 Task: For heading Use Nunito with brown colour.  font size for heading24,  'Change the font style of data to'Nunito and font size to 16,  Change the alignment of both headline & data to Align center.  In the sheet   Proactive Sales log   book
Action: Mouse moved to (242, 443)
Screenshot: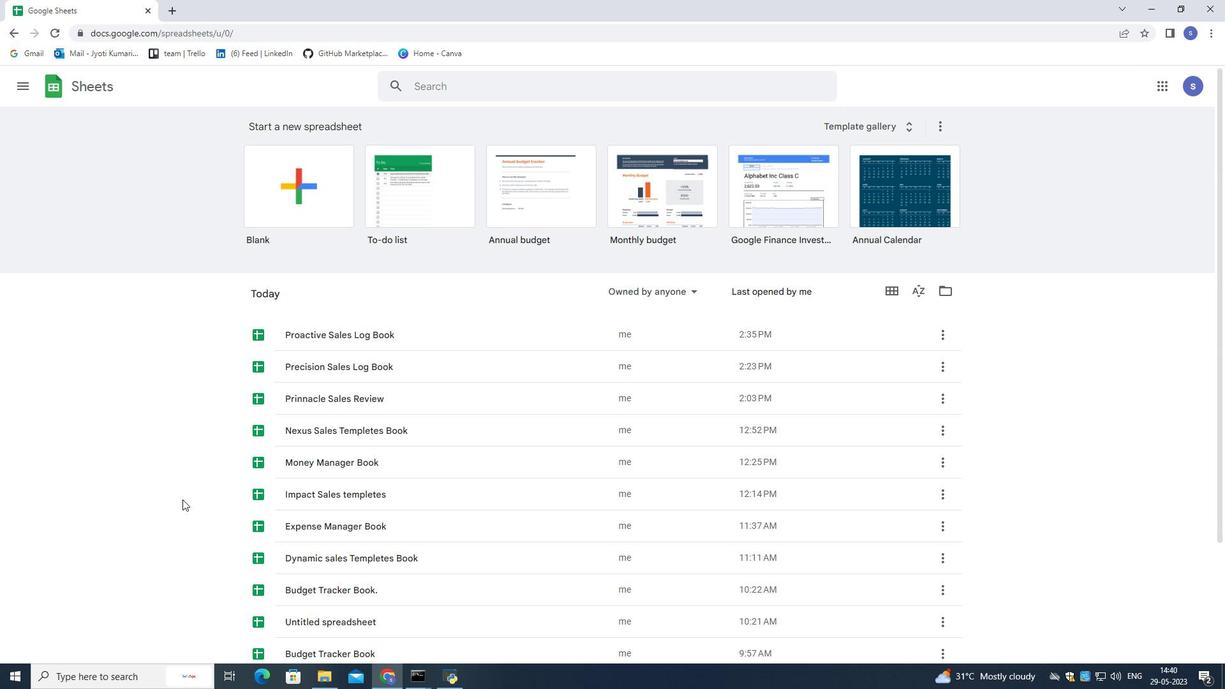
Action: Mouse scrolled (242, 442) with delta (0, 0)
Screenshot: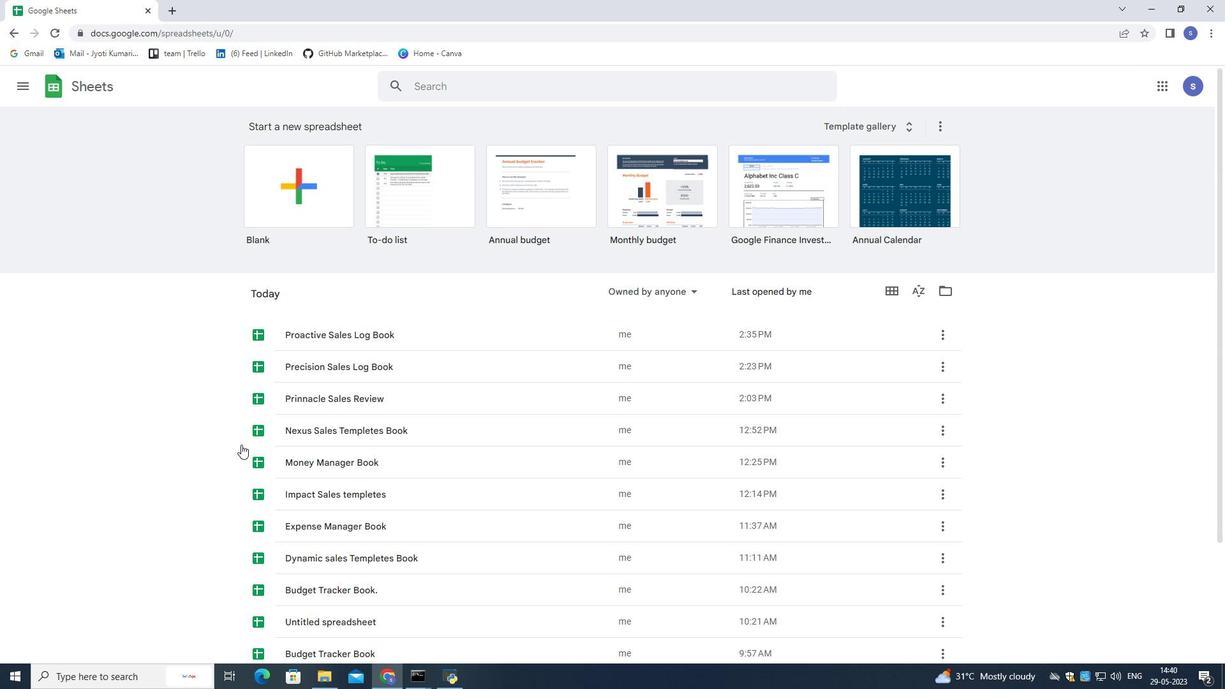 
Action: Mouse scrolled (242, 442) with delta (0, 0)
Screenshot: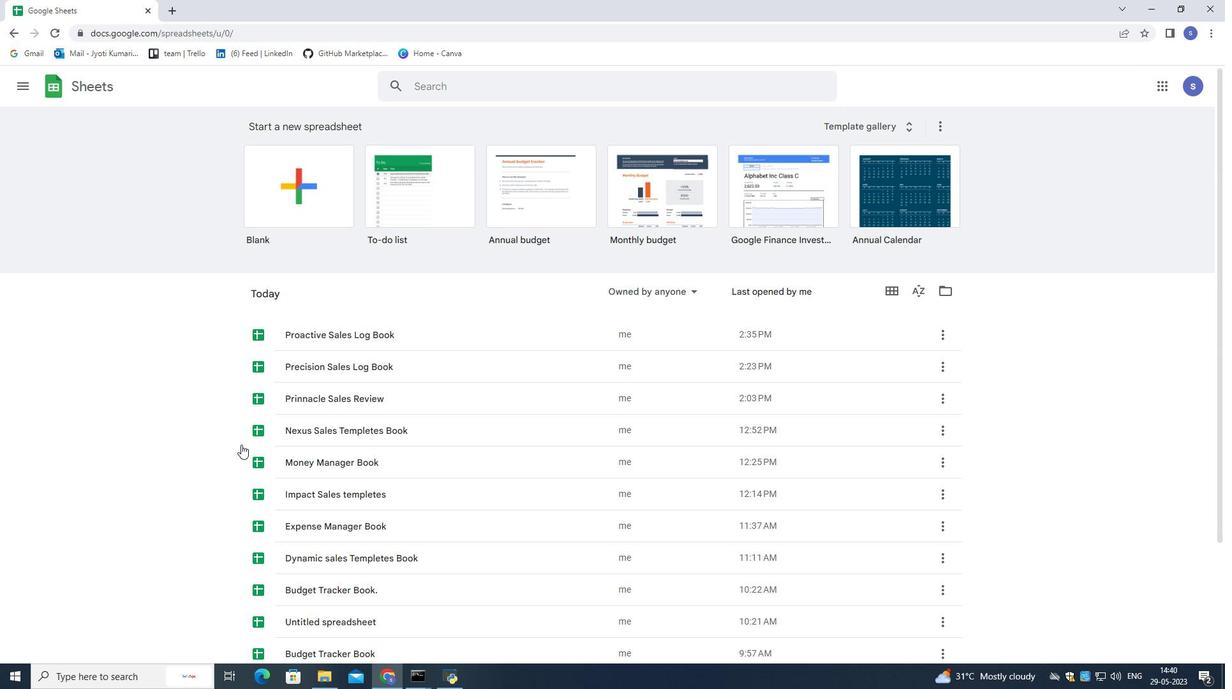 
Action: Mouse scrolled (242, 442) with delta (0, 0)
Screenshot: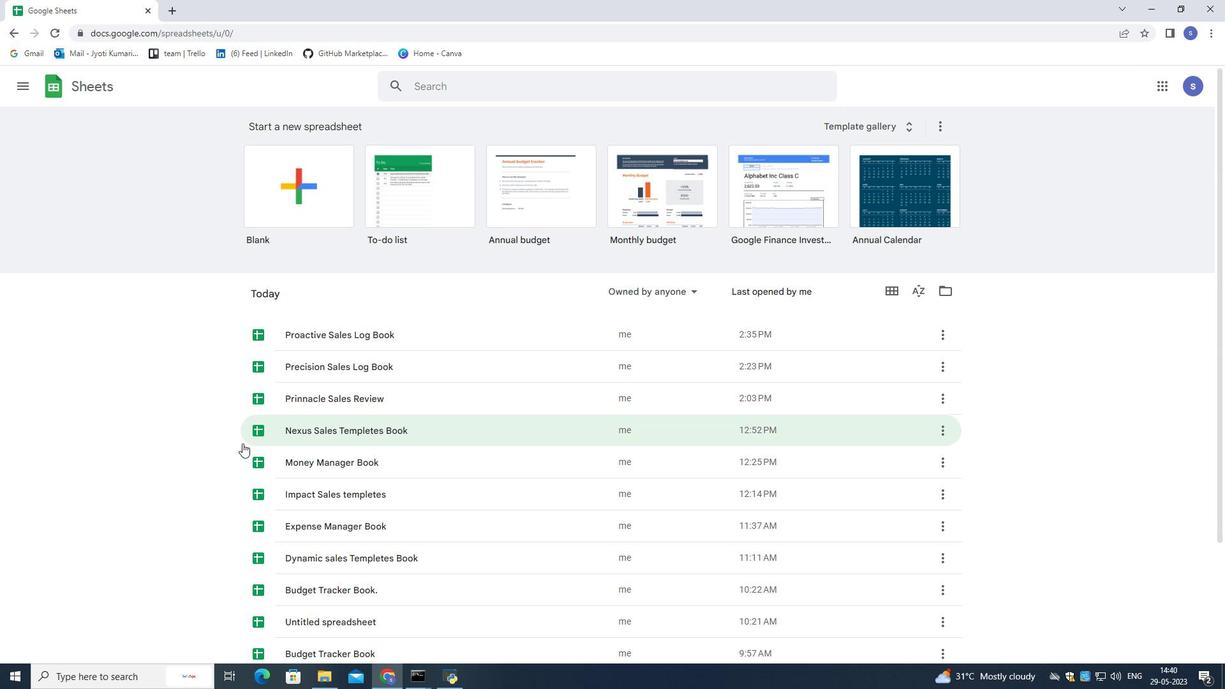 
Action: Mouse scrolled (242, 442) with delta (0, 0)
Screenshot: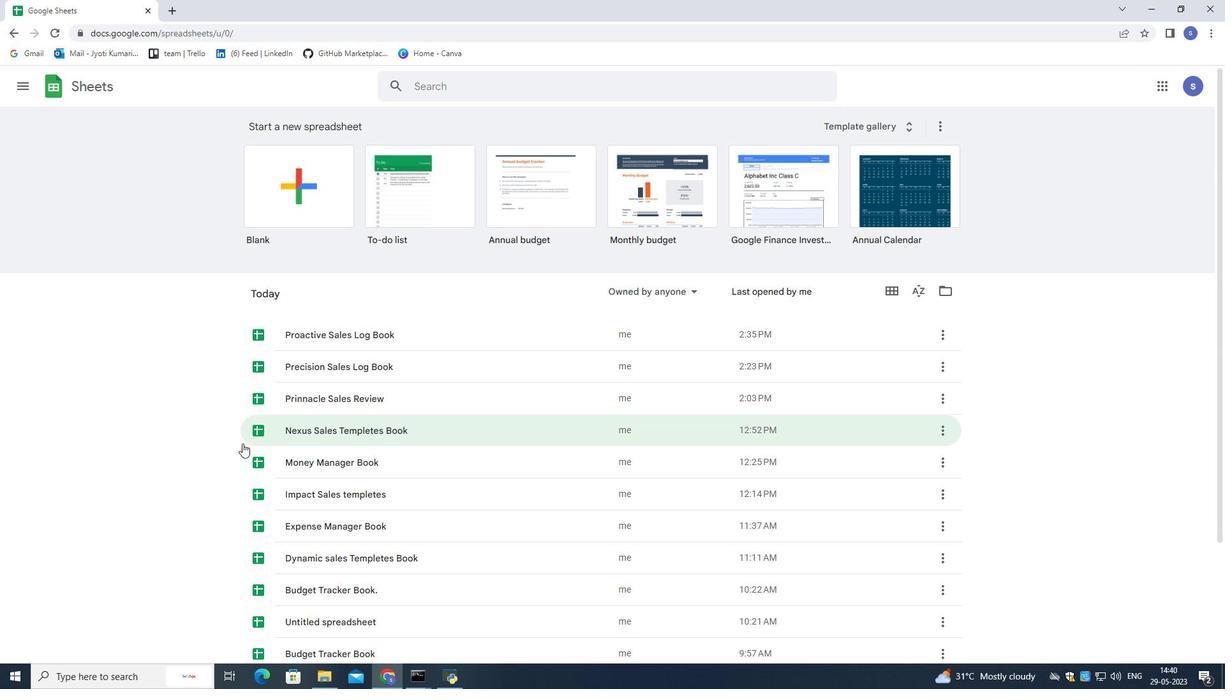 
Action: Mouse scrolled (242, 442) with delta (0, 0)
Screenshot: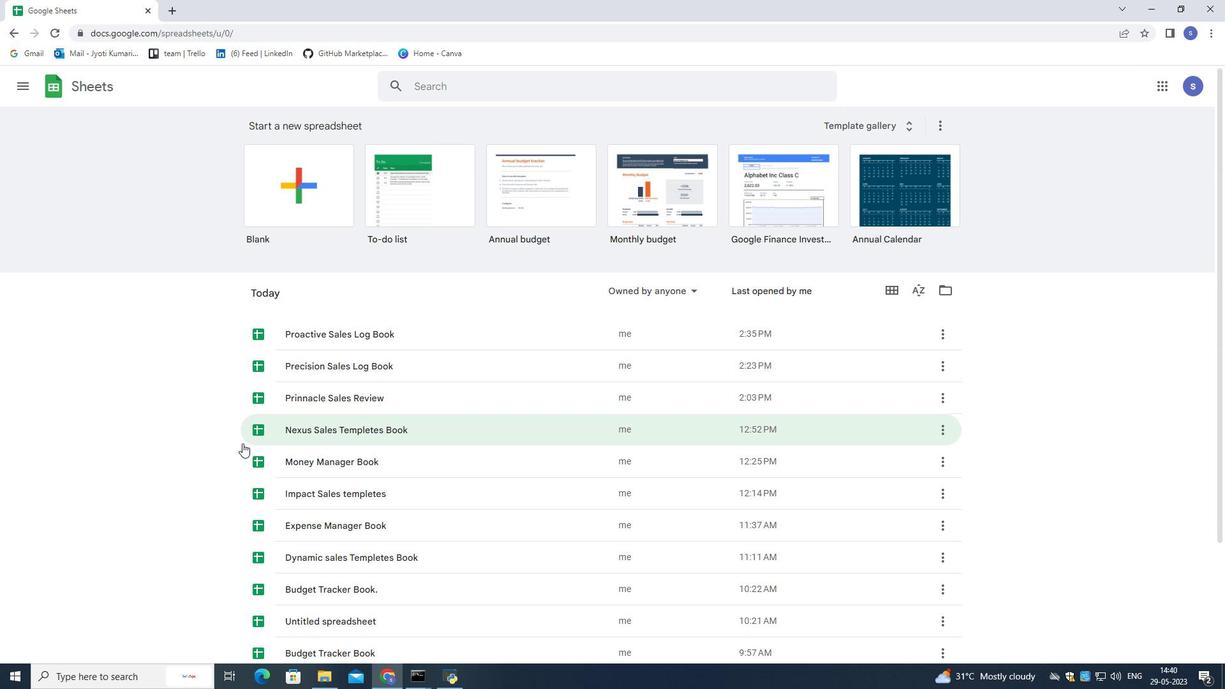 
Action: Mouse scrolled (242, 442) with delta (0, 0)
Screenshot: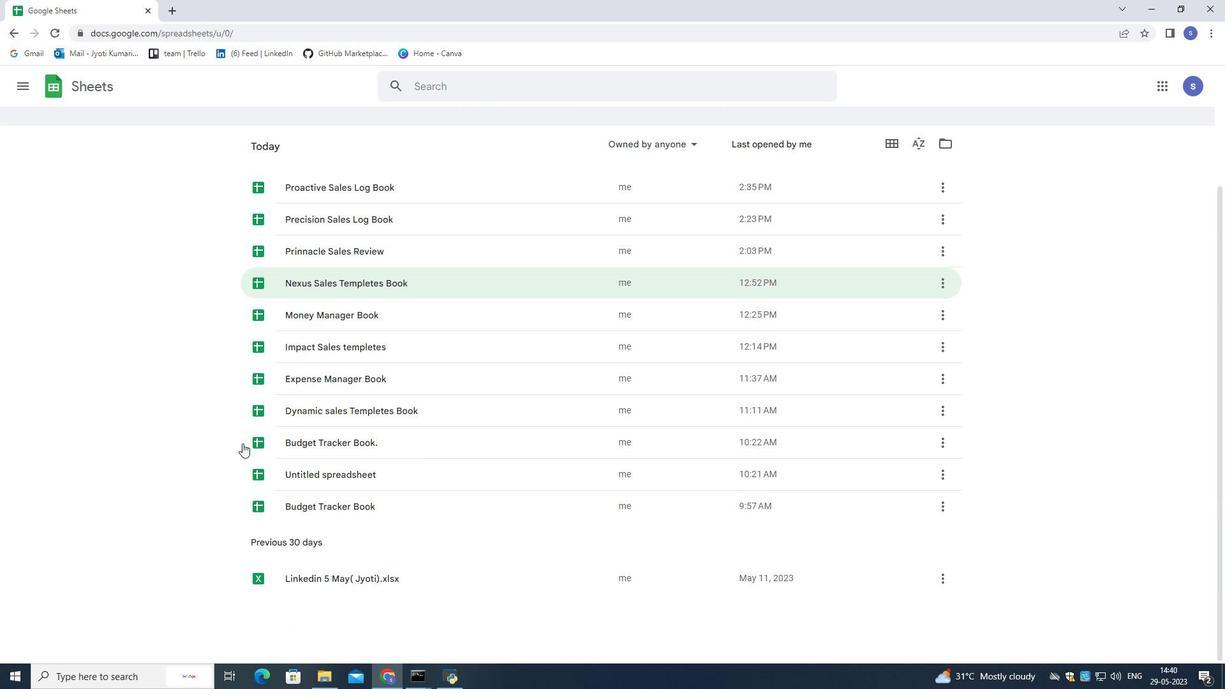 
Action: Mouse scrolled (242, 442) with delta (0, 0)
Screenshot: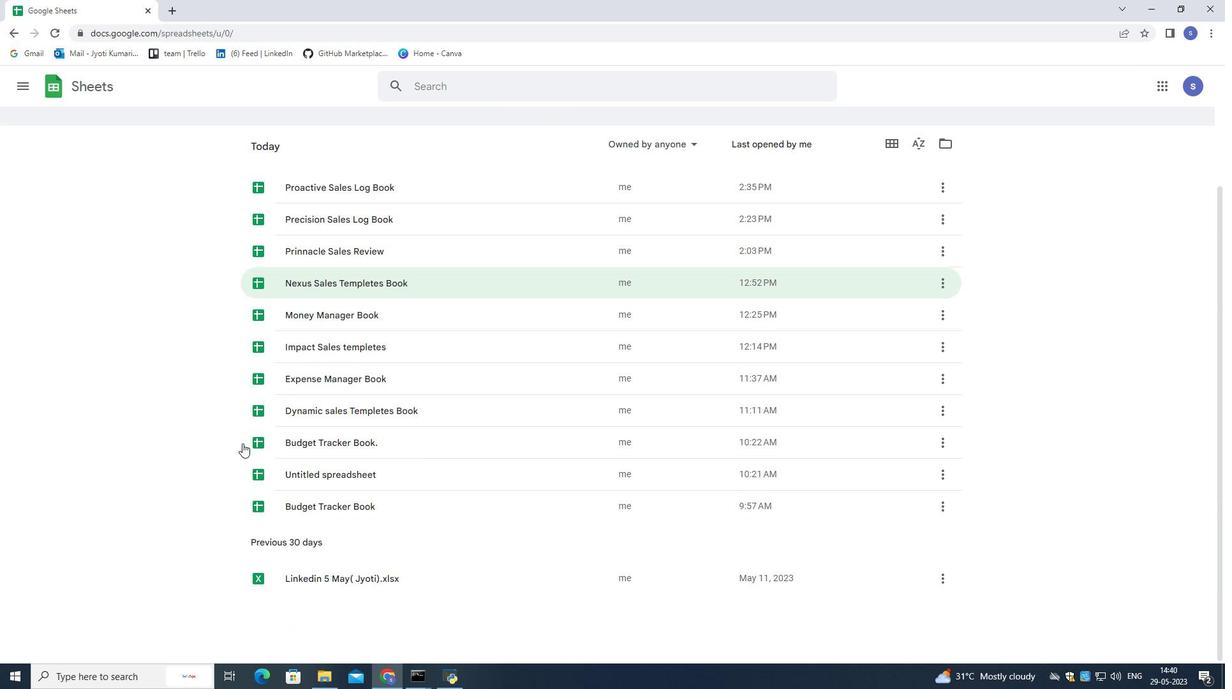 
Action: Mouse scrolled (242, 442) with delta (0, 0)
Screenshot: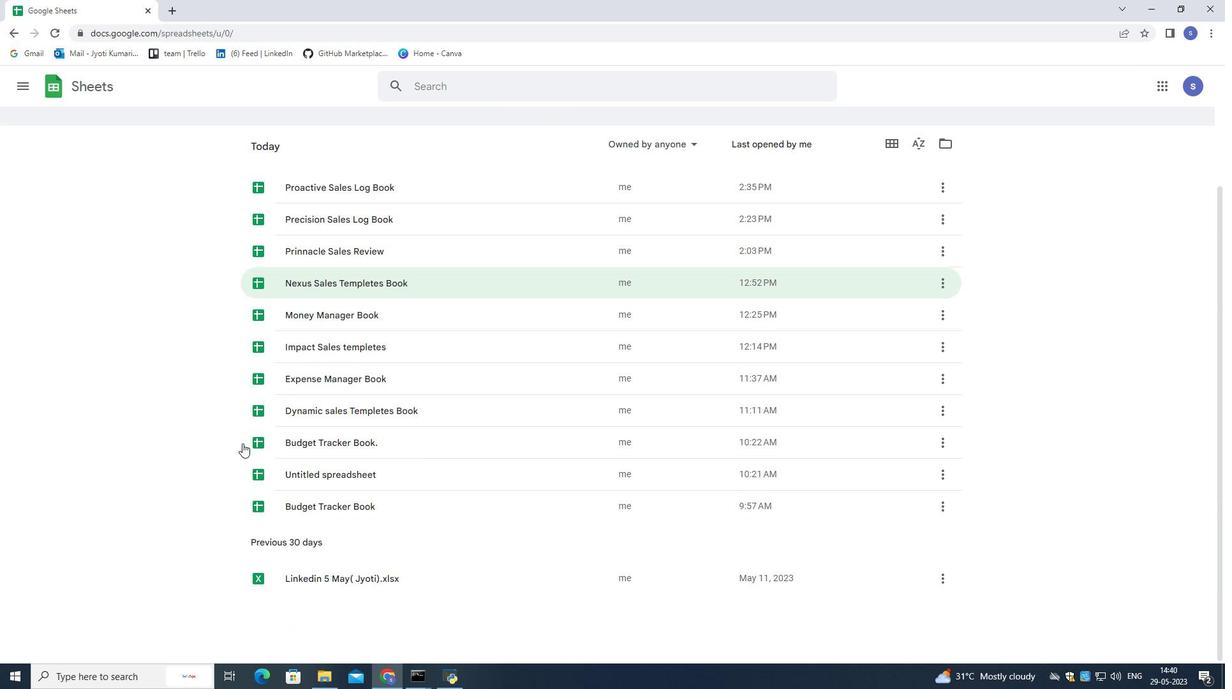 
Action: Mouse scrolled (242, 442) with delta (0, 0)
Screenshot: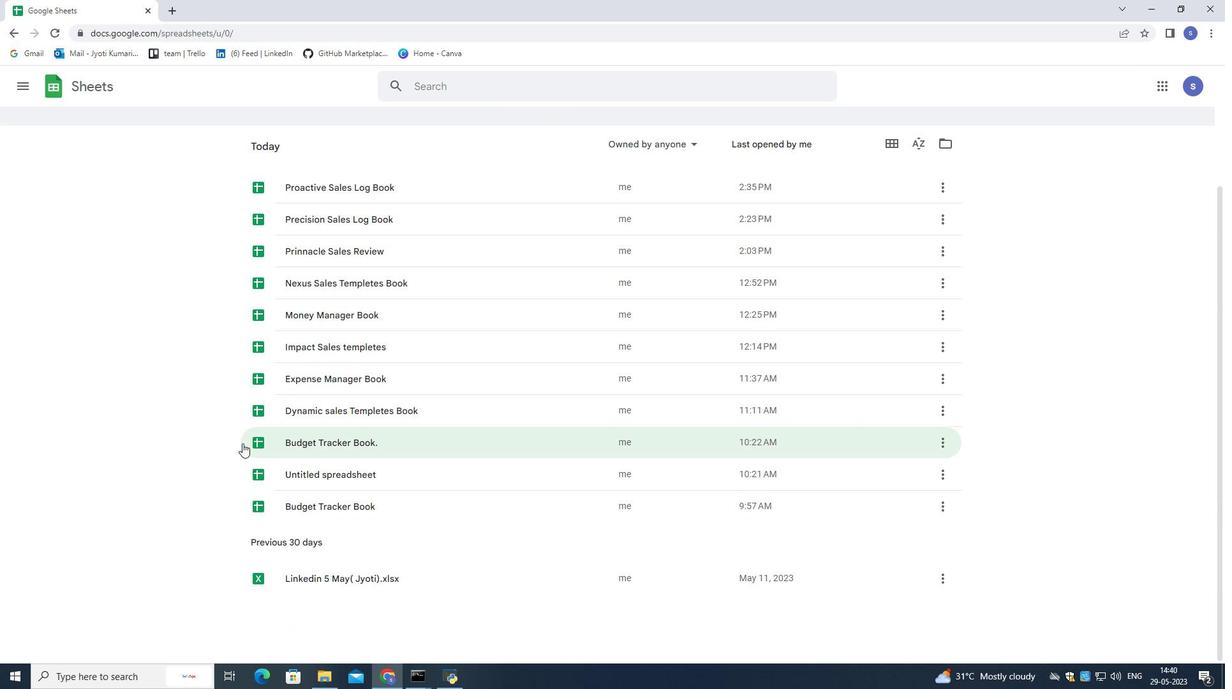 
Action: Mouse scrolled (242, 444) with delta (0, 0)
Screenshot: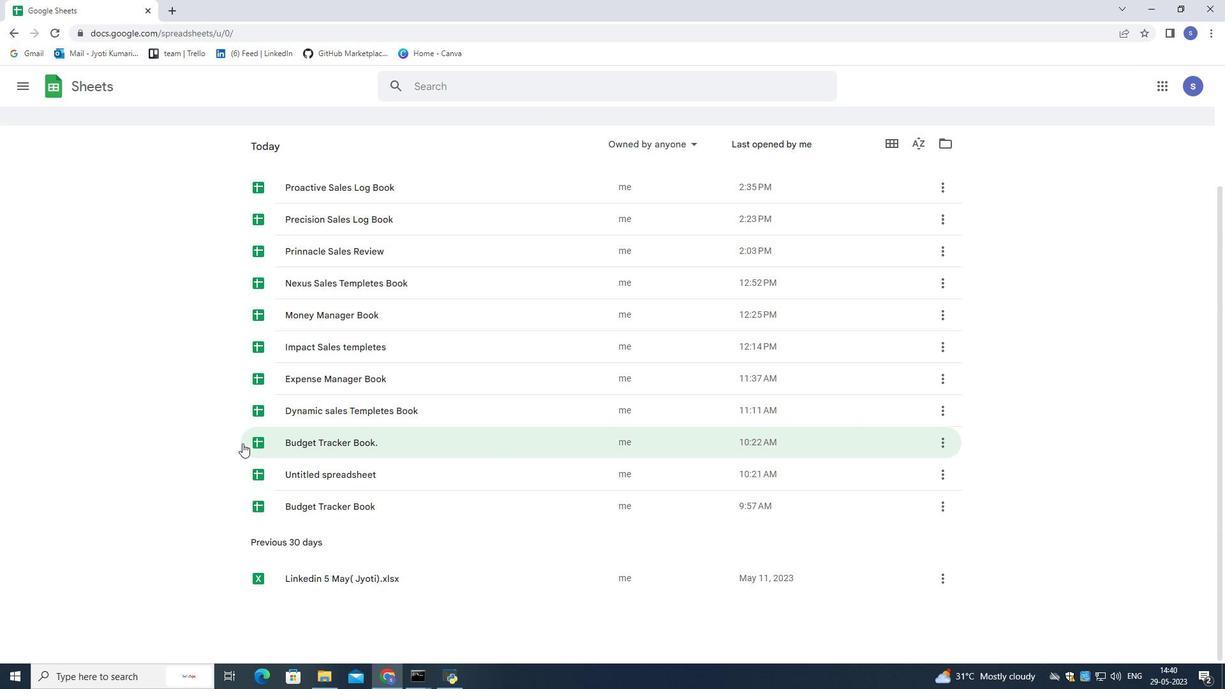 
Action: Mouse scrolled (242, 444) with delta (0, 0)
Screenshot: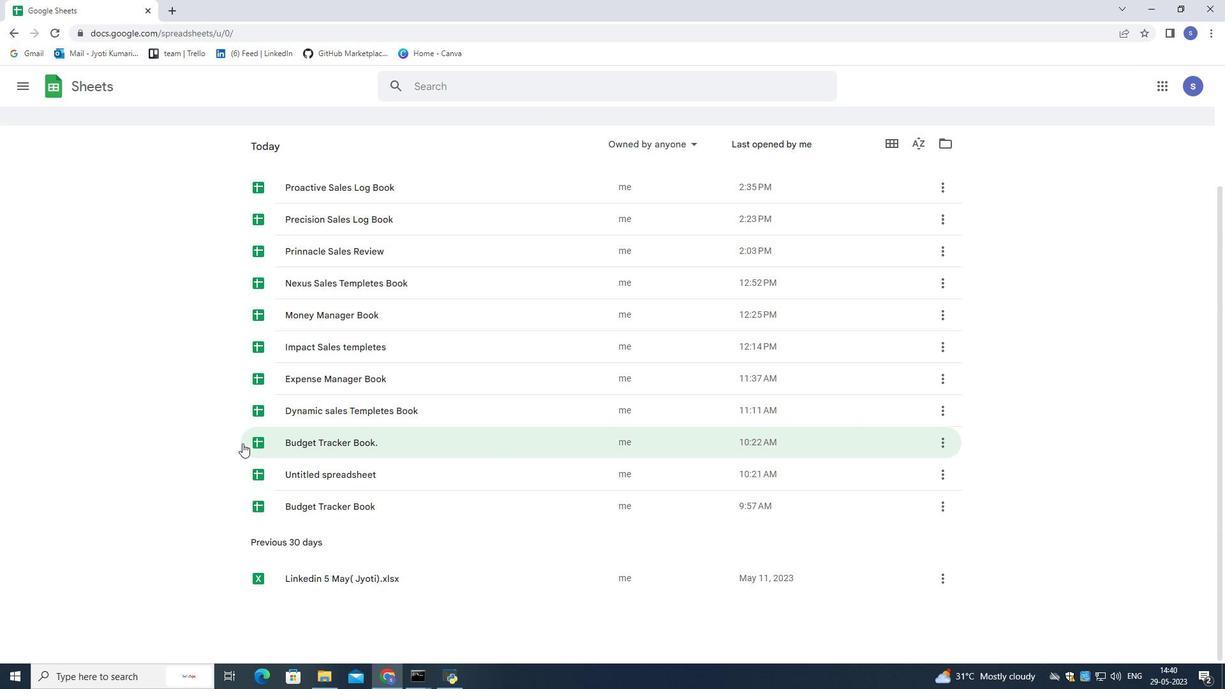 
Action: Mouse scrolled (242, 444) with delta (0, 0)
Screenshot: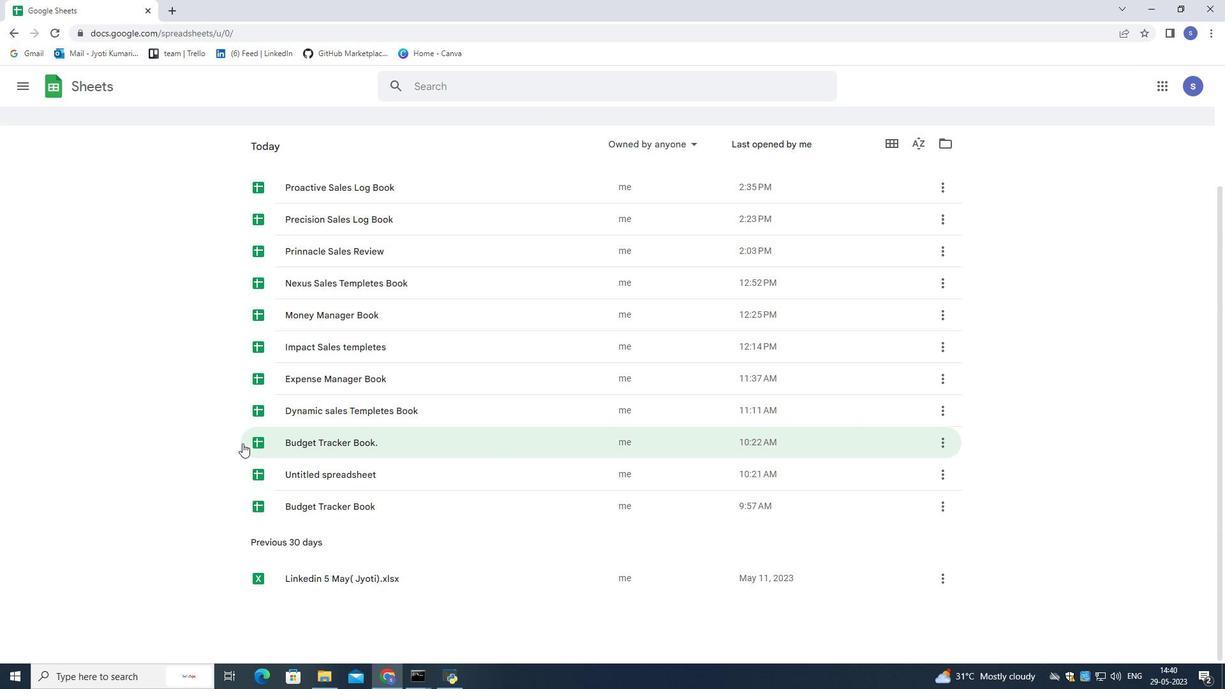 
Action: Mouse scrolled (242, 444) with delta (0, 0)
Screenshot: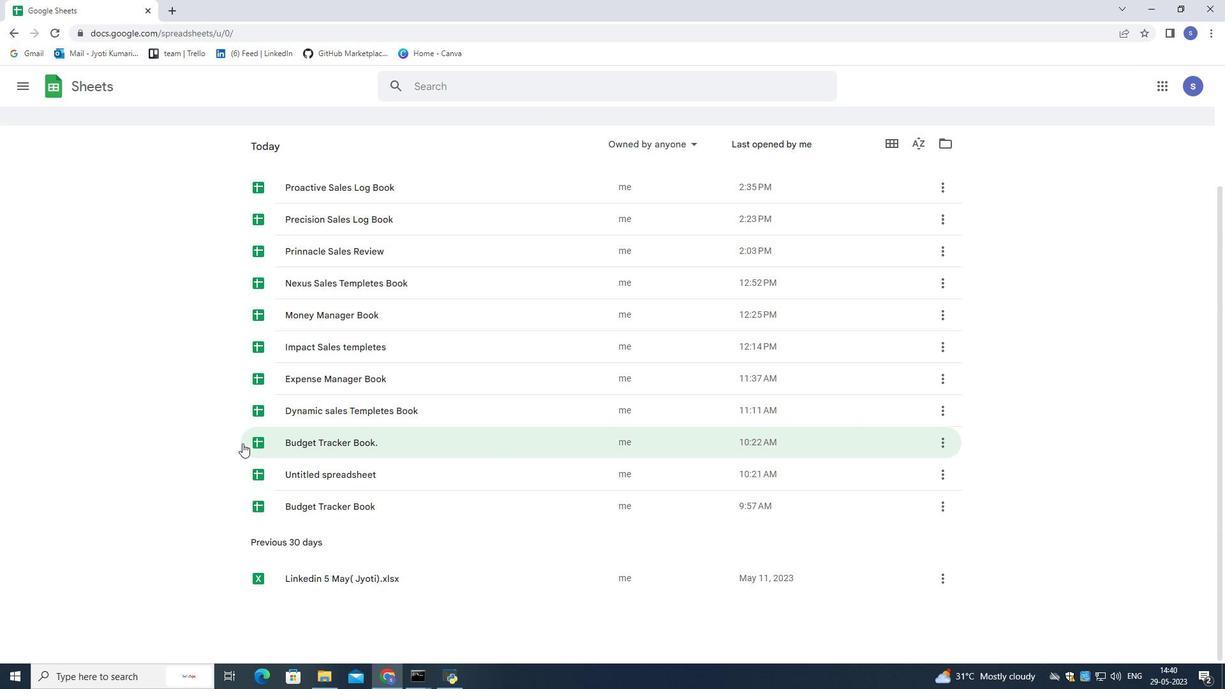 
Action: Mouse scrolled (242, 444) with delta (0, 0)
Screenshot: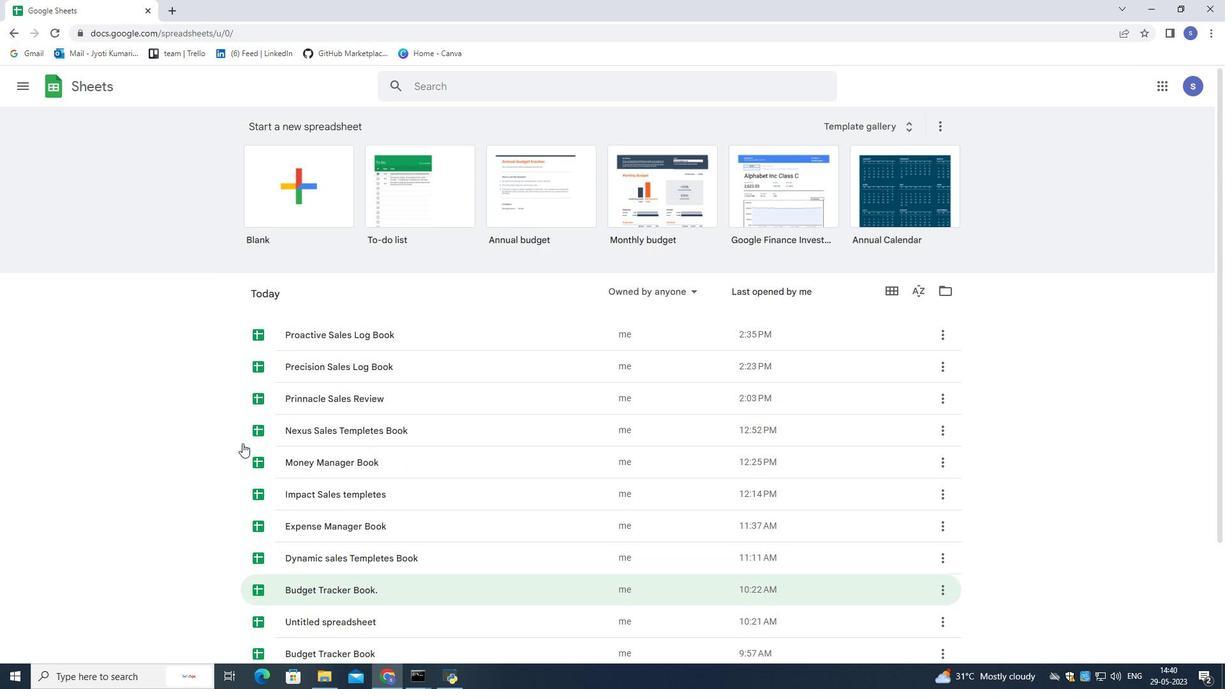 
Action: Mouse scrolled (242, 444) with delta (0, 0)
Screenshot: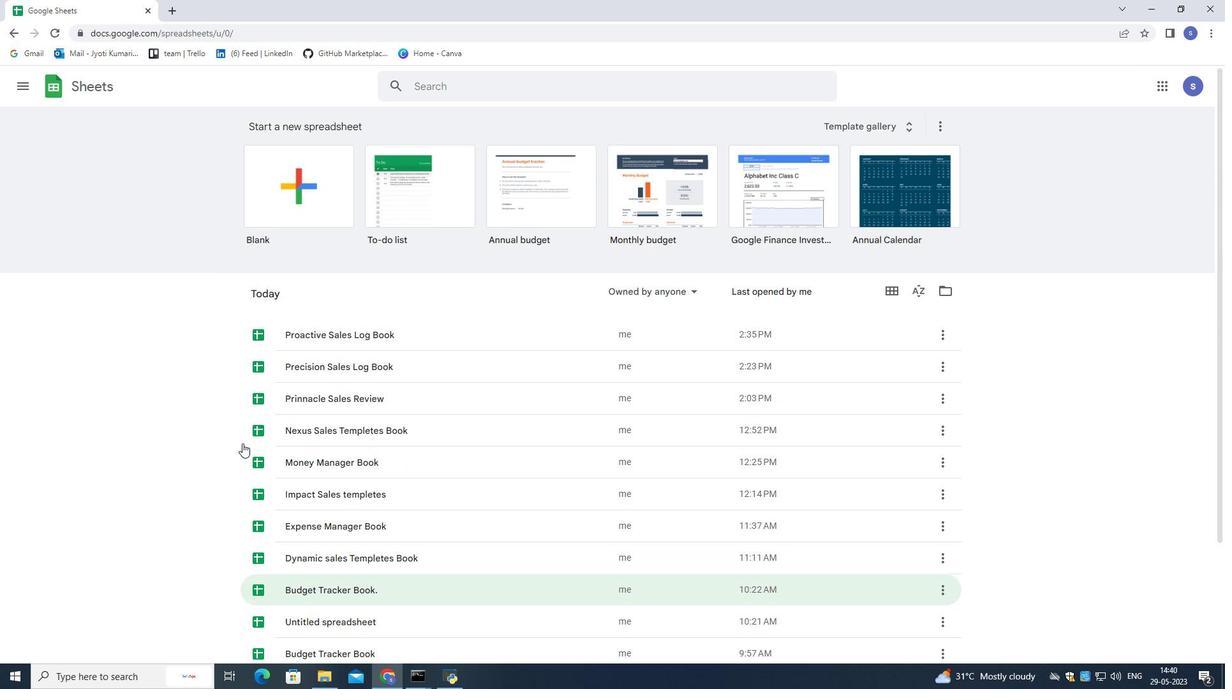 
Action: Mouse scrolled (242, 444) with delta (0, 0)
Screenshot: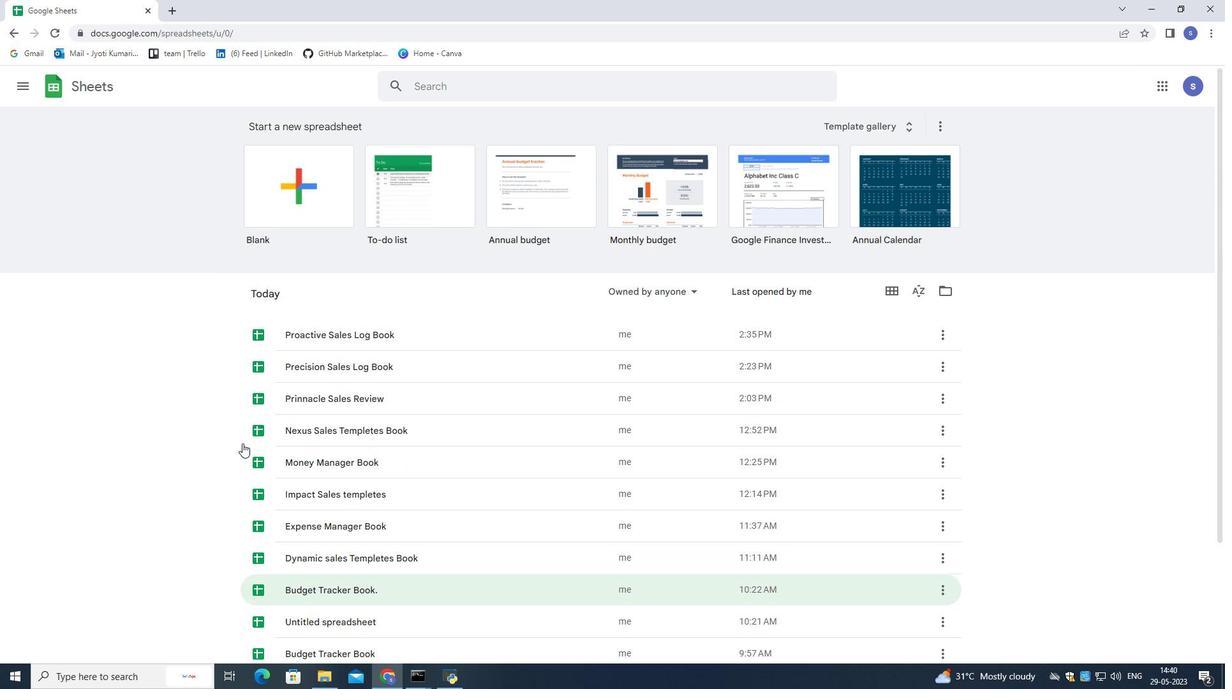 
Action: Mouse moved to (243, 442)
Screenshot: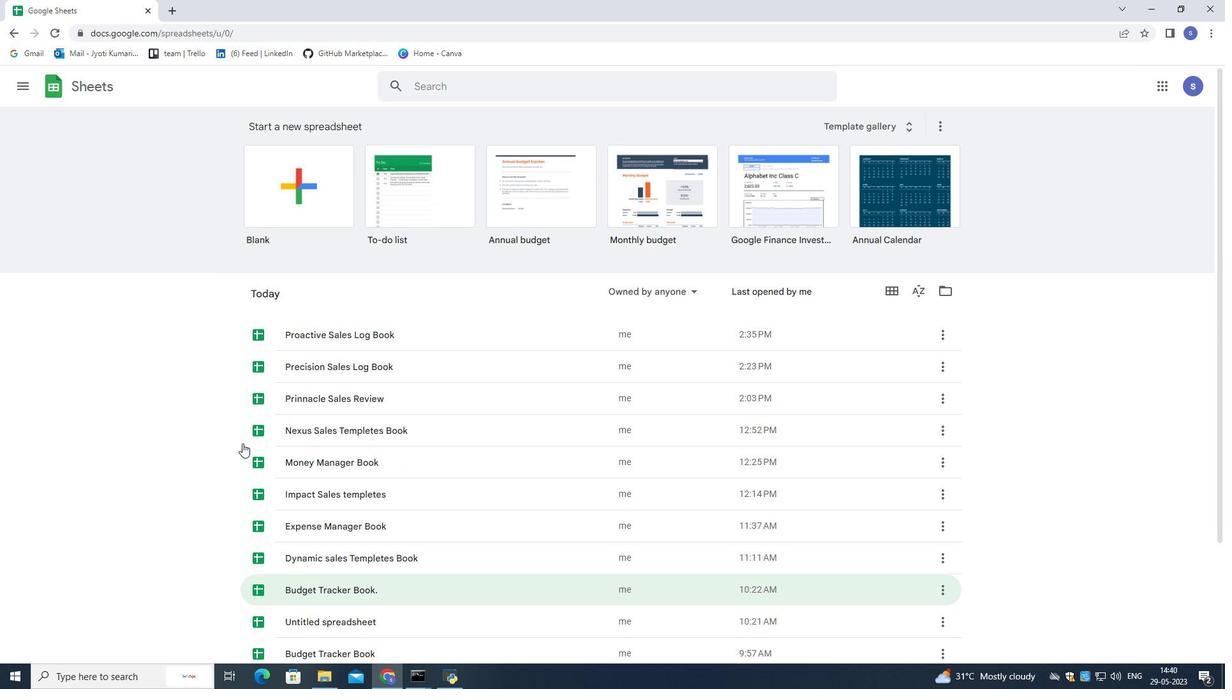 
Action: Mouse scrolled (243, 442) with delta (0, 0)
Screenshot: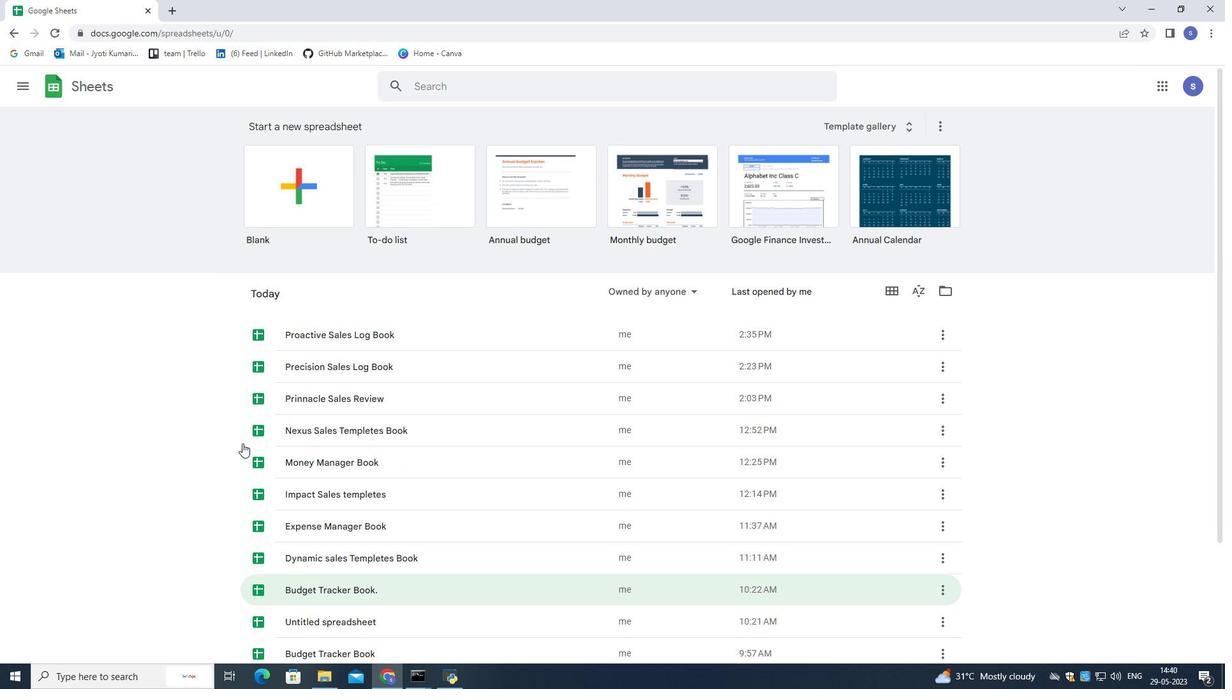 
Action: Mouse moved to (288, 339)
Screenshot: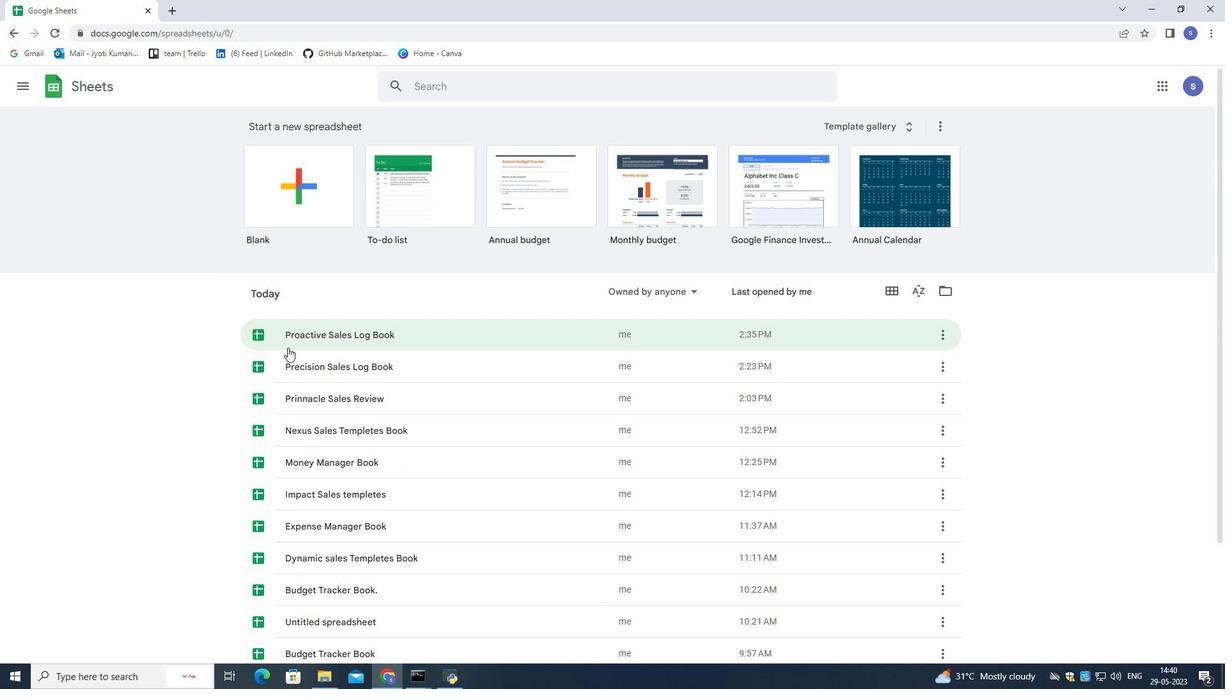 
Action: Mouse pressed left at (288, 339)
Screenshot: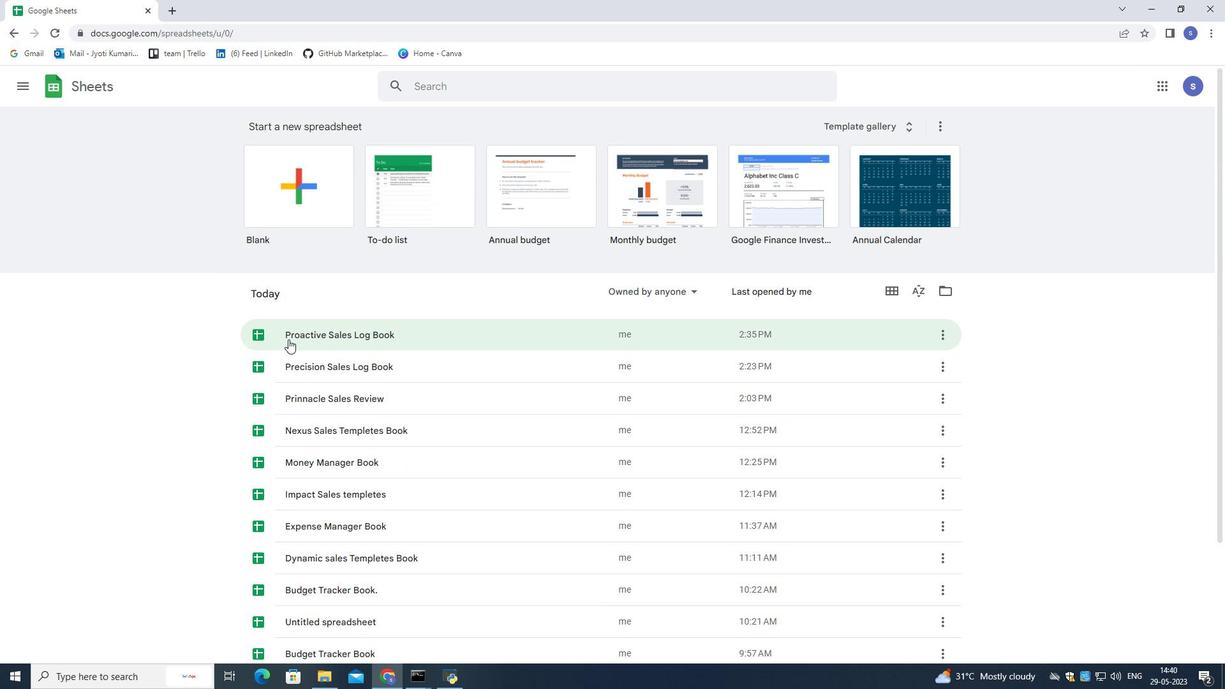 
Action: Mouse moved to (188, 176)
Screenshot: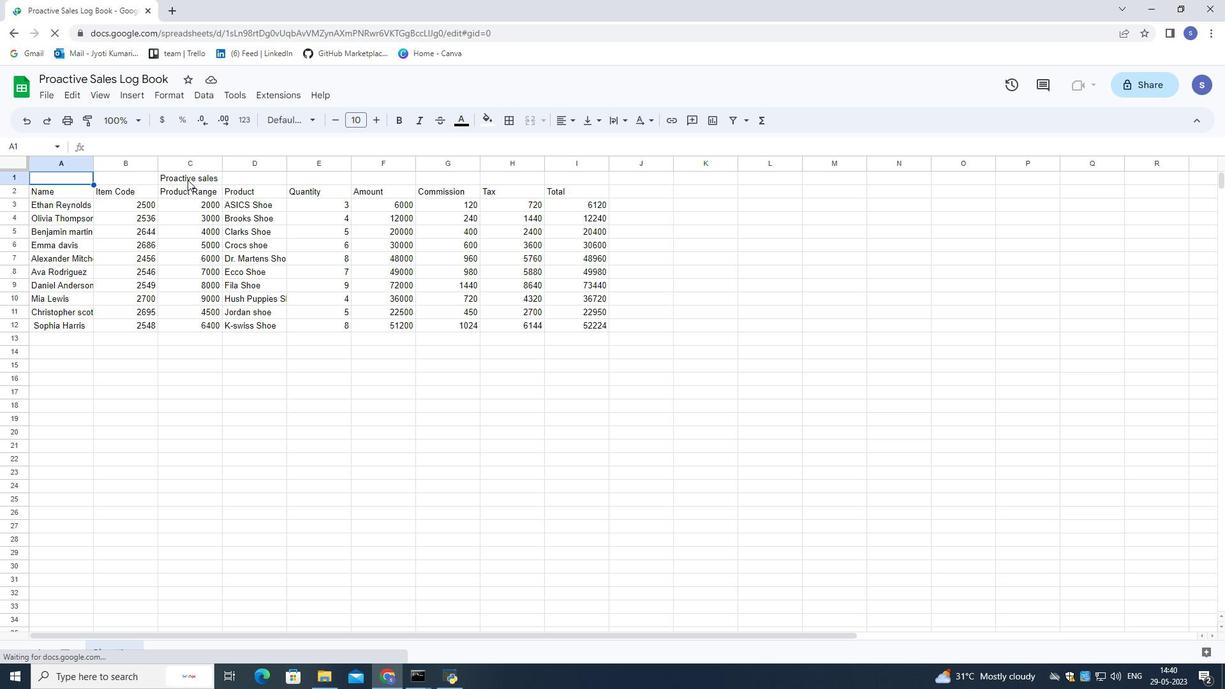 
Action: Mouse pressed left at (188, 176)
Screenshot: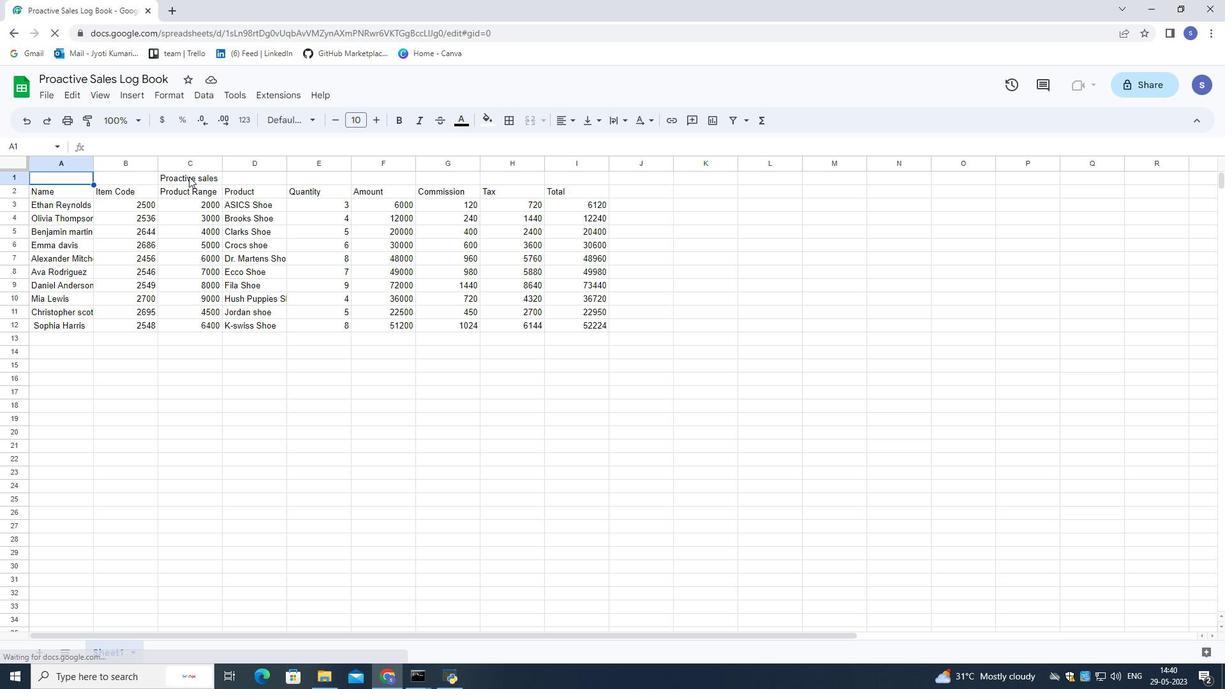 
Action: Mouse moved to (199, 177)
Screenshot: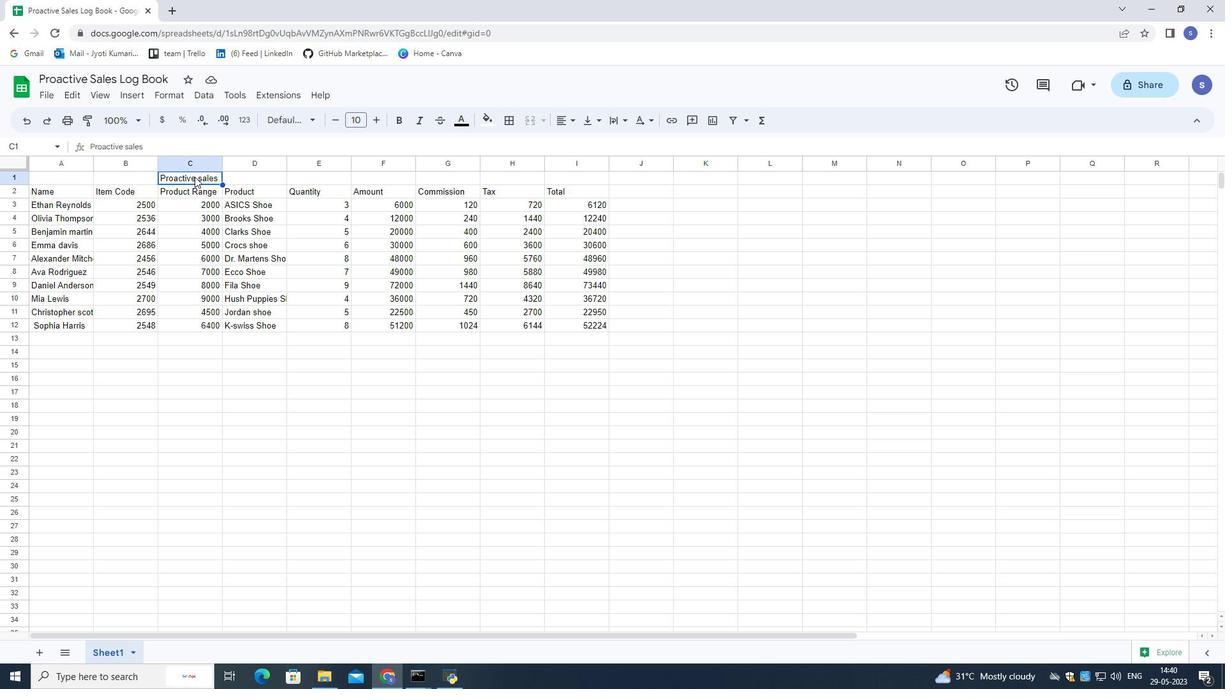 
Action: Mouse pressed left at (199, 177)
Screenshot: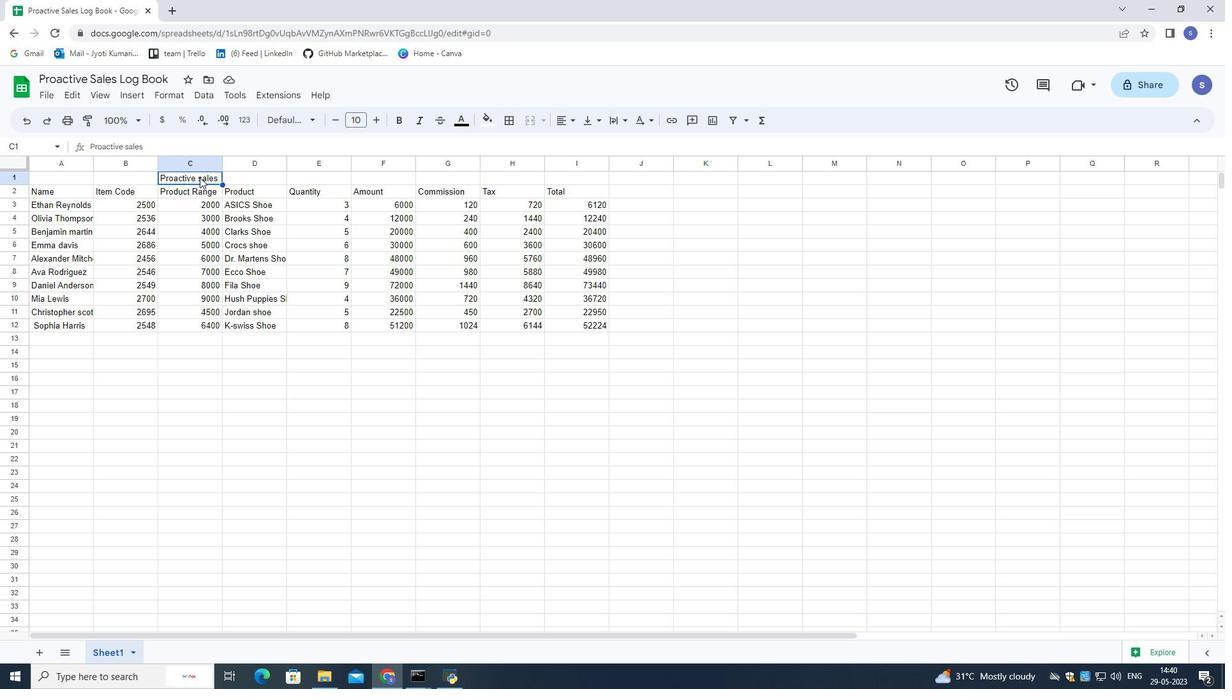 
Action: Mouse moved to (199, 177)
Screenshot: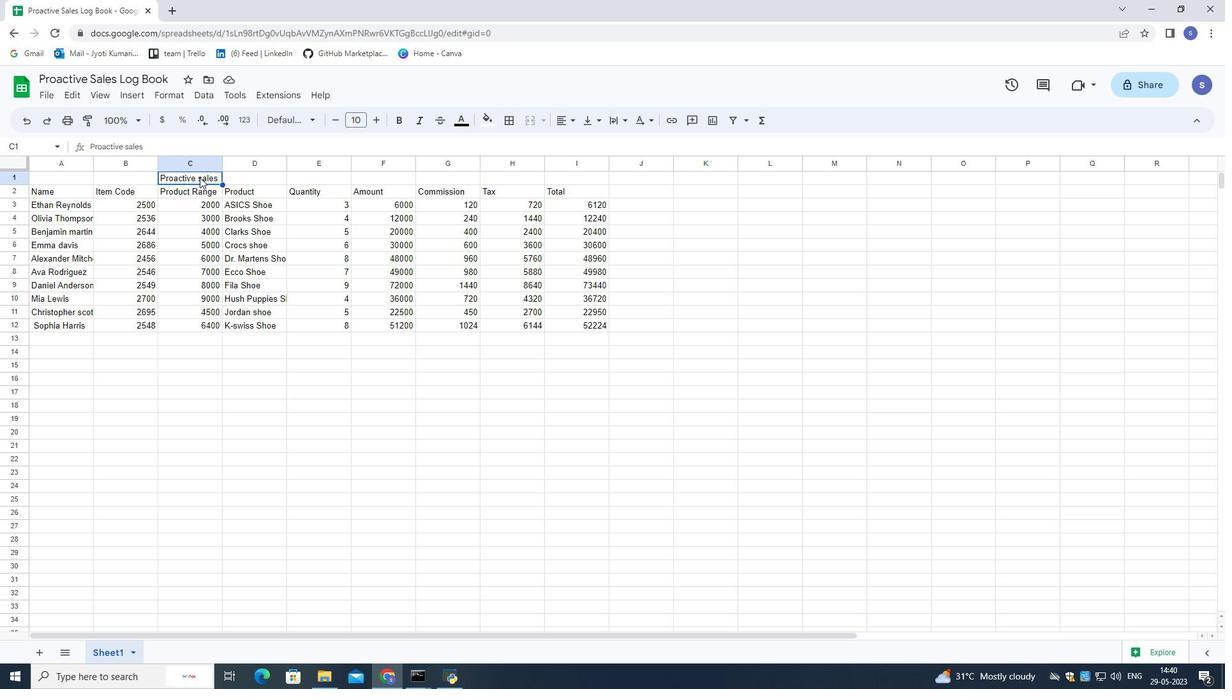 
Action: Mouse pressed left at (199, 177)
Screenshot: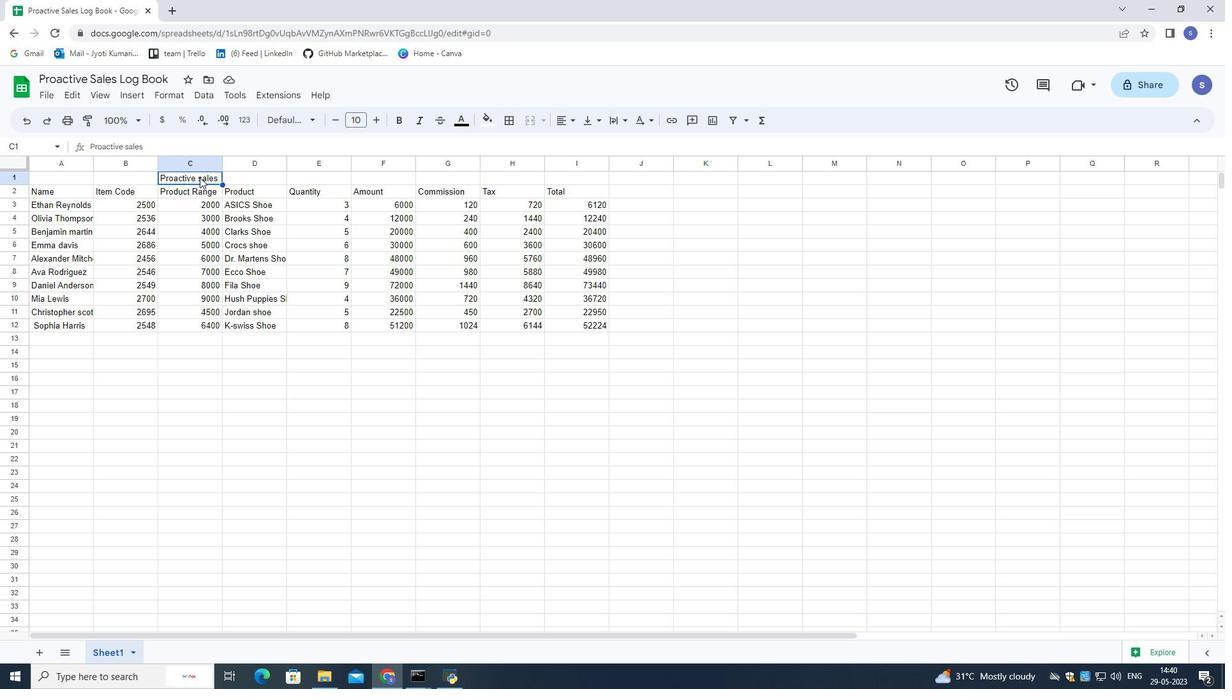 
Action: Mouse pressed left at (199, 177)
Screenshot: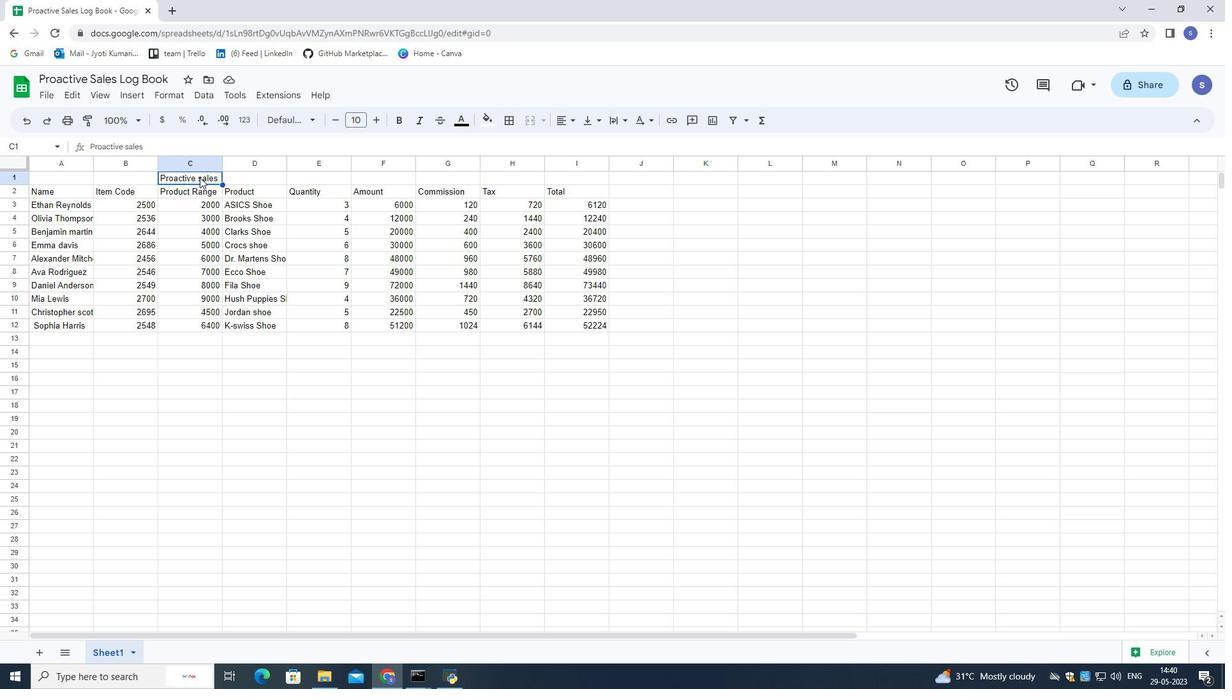 
Action: Mouse pressed left at (199, 177)
Screenshot: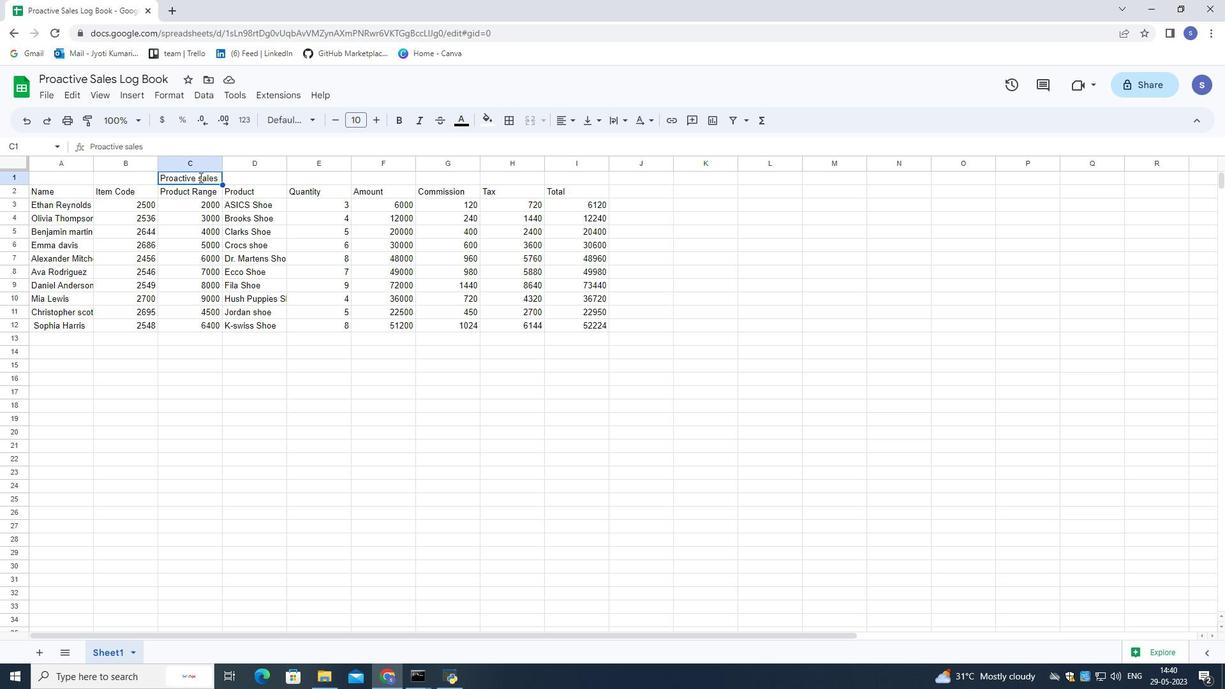 
Action: Mouse moved to (312, 118)
Screenshot: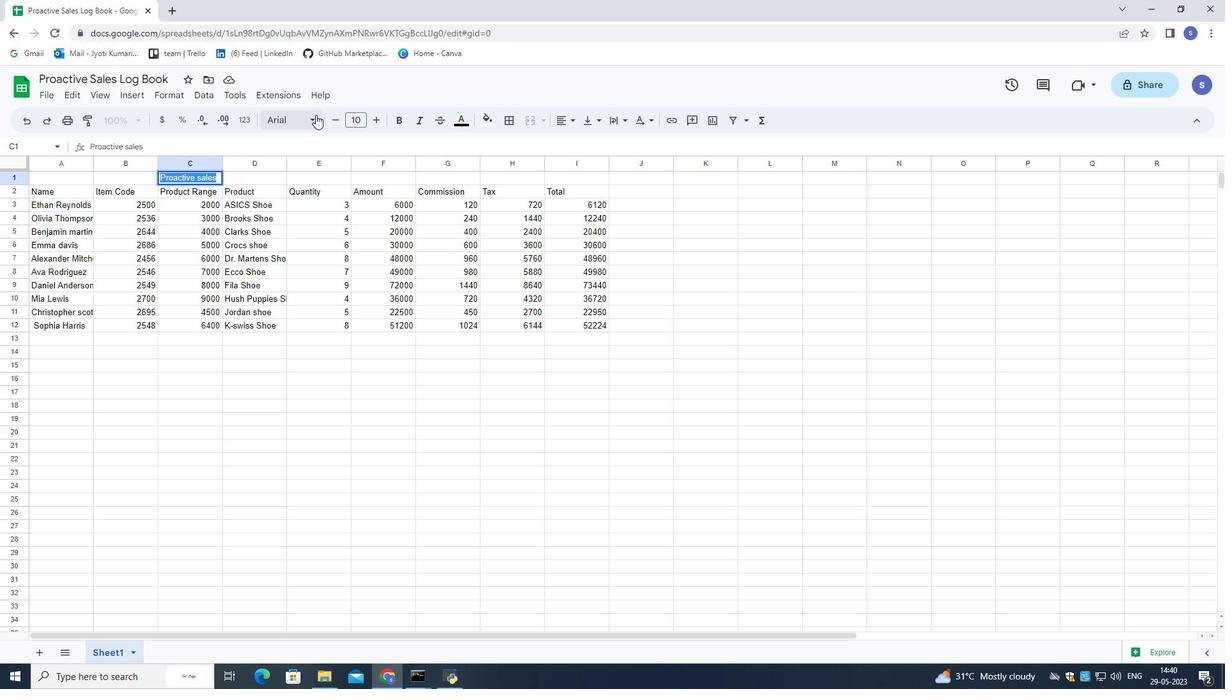 
Action: Mouse pressed left at (312, 118)
Screenshot: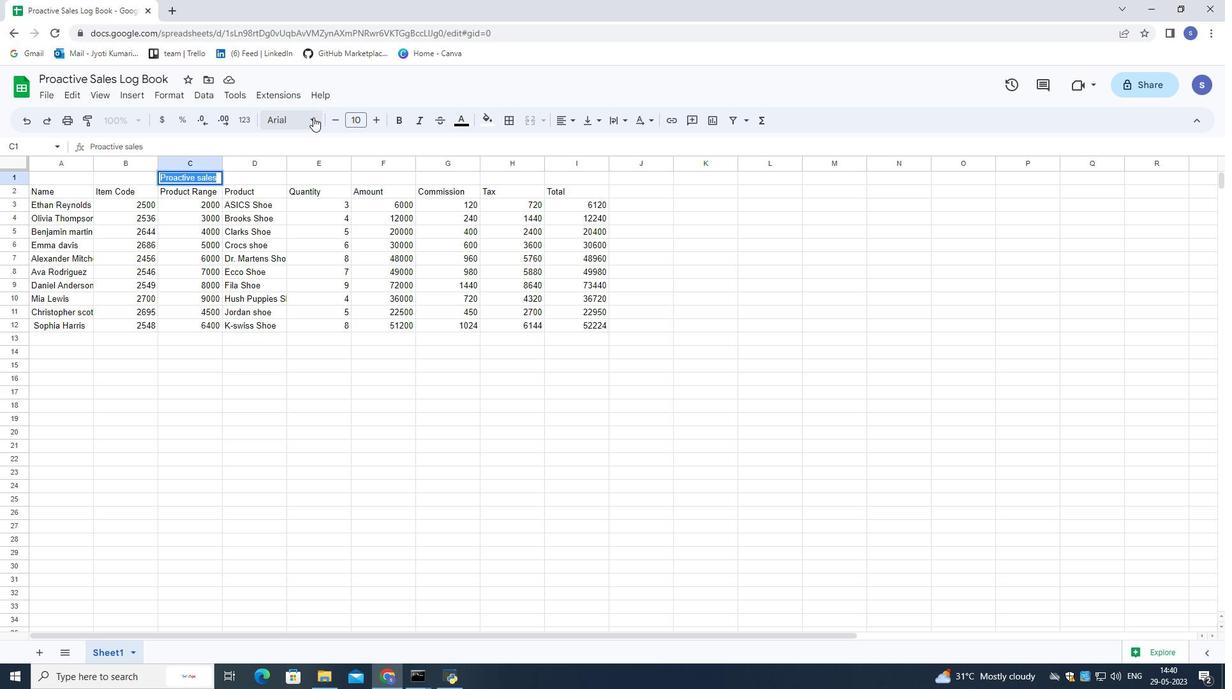 
Action: Mouse moved to (307, 141)
Screenshot: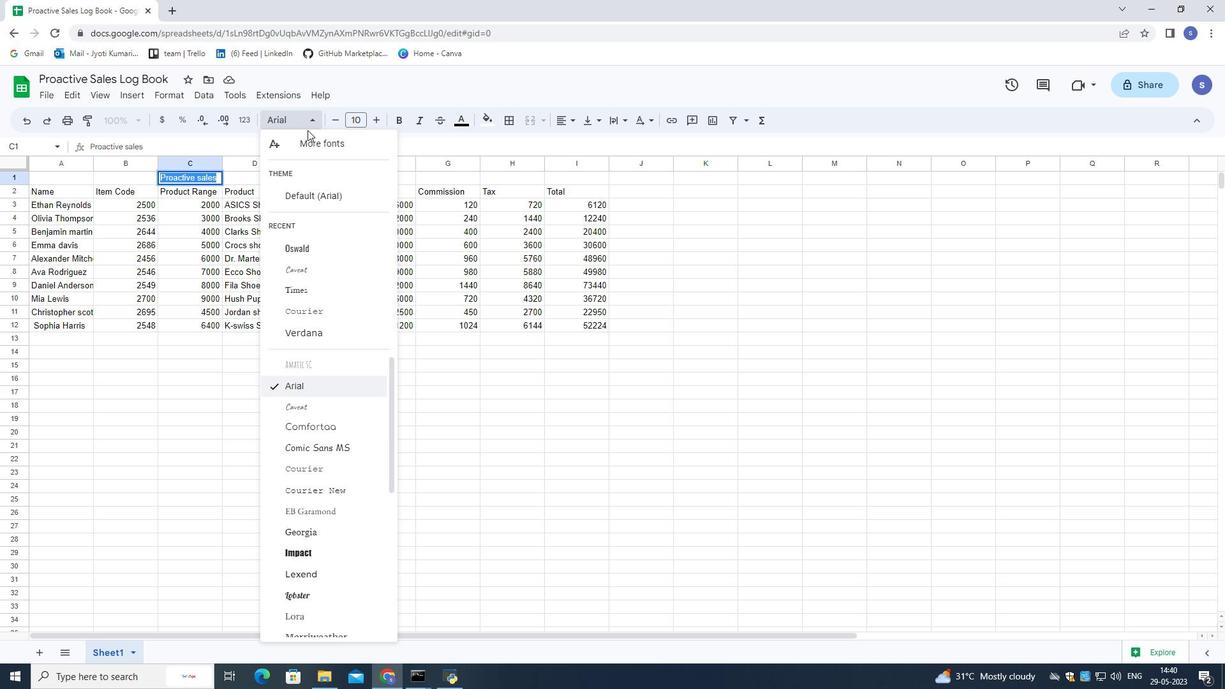 
Action: Mouse pressed left at (307, 141)
Screenshot: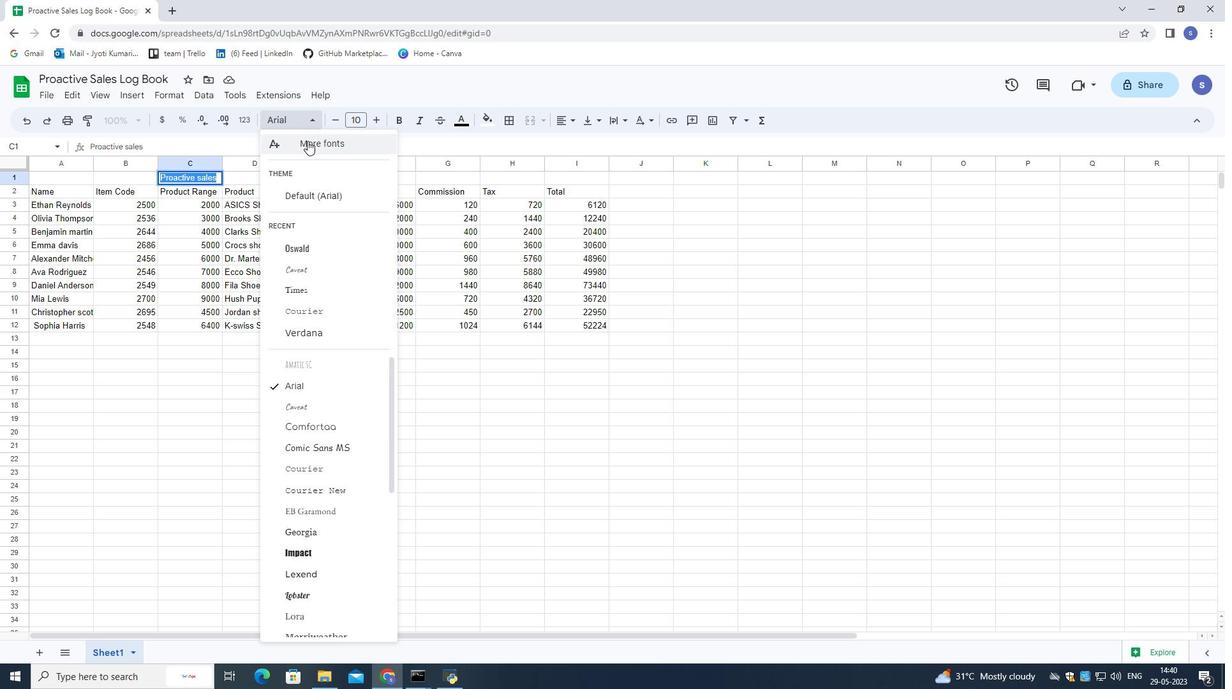 
Action: Mouse moved to (391, 213)
Screenshot: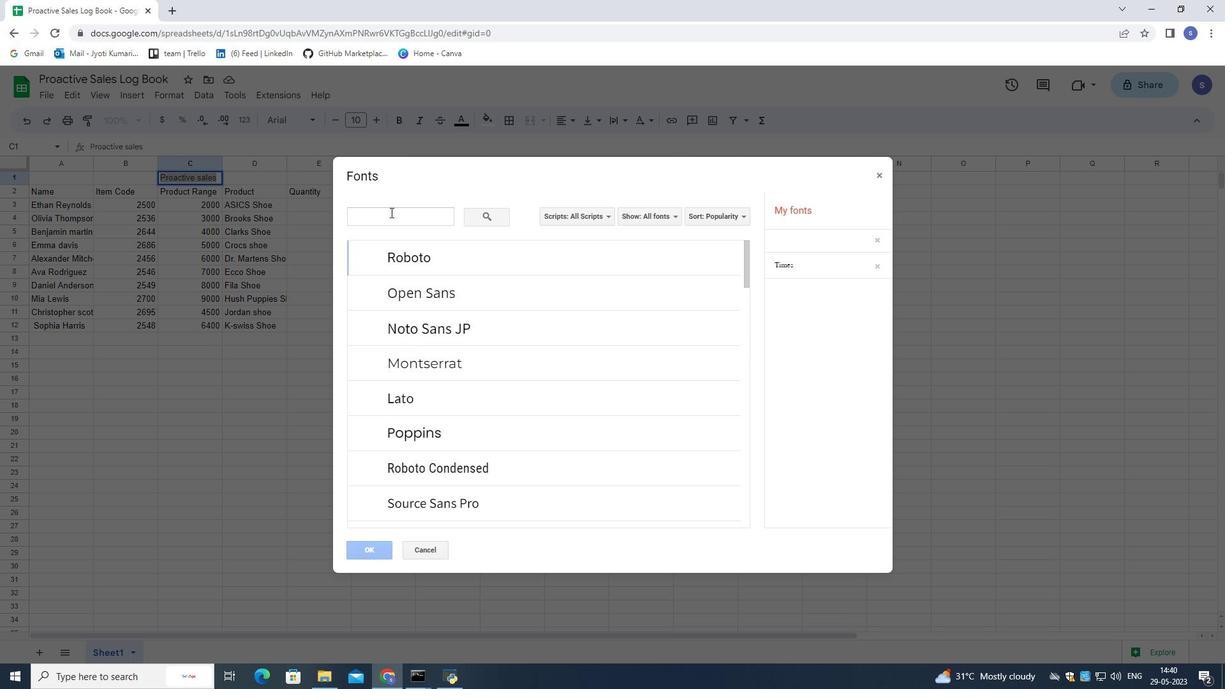 
Action: Mouse pressed left at (391, 213)
Screenshot: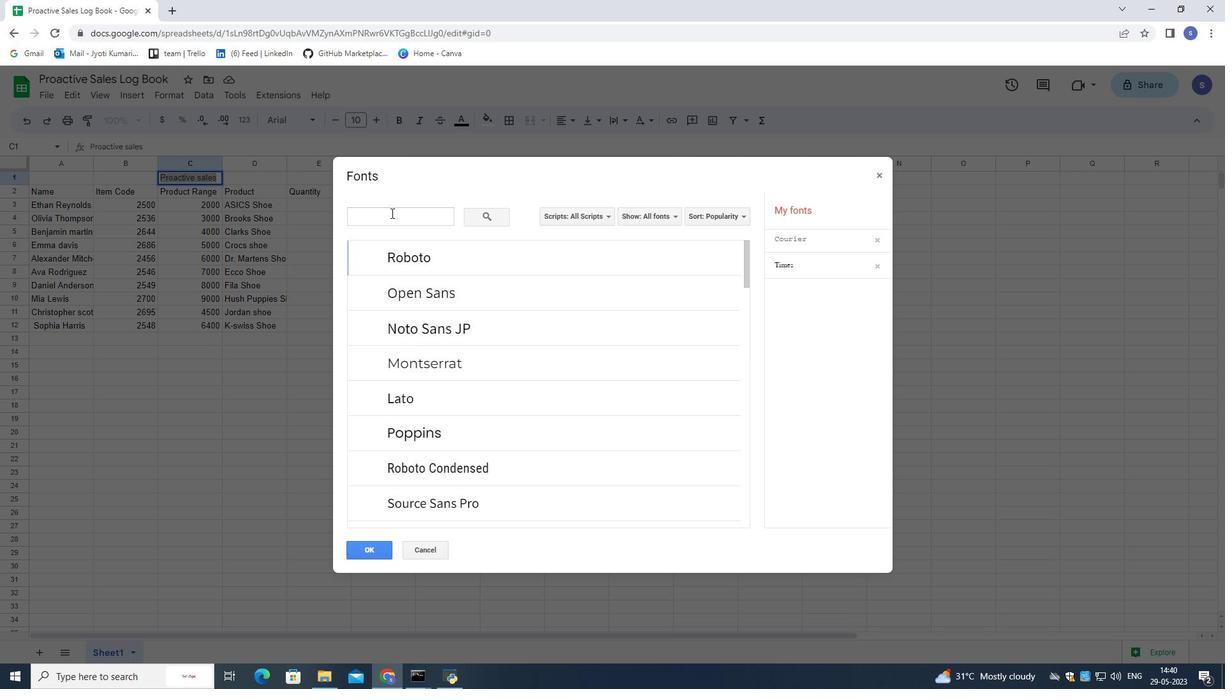 
Action: Key pressed <Key.shift>Nunito
Screenshot: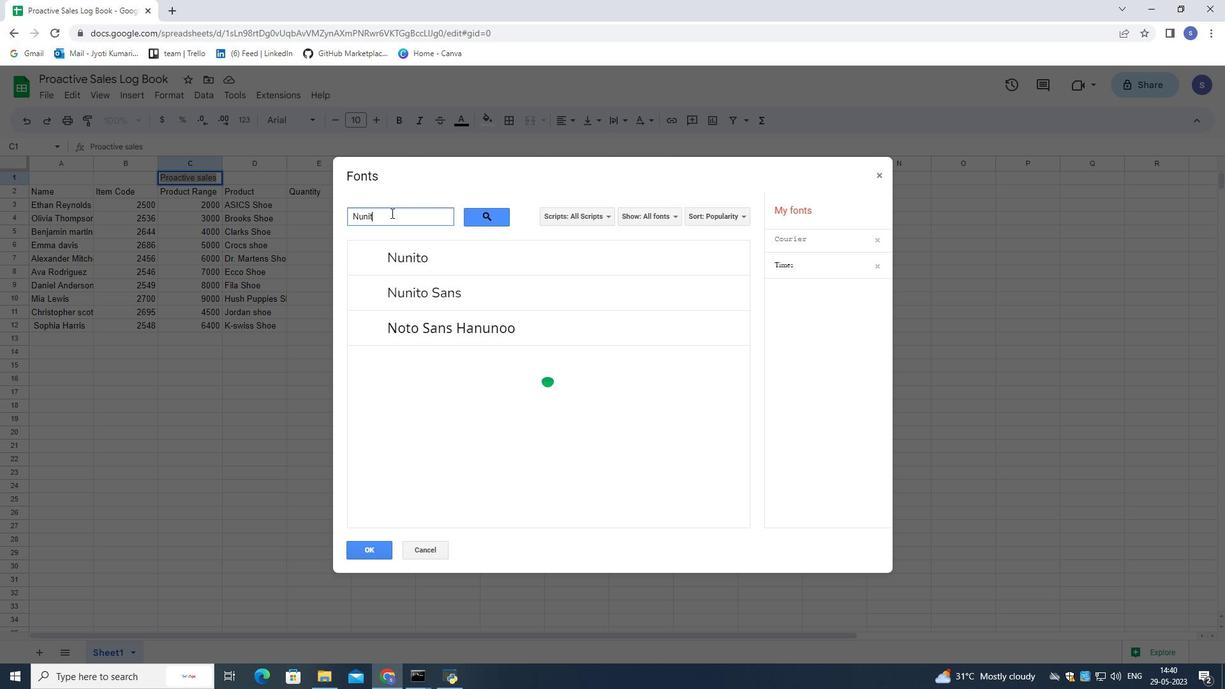 
Action: Mouse moved to (405, 260)
Screenshot: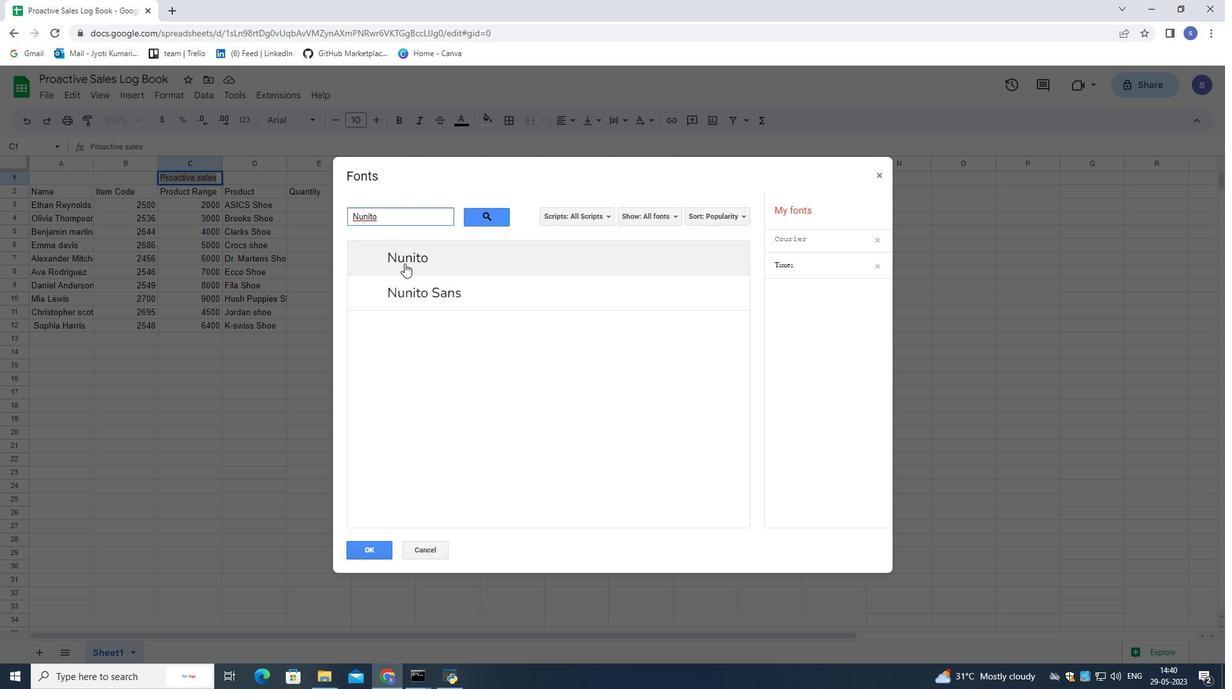 
Action: Mouse pressed left at (405, 260)
Screenshot: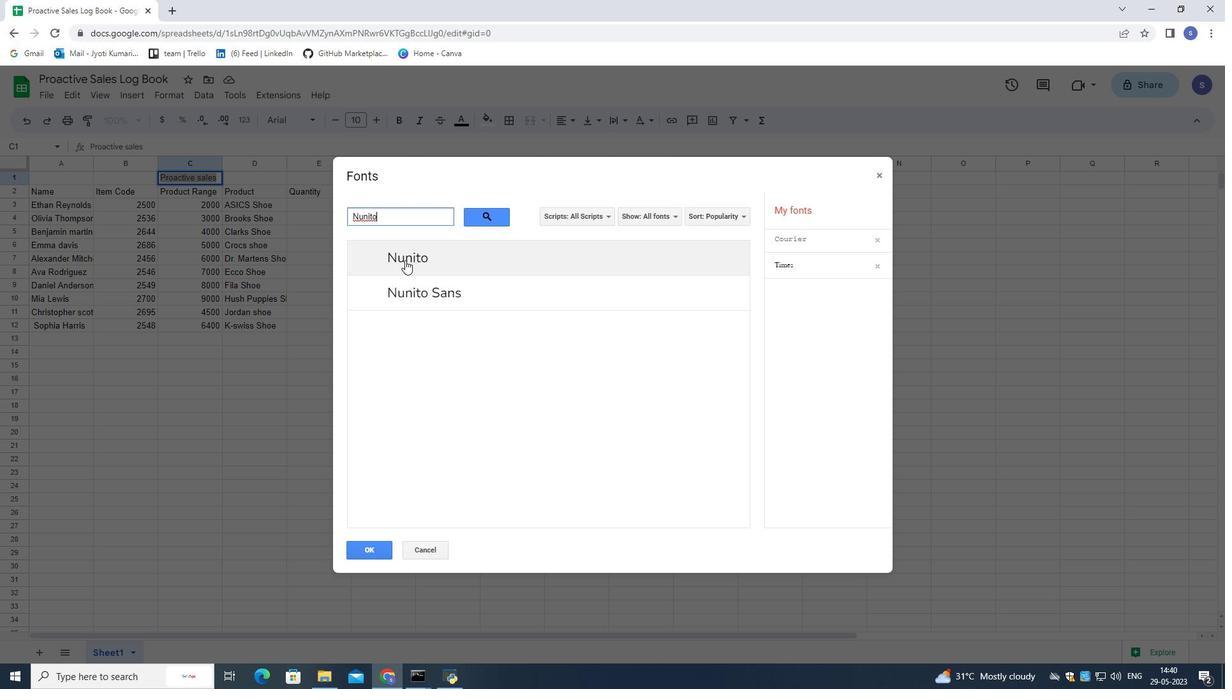 
Action: Mouse moved to (369, 548)
Screenshot: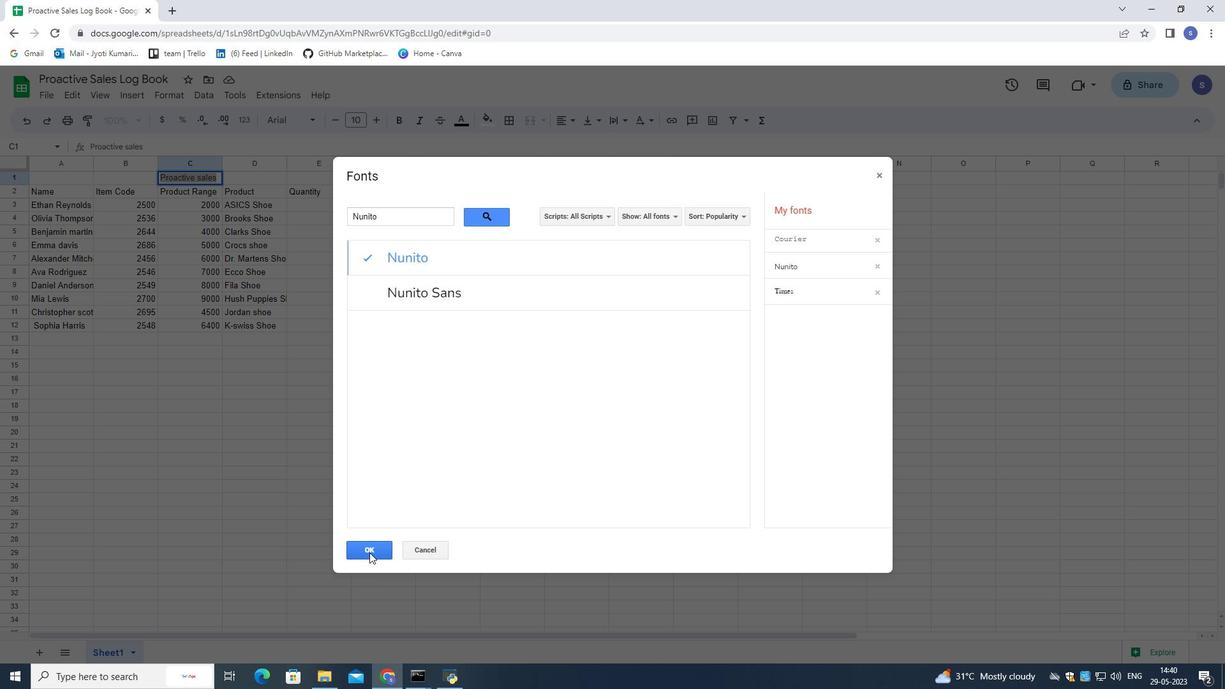 
Action: Mouse pressed left at (369, 548)
Screenshot: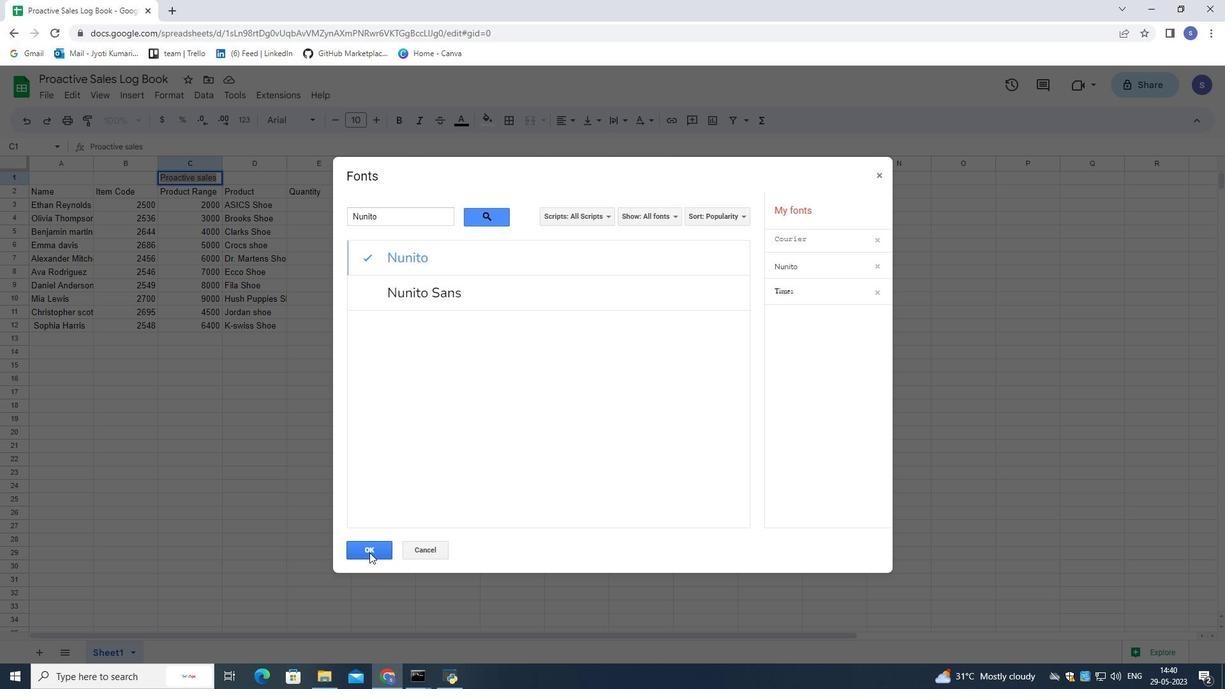 
Action: Mouse moved to (457, 121)
Screenshot: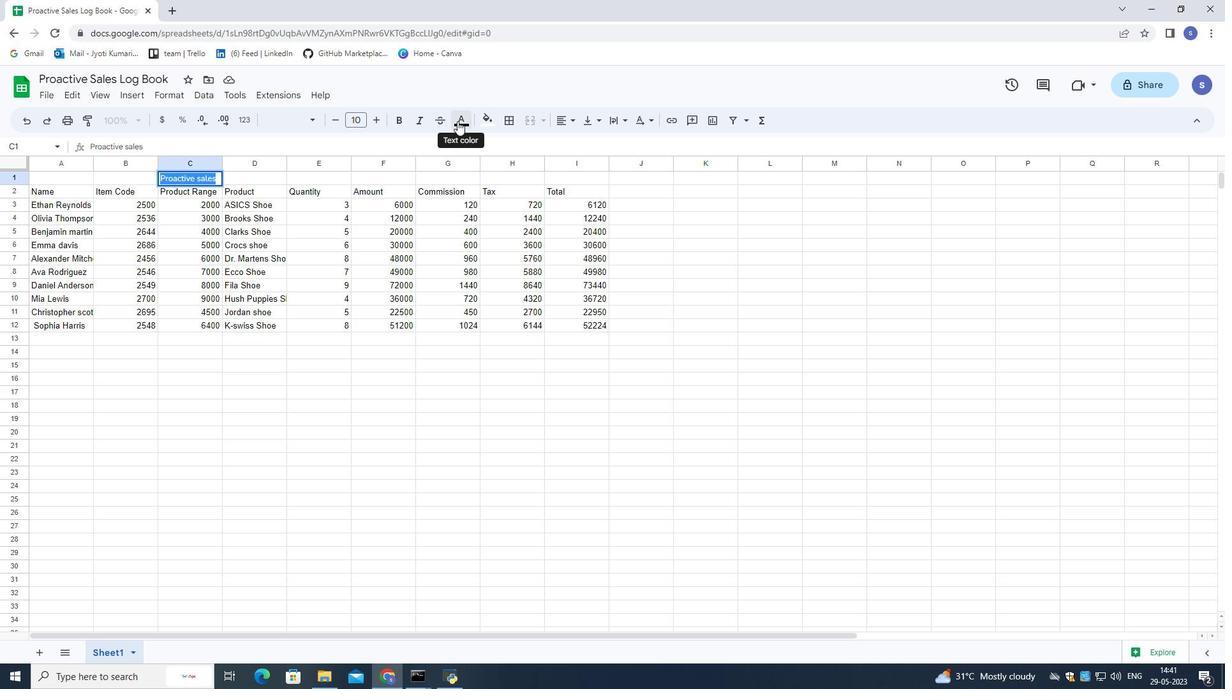
Action: Mouse pressed left at (457, 121)
Screenshot: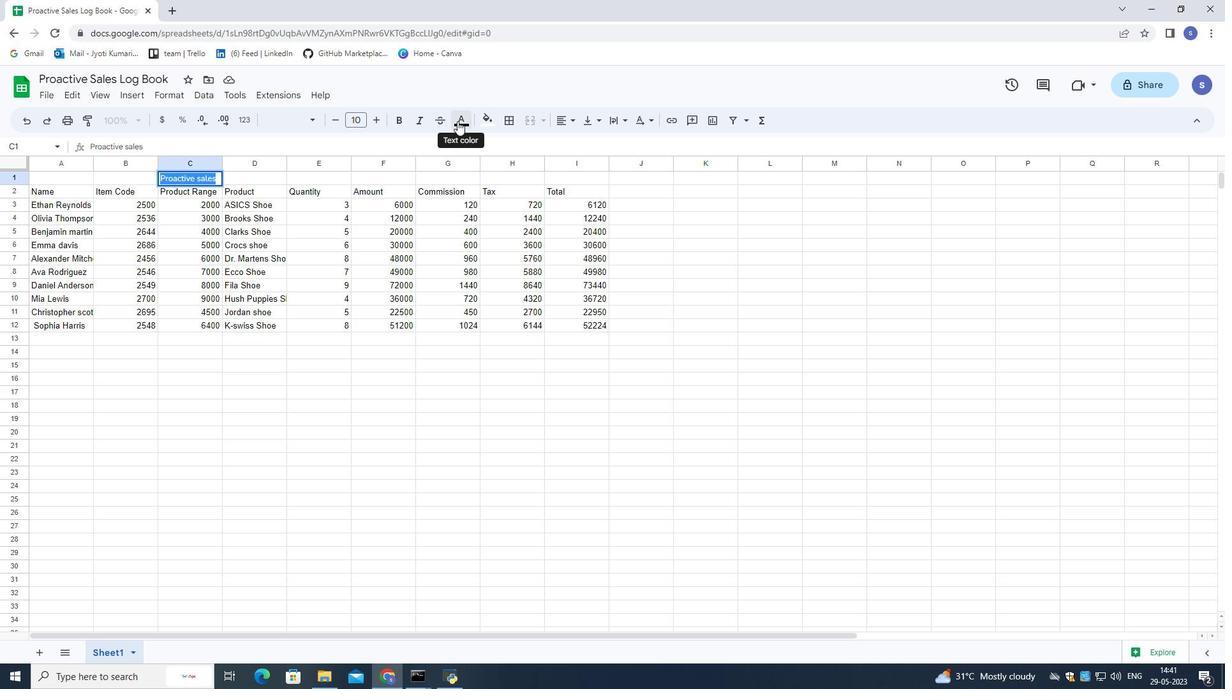 
Action: Mouse moved to (508, 264)
Screenshot: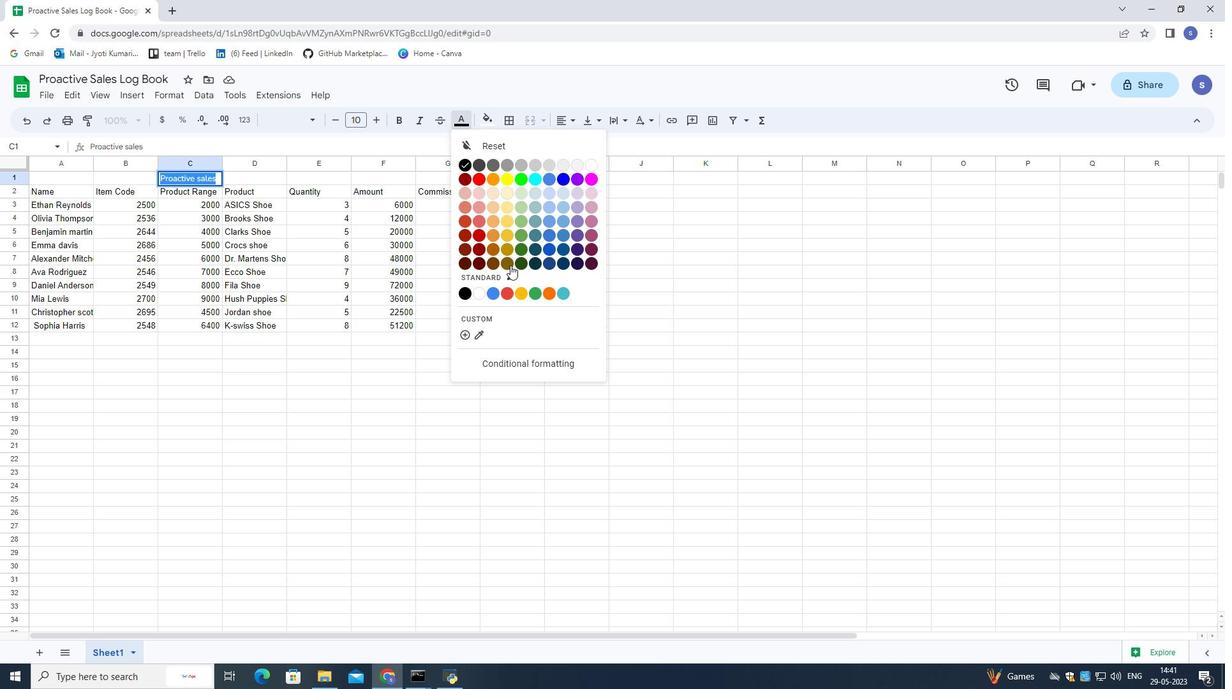 
Action: Mouse pressed left at (508, 264)
Screenshot: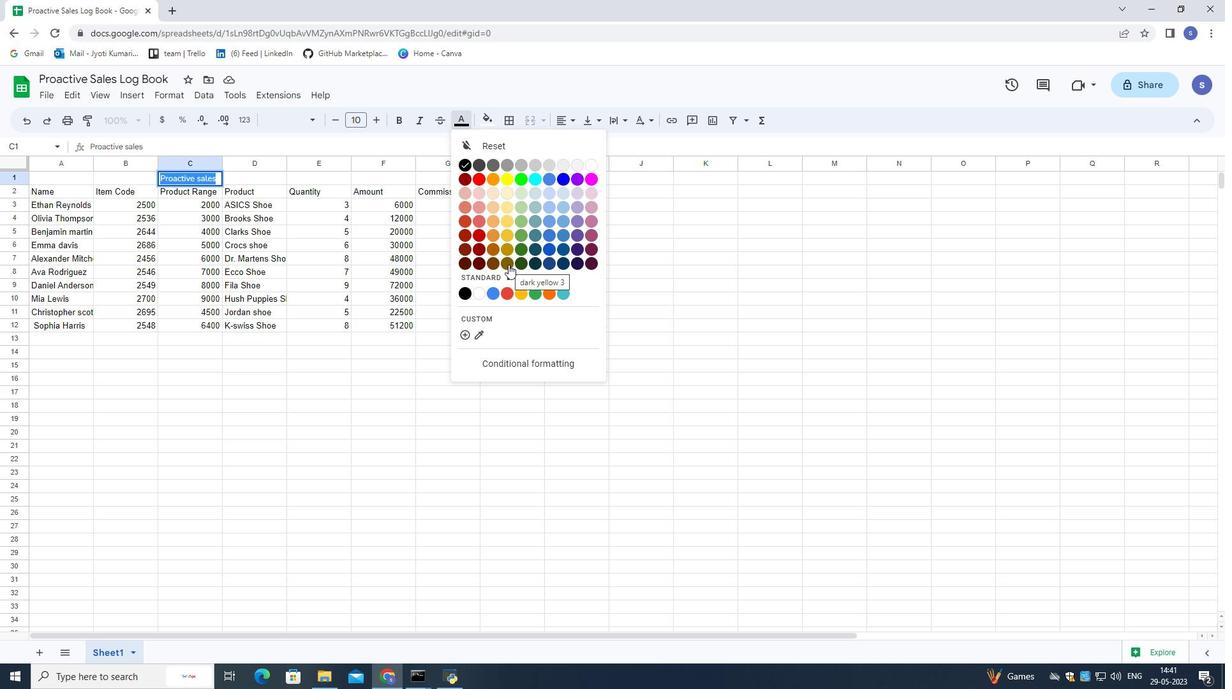 
Action: Mouse moved to (396, 241)
Screenshot: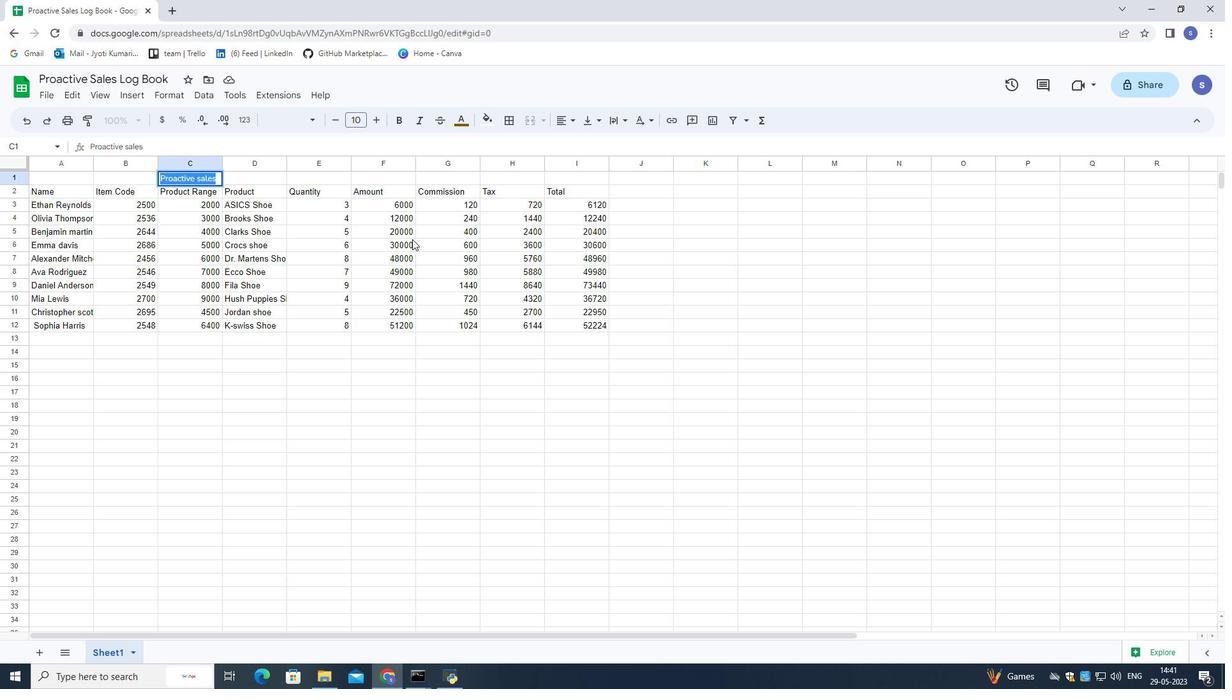 
Action: Mouse pressed left at (396, 241)
Screenshot: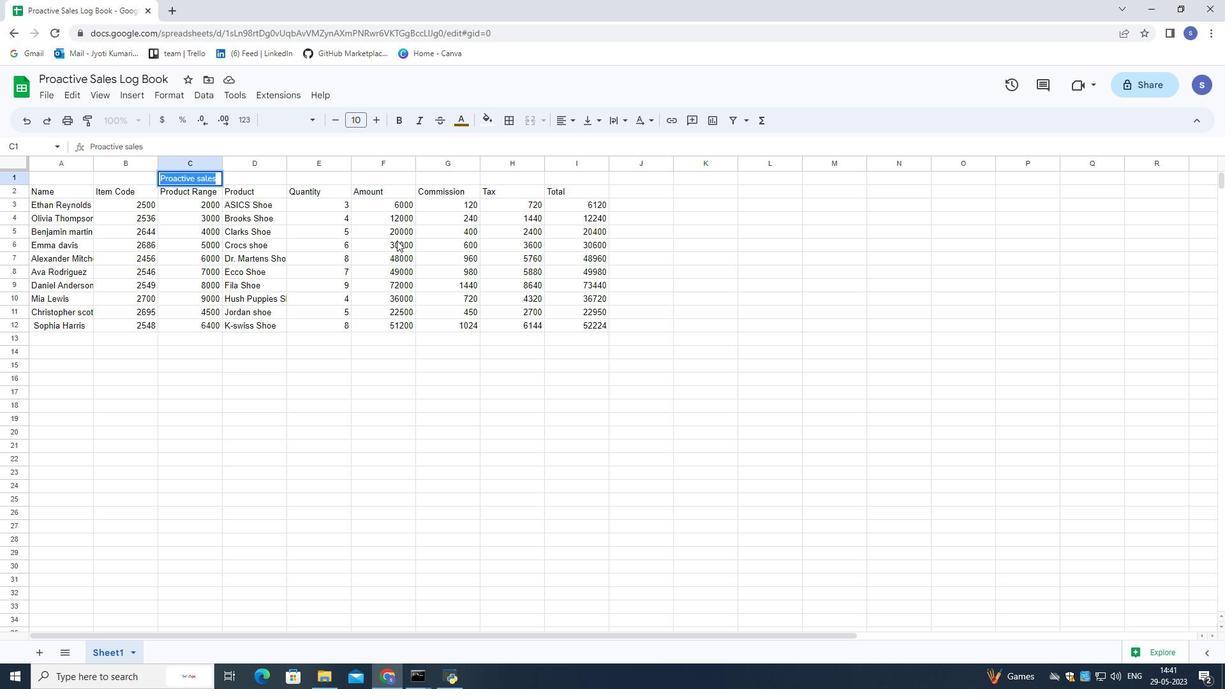
Action: Mouse moved to (185, 176)
Screenshot: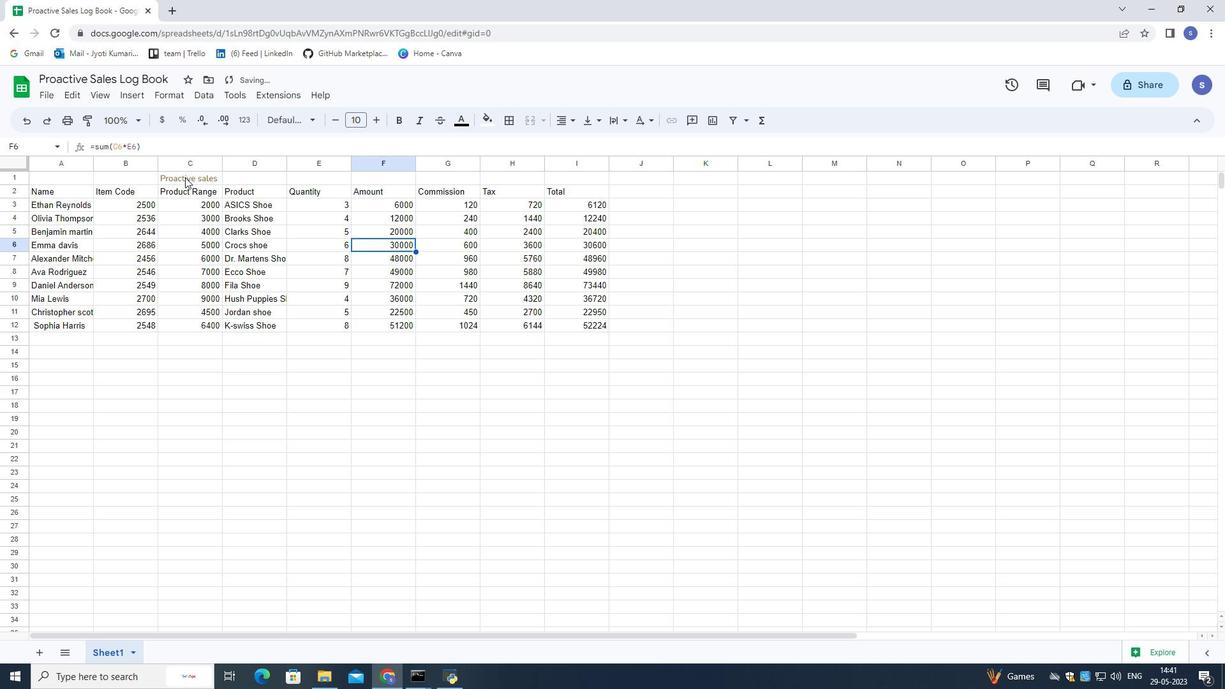 
Action: Mouse pressed left at (185, 176)
Screenshot: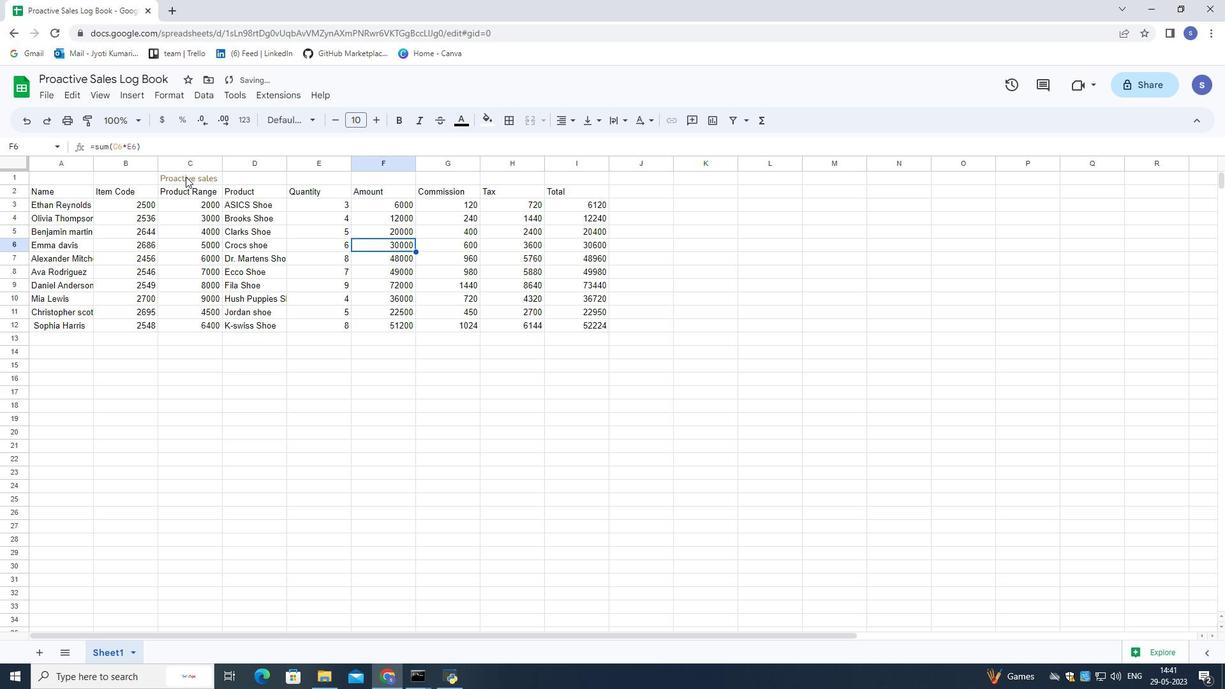 
Action: Mouse pressed left at (185, 176)
Screenshot: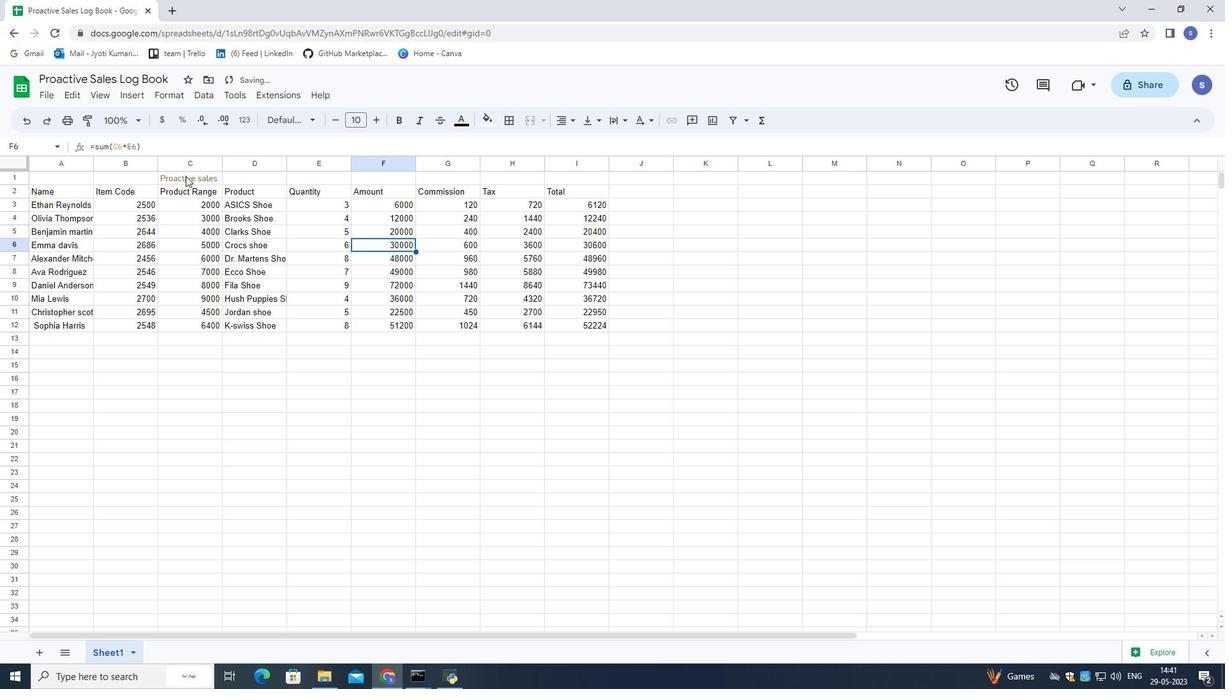 
Action: Mouse pressed left at (185, 176)
Screenshot: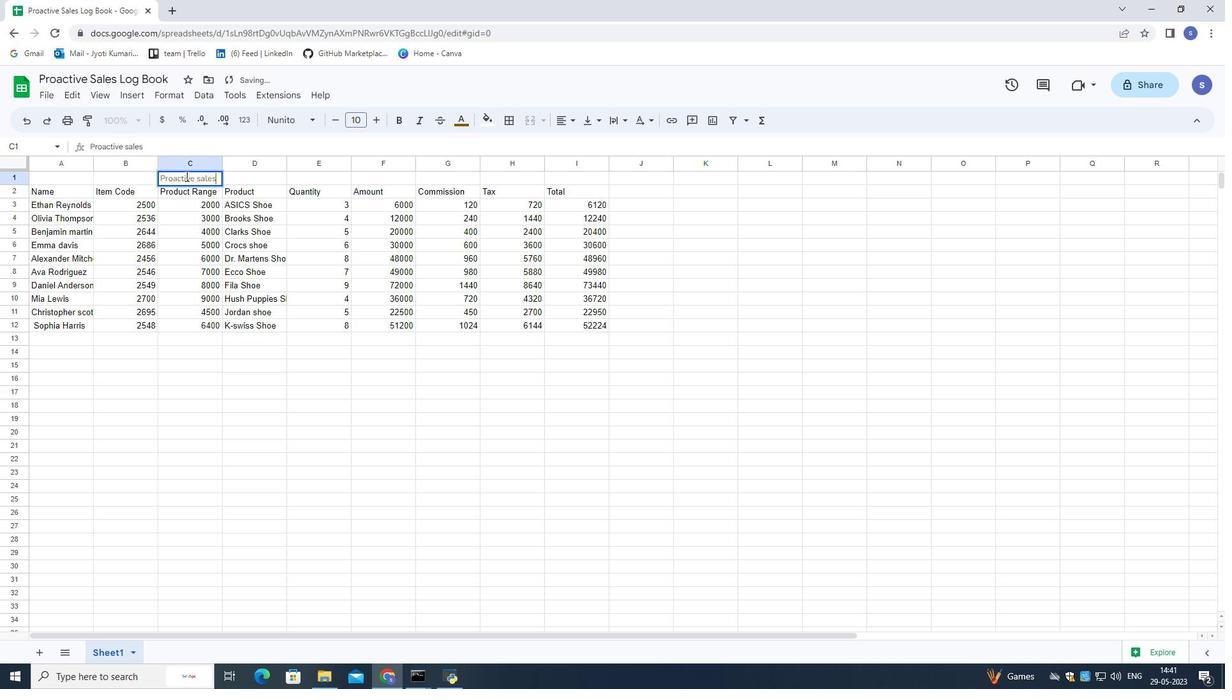 
Action: Mouse moved to (493, 119)
Screenshot: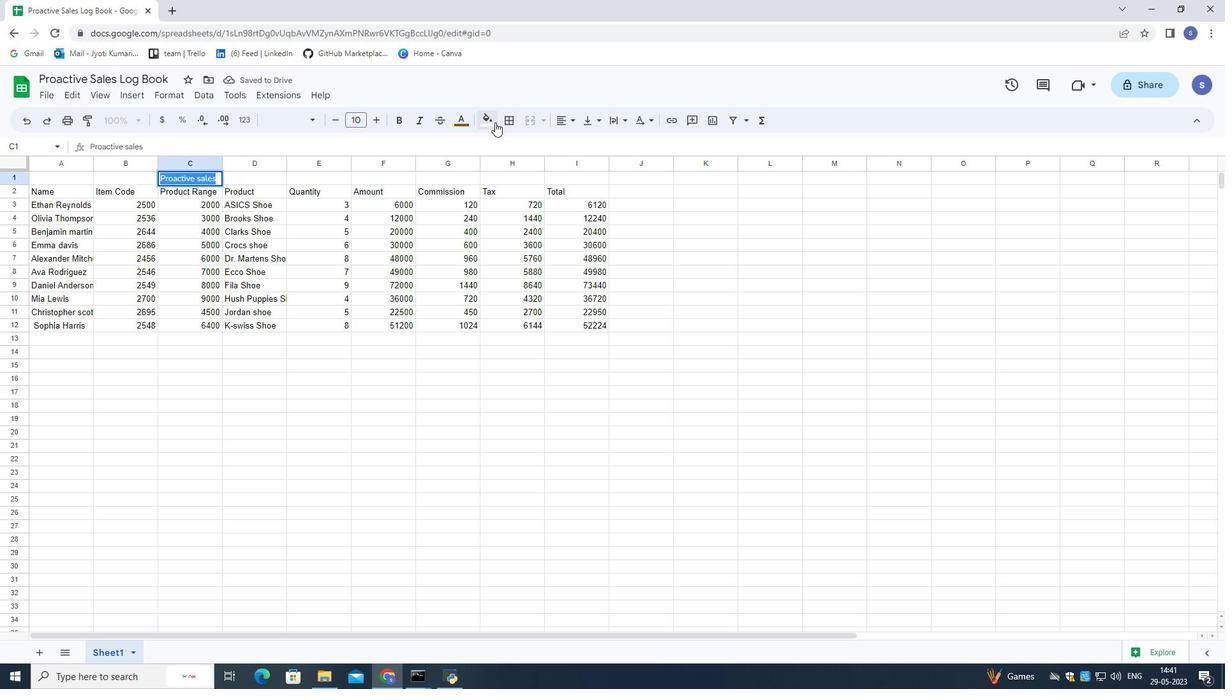 
Action: Mouse pressed left at (493, 119)
Screenshot: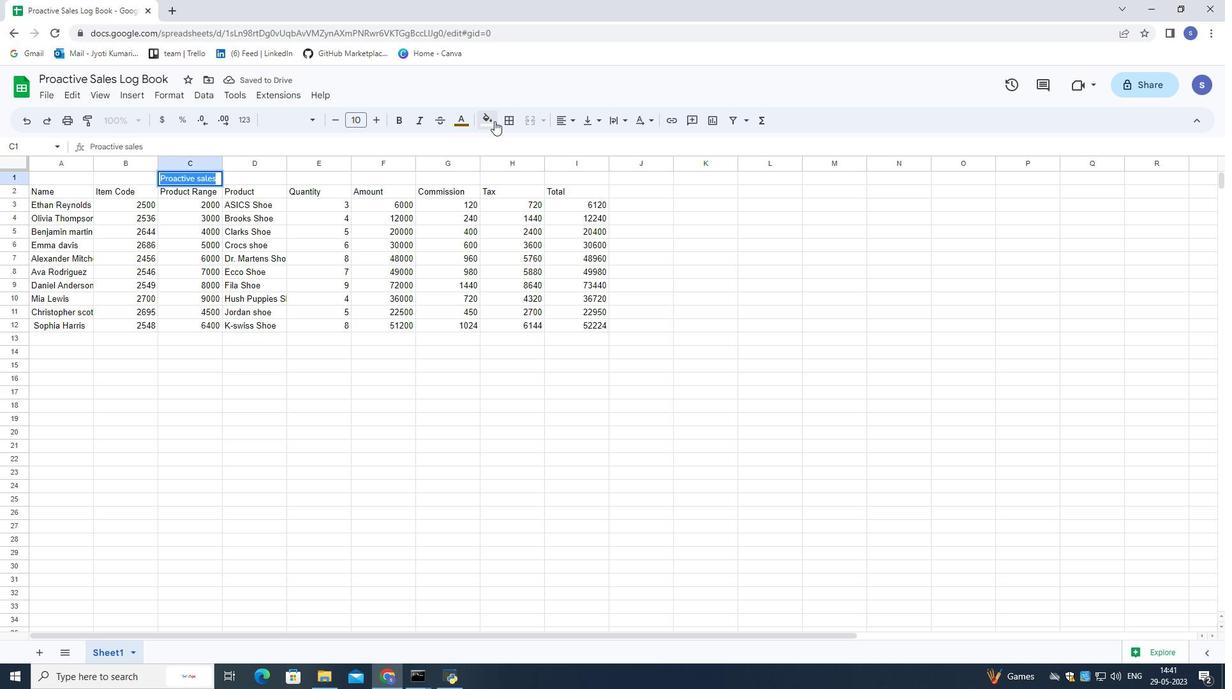 
Action: Mouse moved to (534, 260)
Screenshot: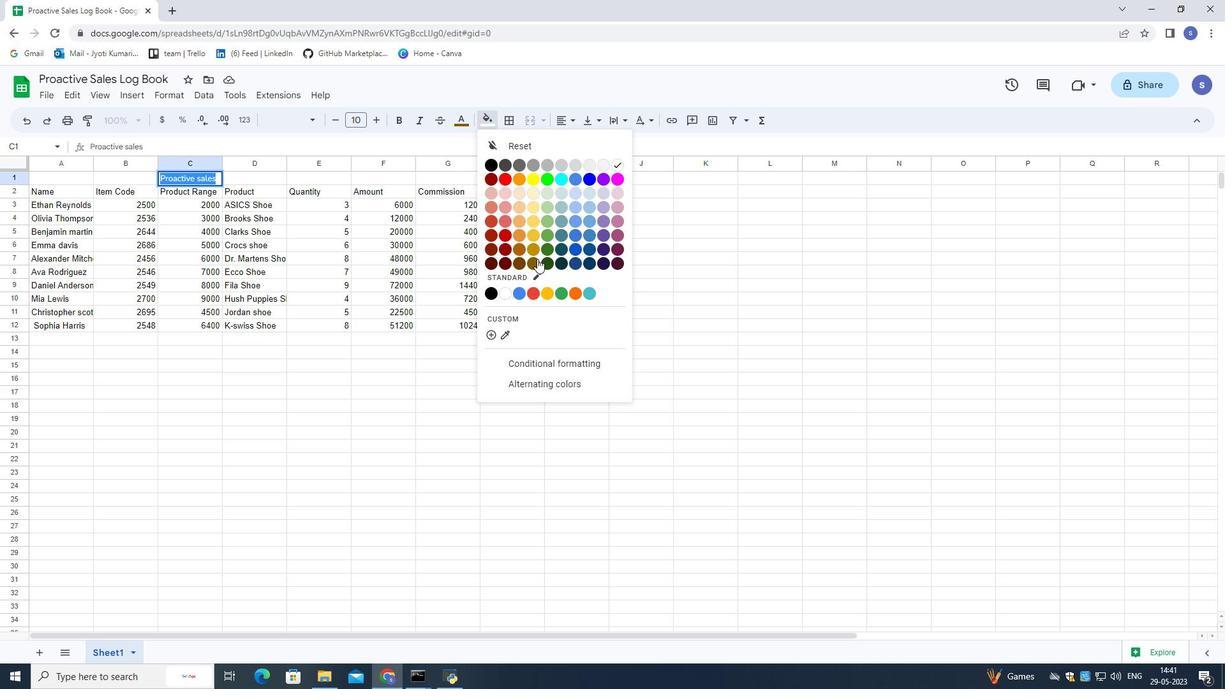 
Action: Mouse pressed left at (534, 260)
Screenshot: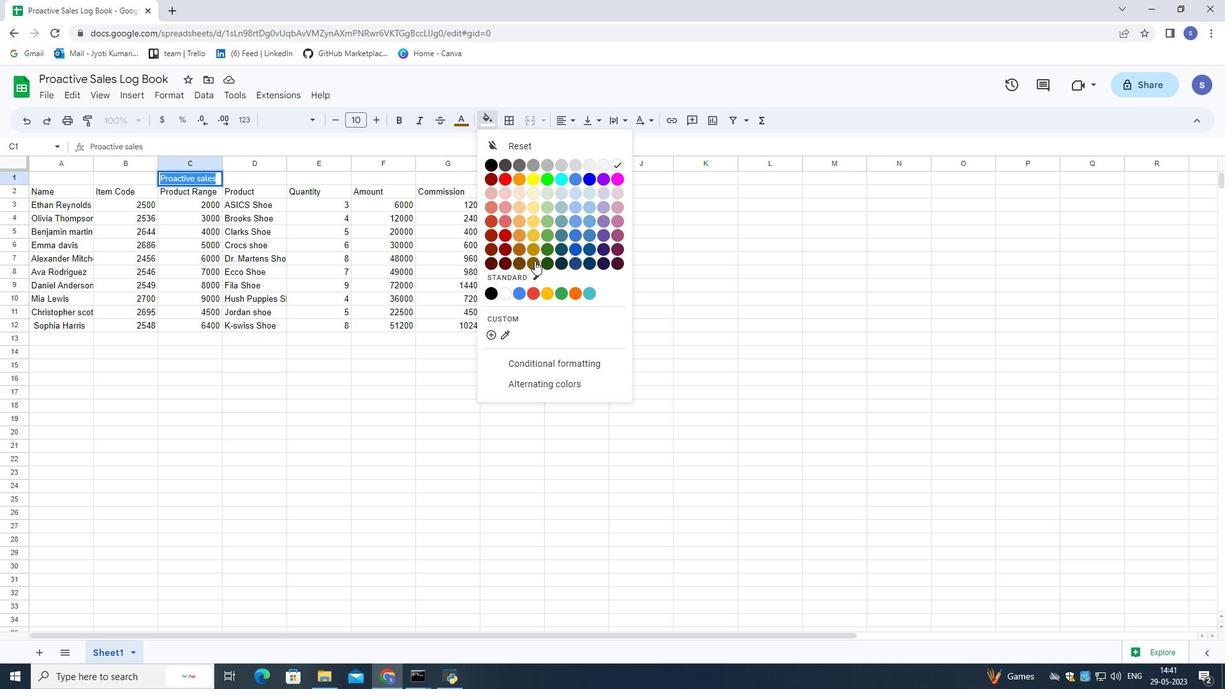 
Action: Mouse moved to (213, 177)
Screenshot: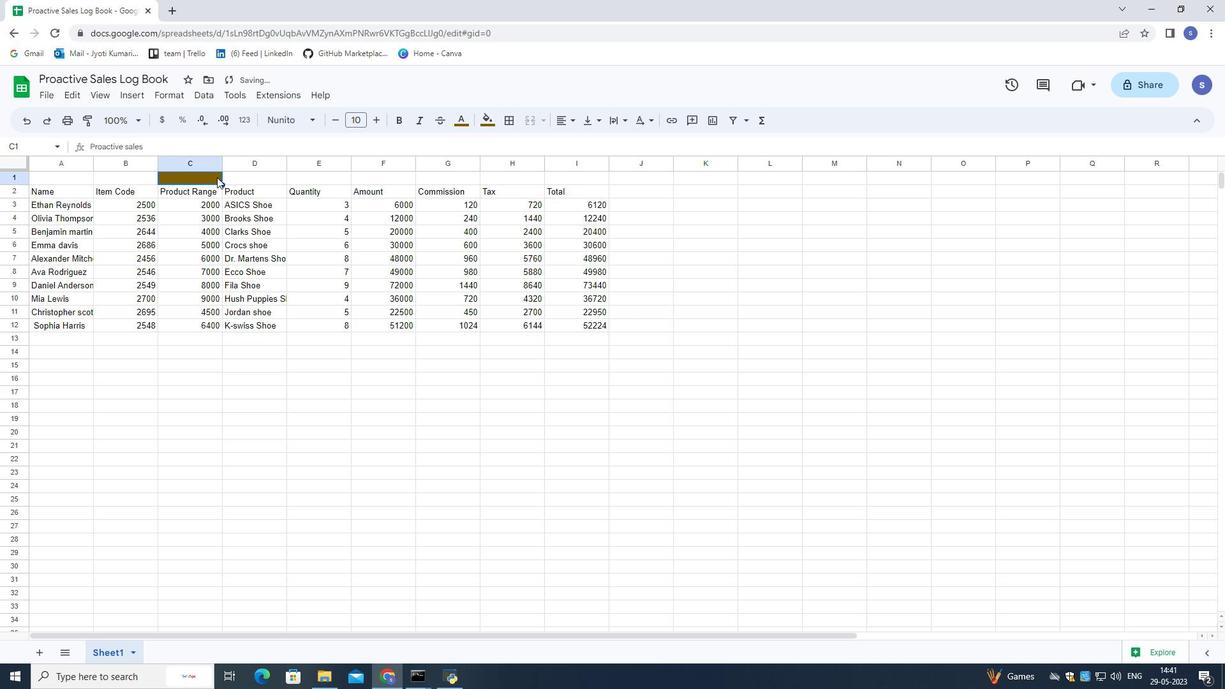 
Action: Mouse pressed left at (213, 177)
Screenshot: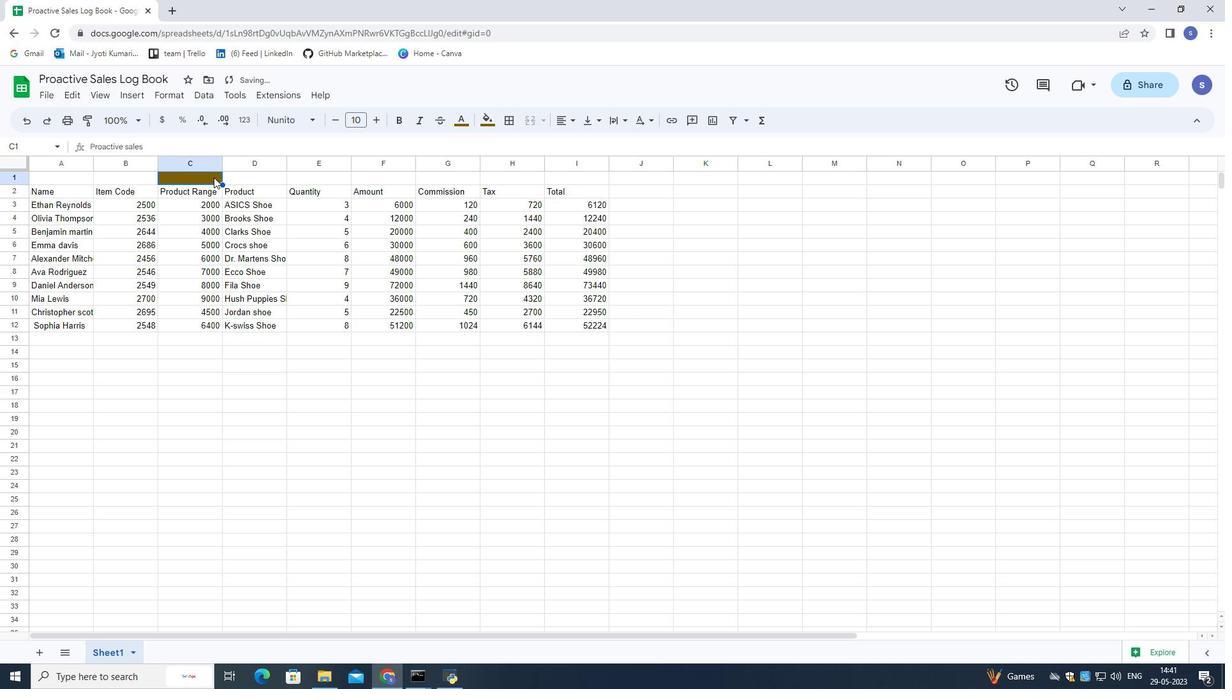 
Action: Mouse pressed left at (213, 177)
Screenshot: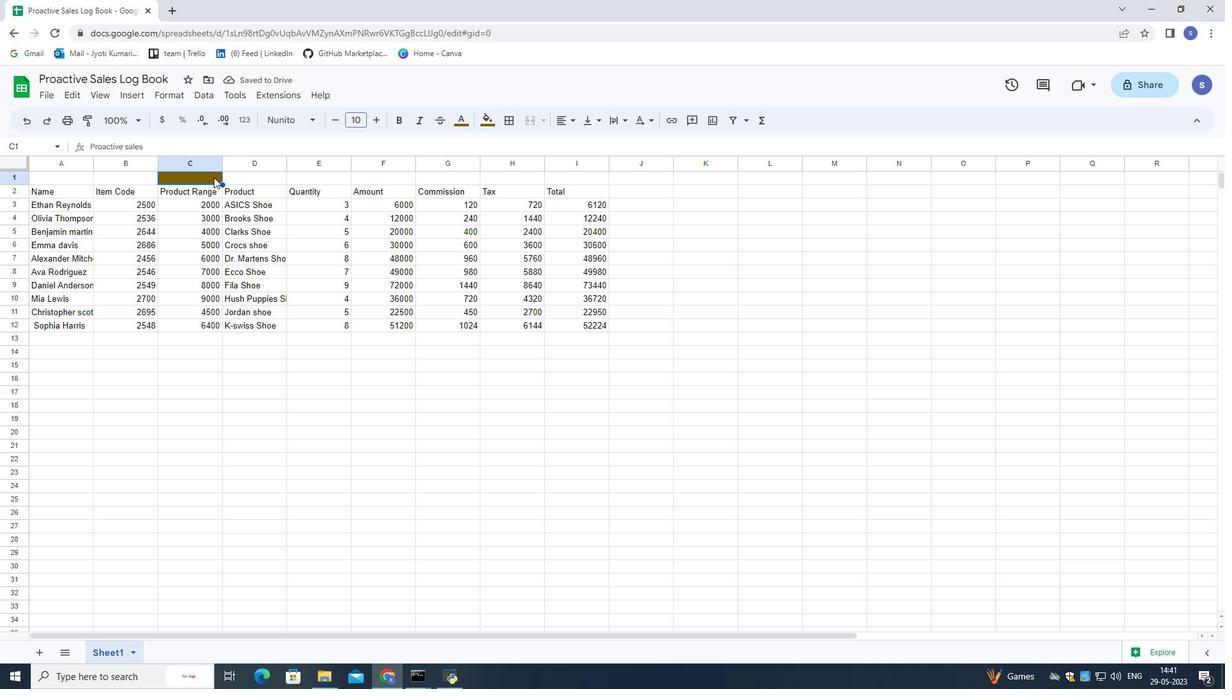 
Action: Mouse pressed left at (213, 177)
Screenshot: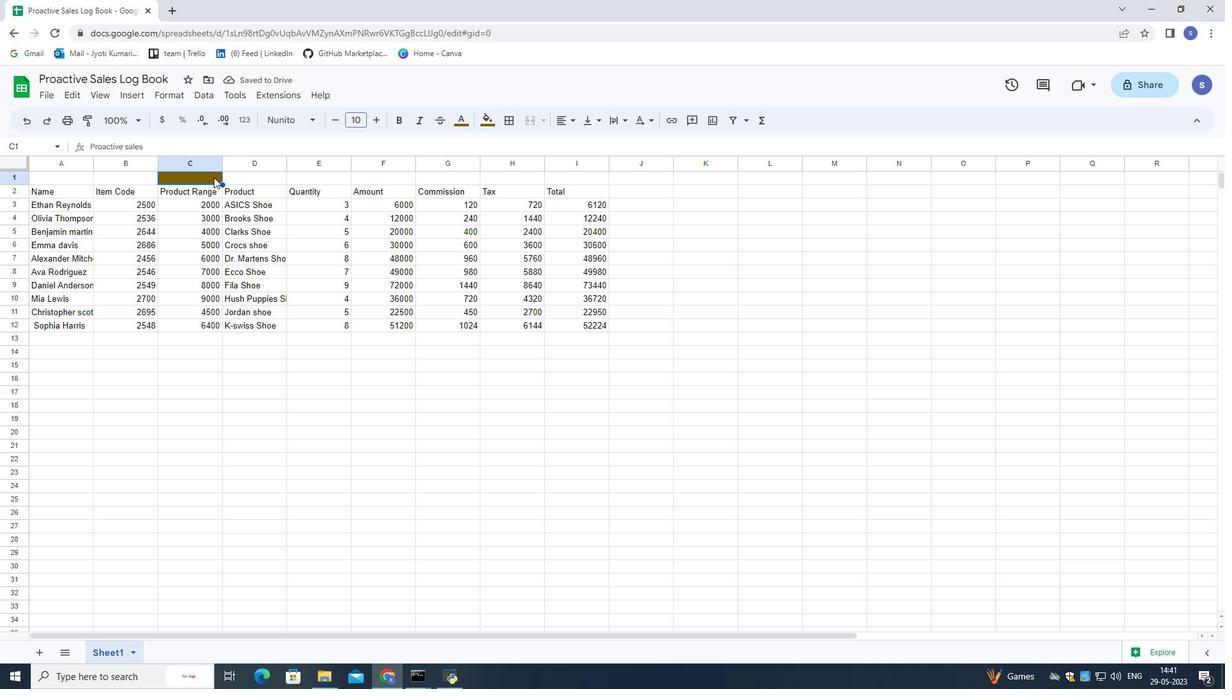 
Action: Mouse moved to (206, 205)
Screenshot: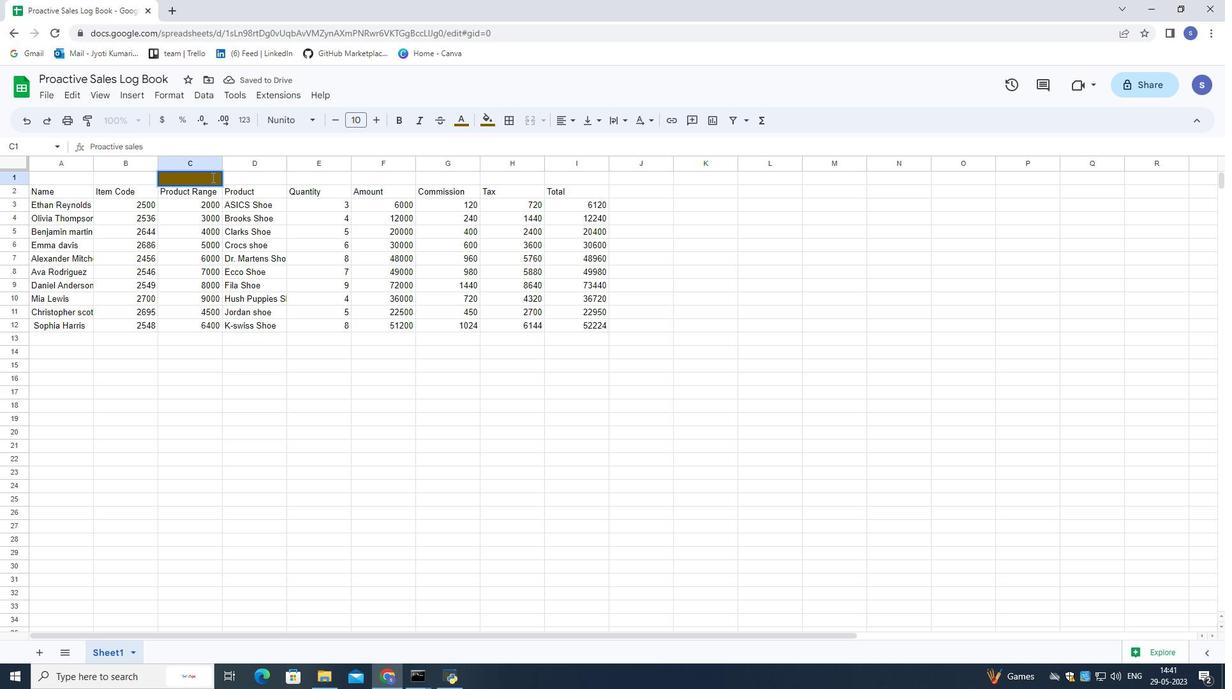 
Action: Mouse pressed left at (206, 205)
Screenshot: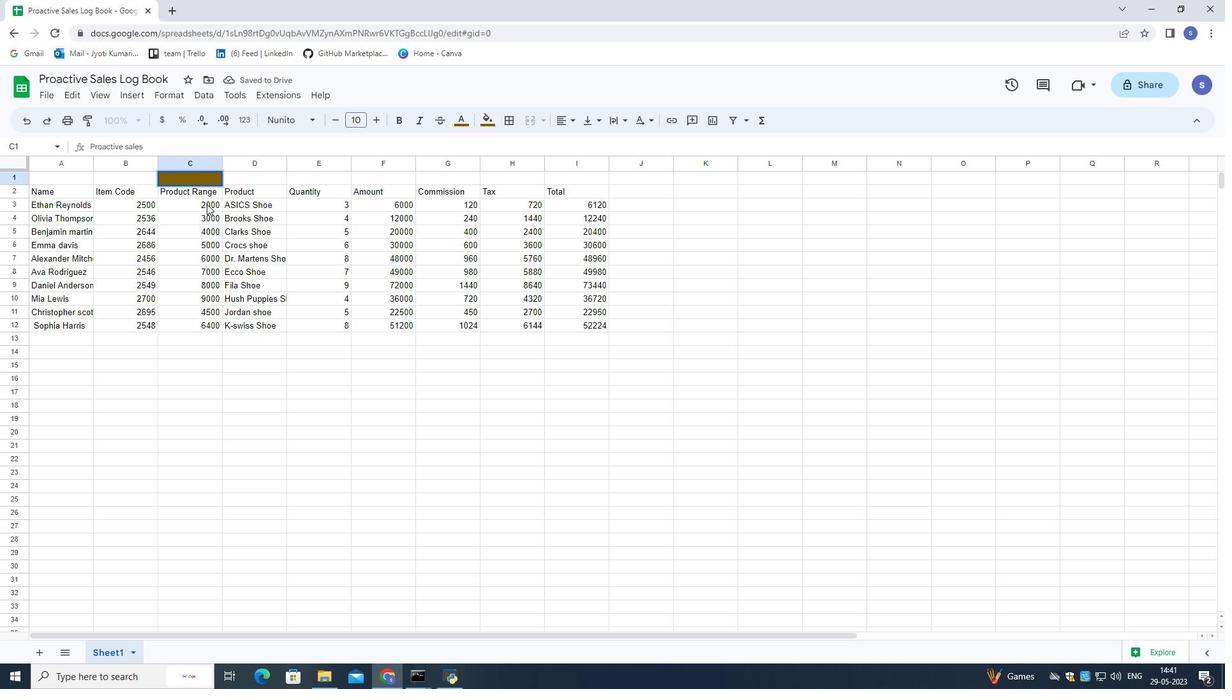 
Action: Mouse moved to (209, 176)
Screenshot: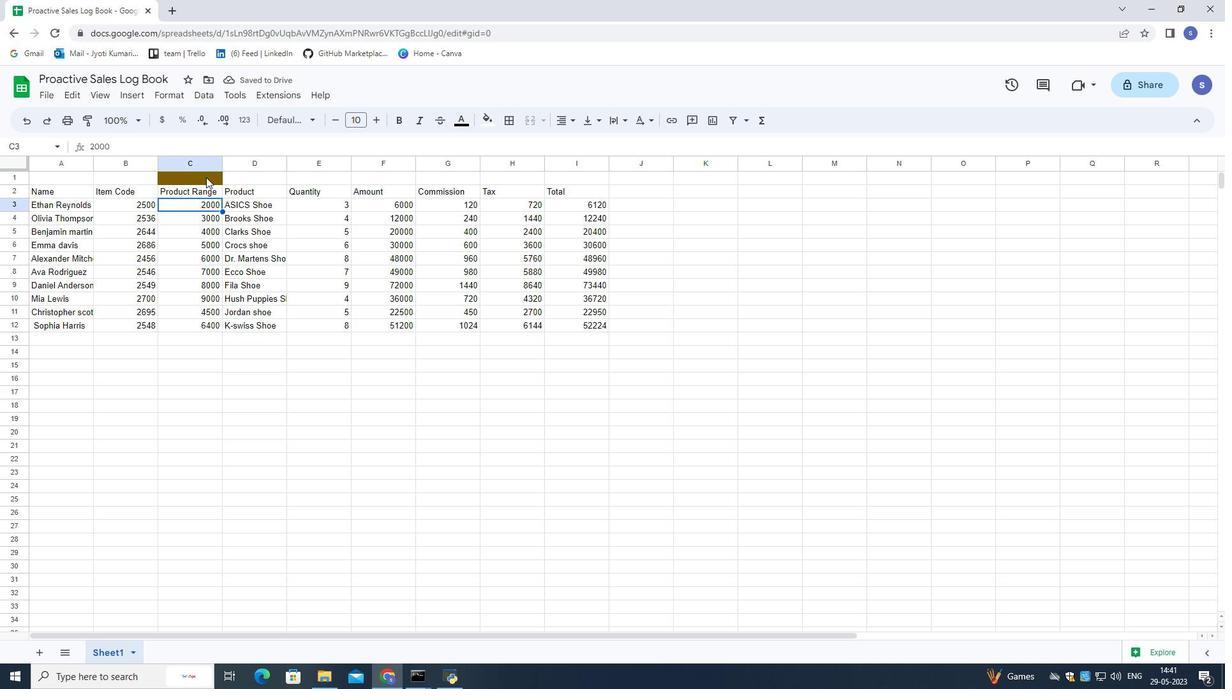 
Action: Mouse pressed left at (209, 176)
Screenshot: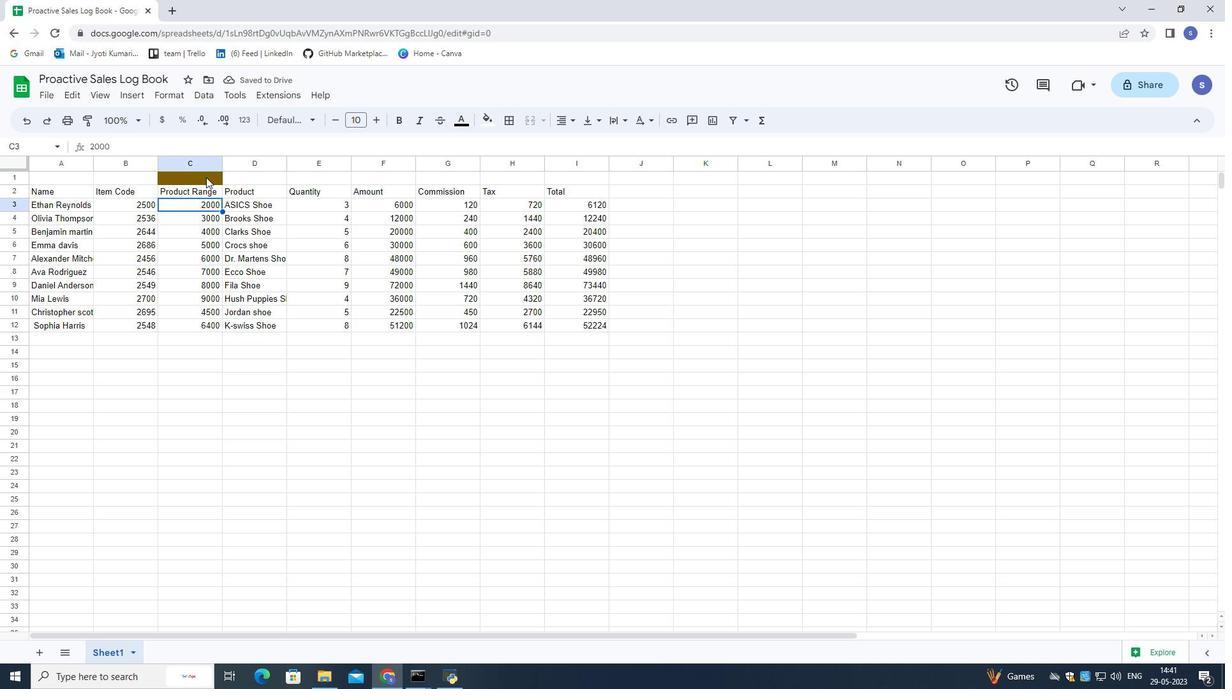 
Action: Mouse pressed left at (209, 176)
Screenshot: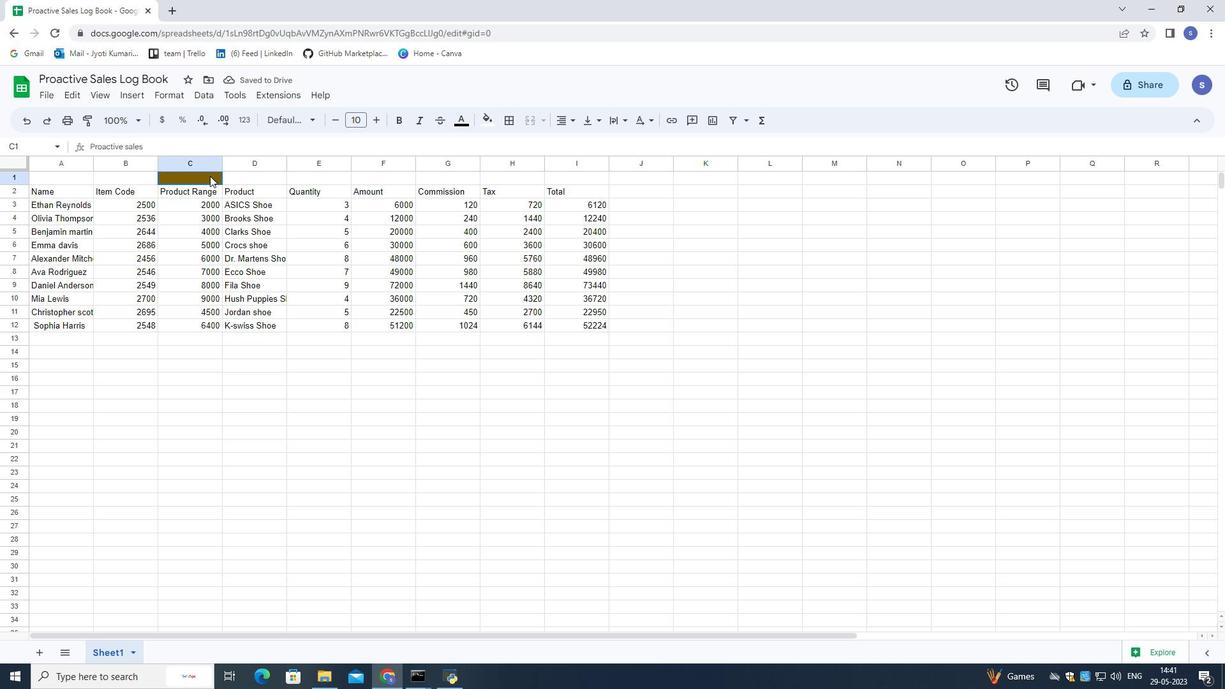 
Action: Mouse pressed left at (209, 176)
Screenshot: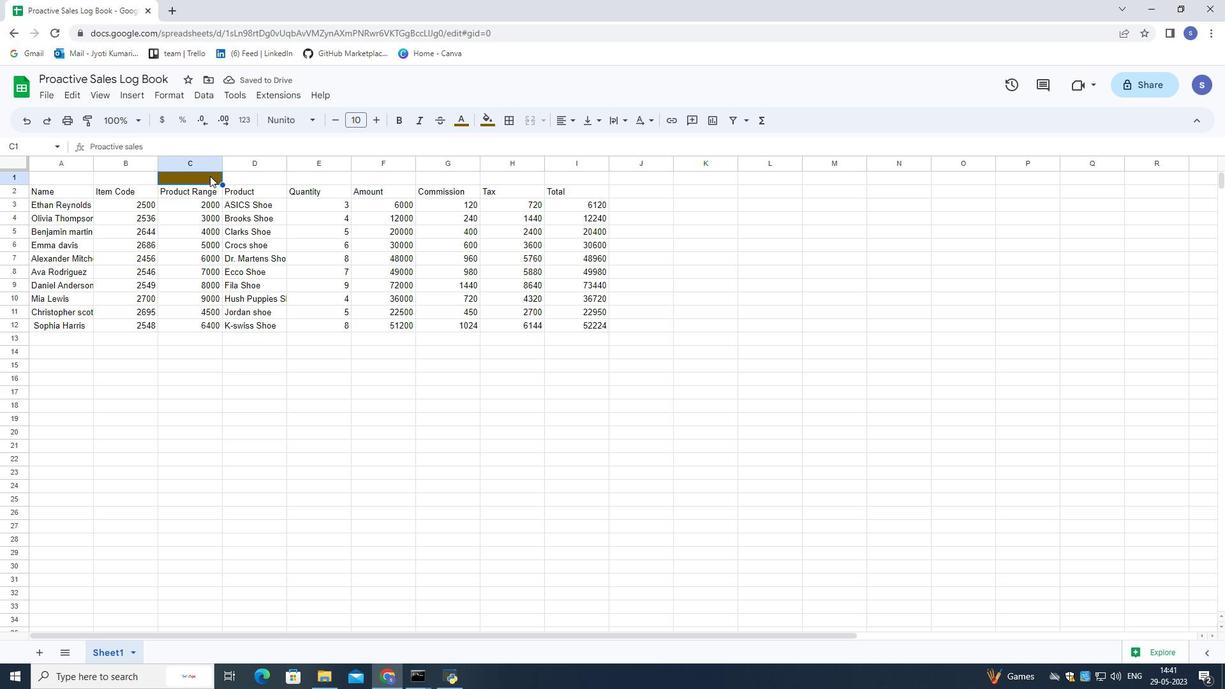 
Action: Mouse moved to (494, 118)
Screenshot: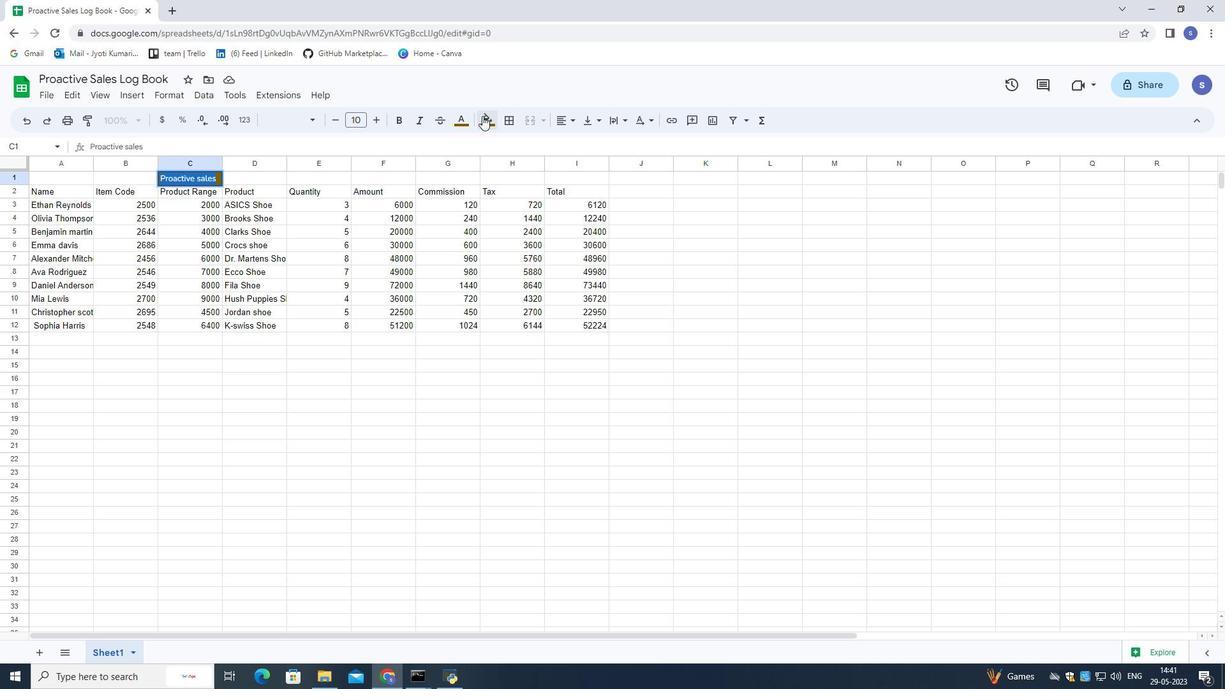 
Action: Mouse pressed left at (494, 118)
Screenshot: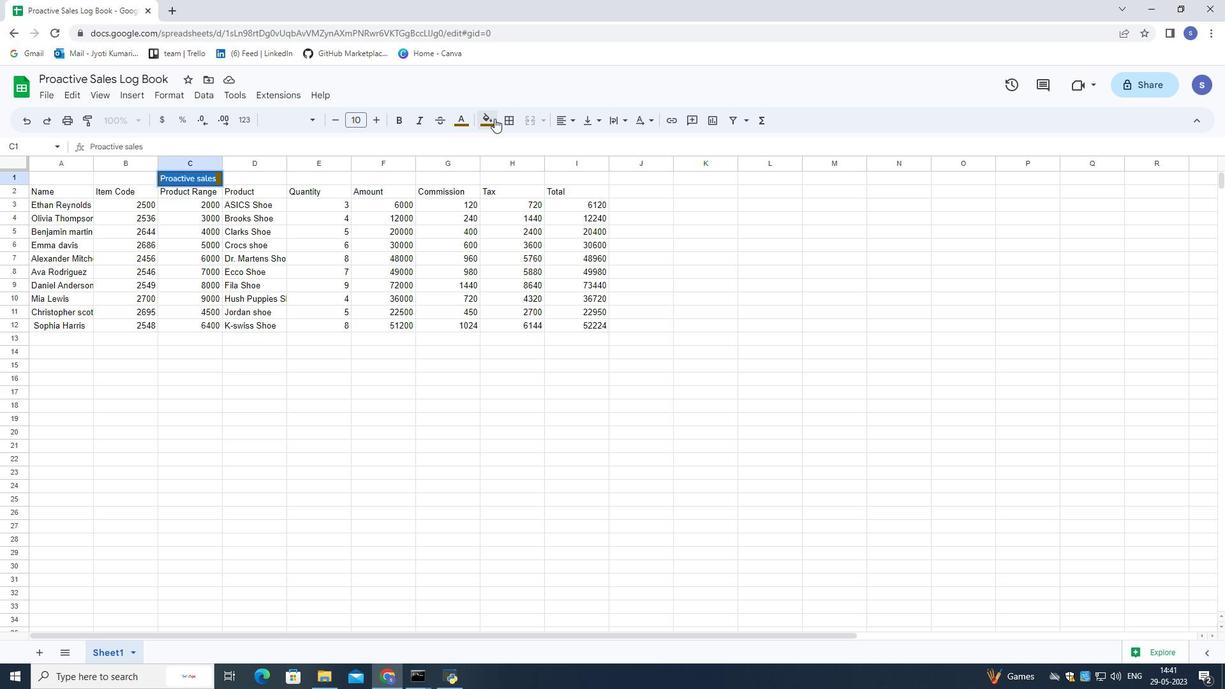 
Action: Mouse moved to (494, 163)
Screenshot: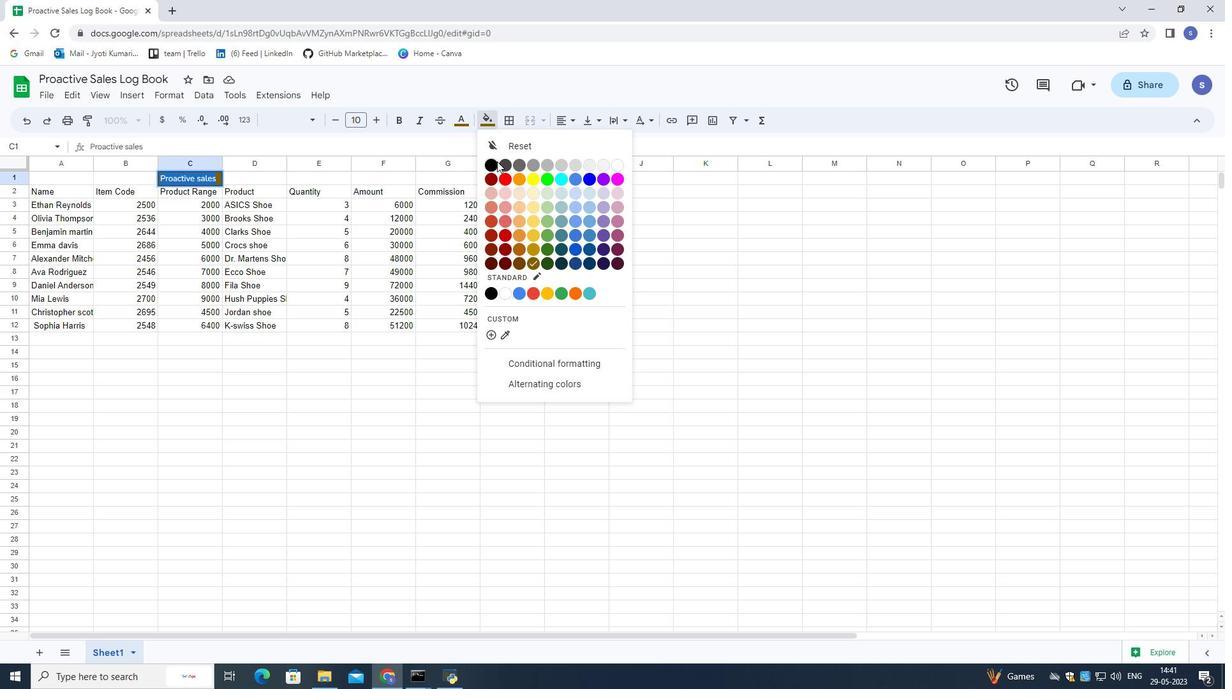 
Action: Mouse pressed left at (494, 163)
Screenshot: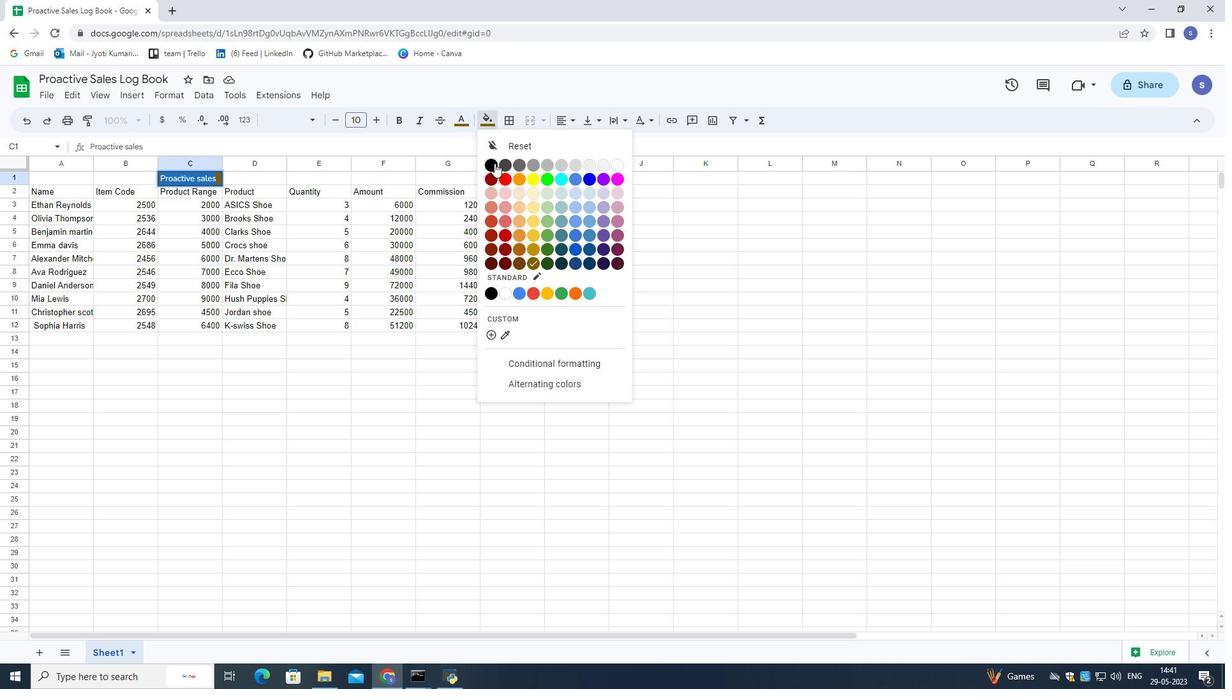 
Action: Mouse moved to (377, 243)
Screenshot: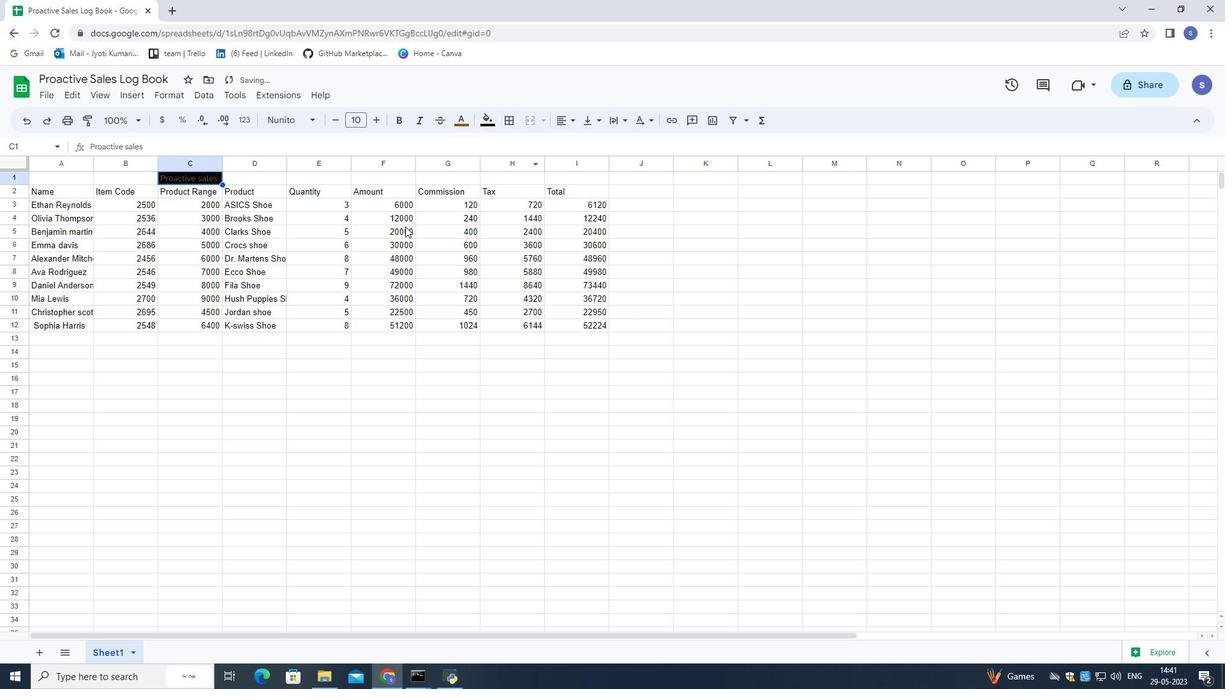 
Action: Mouse pressed left at (377, 243)
Screenshot: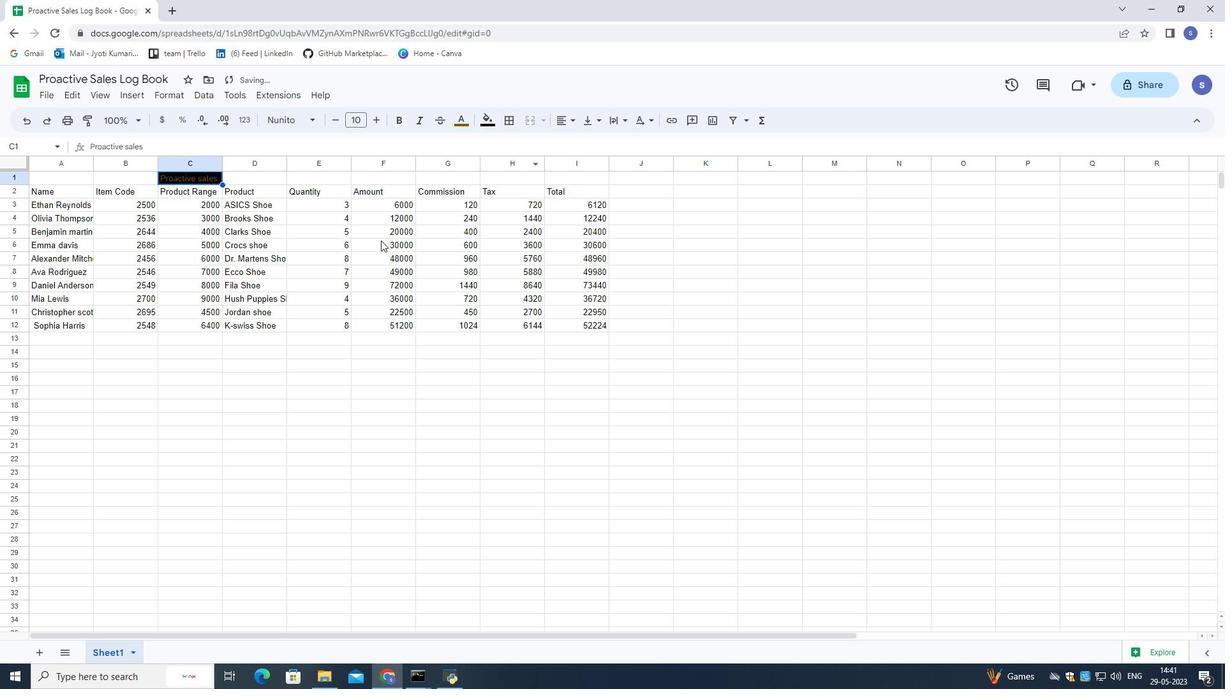 
Action: Mouse moved to (184, 177)
Screenshot: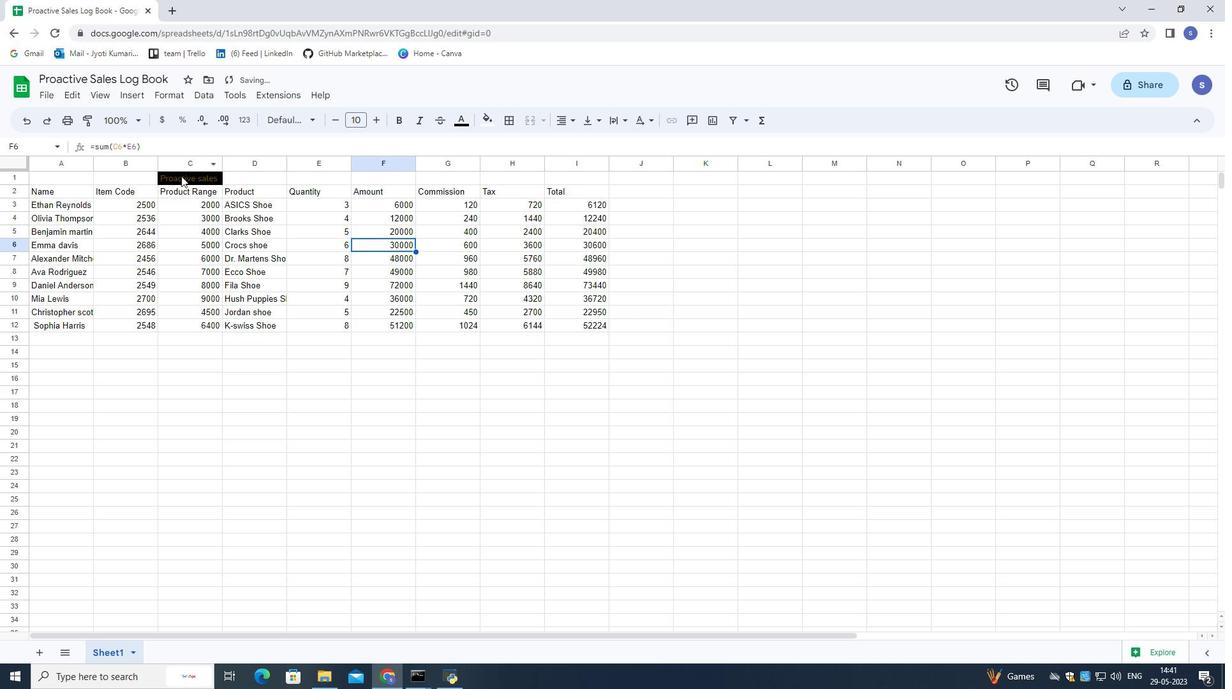
Action: Mouse pressed left at (184, 177)
Screenshot: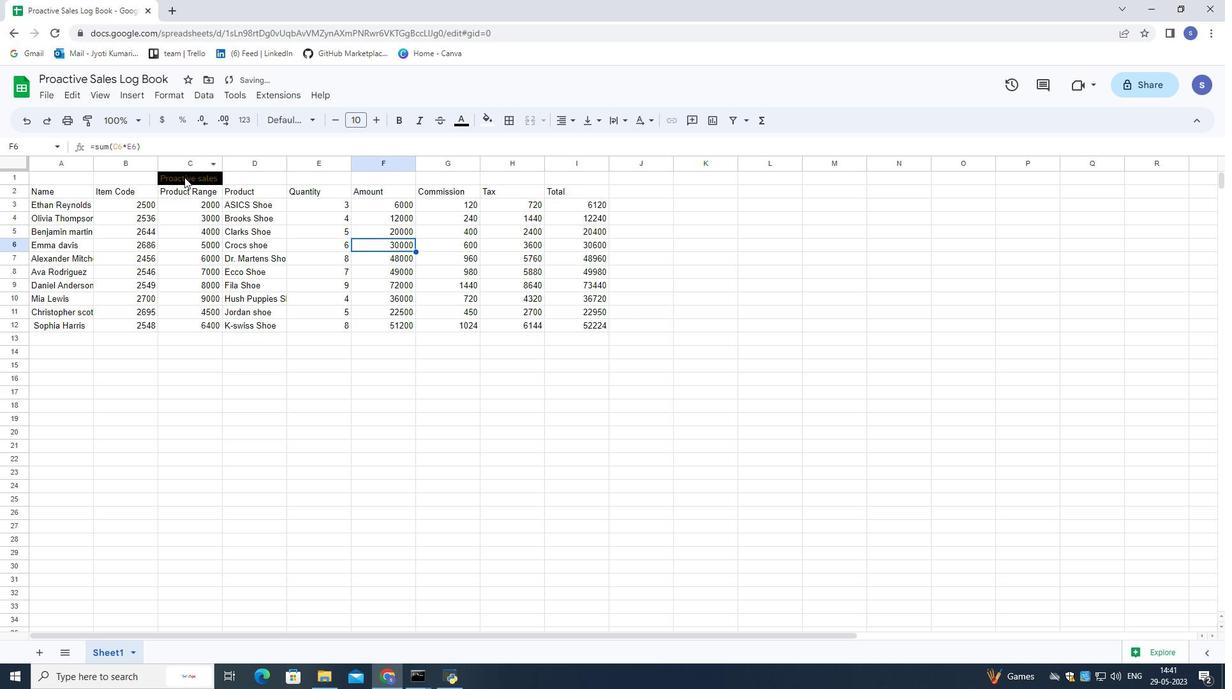 
Action: Mouse pressed left at (184, 177)
Screenshot: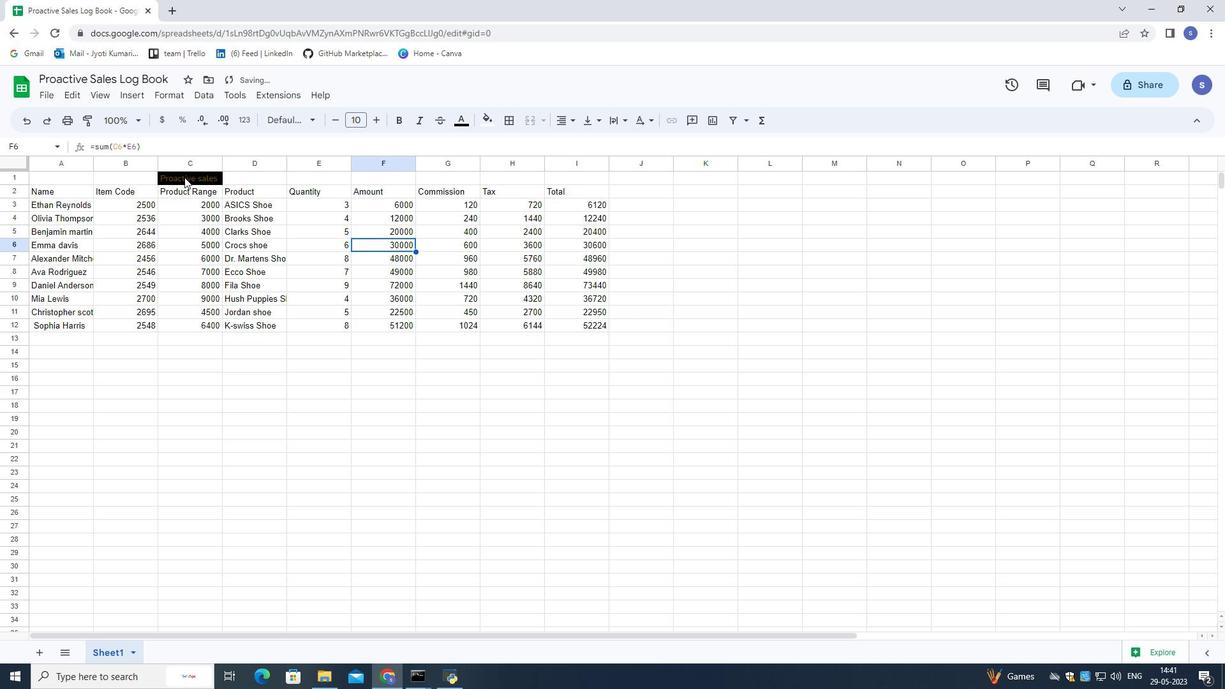 
Action: Mouse pressed left at (184, 177)
Screenshot: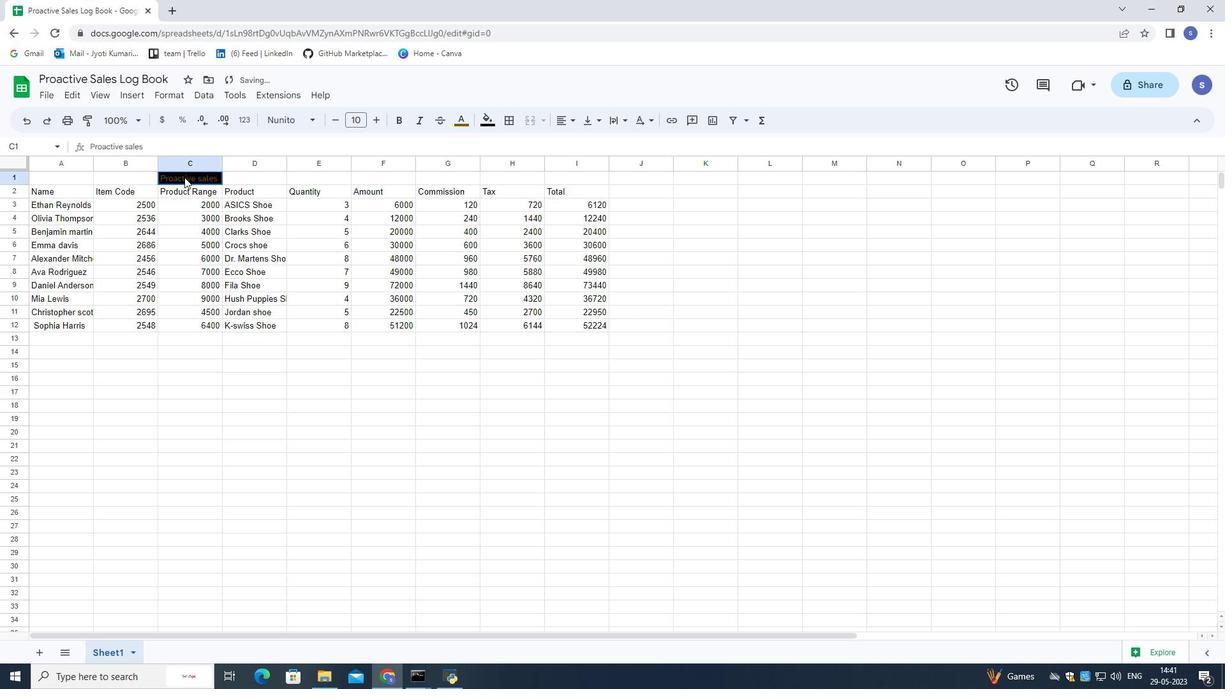 
Action: Mouse moved to (493, 119)
Screenshot: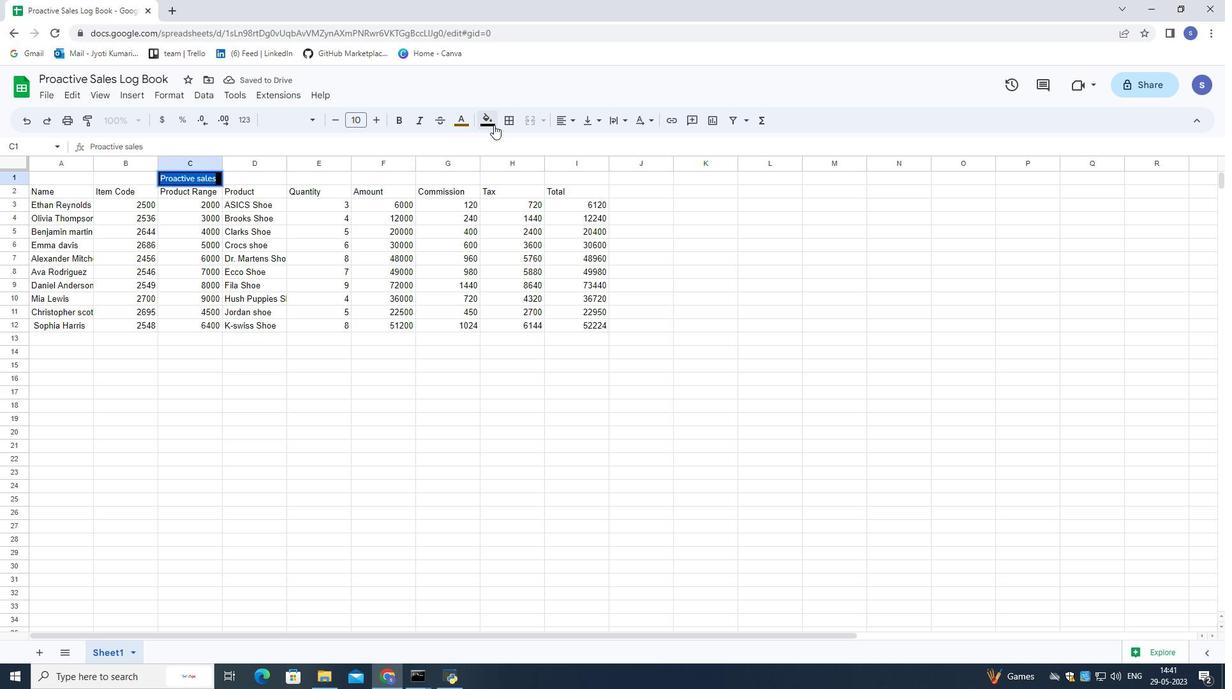 
Action: Mouse pressed left at (493, 119)
Screenshot: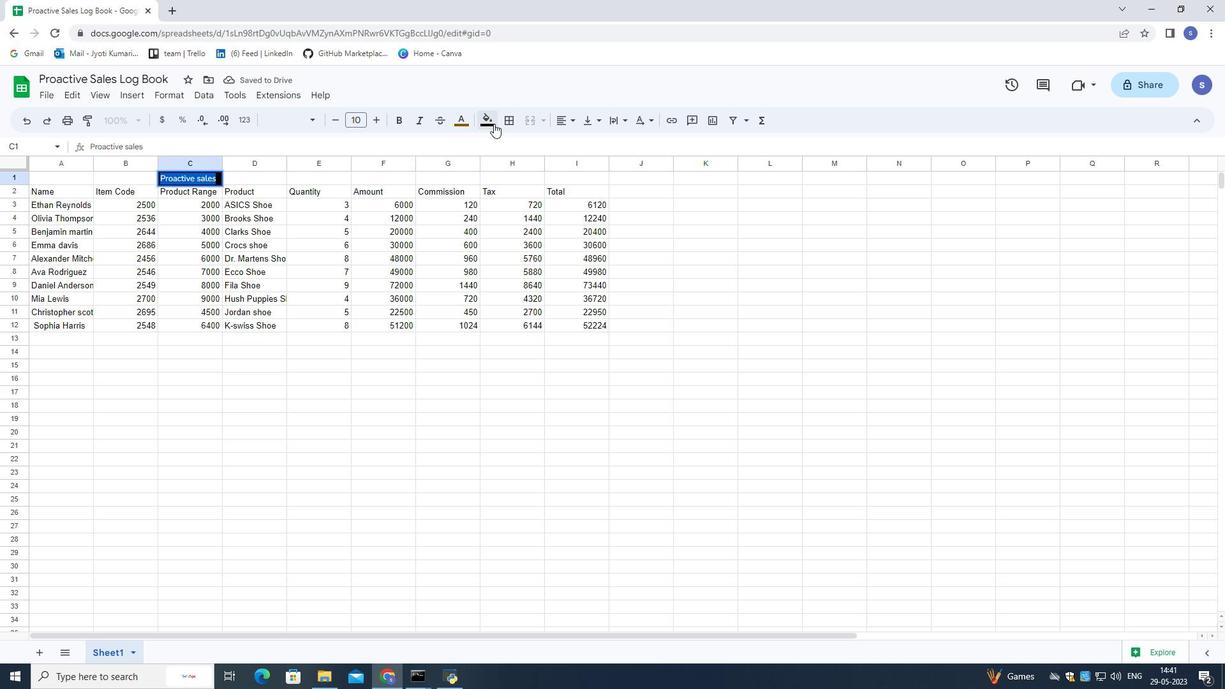 
Action: Mouse moved to (614, 167)
Screenshot: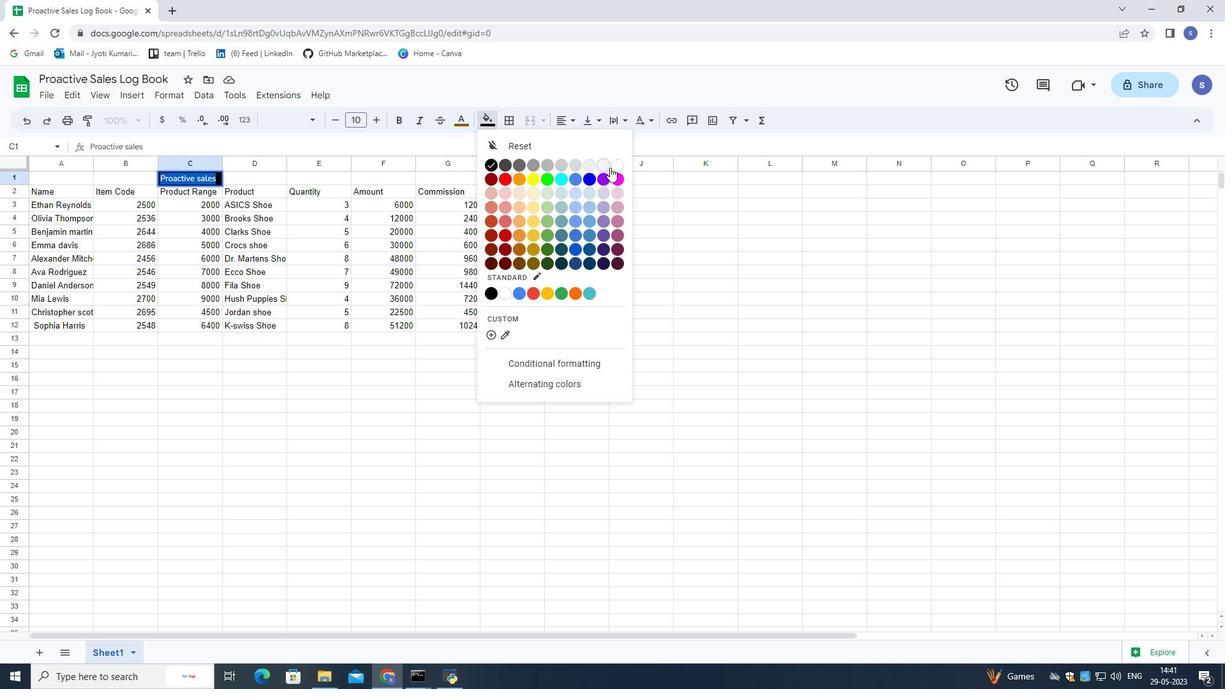 
Action: Mouse pressed left at (614, 167)
Screenshot: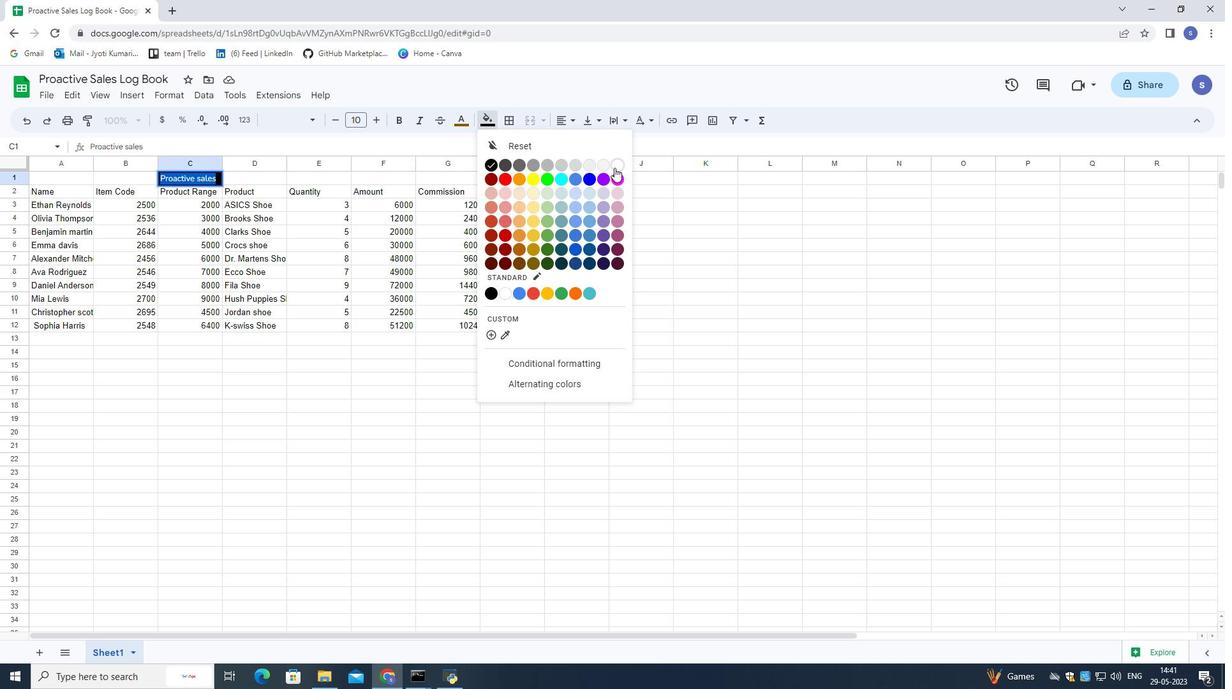 
Action: Mouse moved to (442, 206)
Screenshot: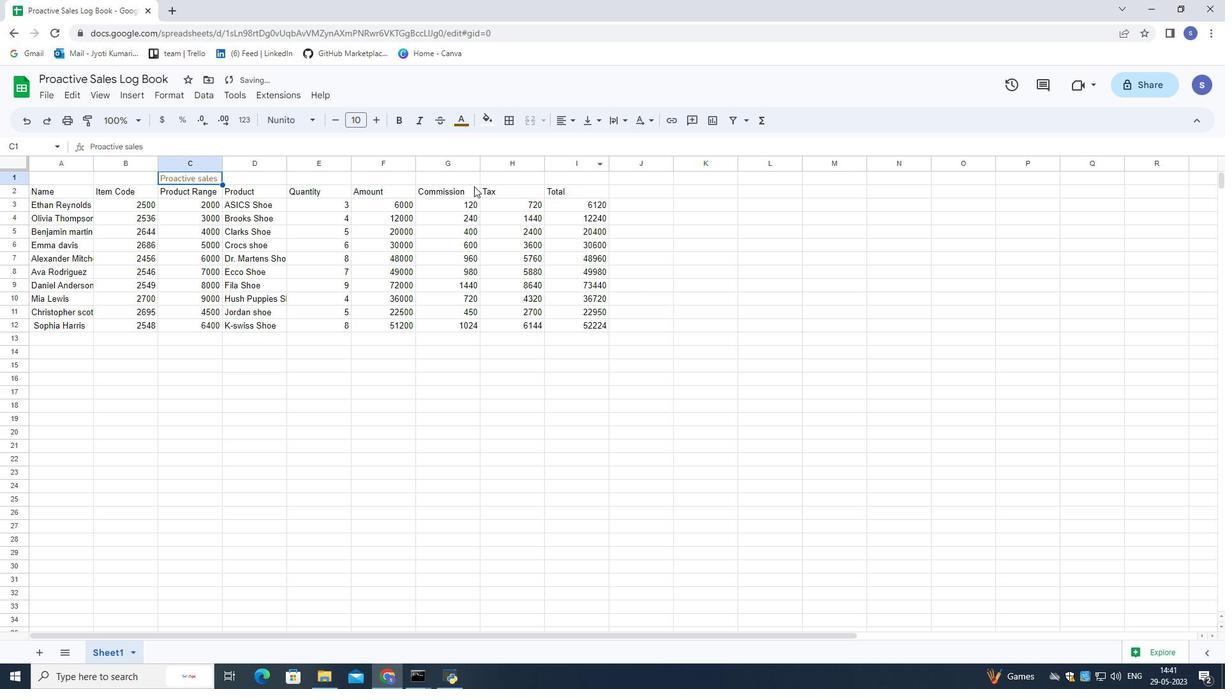 
Action: Mouse pressed left at (442, 206)
Screenshot: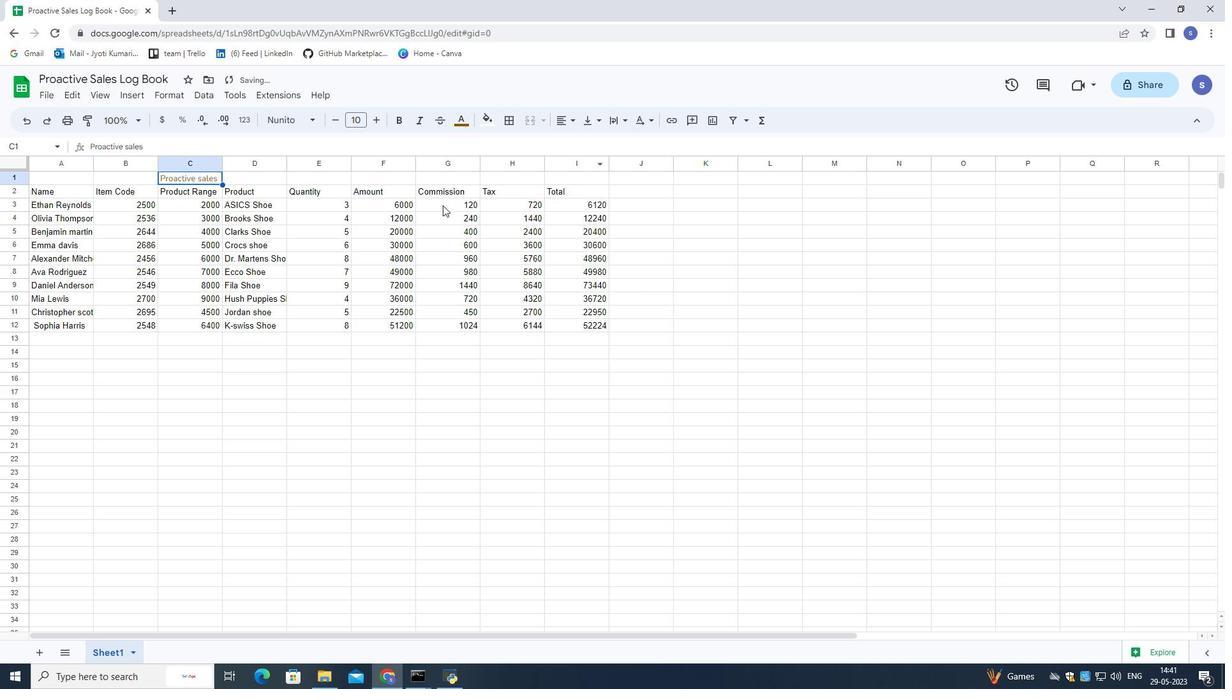 
Action: Mouse moved to (216, 179)
Screenshot: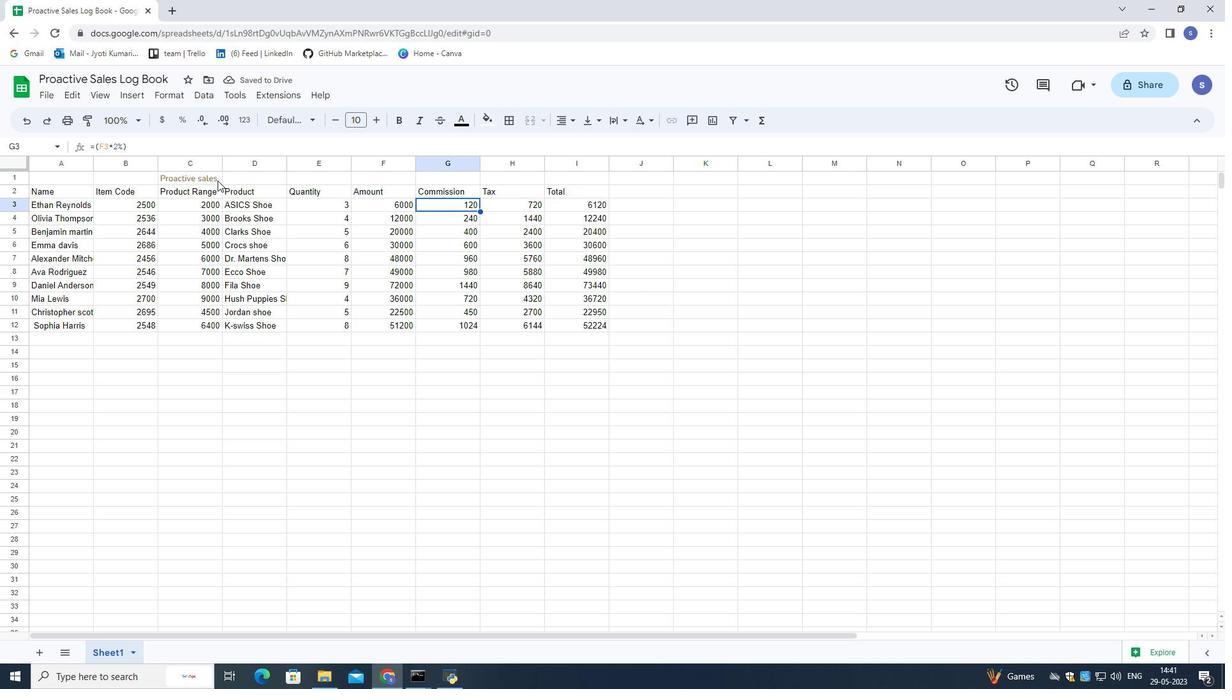 
Action: Mouse pressed left at (216, 179)
Screenshot: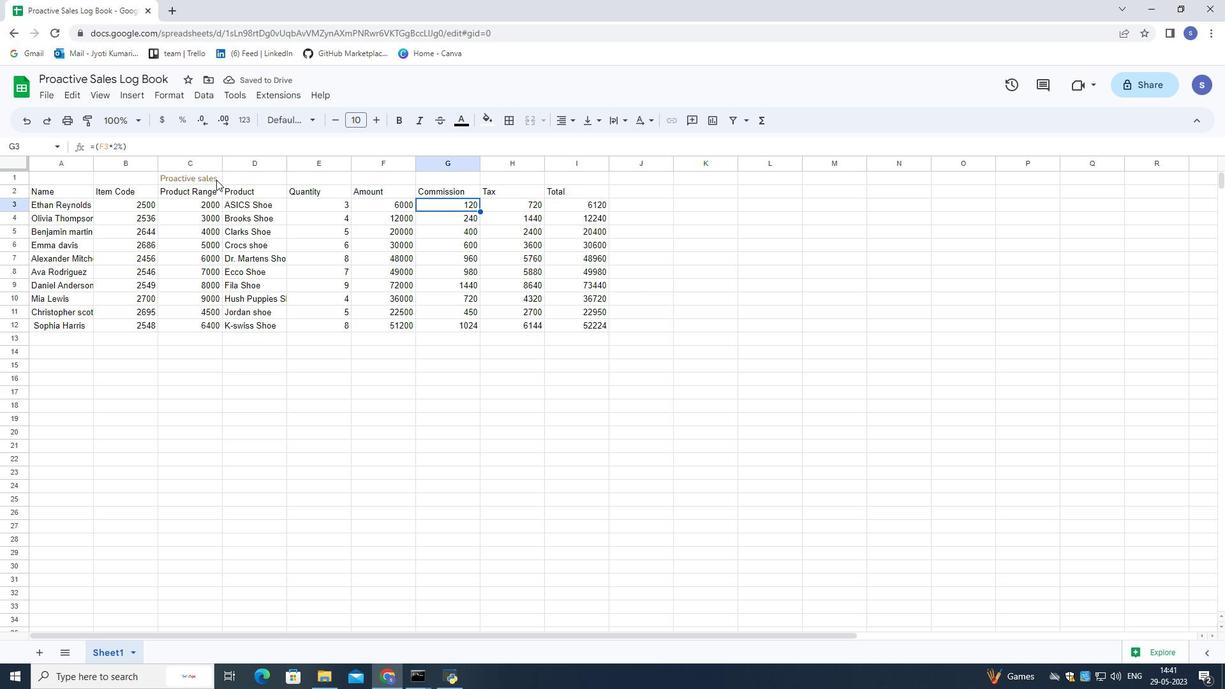 
Action: Mouse pressed left at (216, 179)
Screenshot: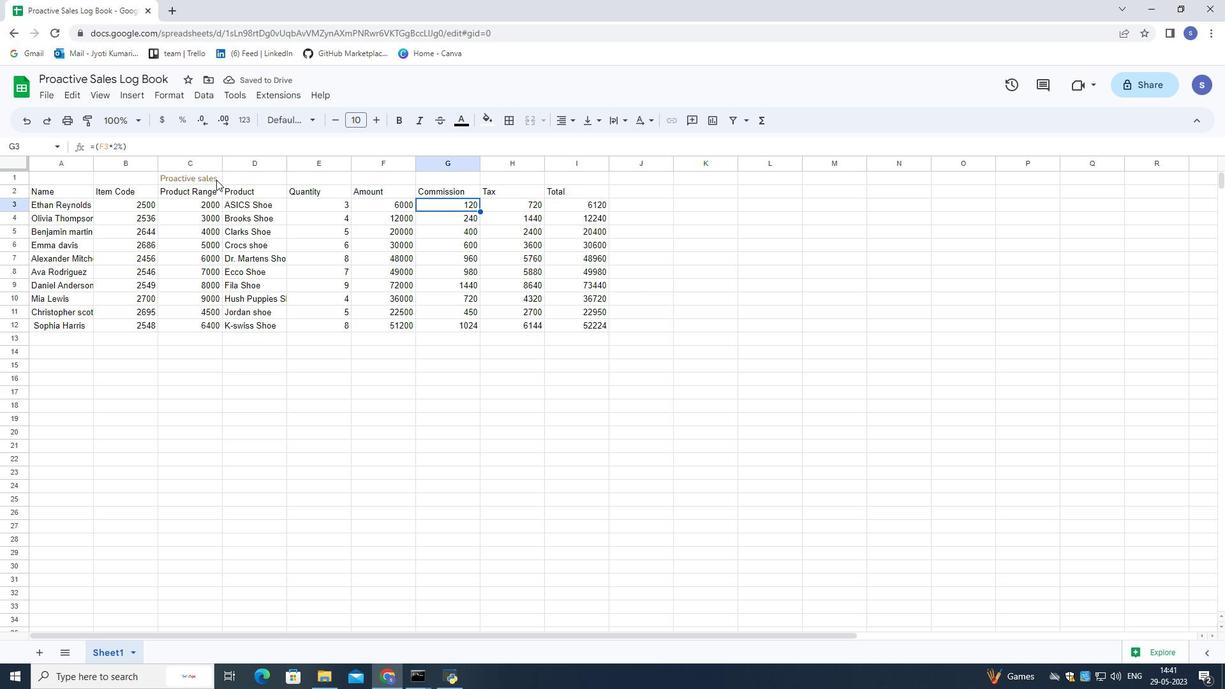 
Action: Mouse pressed left at (216, 179)
Screenshot: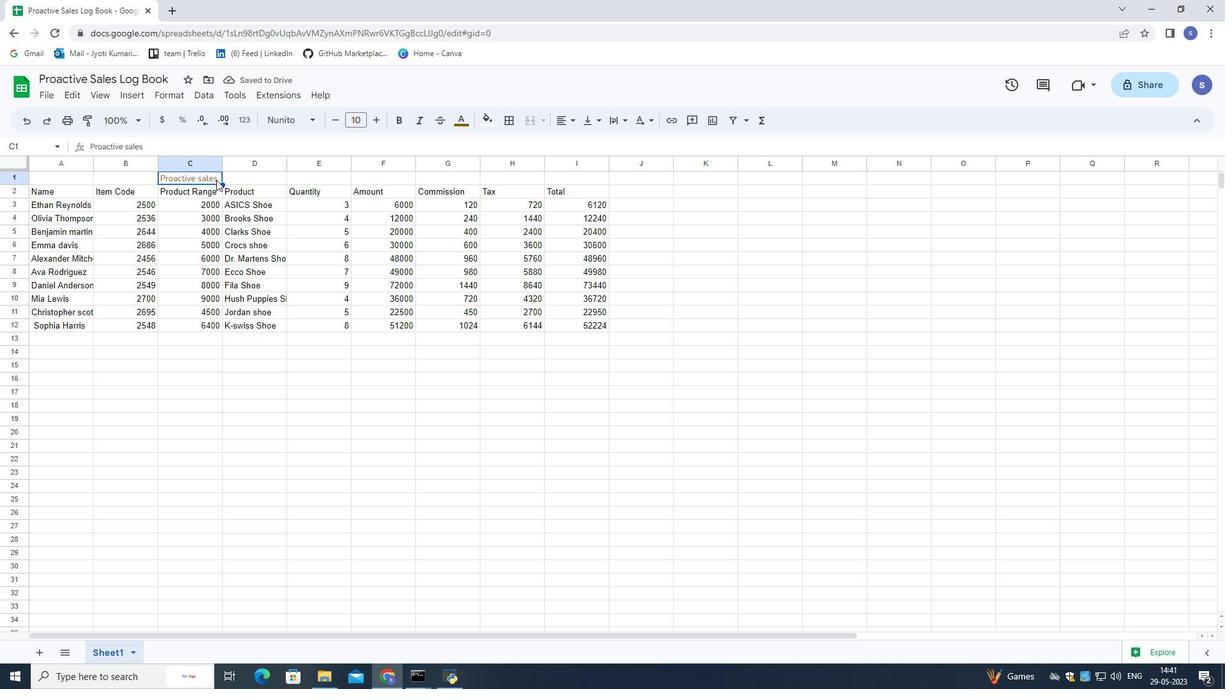 
Action: Mouse moved to (491, 119)
Screenshot: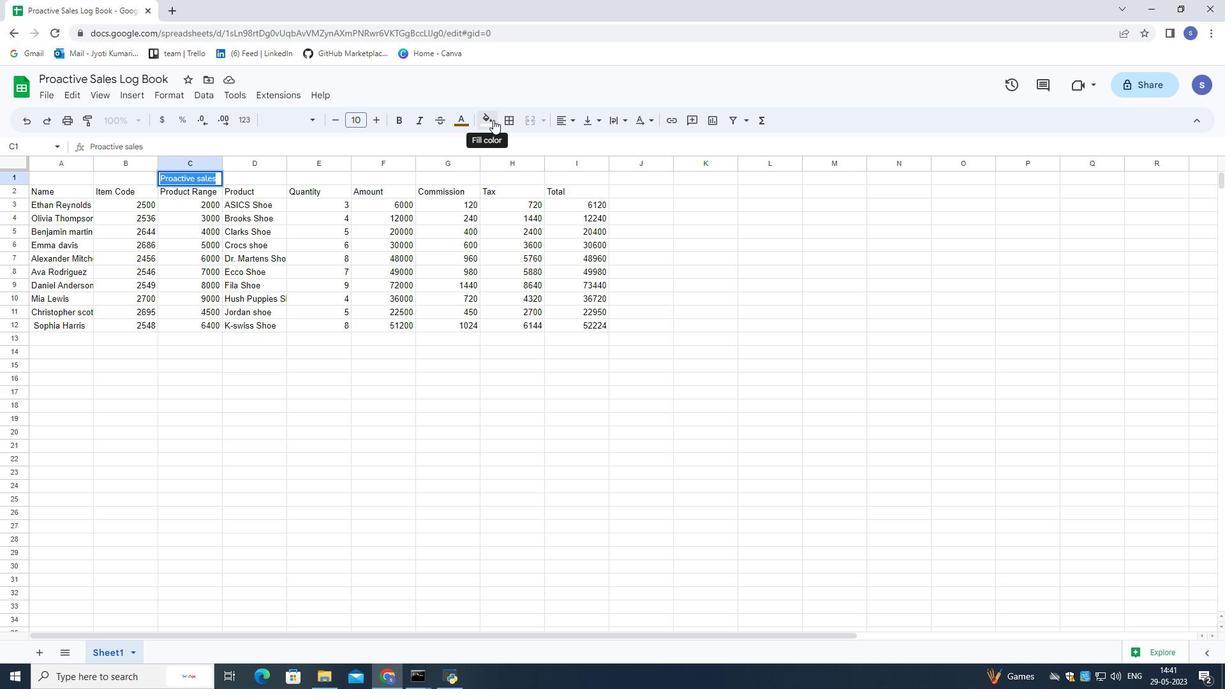 
Action: Mouse pressed left at (491, 119)
Screenshot: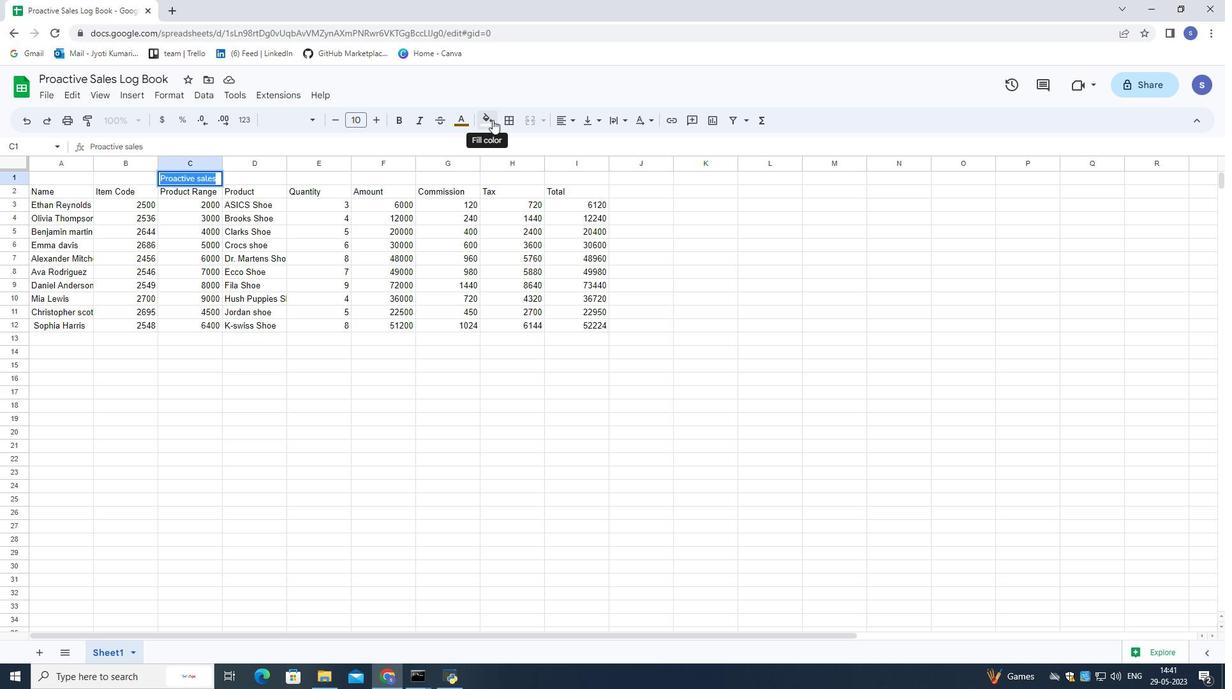 
Action: Mouse moved to (618, 162)
Screenshot: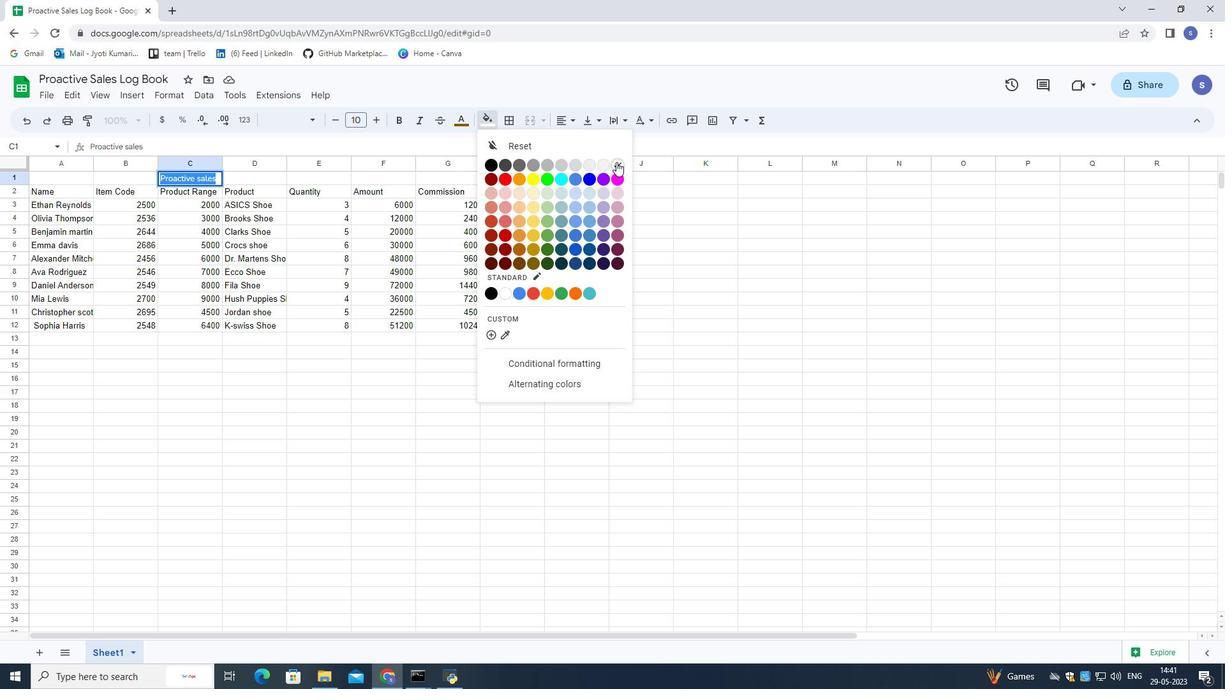 
Action: Mouse pressed left at (618, 162)
Screenshot: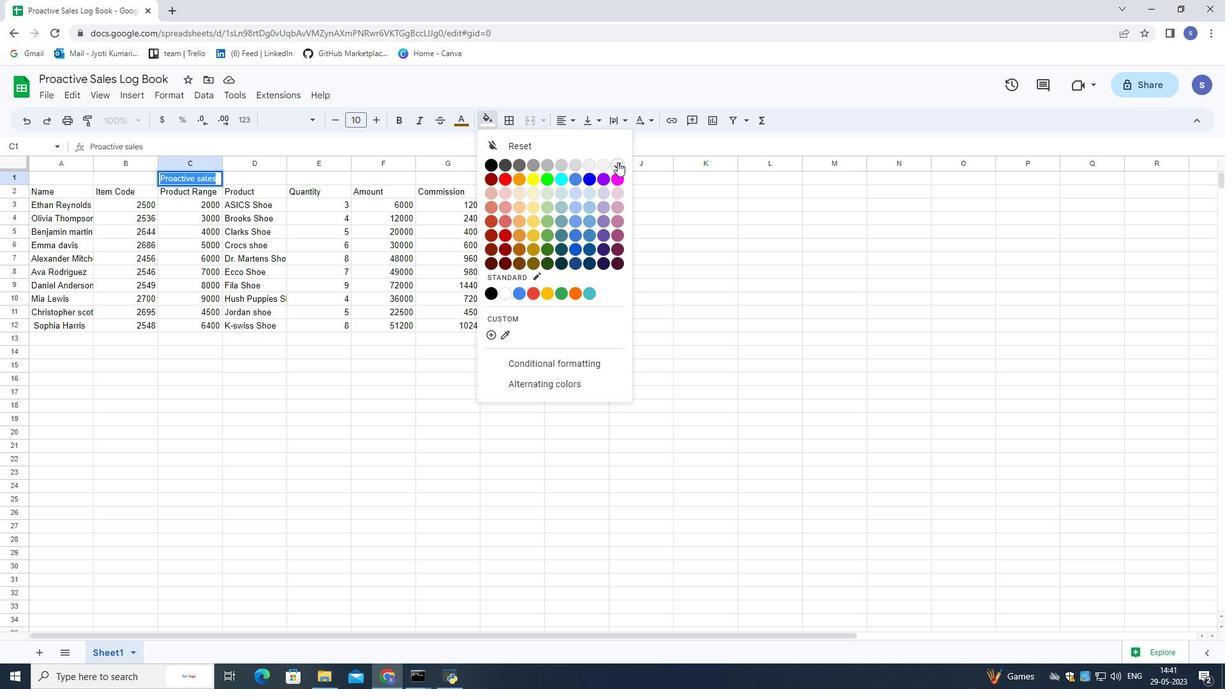 
Action: Mouse moved to (203, 180)
Screenshot: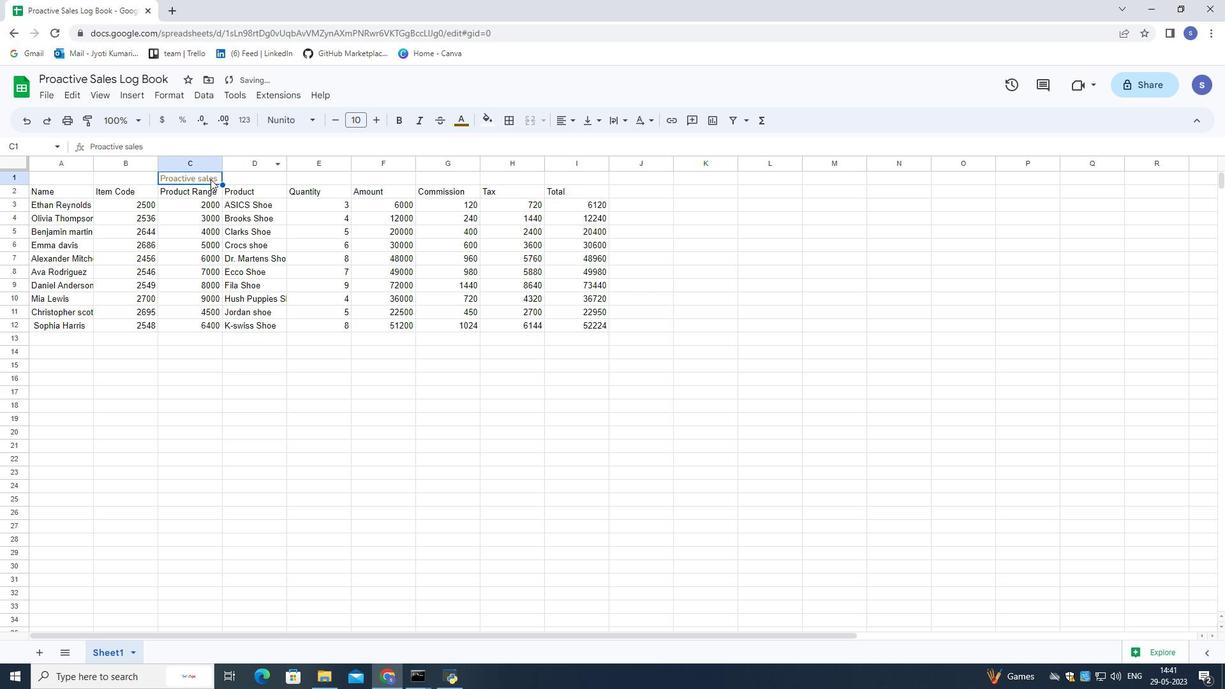 
Action: Mouse pressed left at (203, 180)
Screenshot: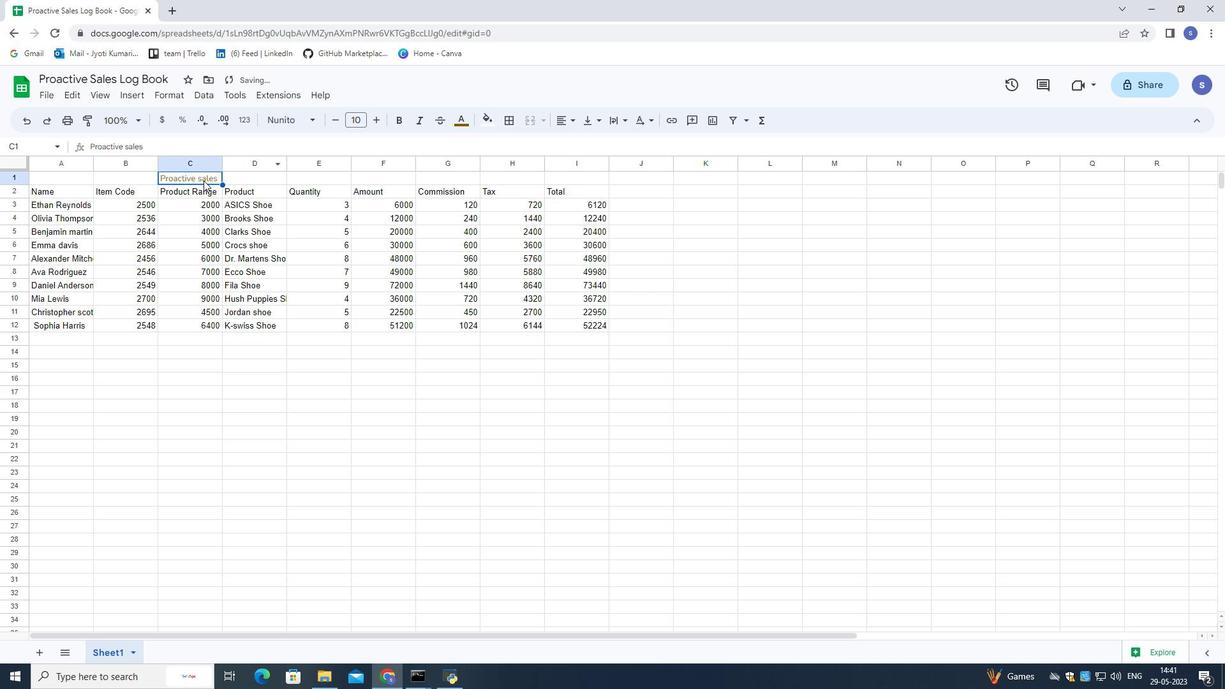 
Action: Mouse moved to (199, 175)
Screenshot: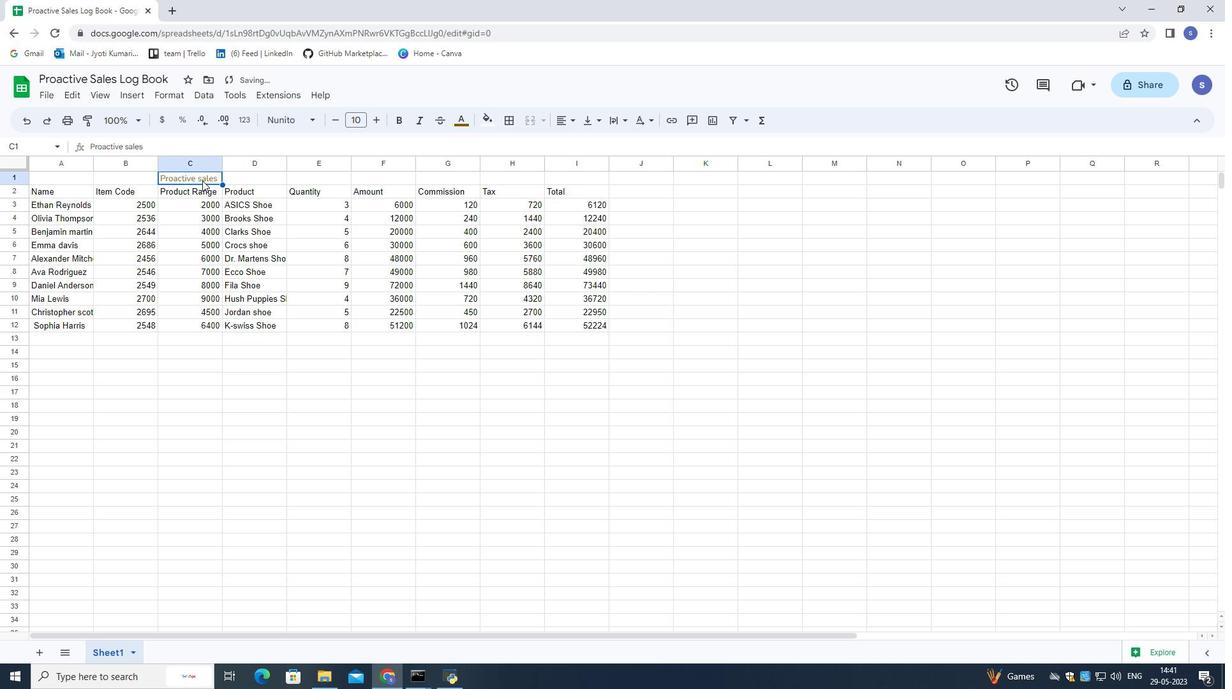 
Action: Mouse pressed left at (199, 175)
Screenshot: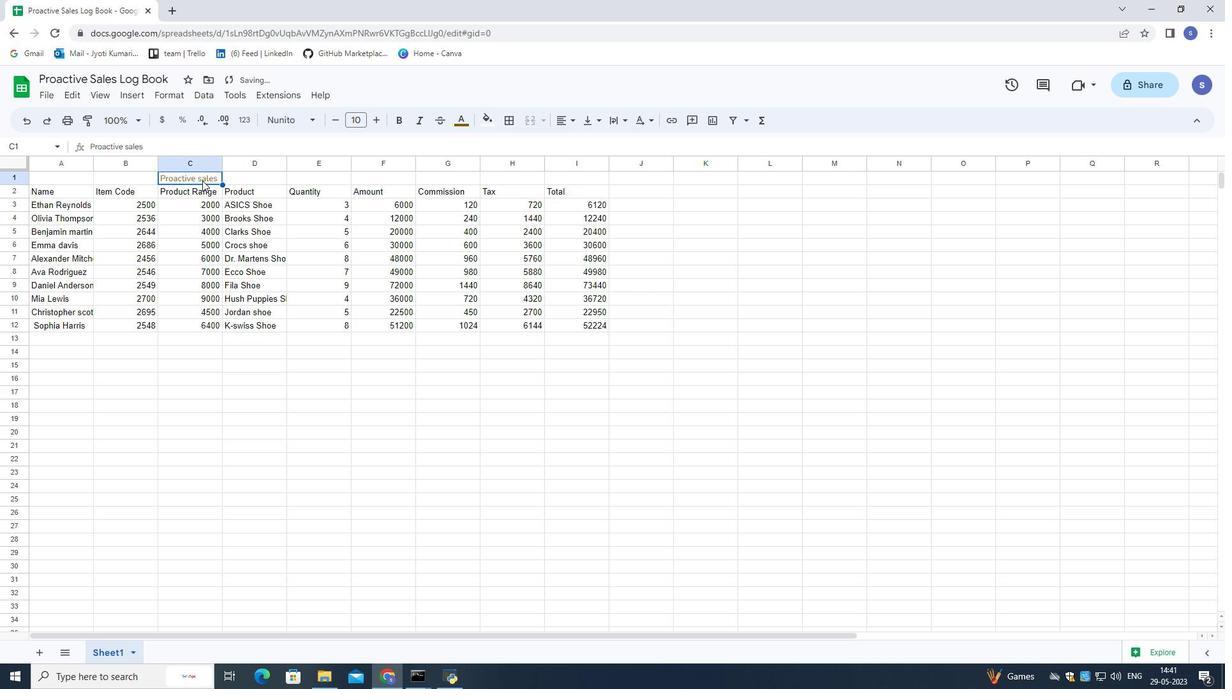 
Action: Mouse pressed left at (199, 175)
Screenshot: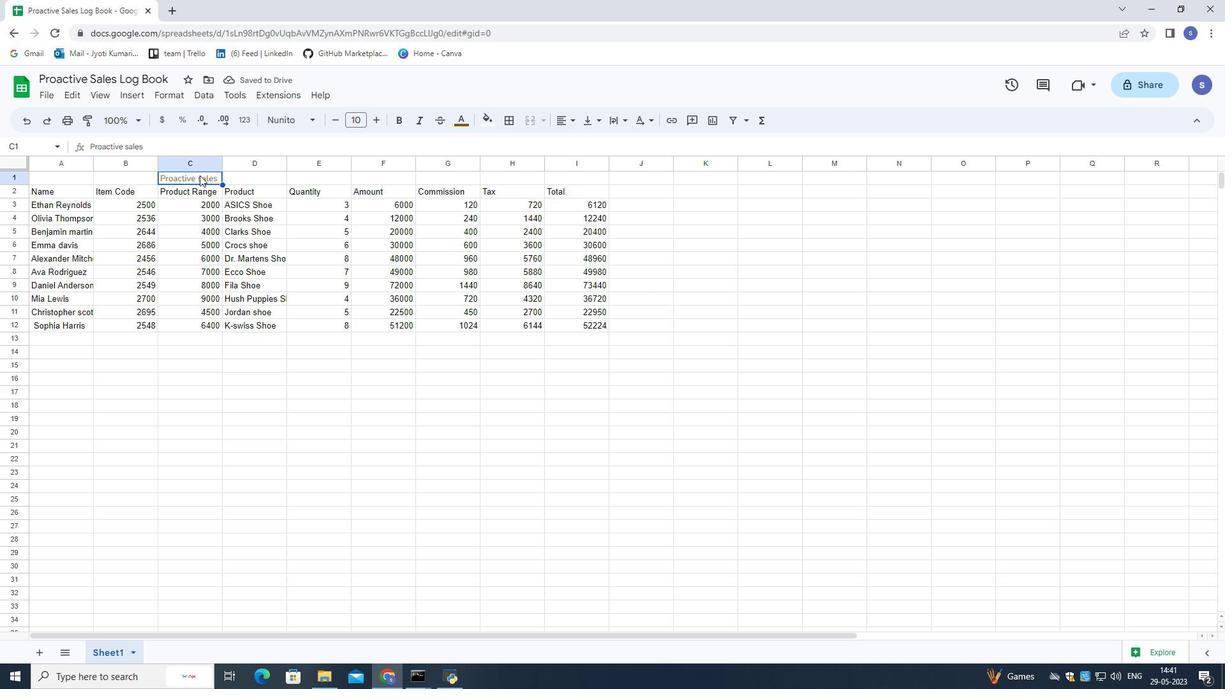 
Action: Mouse moved to (305, 190)
Screenshot: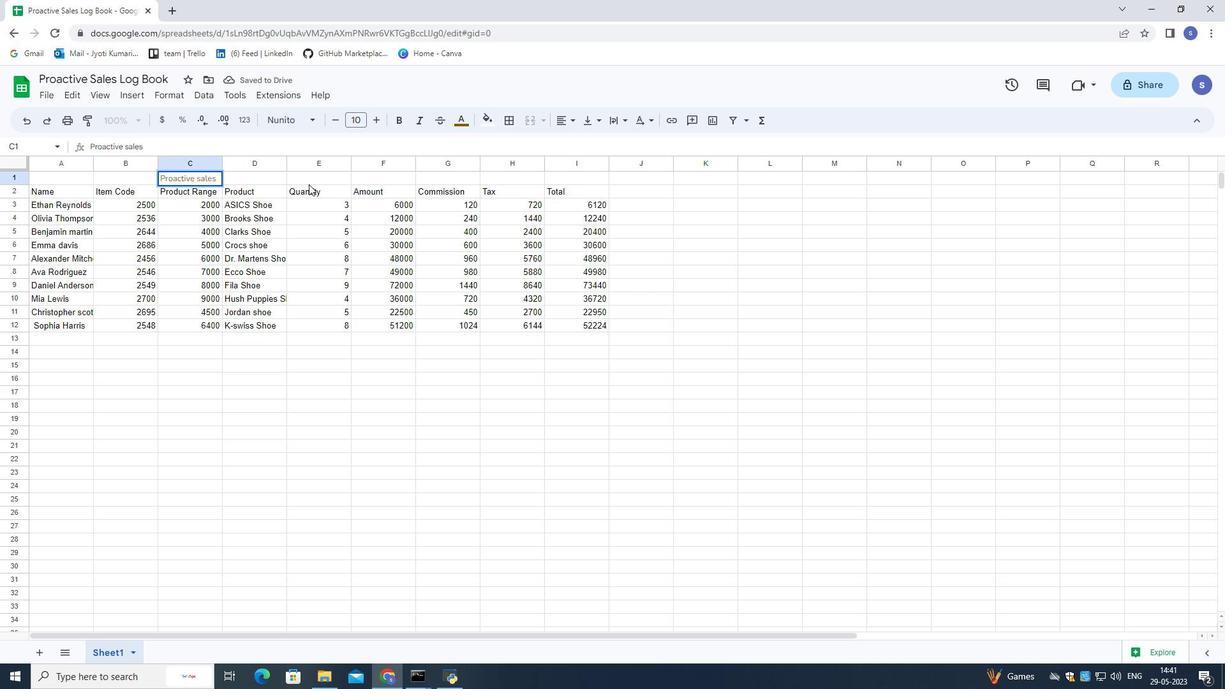 
Action: Mouse pressed left at (305, 190)
Screenshot: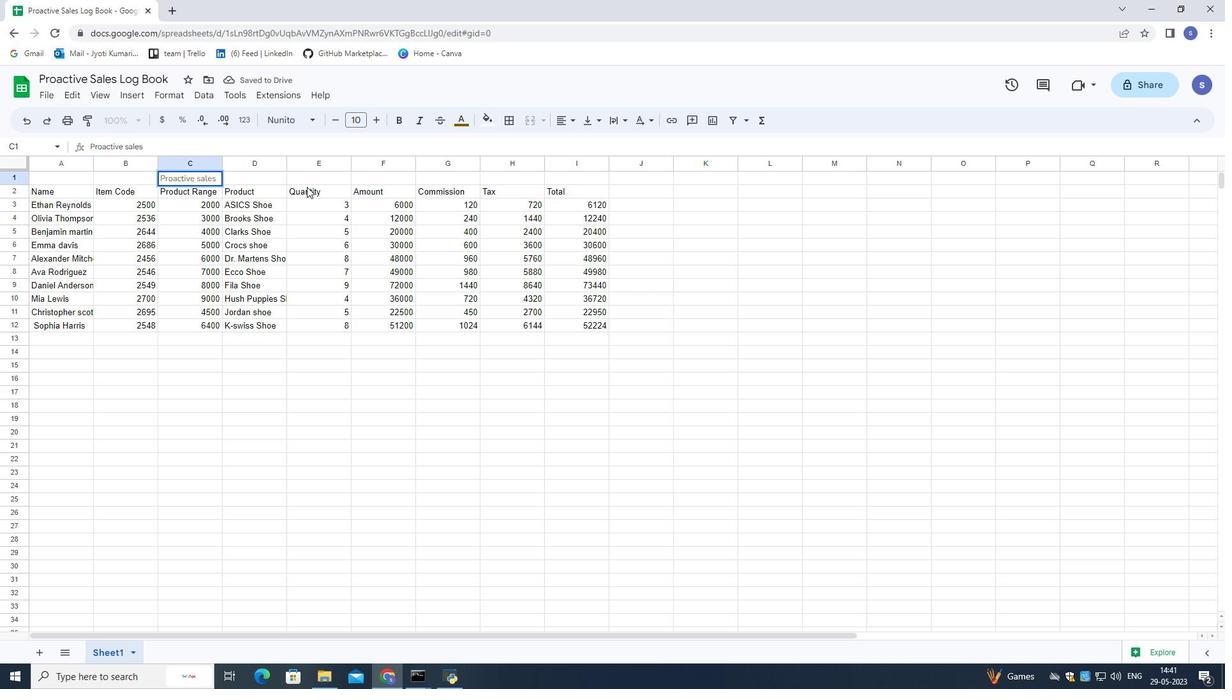 
Action: Mouse moved to (181, 178)
Screenshot: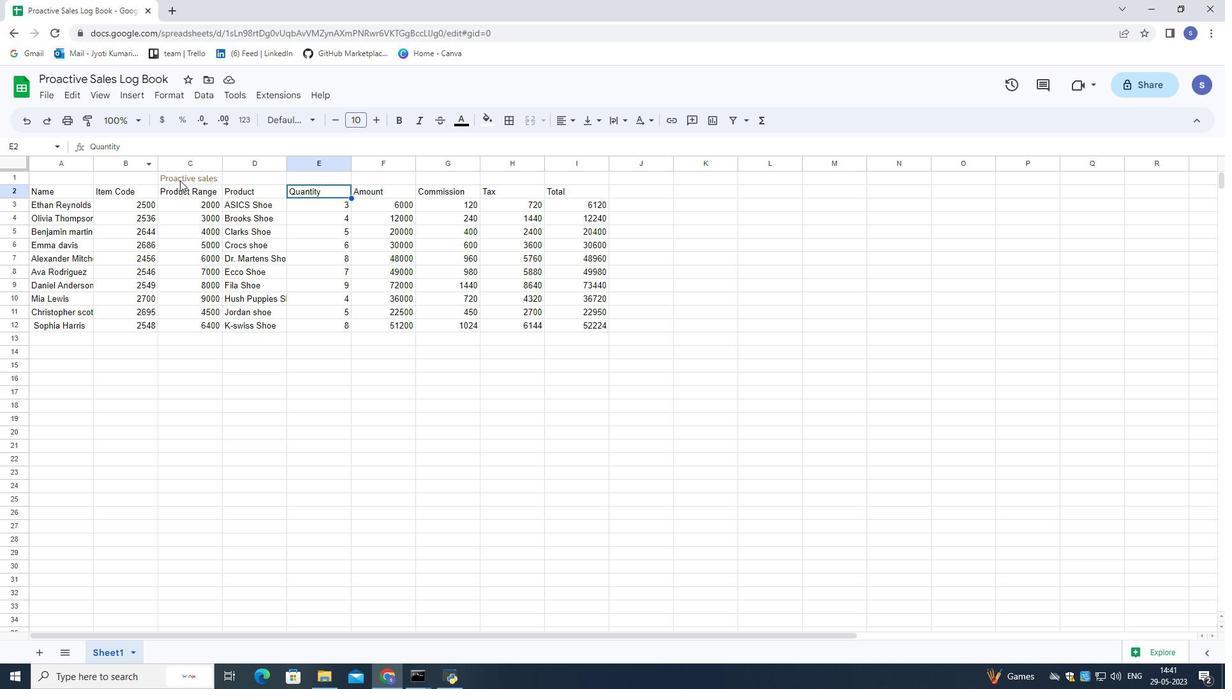 
Action: Mouse pressed left at (181, 178)
Screenshot: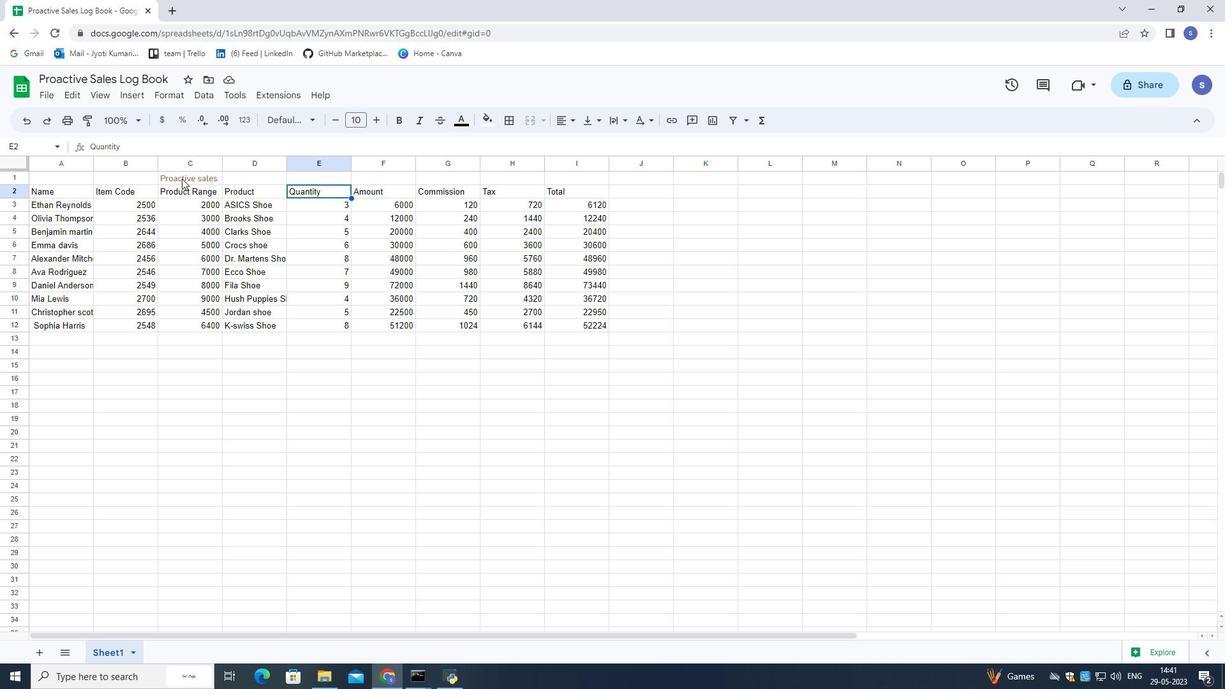 
Action: Mouse moved to (488, 115)
Screenshot: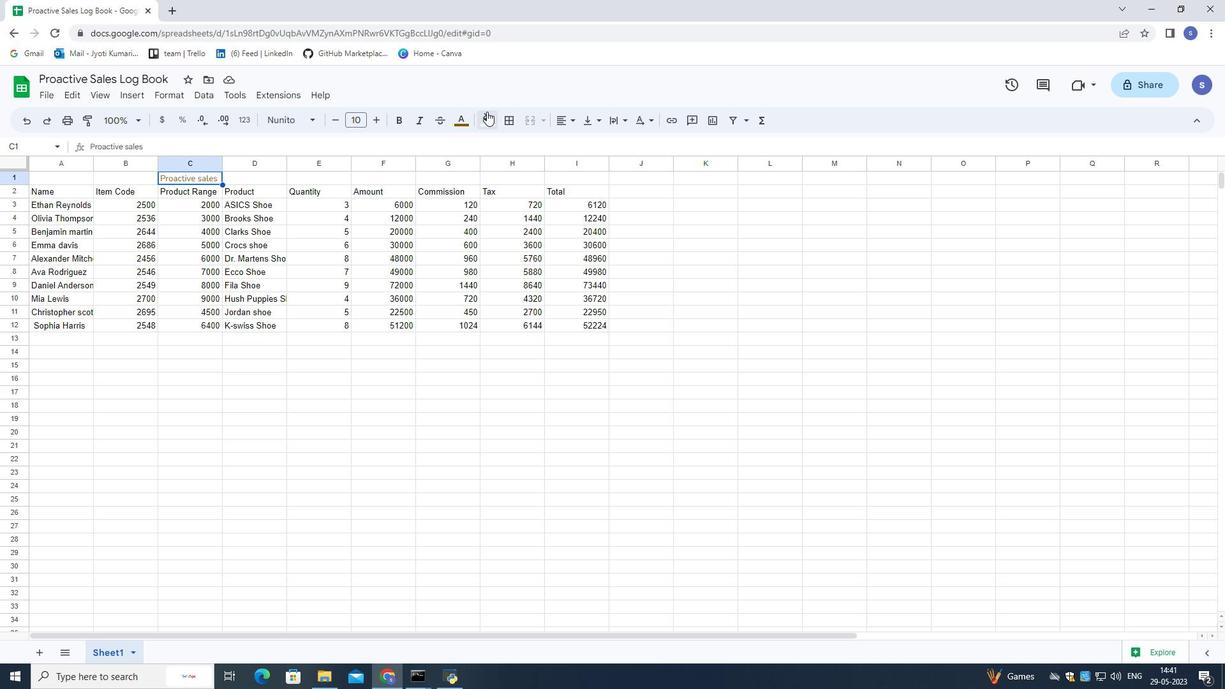
Action: Mouse pressed left at (488, 115)
Screenshot: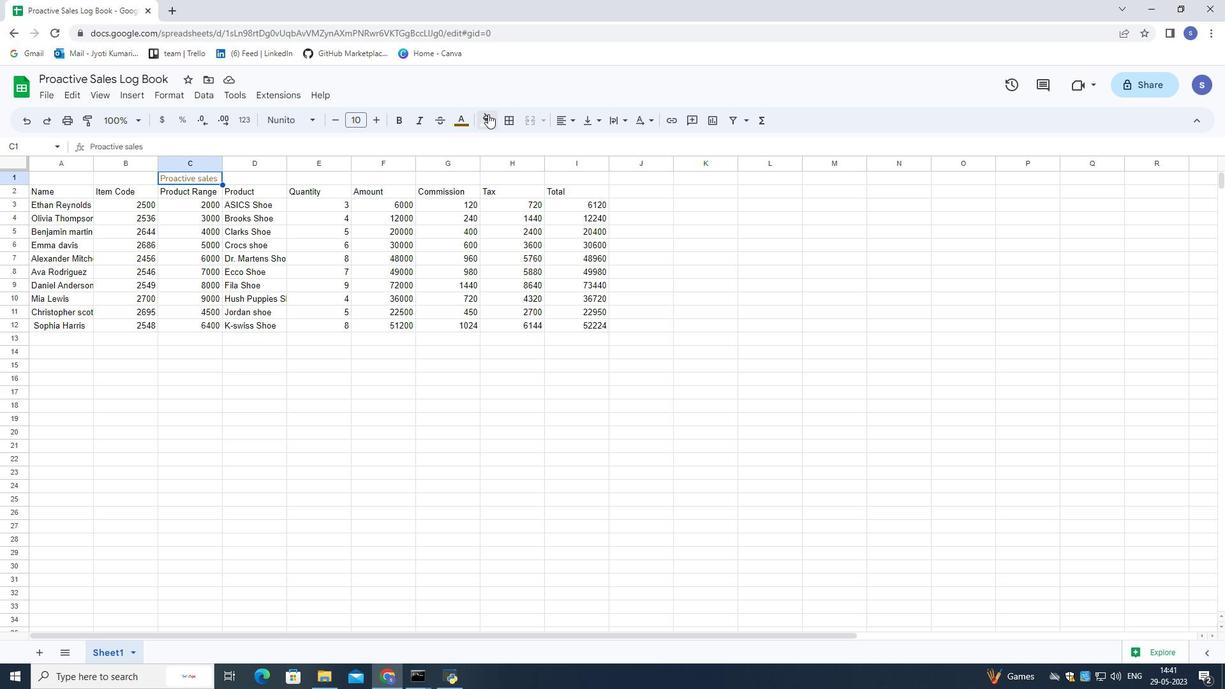 
Action: Mouse moved to (532, 262)
Screenshot: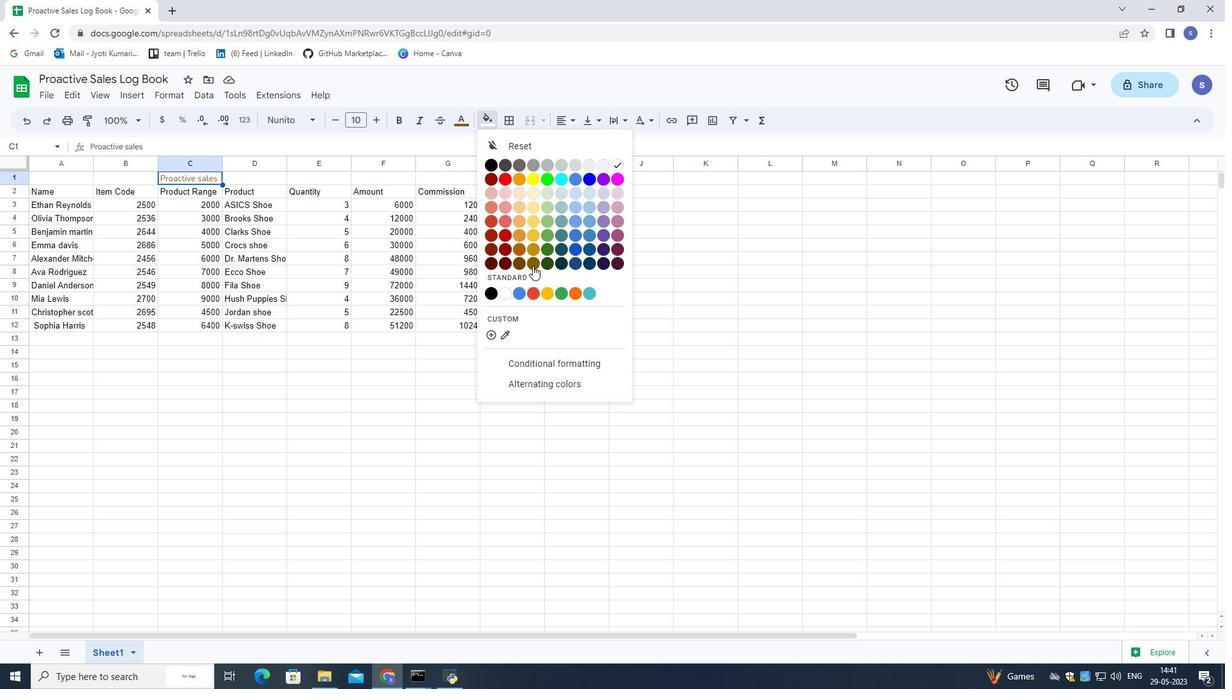 
Action: Mouse pressed left at (532, 262)
Screenshot: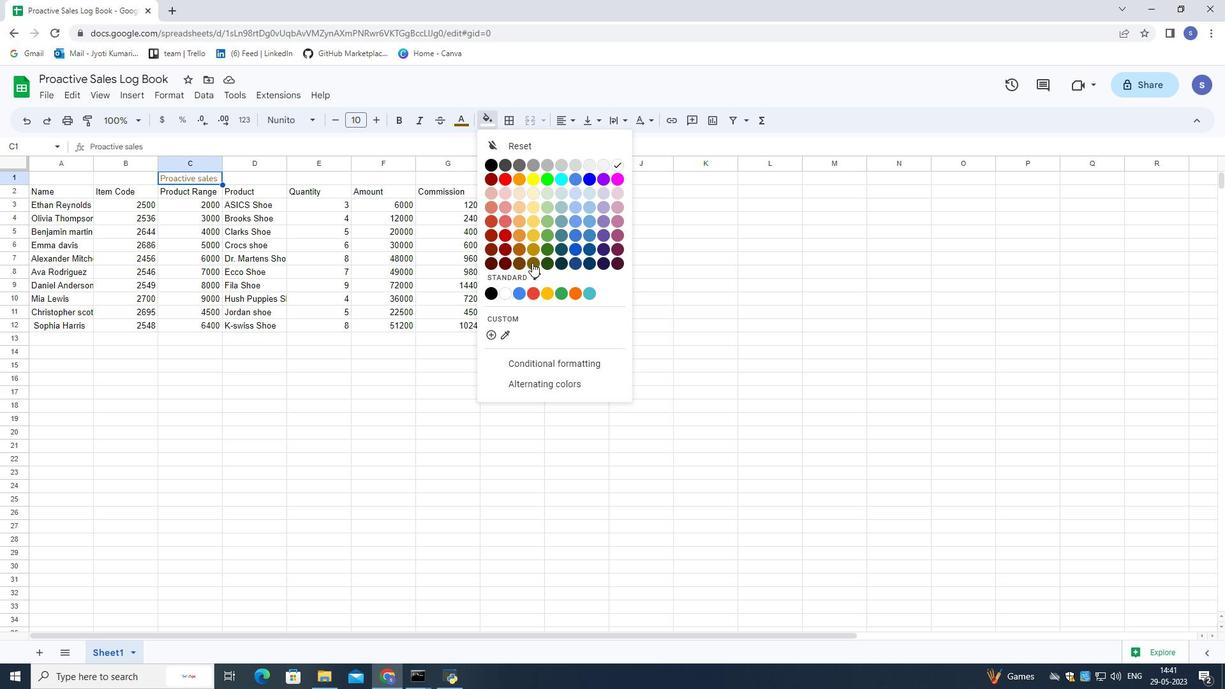 
Action: Mouse moved to (486, 263)
Screenshot: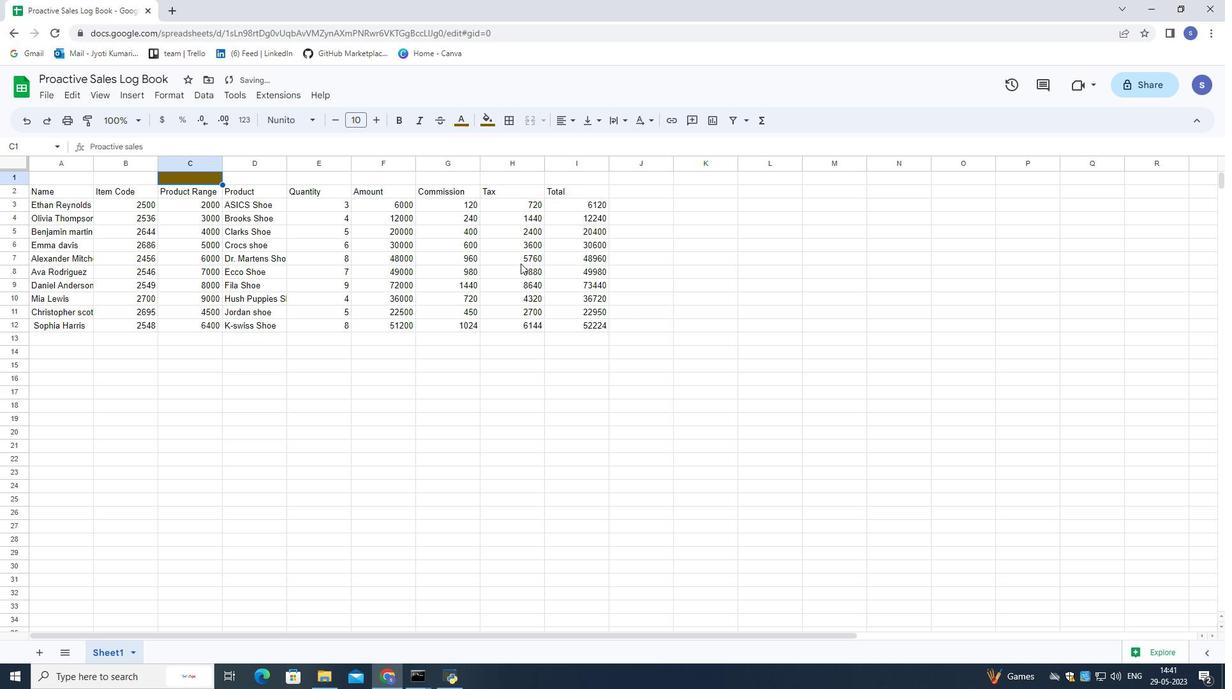 
Action: Mouse pressed left at (486, 263)
Screenshot: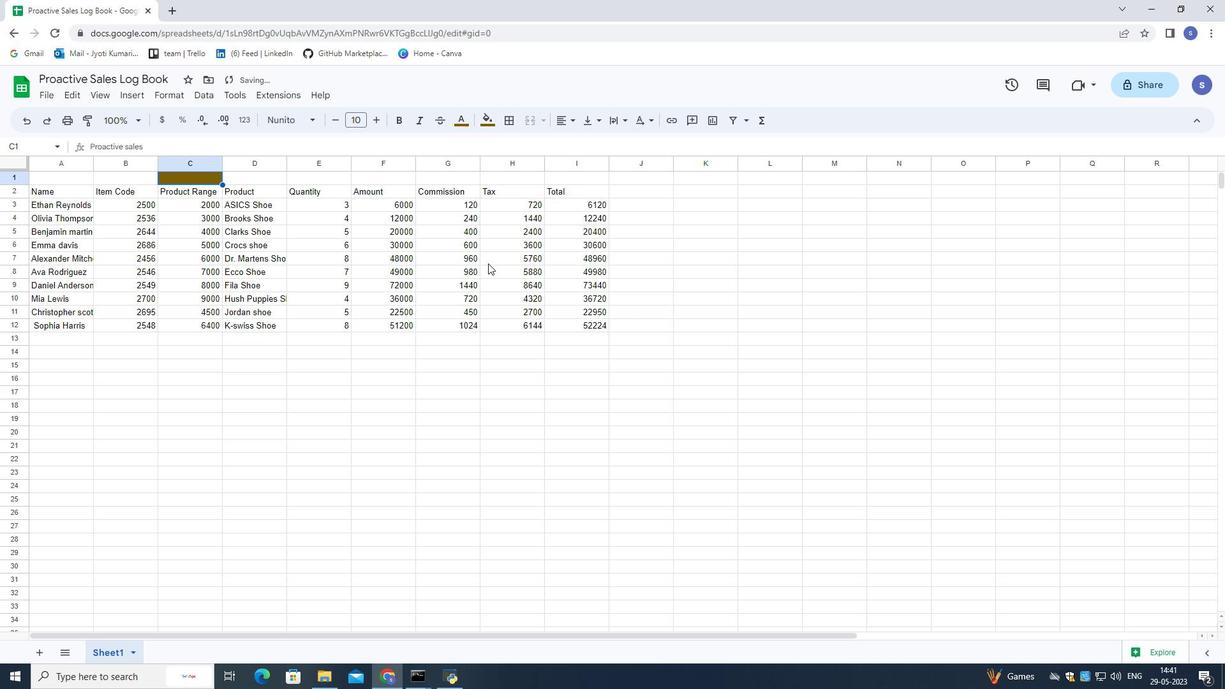 
Action: Mouse moved to (215, 174)
Screenshot: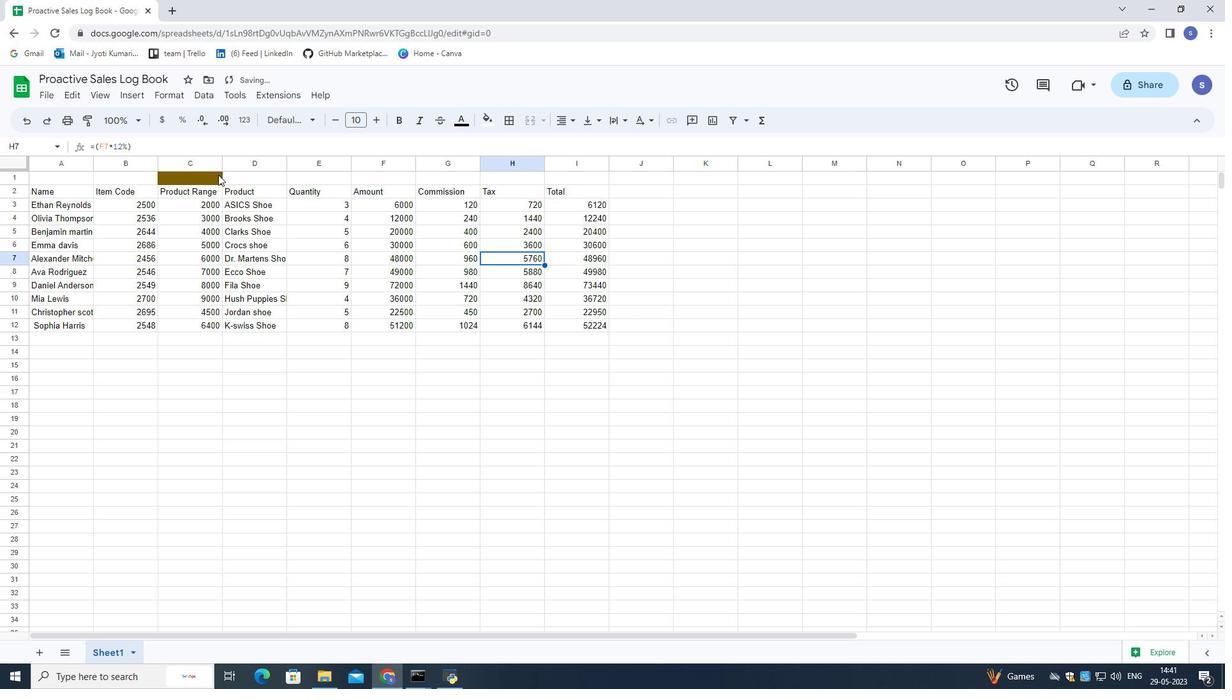 
Action: Mouse pressed left at (215, 174)
Screenshot: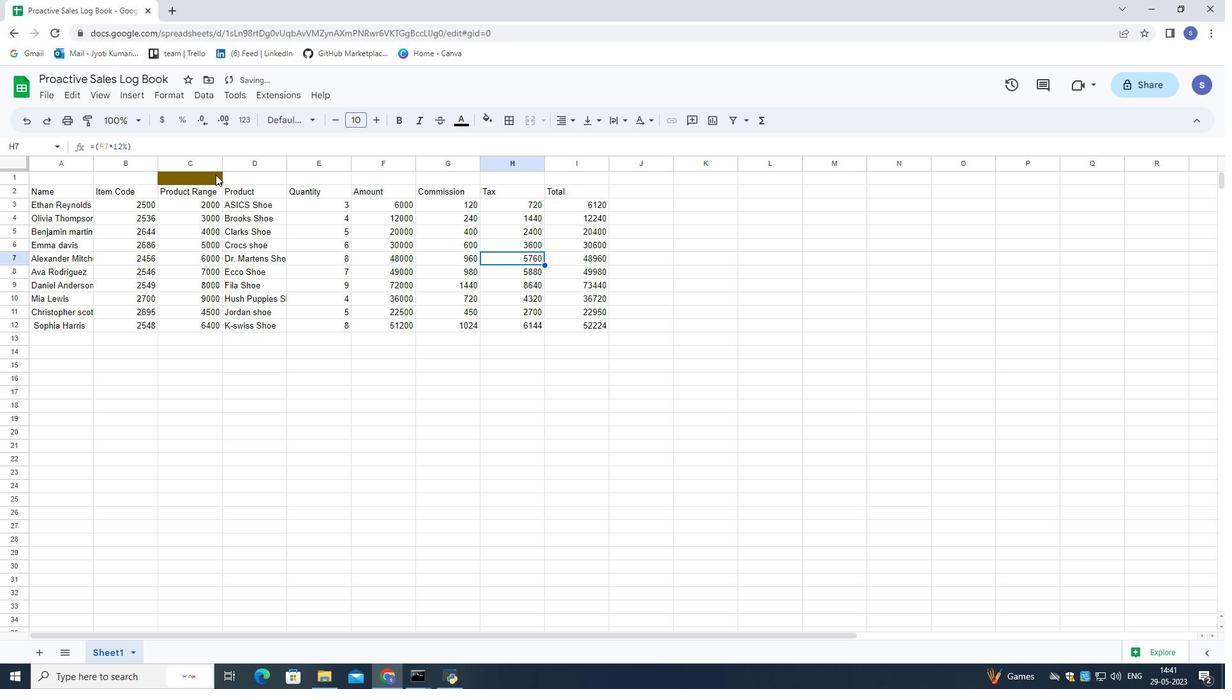 
Action: Mouse moved to (215, 174)
Screenshot: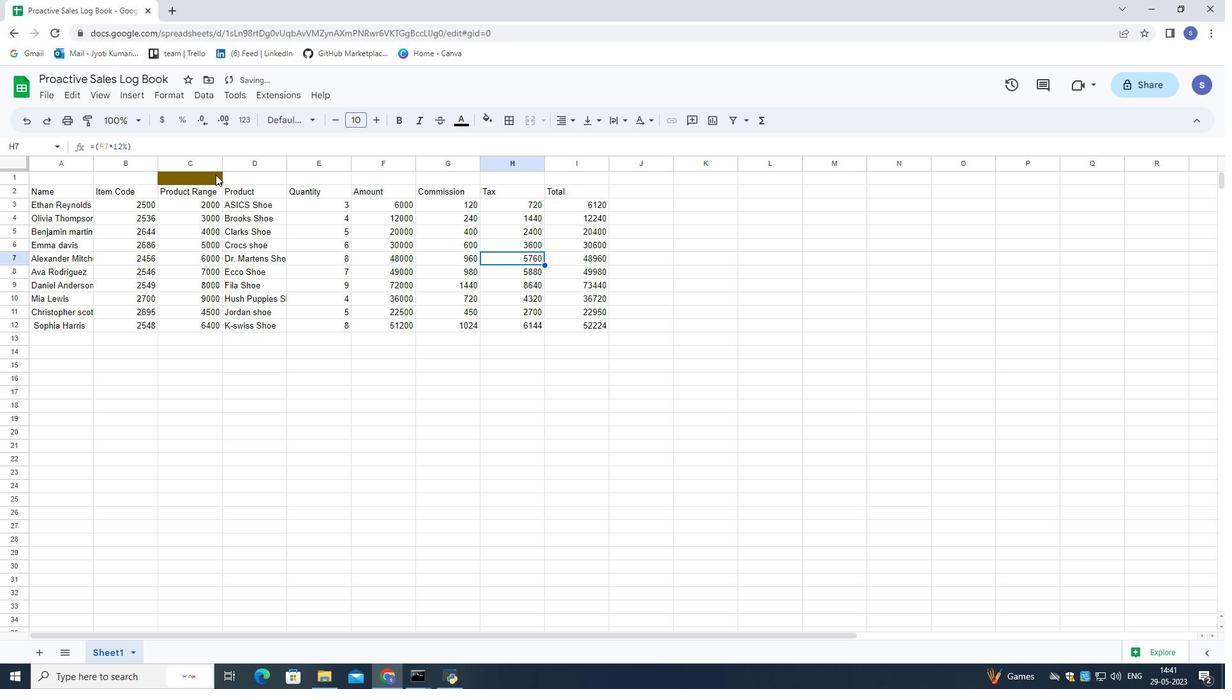 
Action: Mouse pressed left at (215, 174)
Screenshot: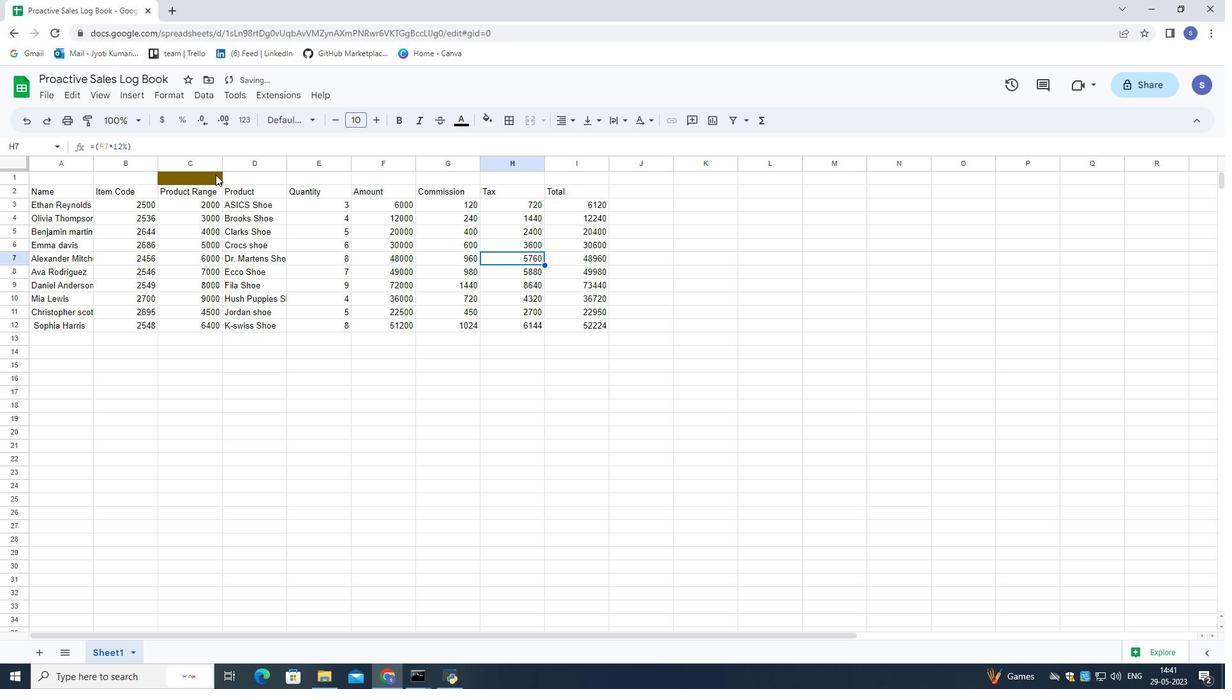 
Action: Mouse pressed left at (215, 174)
Screenshot: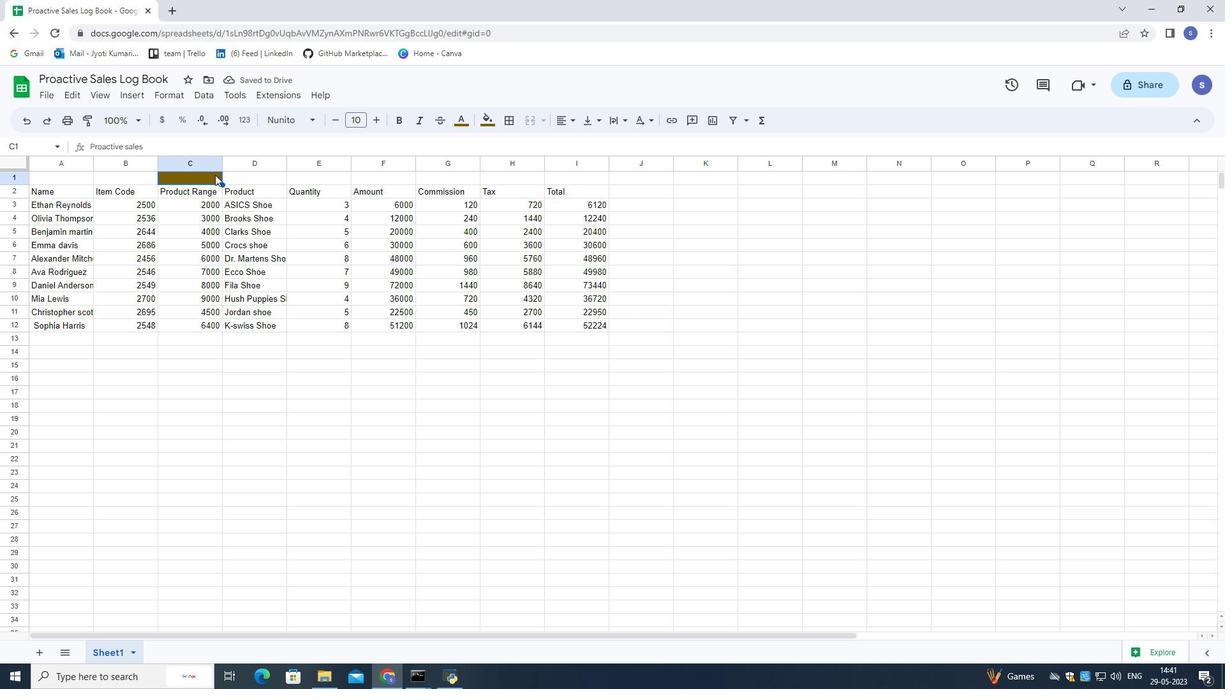 
Action: Mouse pressed left at (215, 174)
Screenshot: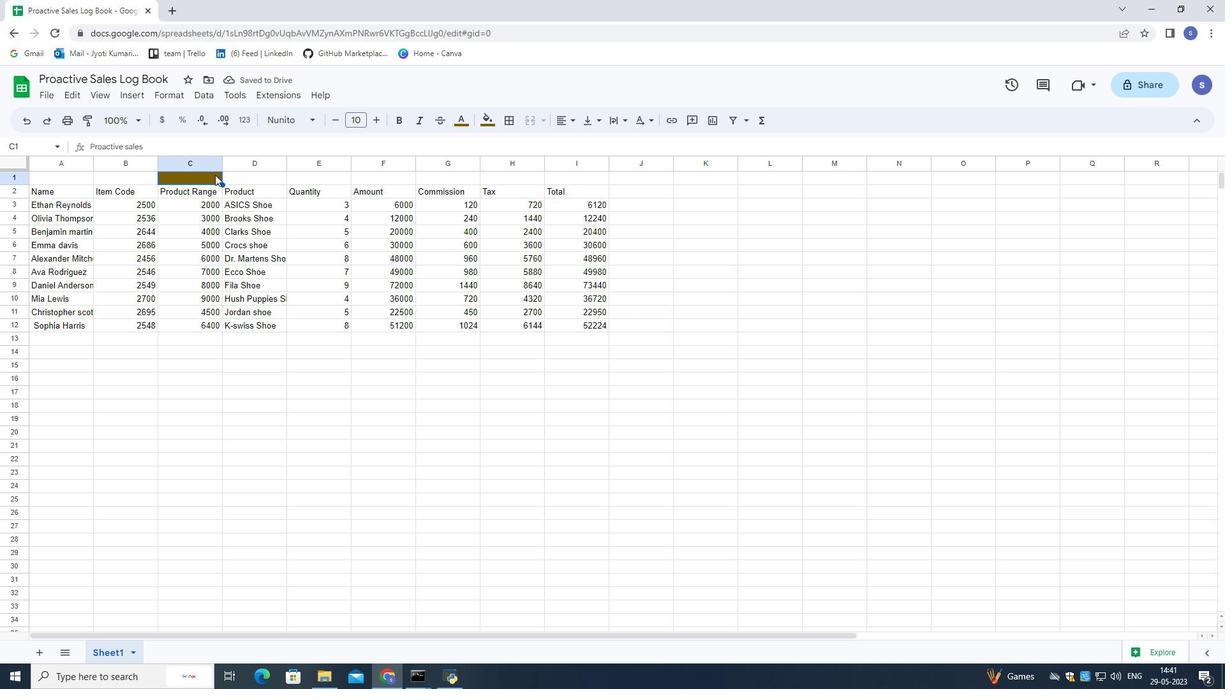 
Action: Mouse moved to (458, 121)
Screenshot: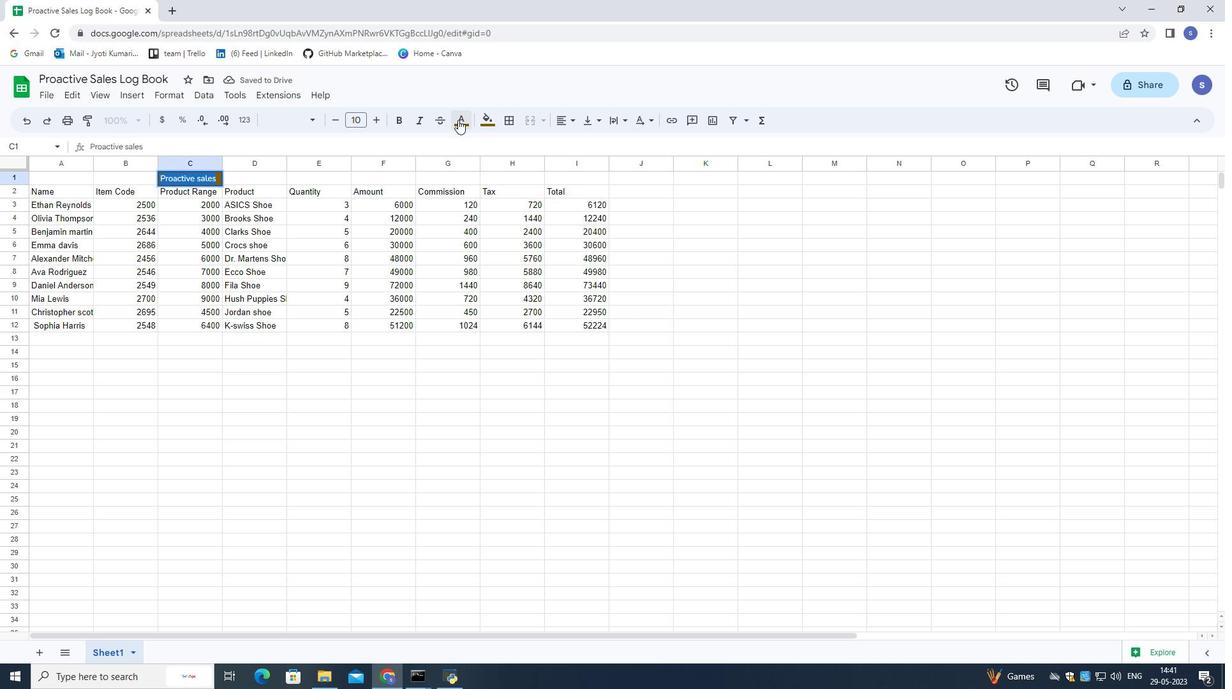 
Action: Mouse pressed left at (458, 121)
Screenshot: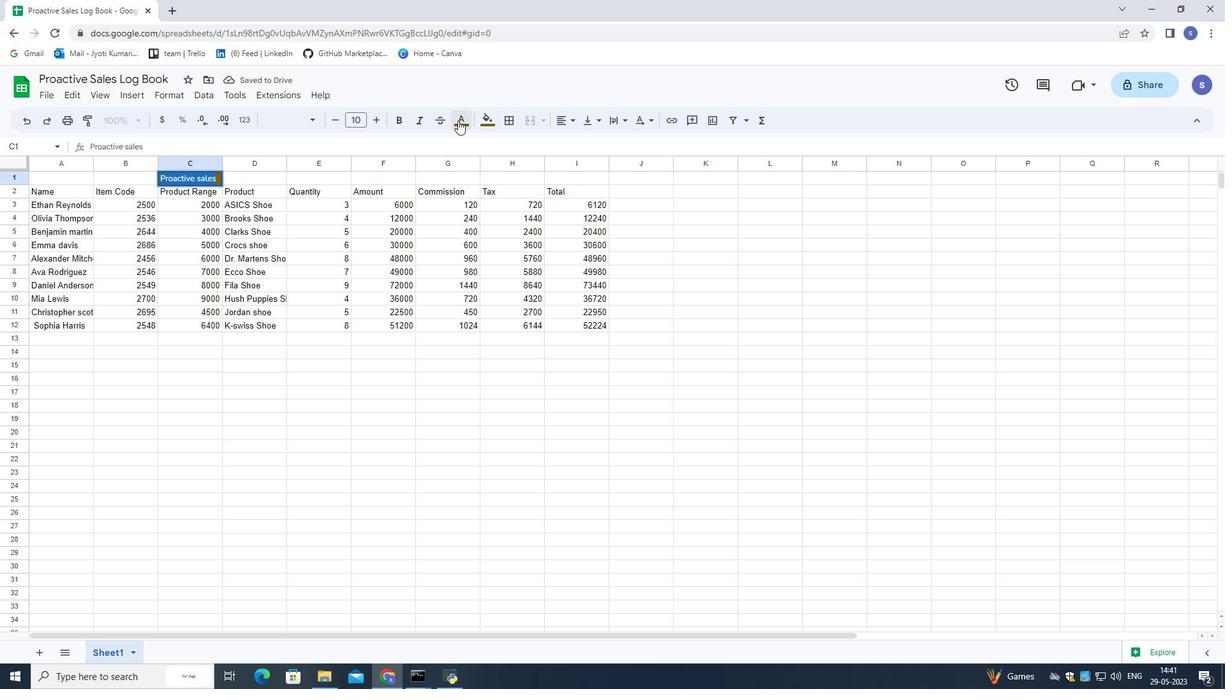 
Action: Mouse moved to (589, 166)
Screenshot: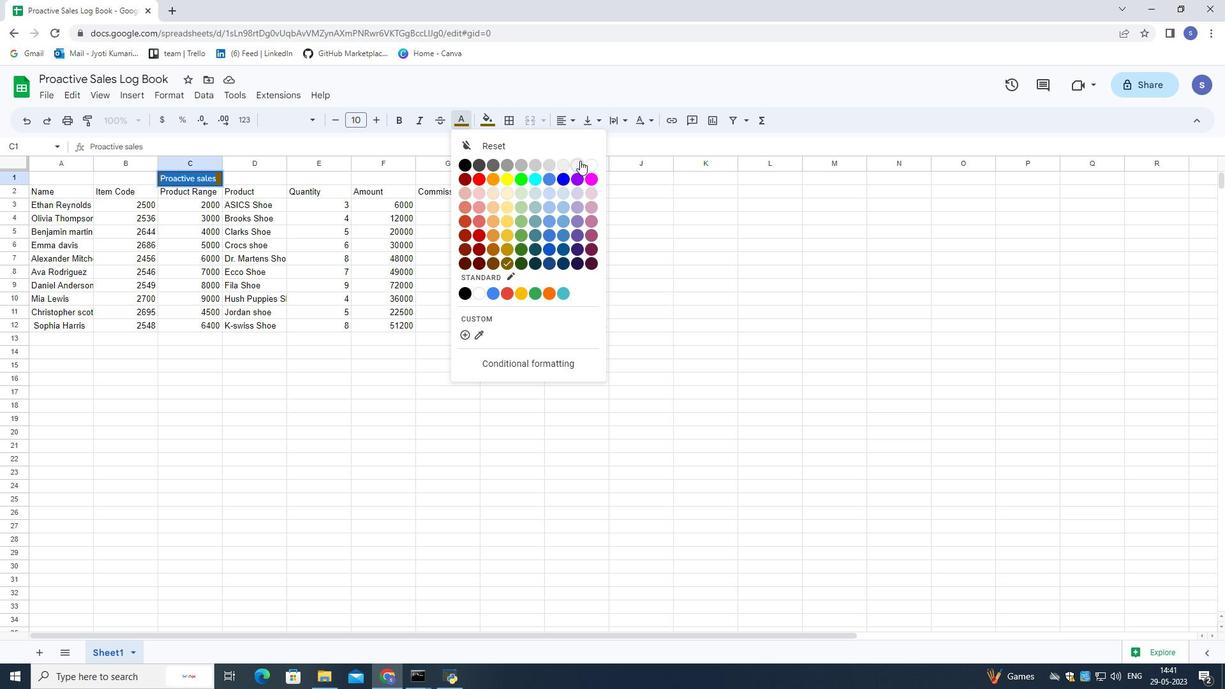 
Action: Mouse pressed left at (589, 166)
Screenshot: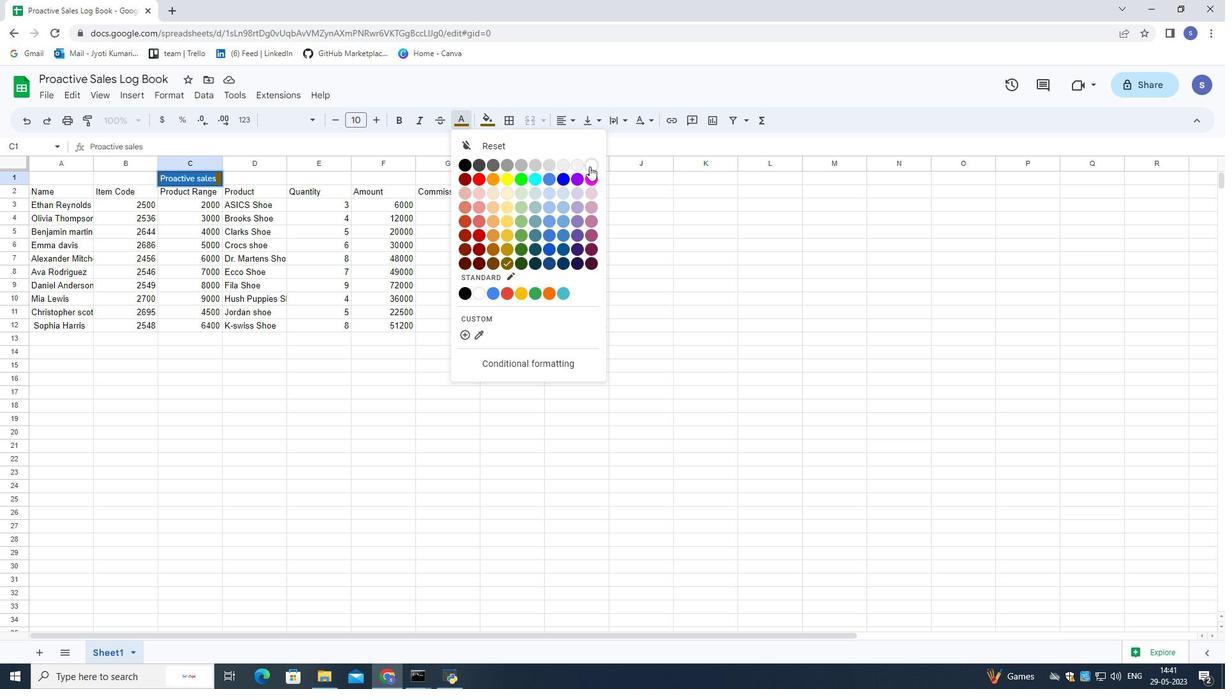 
Action: Mouse moved to (431, 205)
Screenshot: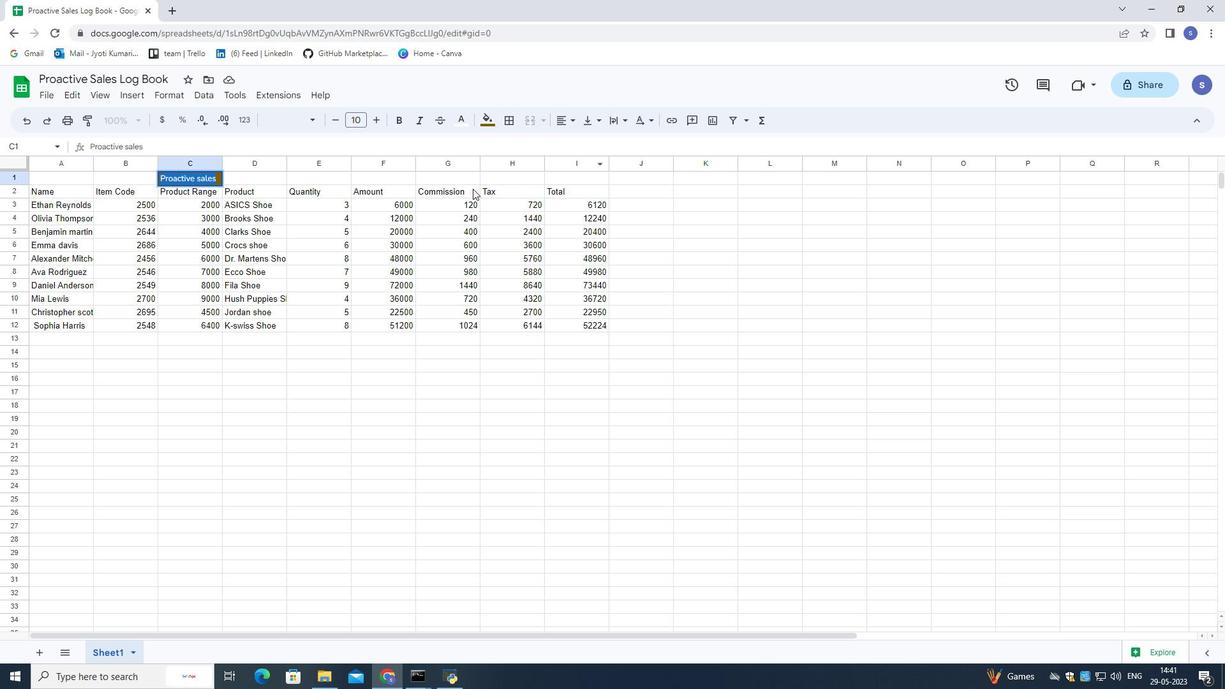 
Action: Mouse pressed left at (431, 205)
Screenshot: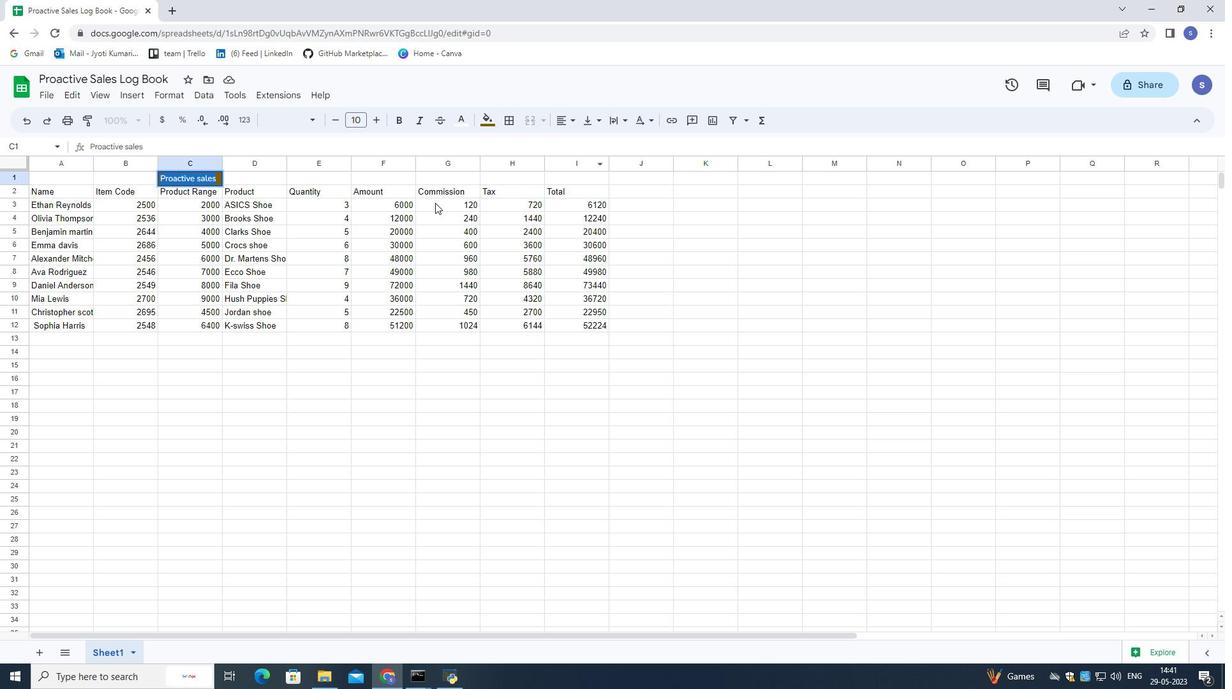 
Action: Mouse moved to (213, 176)
Screenshot: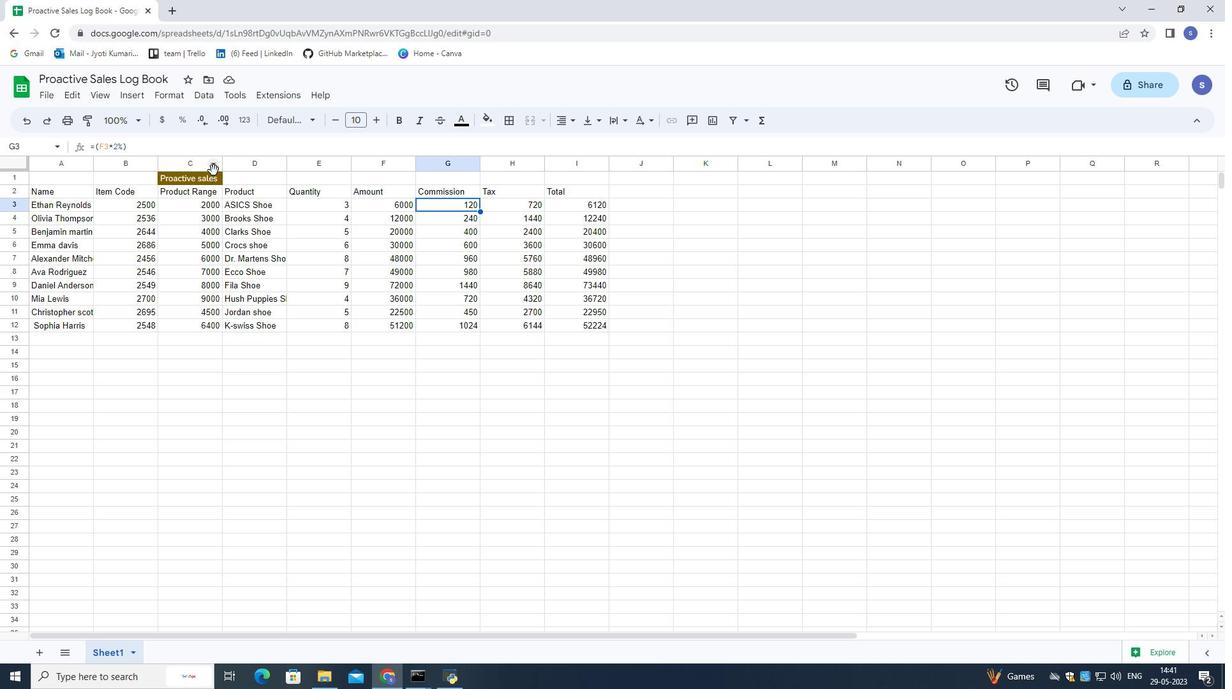 
Action: Mouse pressed left at (213, 176)
Screenshot: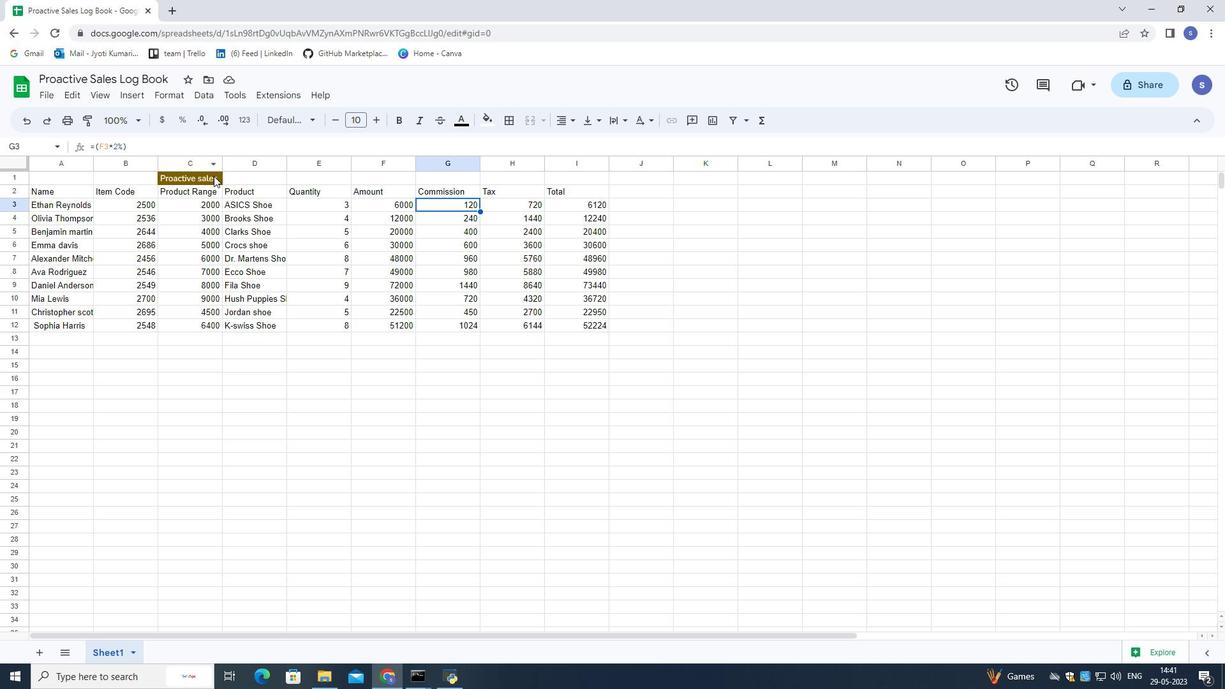 
Action: Mouse pressed left at (213, 176)
Screenshot: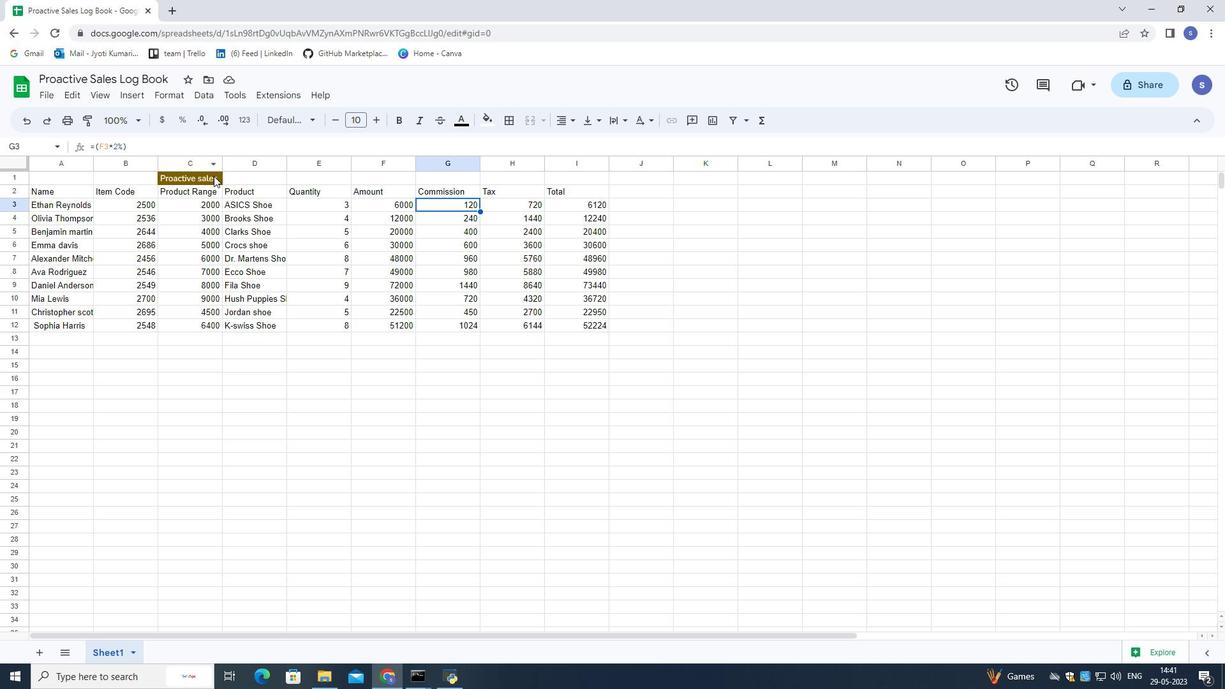 
Action: Mouse pressed left at (213, 176)
Screenshot: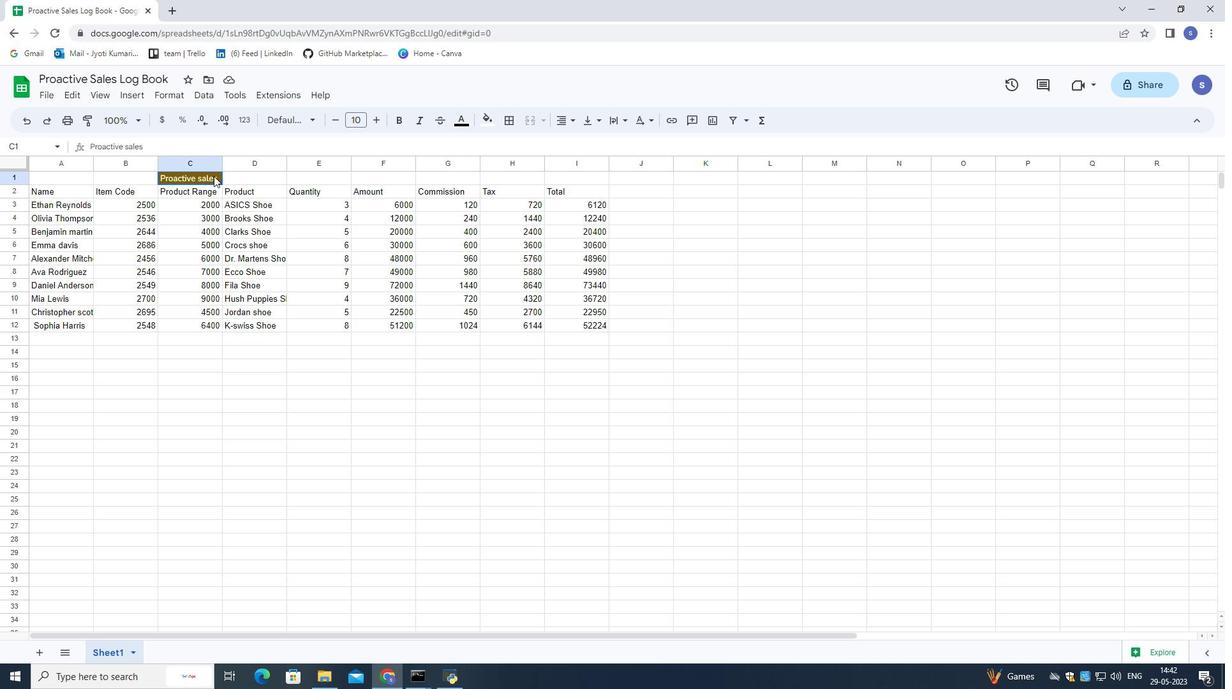 
Action: Mouse moved to (375, 119)
Screenshot: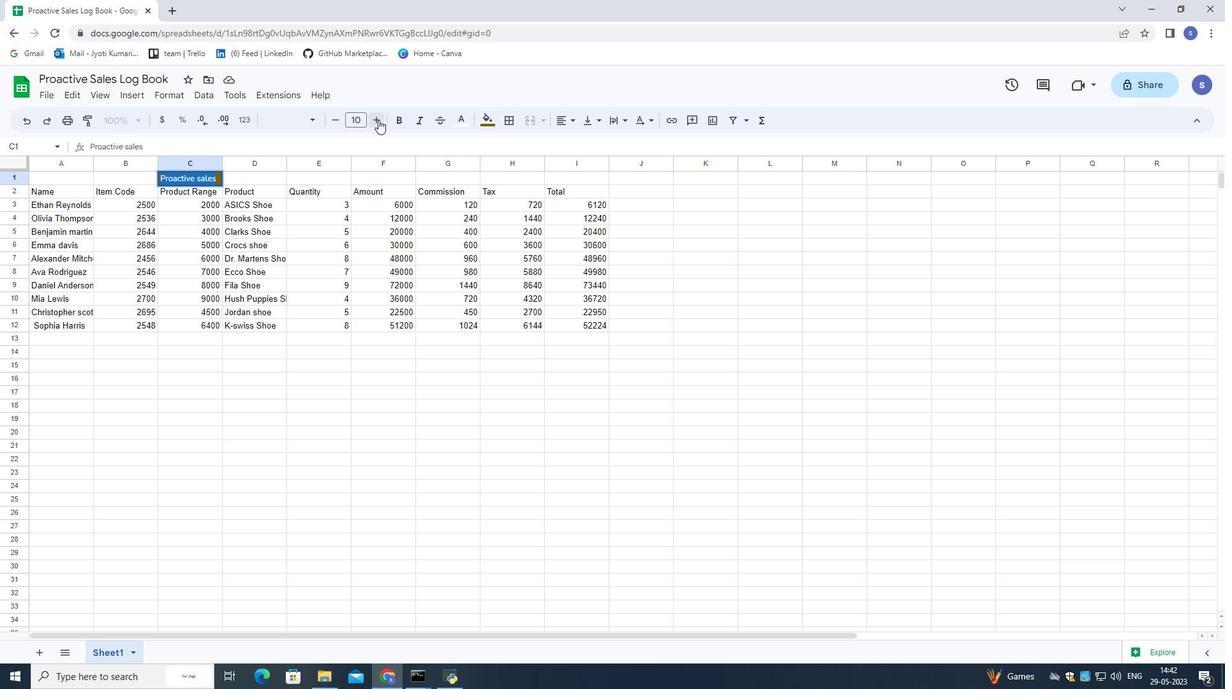 
Action: Mouse pressed left at (375, 119)
Screenshot: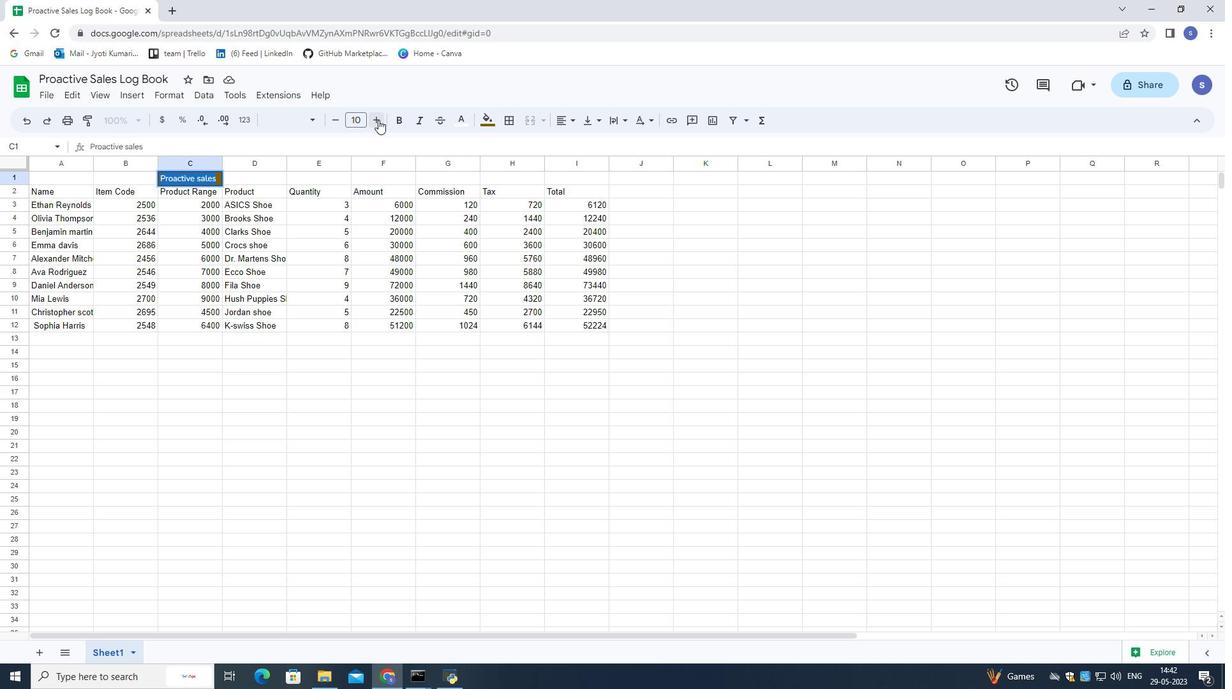 
Action: Mouse pressed left at (375, 119)
Screenshot: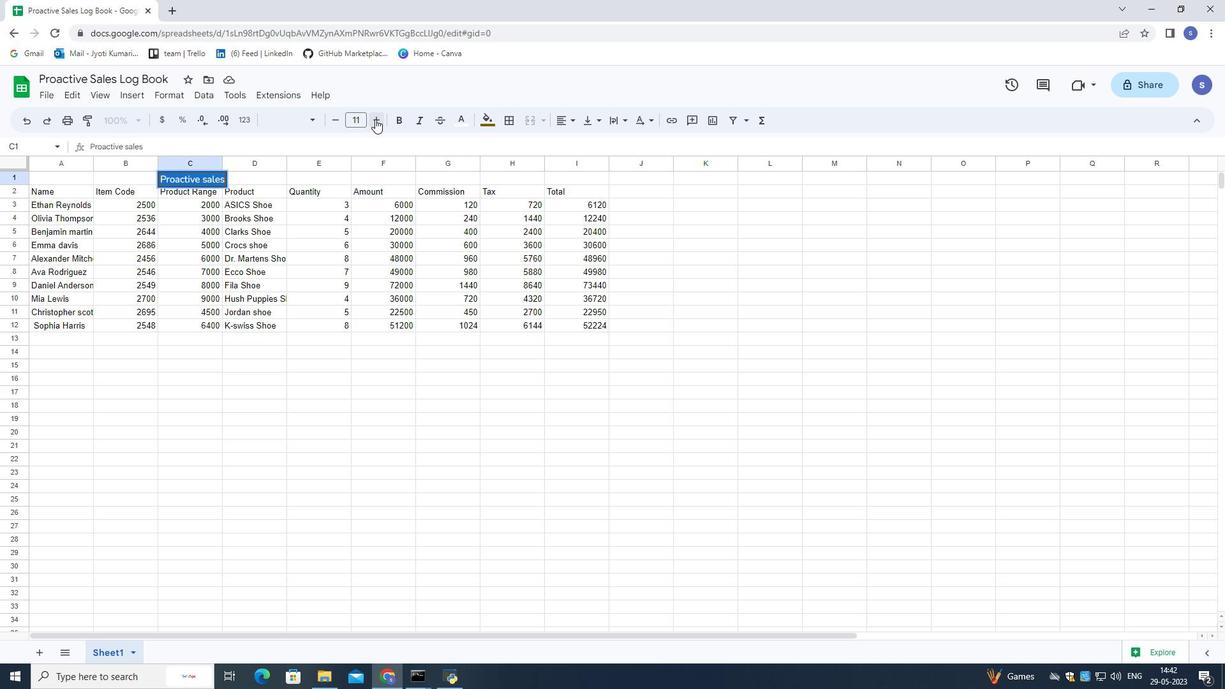 
Action: Mouse pressed left at (375, 119)
Screenshot: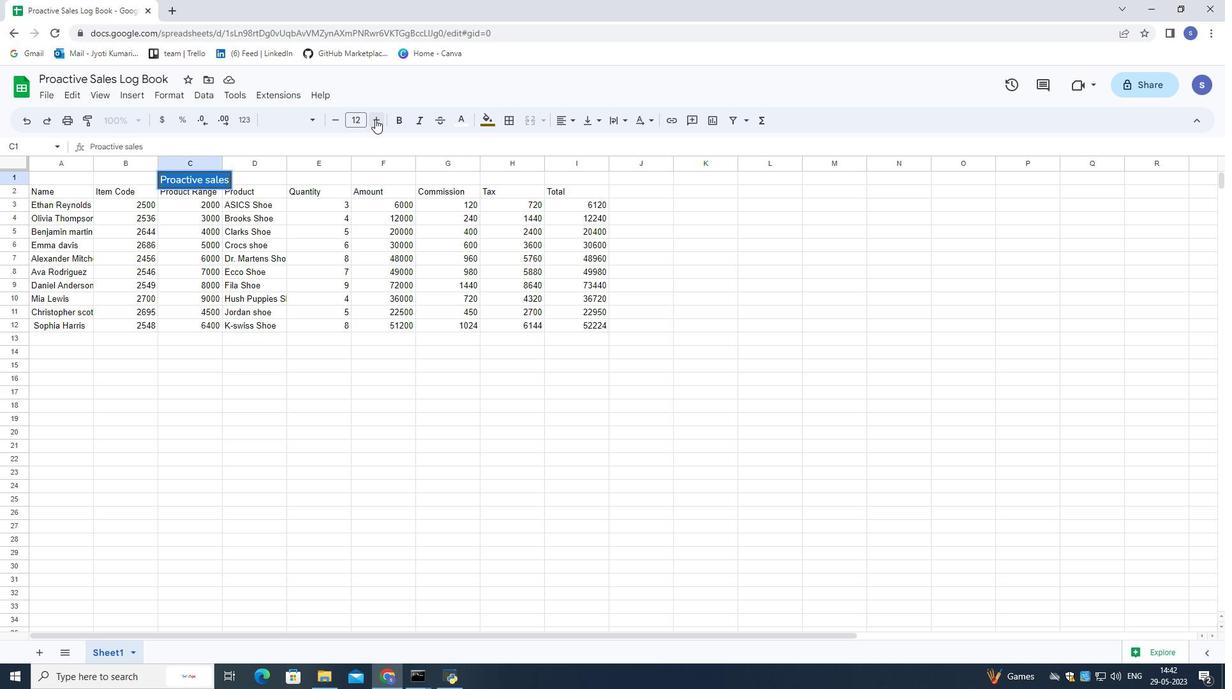 
Action: Mouse pressed left at (375, 119)
Screenshot: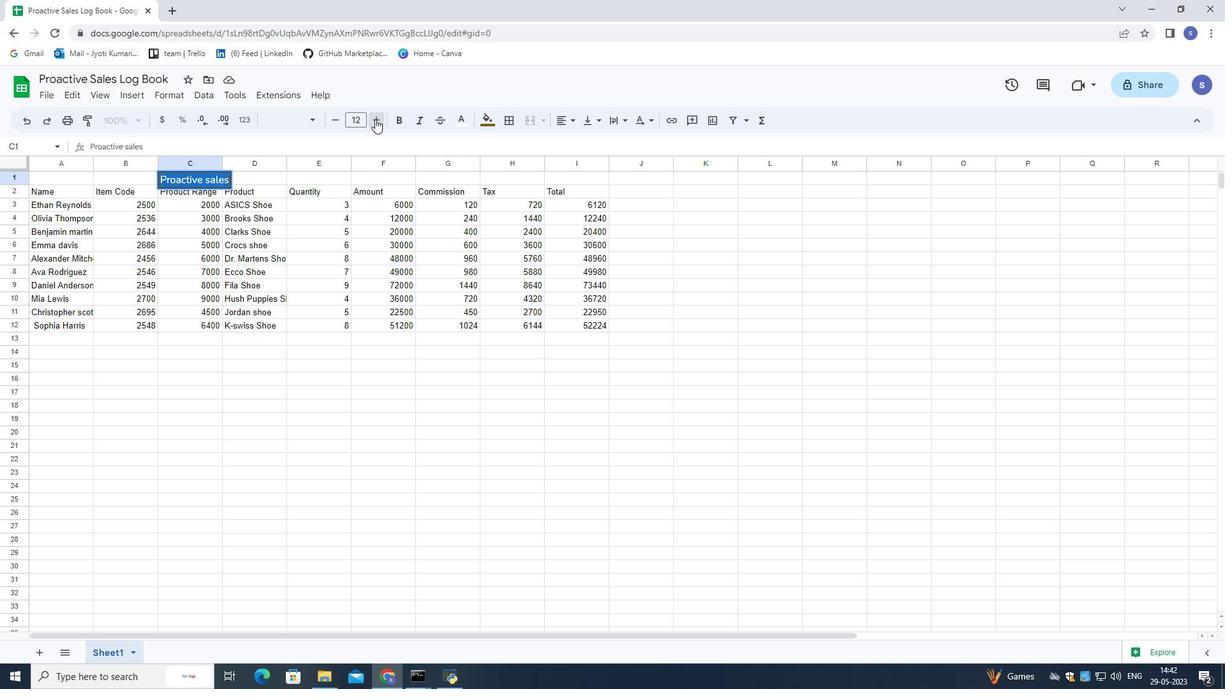 
Action: Mouse pressed left at (375, 119)
Screenshot: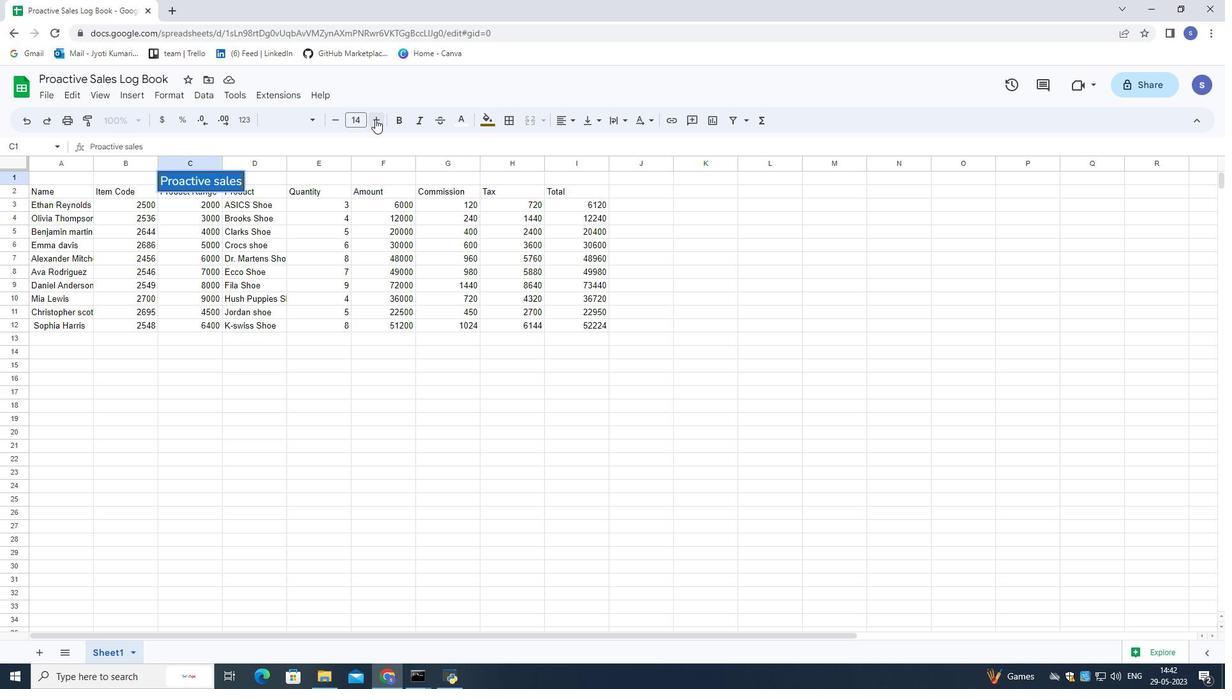 
Action: Mouse pressed left at (375, 119)
Screenshot: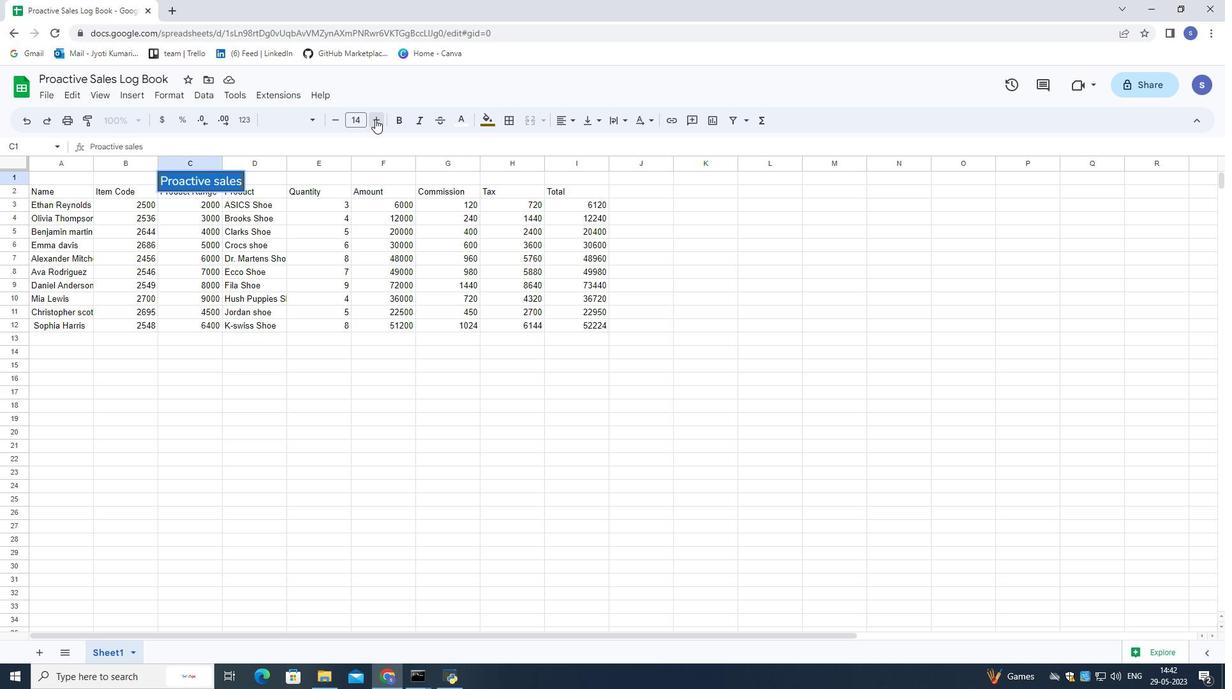 
Action: Mouse pressed left at (375, 119)
Screenshot: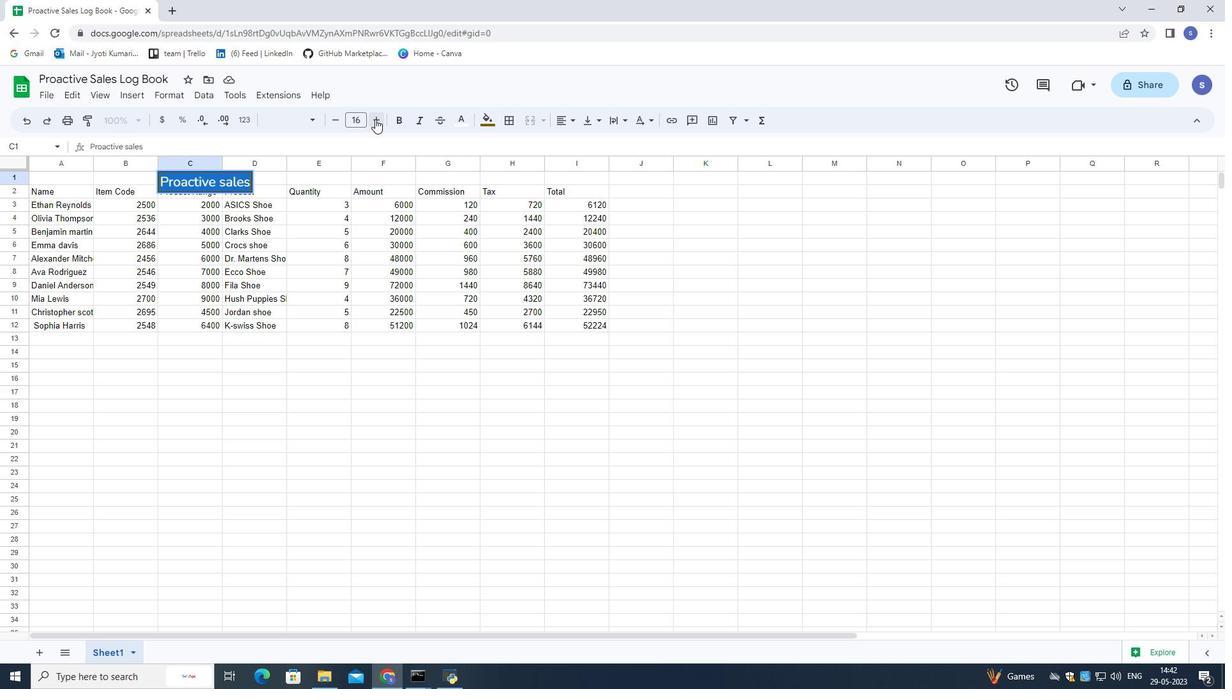 
Action: Mouse pressed left at (375, 119)
Screenshot: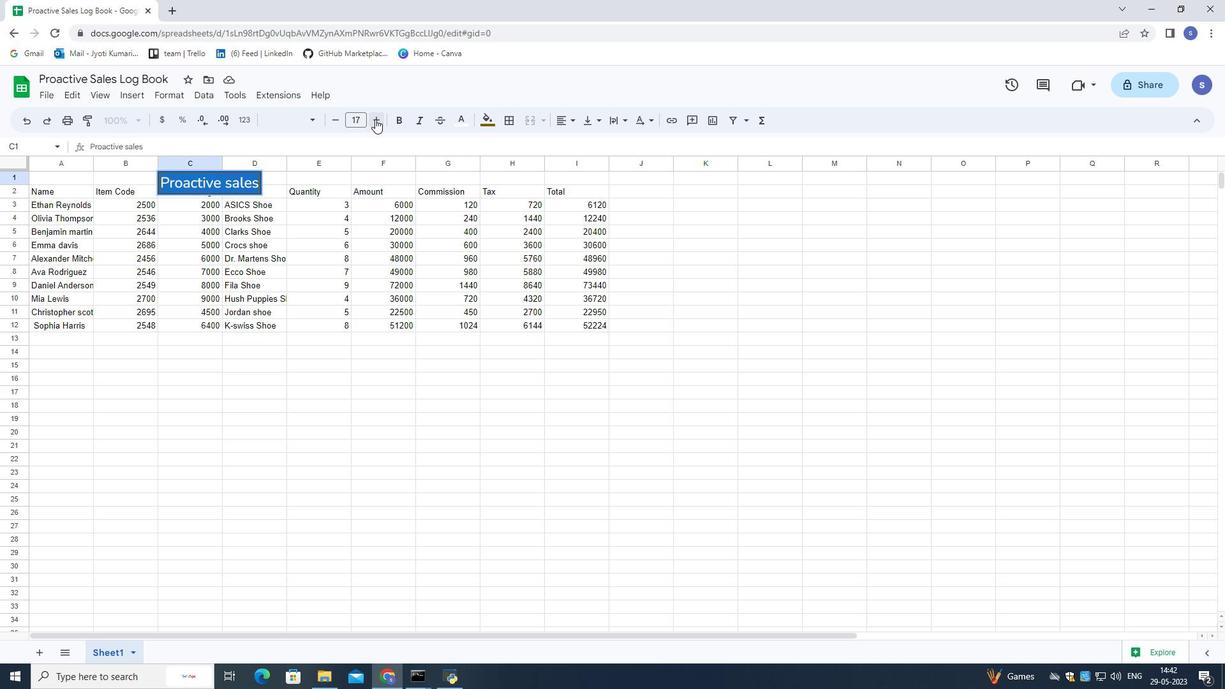 
Action: Mouse pressed left at (375, 119)
Screenshot: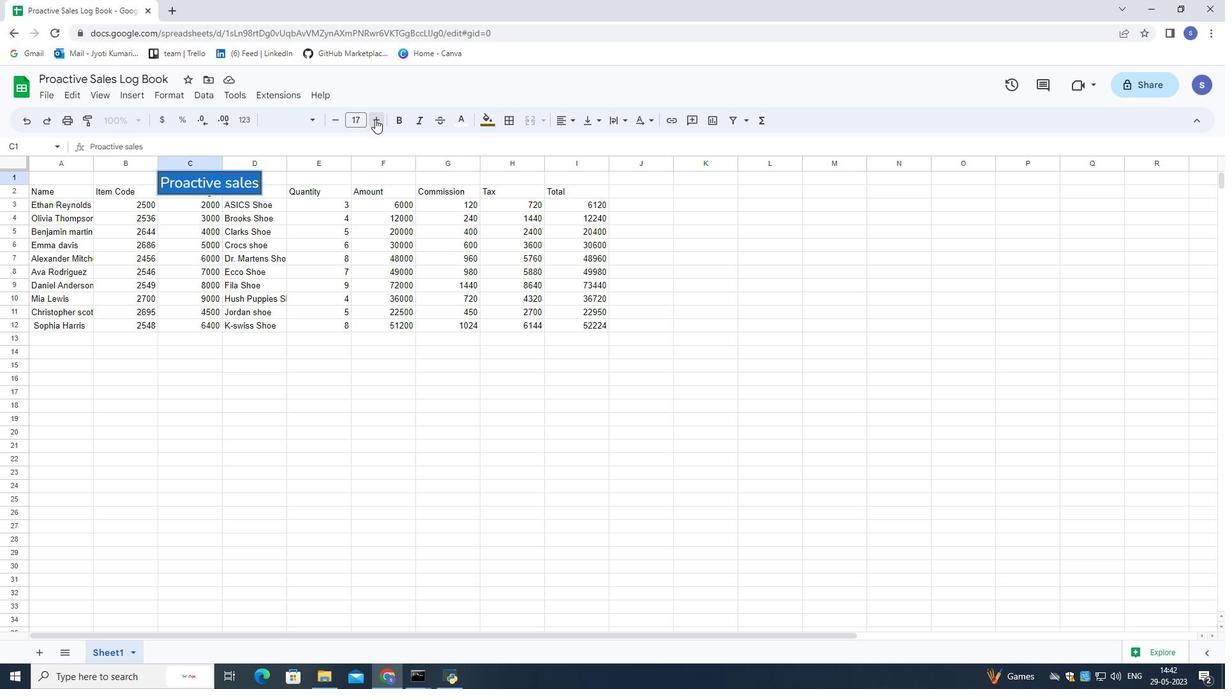 
Action: Mouse pressed left at (375, 119)
Screenshot: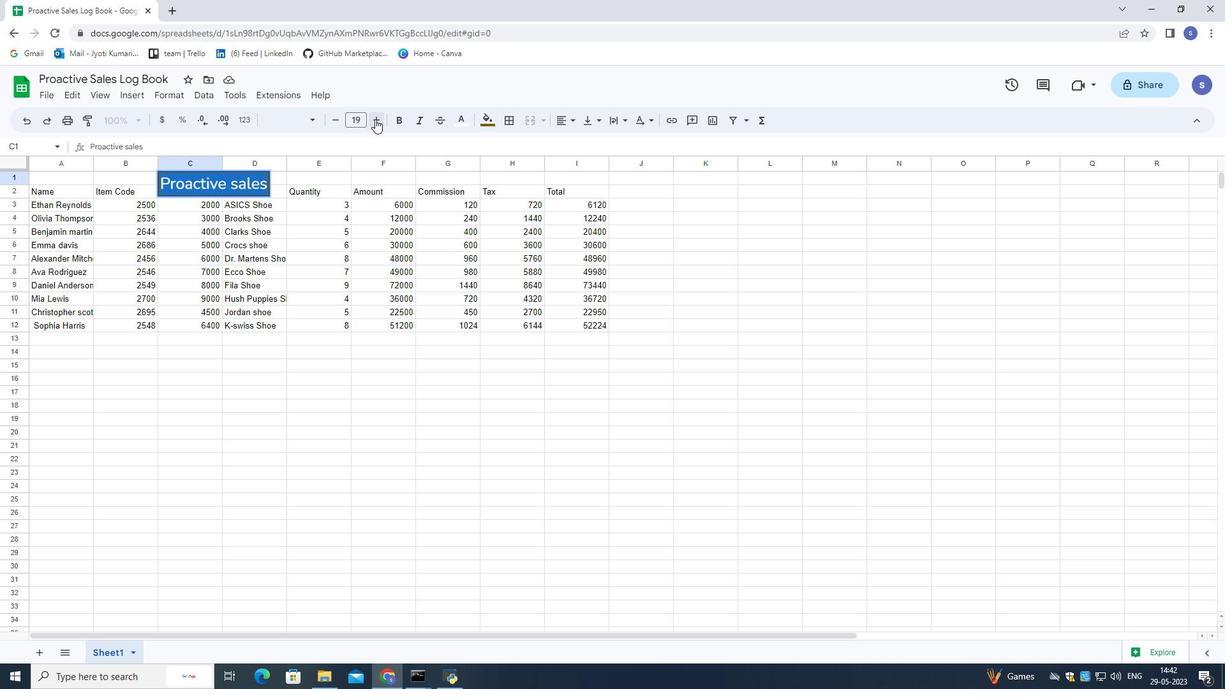 
Action: Mouse pressed left at (375, 119)
Screenshot: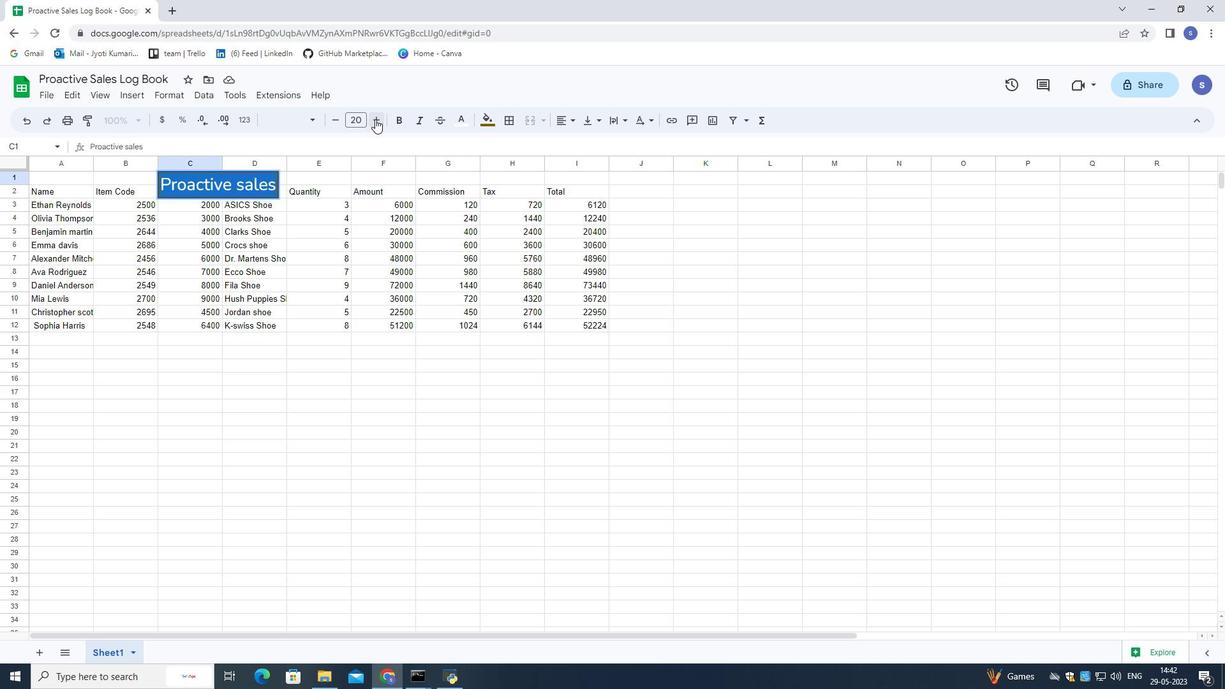 
Action: Mouse pressed left at (375, 119)
Screenshot: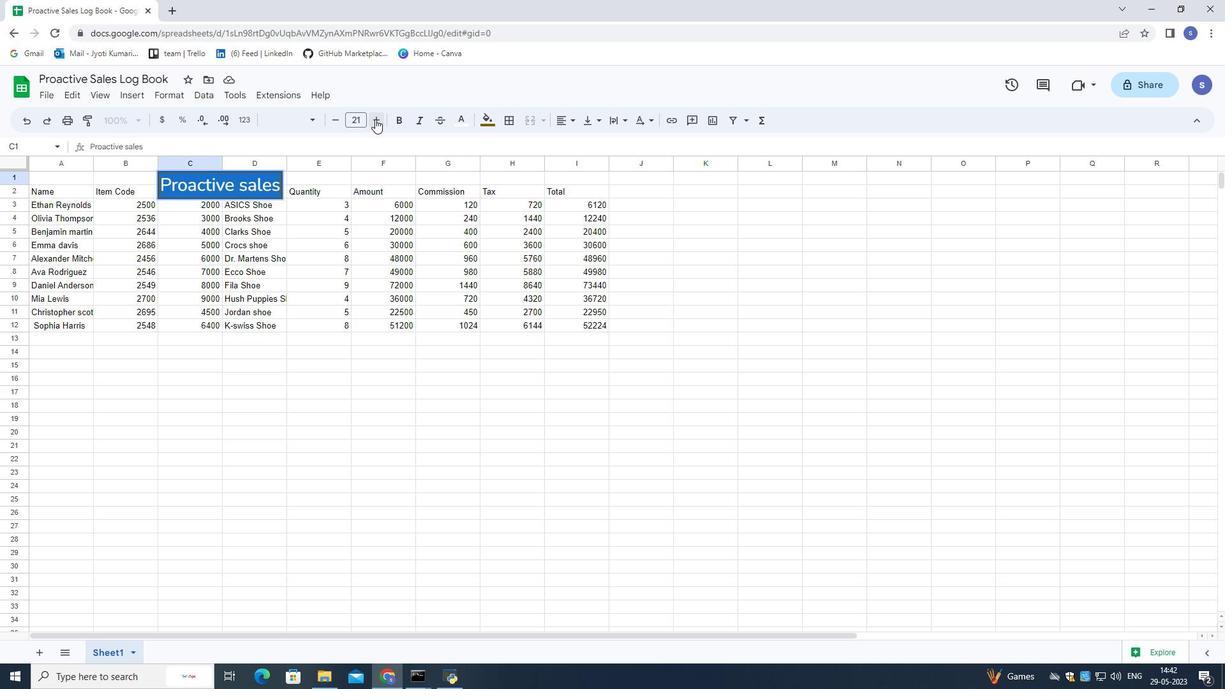 
Action: Mouse pressed left at (375, 119)
Screenshot: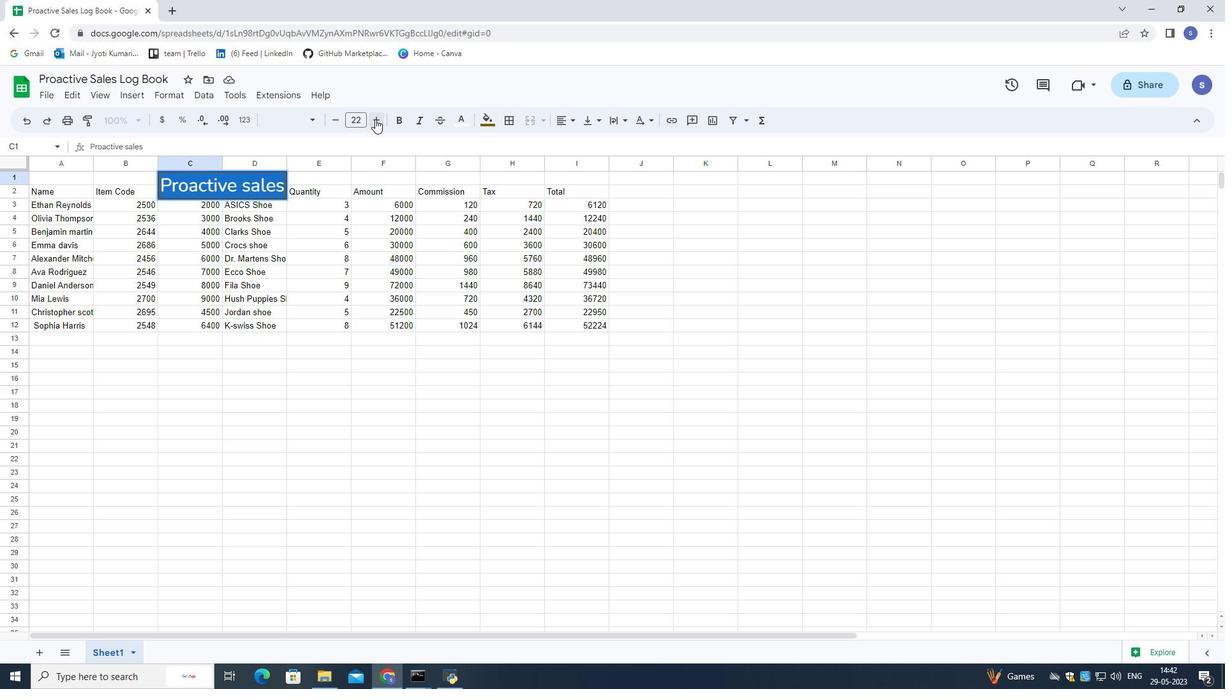 
Action: Mouse pressed left at (375, 119)
Screenshot: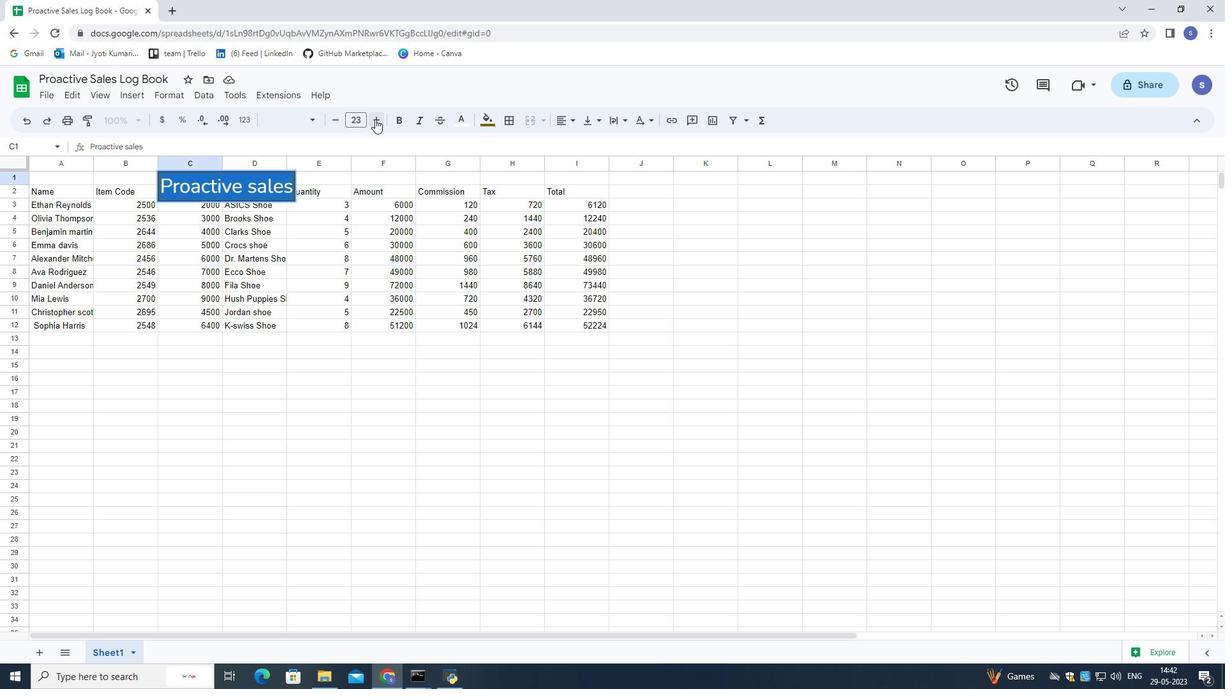 
Action: Mouse moved to (381, 248)
Screenshot: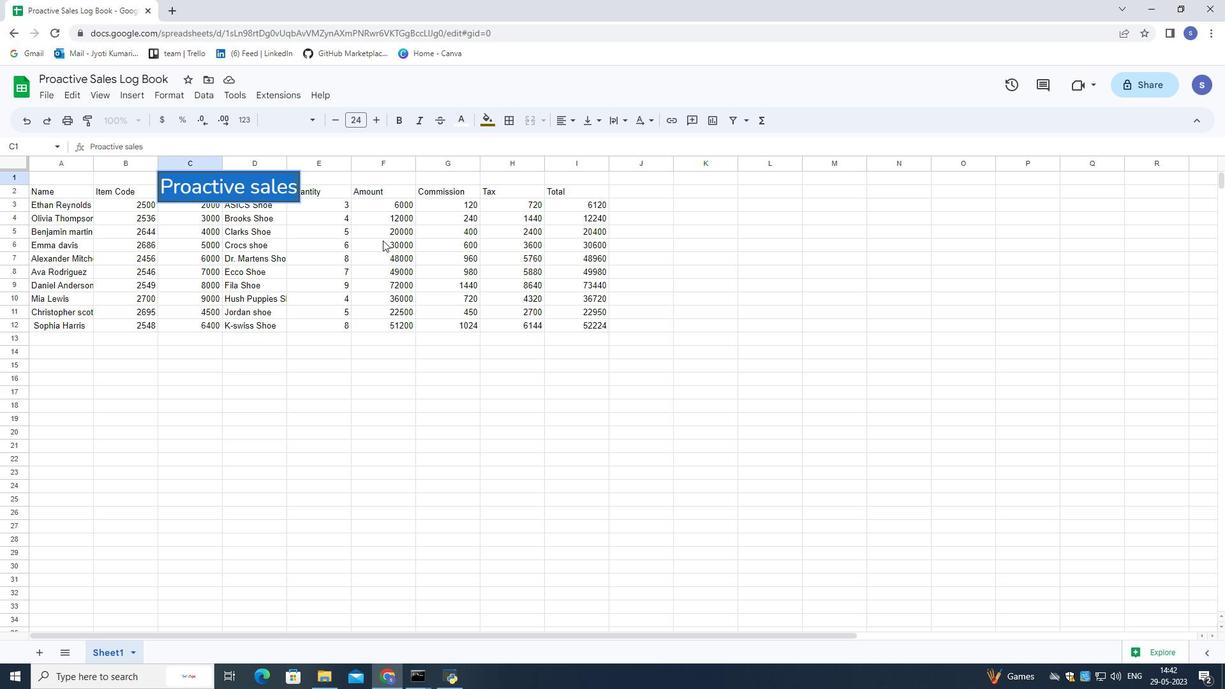 
Action: Mouse pressed left at (381, 248)
Screenshot: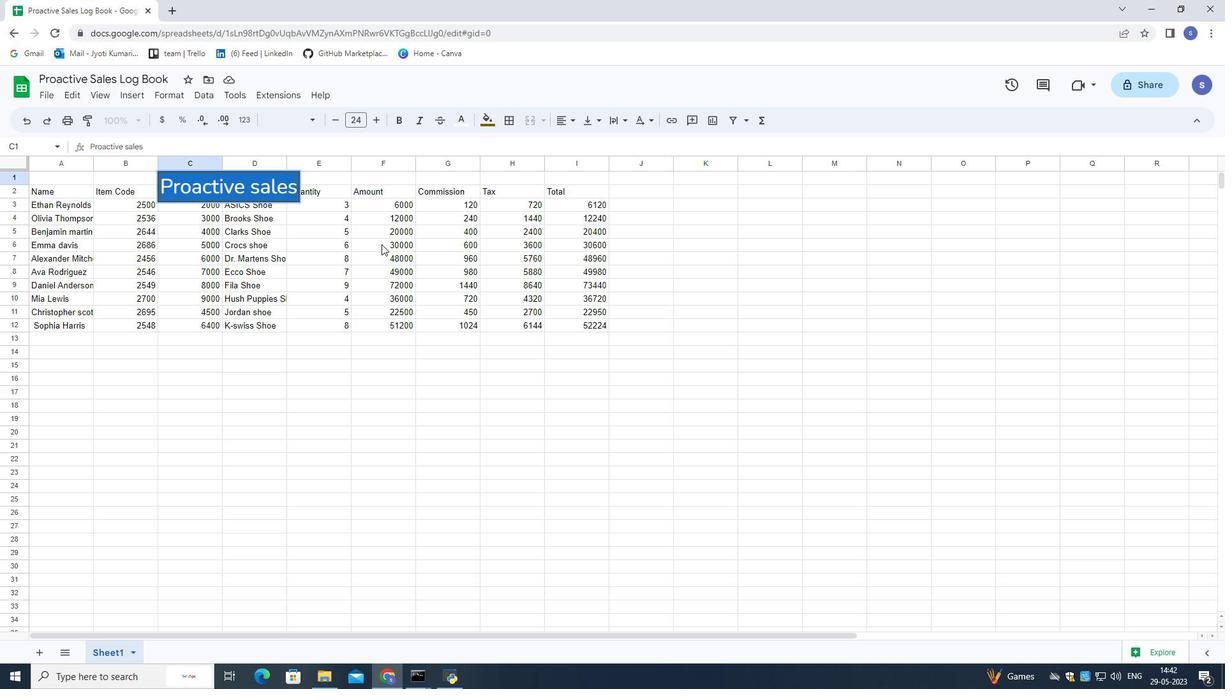 
Action: Mouse moved to (30, 203)
Screenshot: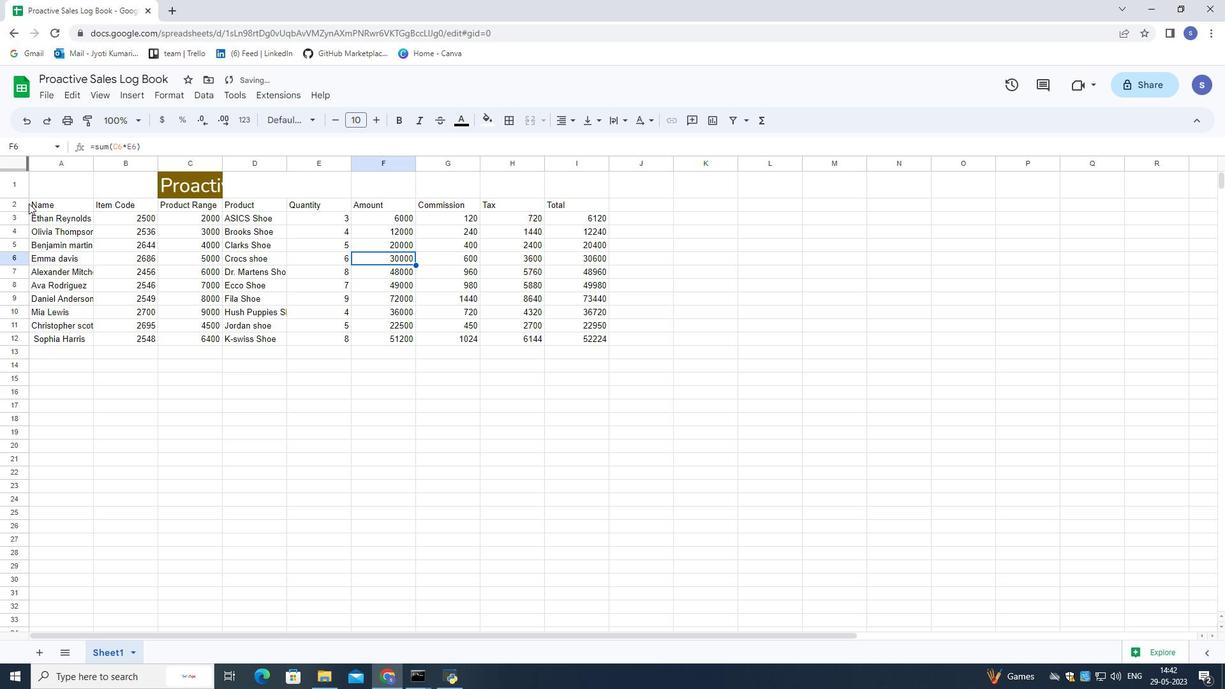 
Action: Mouse pressed left at (30, 203)
Screenshot: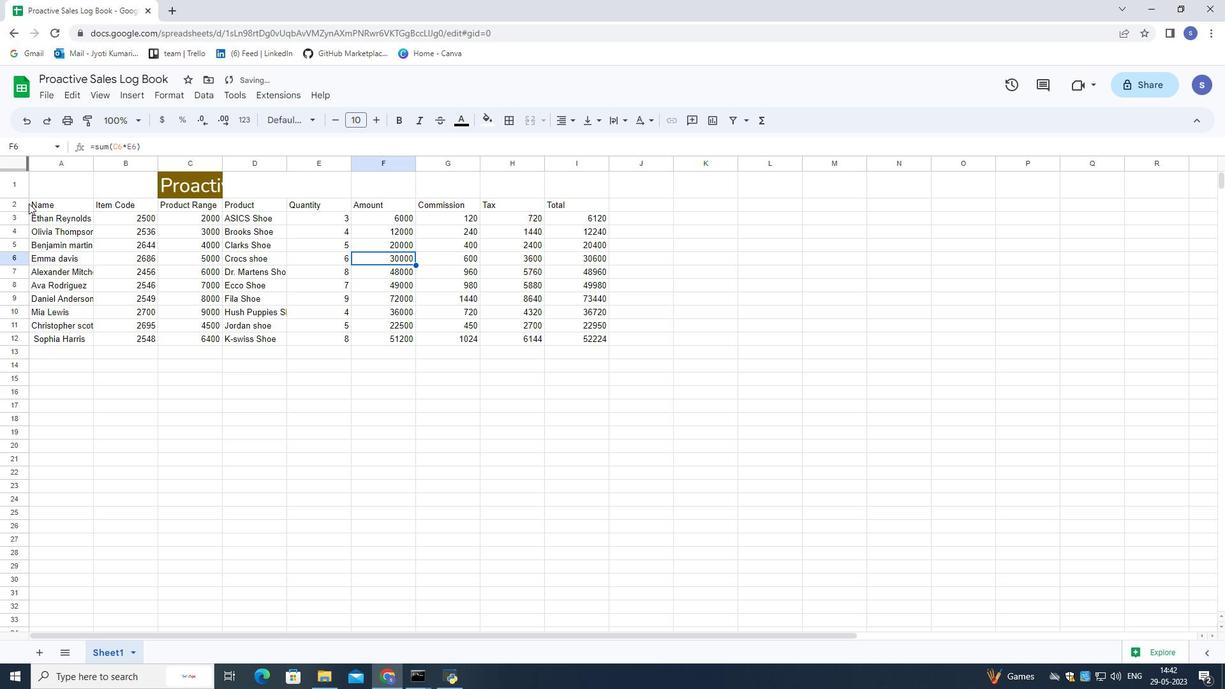 
Action: Mouse moved to (275, 119)
Screenshot: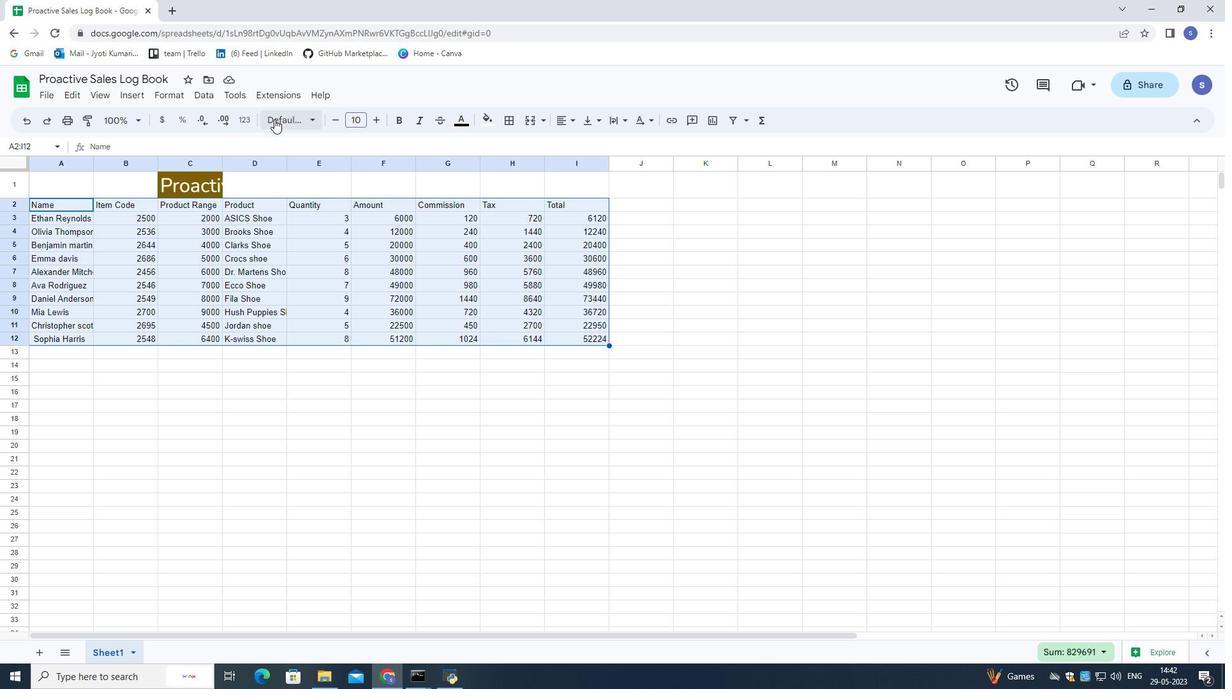 
Action: Mouse pressed left at (275, 119)
Screenshot: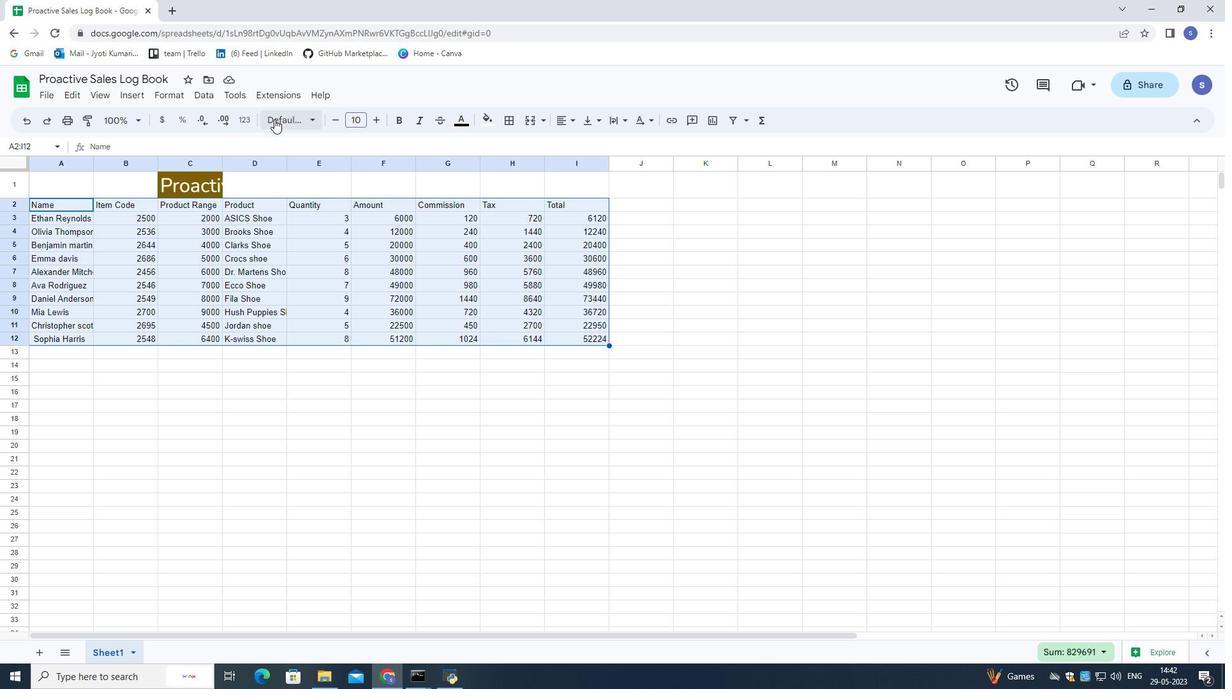 
Action: Mouse moved to (303, 249)
Screenshot: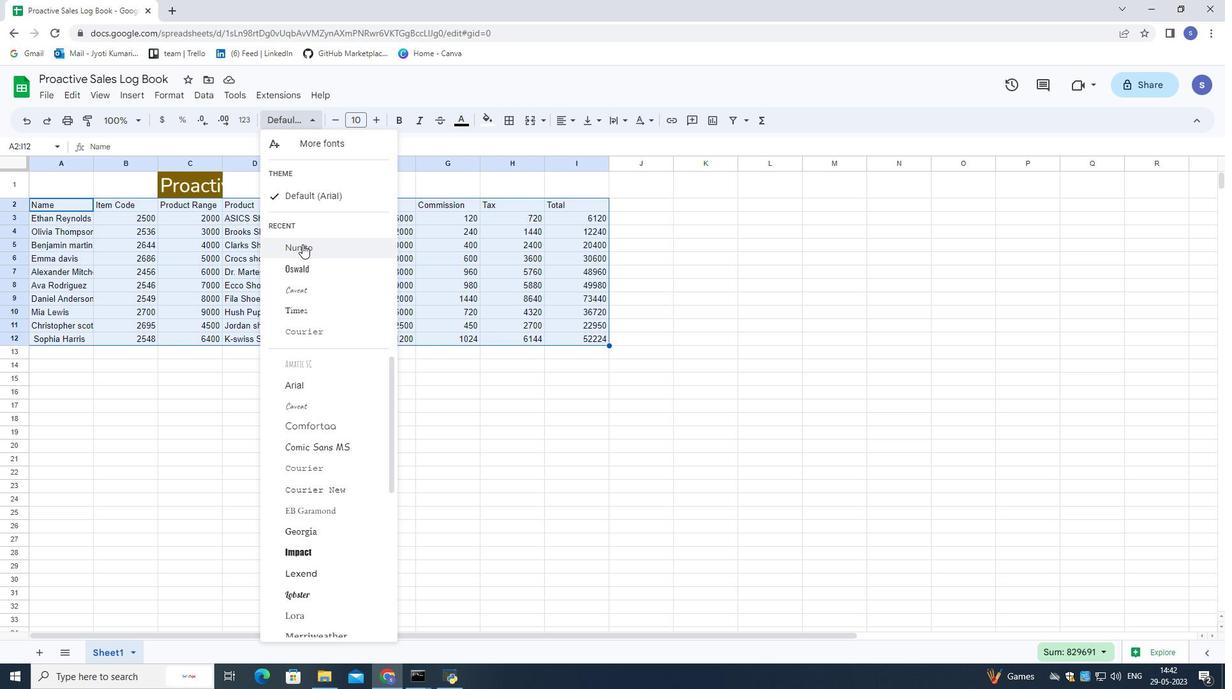 
Action: Mouse pressed left at (303, 249)
Screenshot: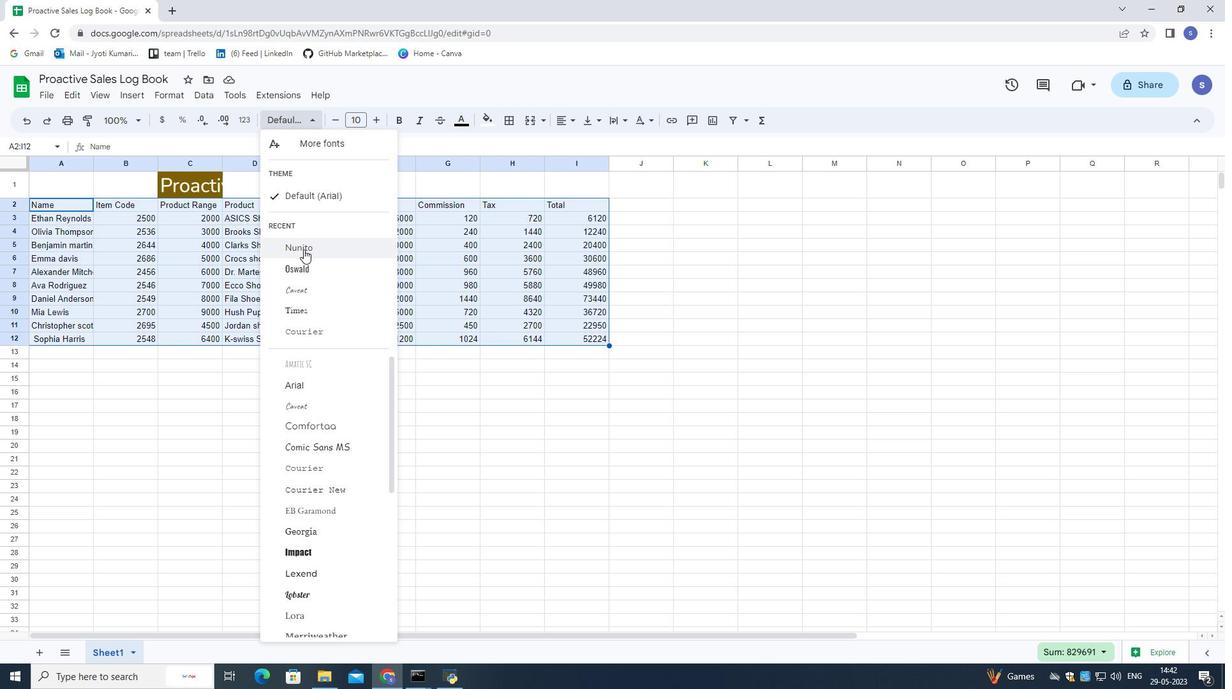 
Action: Mouse moved to (375, 119)
Screenshot: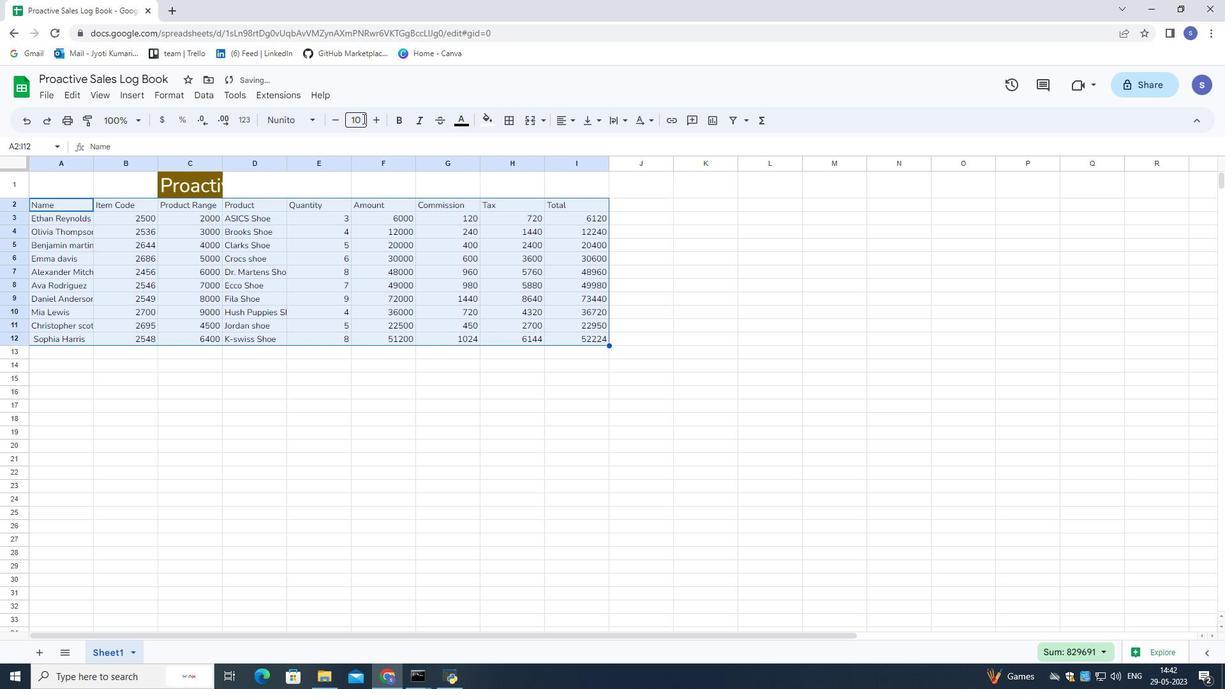 
Action: Mouse pressed left at (375, 119)
Screenshot: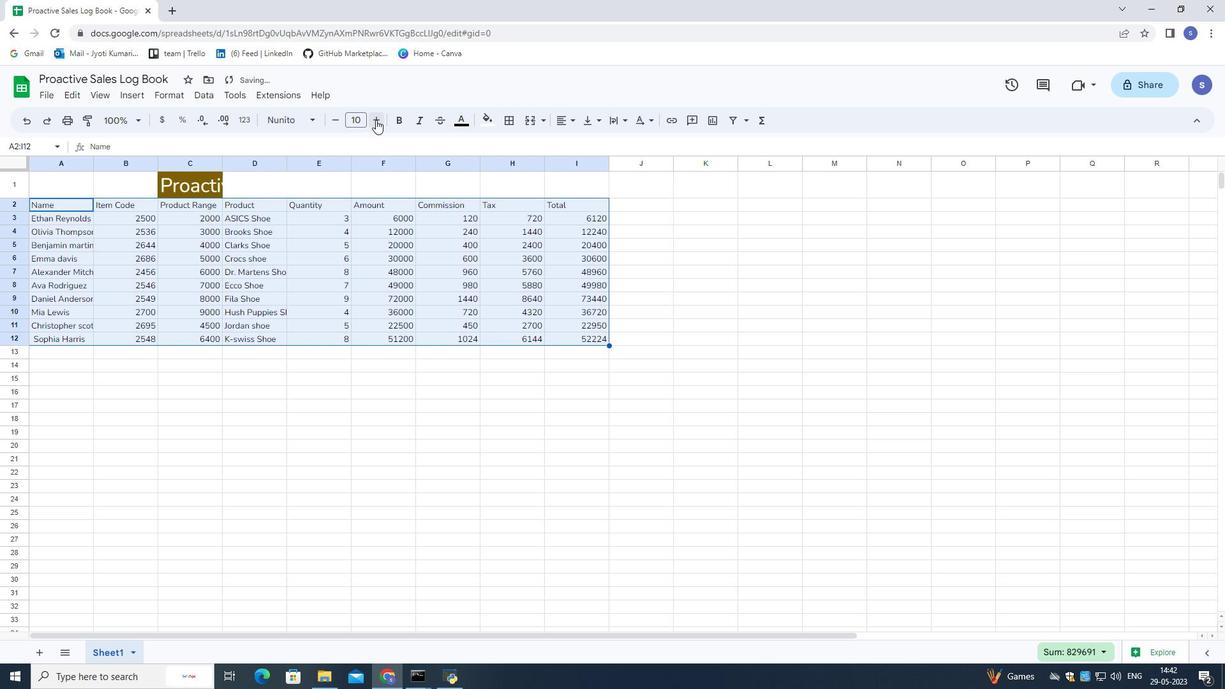 
Action: Mouse pressed left at (375, 119)
Screenshot: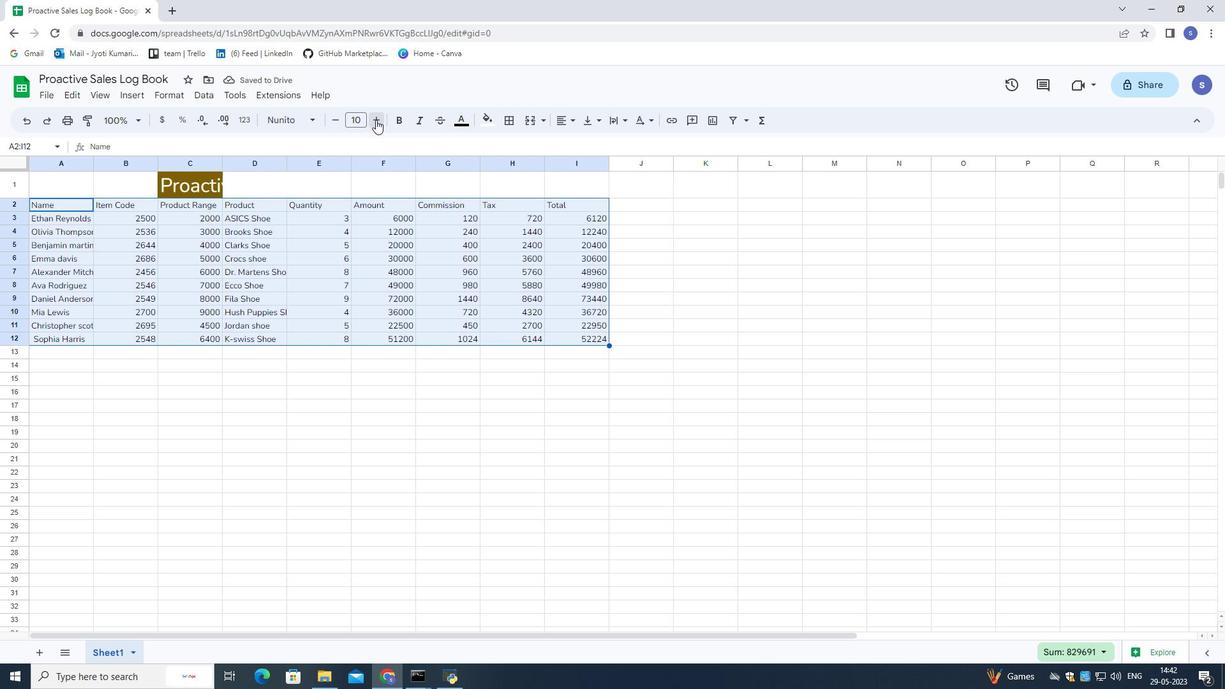 
Action: Mouse pressed left at (375, 119)
Screenshot: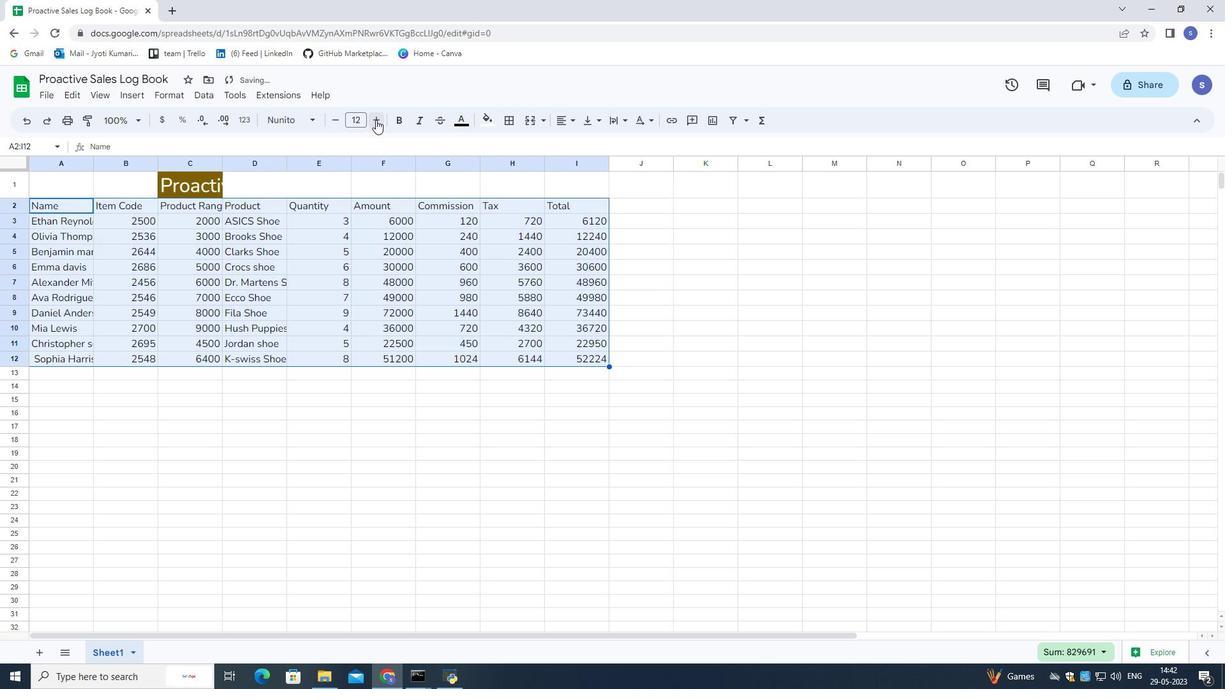 
Action: Mouse pressed left at (375, 119)
Screenshot: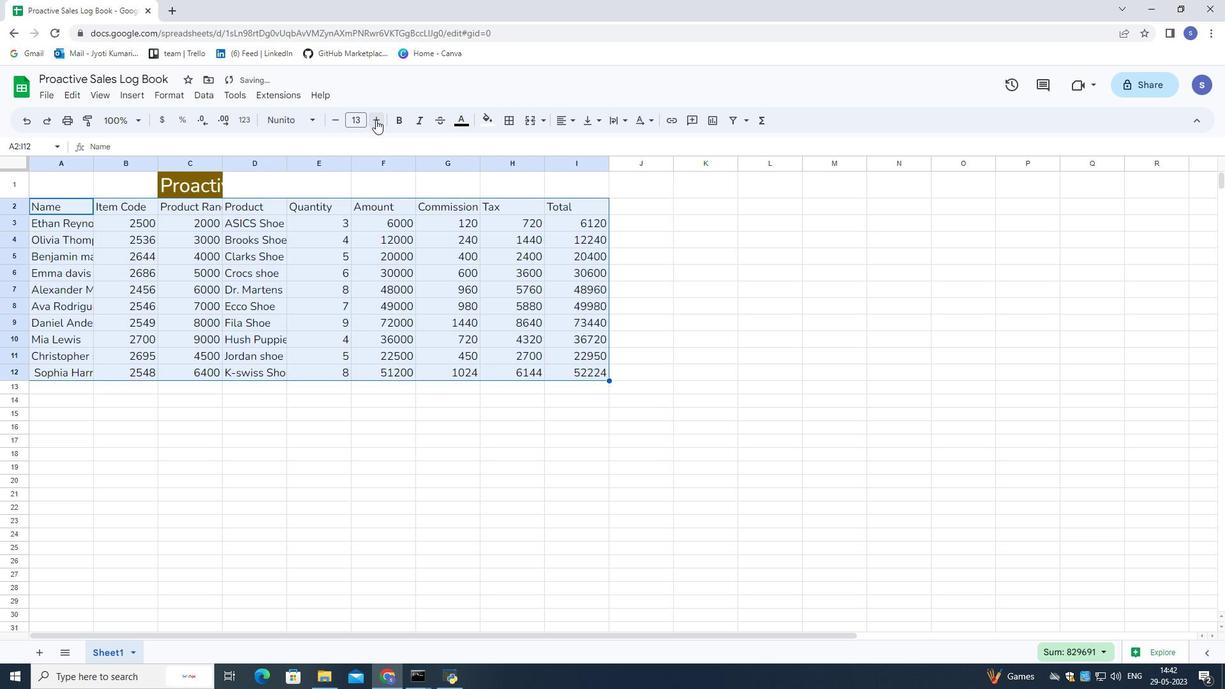 
Action: Mouse pressed left at (375, 119)
Screenshot: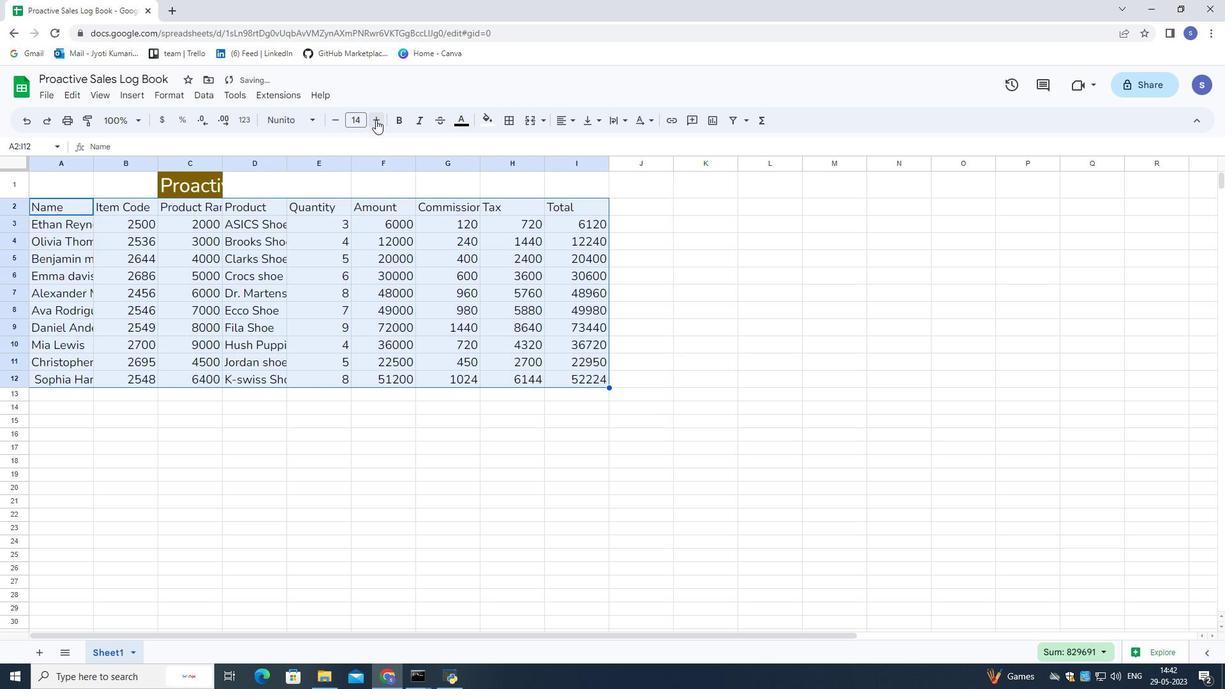
Action: Mouse pressed left at (375, 119)
Screenshot: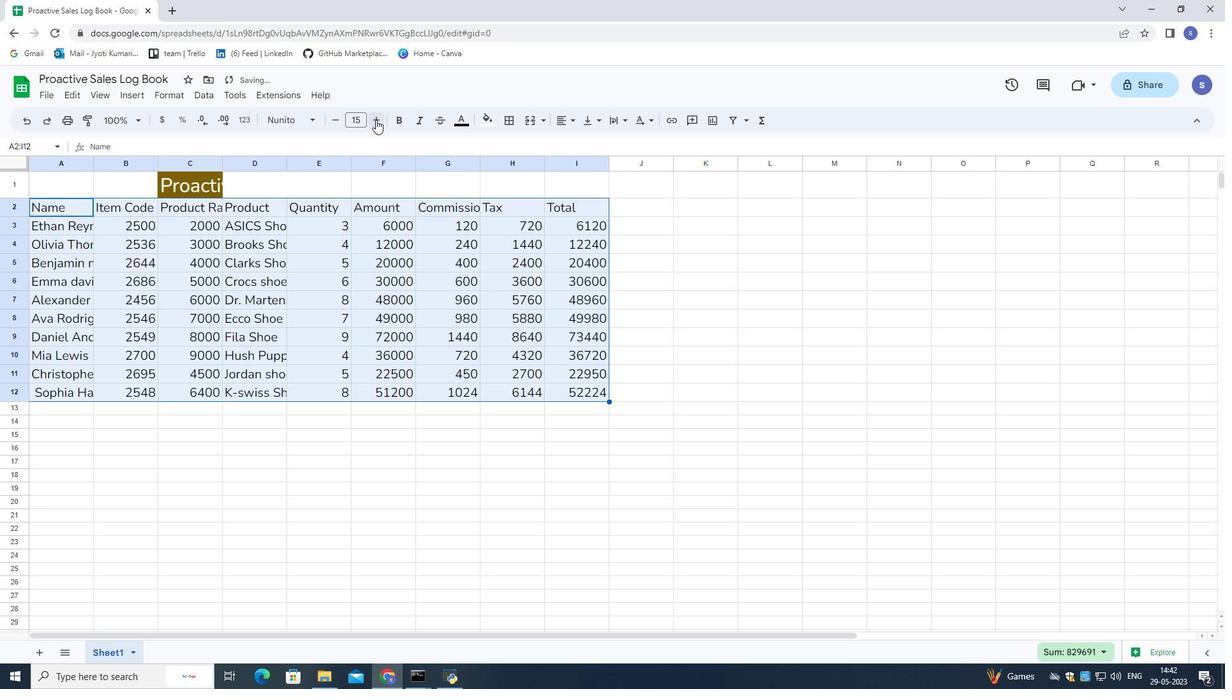 
Action: Mouse moved to (331, 428)
Screenshot: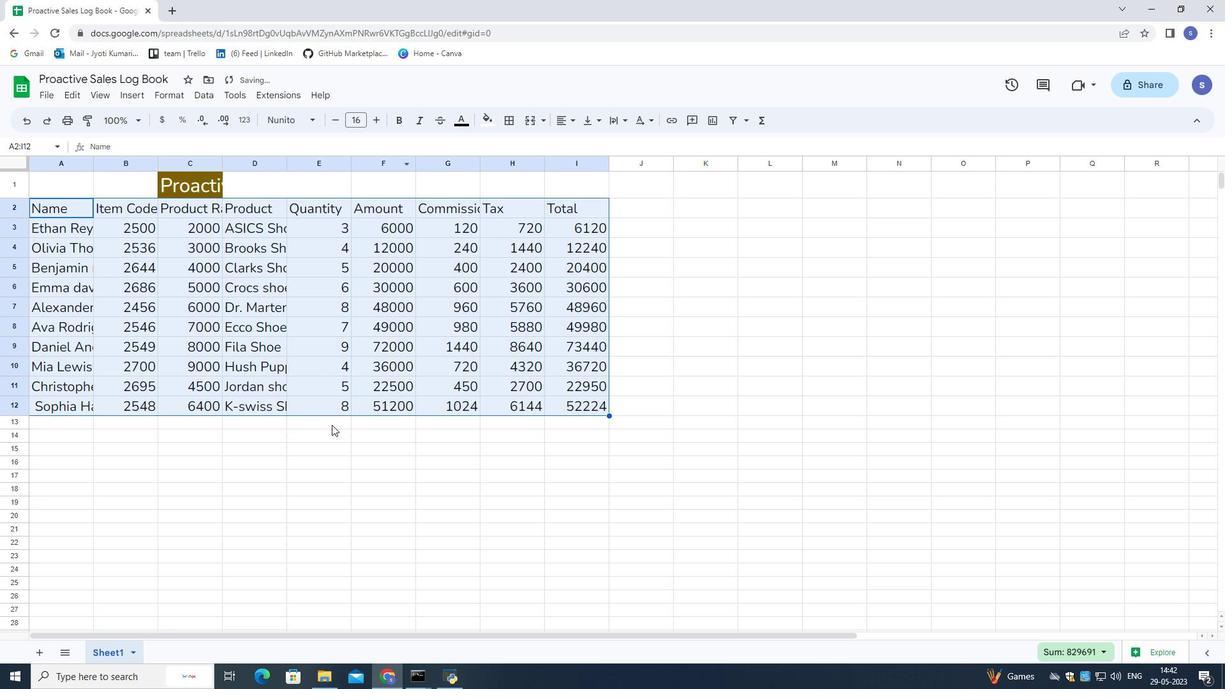 
Action: Mouse pressed left at (331, 428)
Screenshot: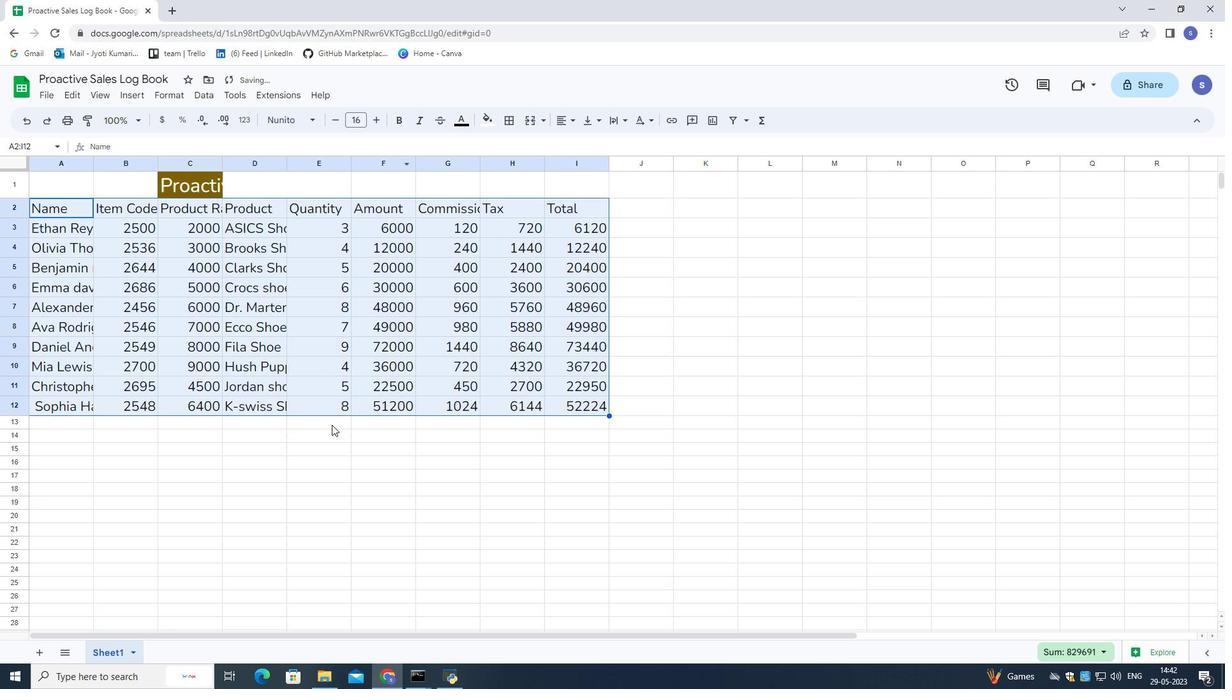 
Action: Mouse moved to (233, 226)
Screenshot: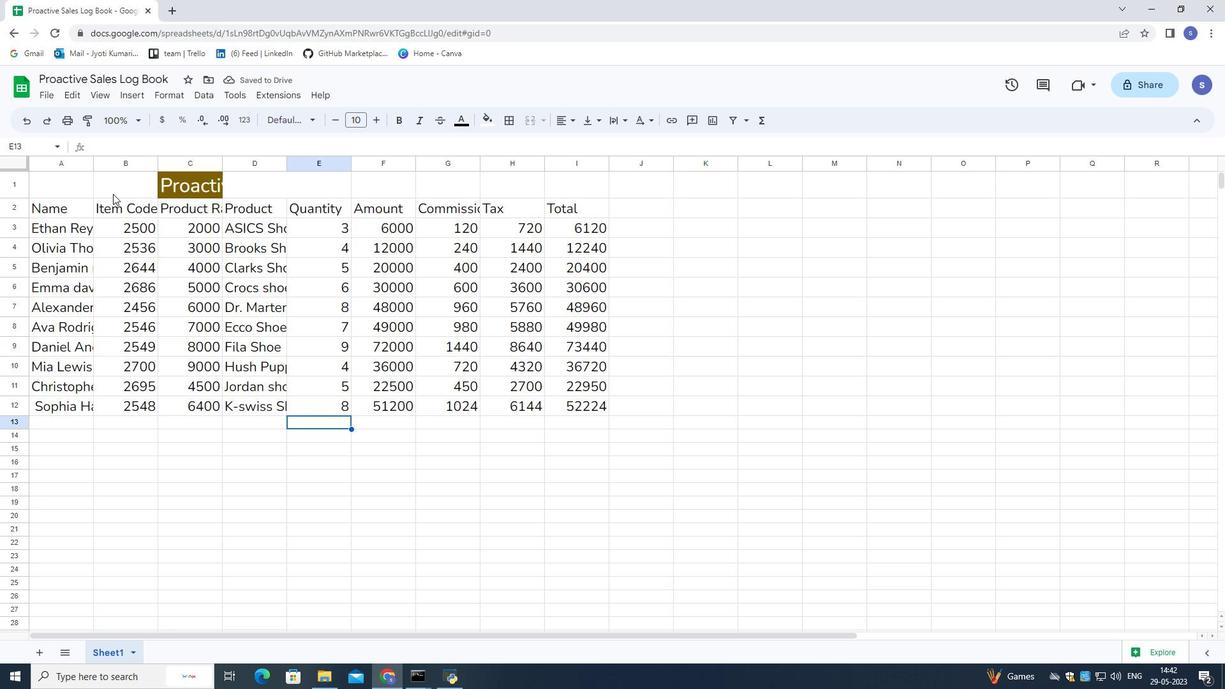 
Action: Mouse pressed left at (233, 226)
Screenshot: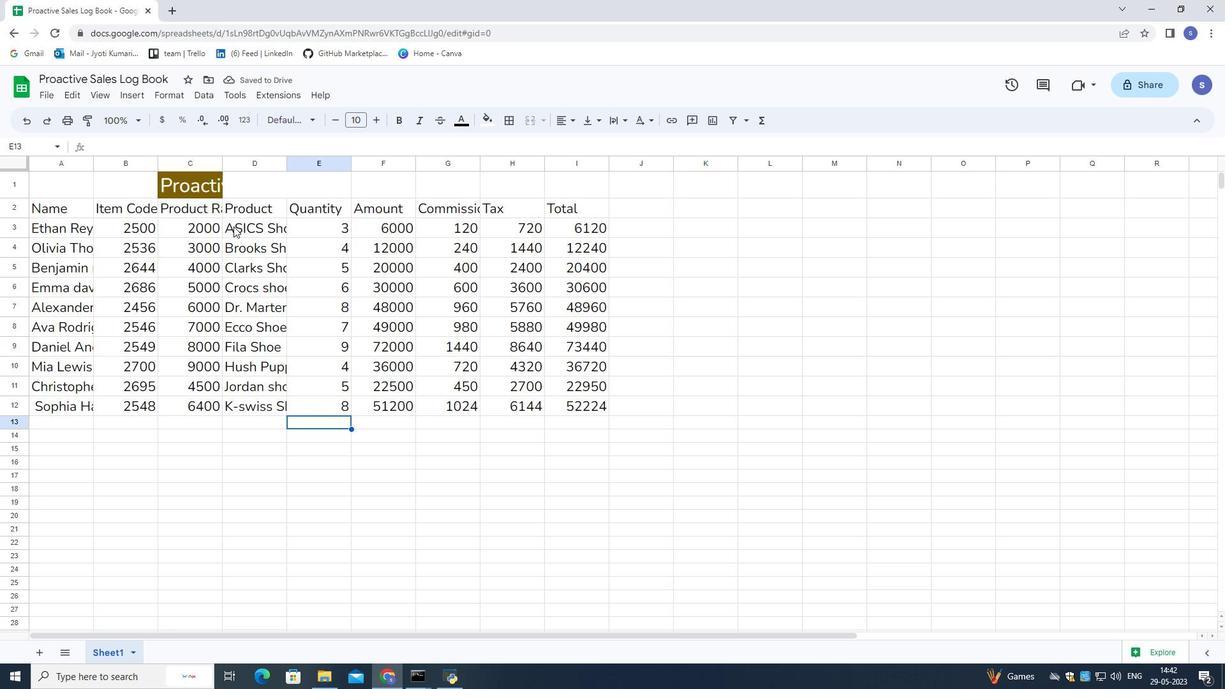 
Action: Mouse moved to (211, 190)
Screenshot: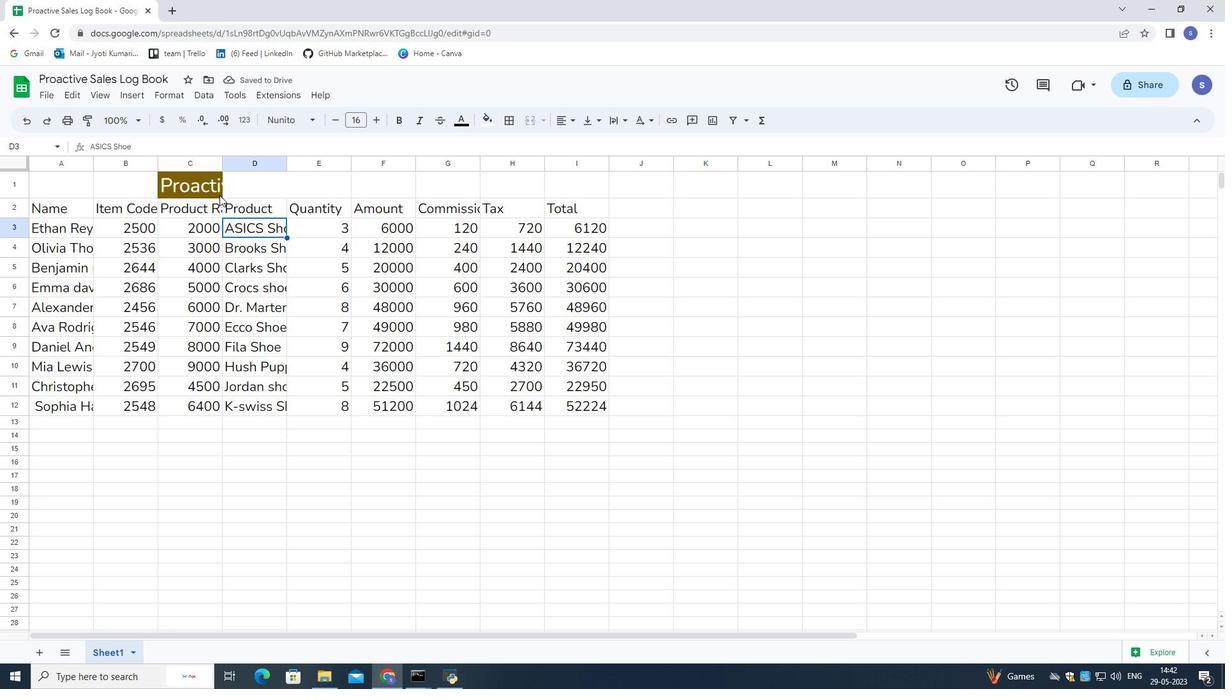 
Action: Mouse pressed left at (211, 190)
Screenshot: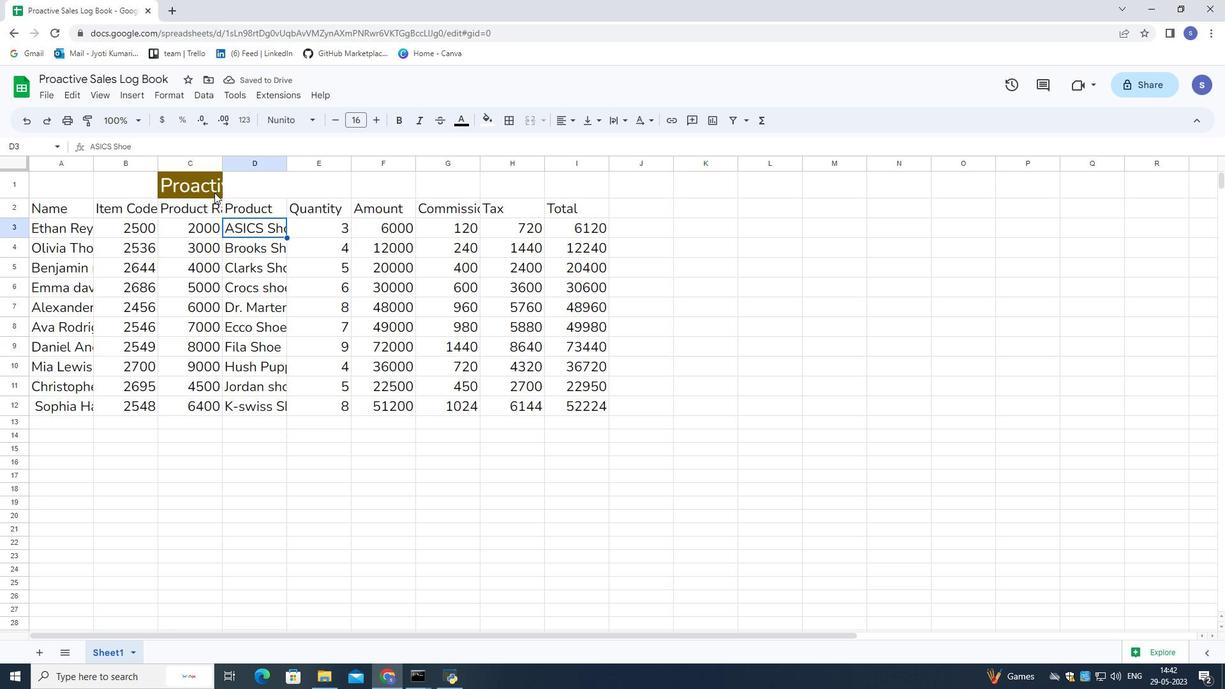 
Action: Mouse moved to (212, 190)
Screenshot: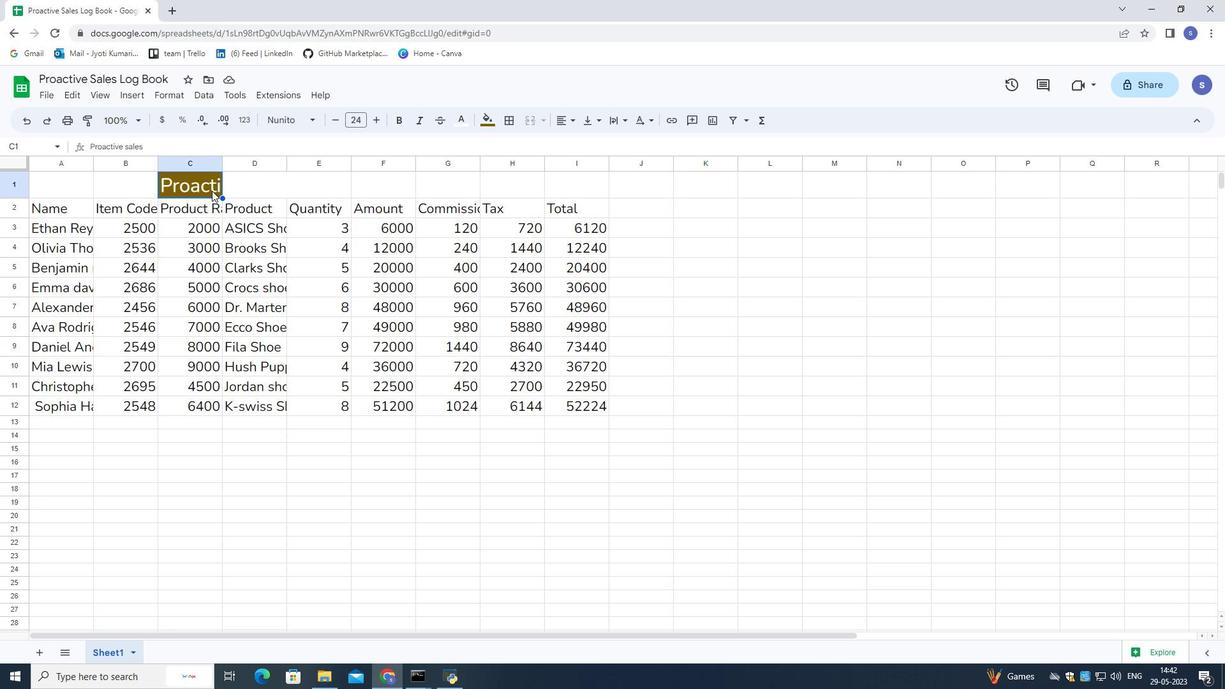 
Action: Mouse pressed left at (212, 190)
Screenshot: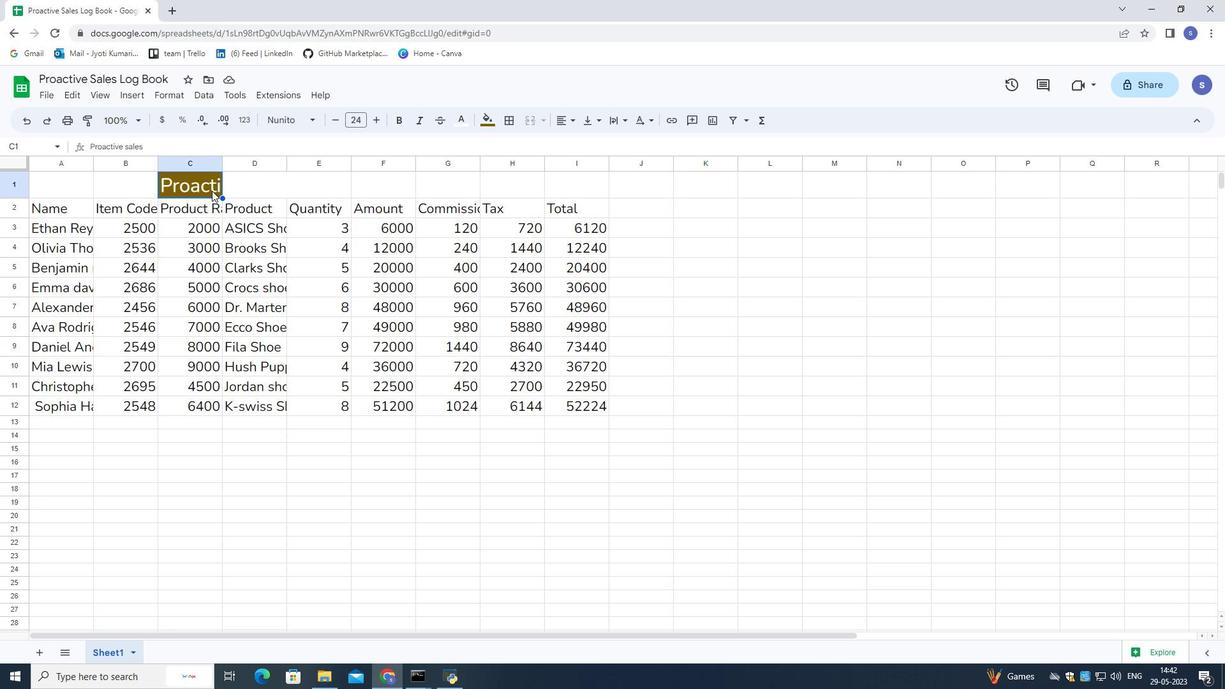 
Action: Mouse moved to (202, 183)
Screenshot: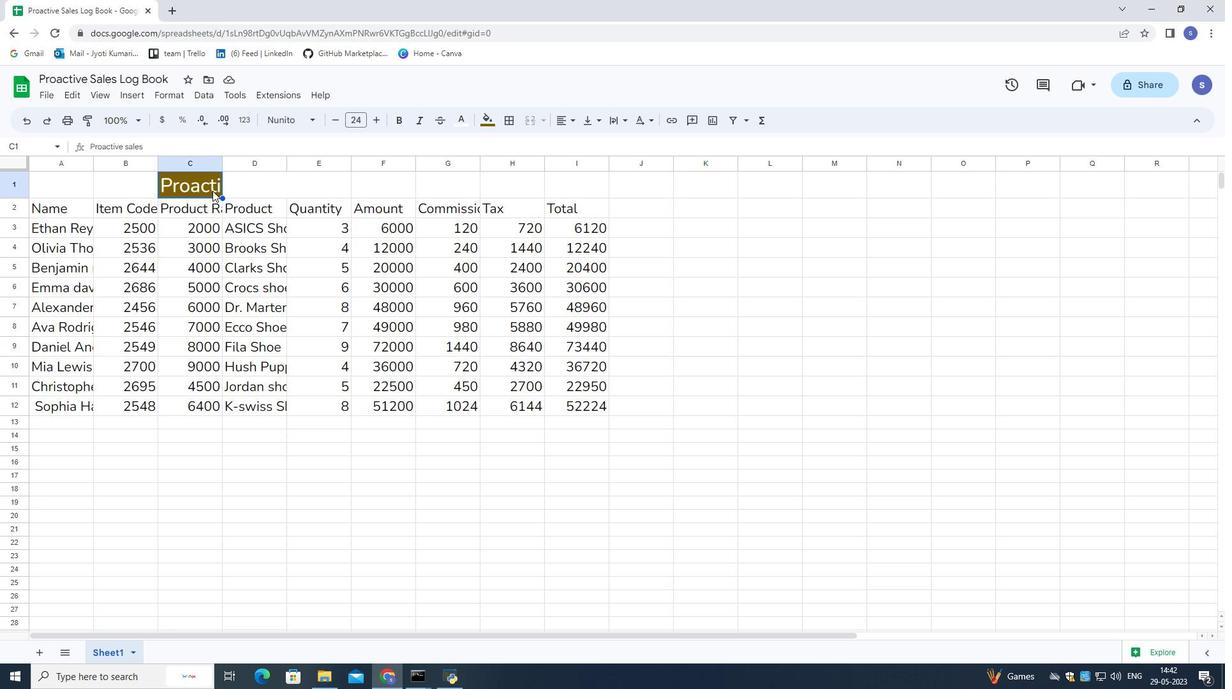 
Action: Mouse pressed left at (202, 183)
Screenshot: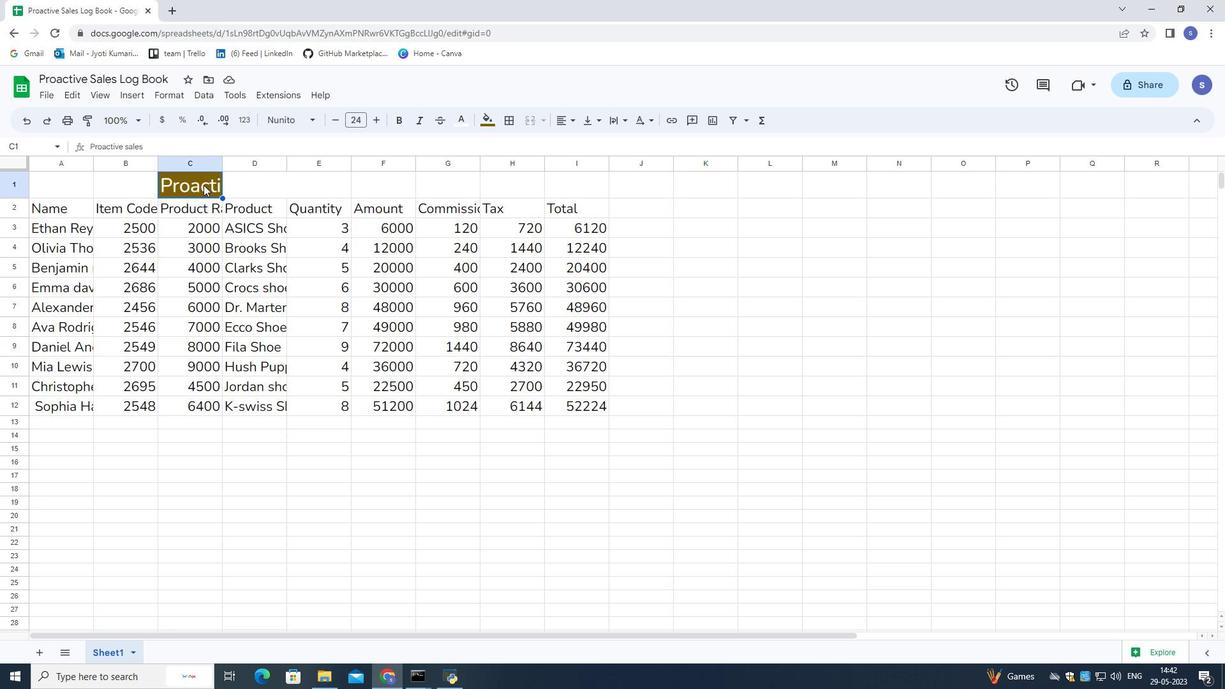 
Action: Mouse moved to (221, 197)
Screenshot: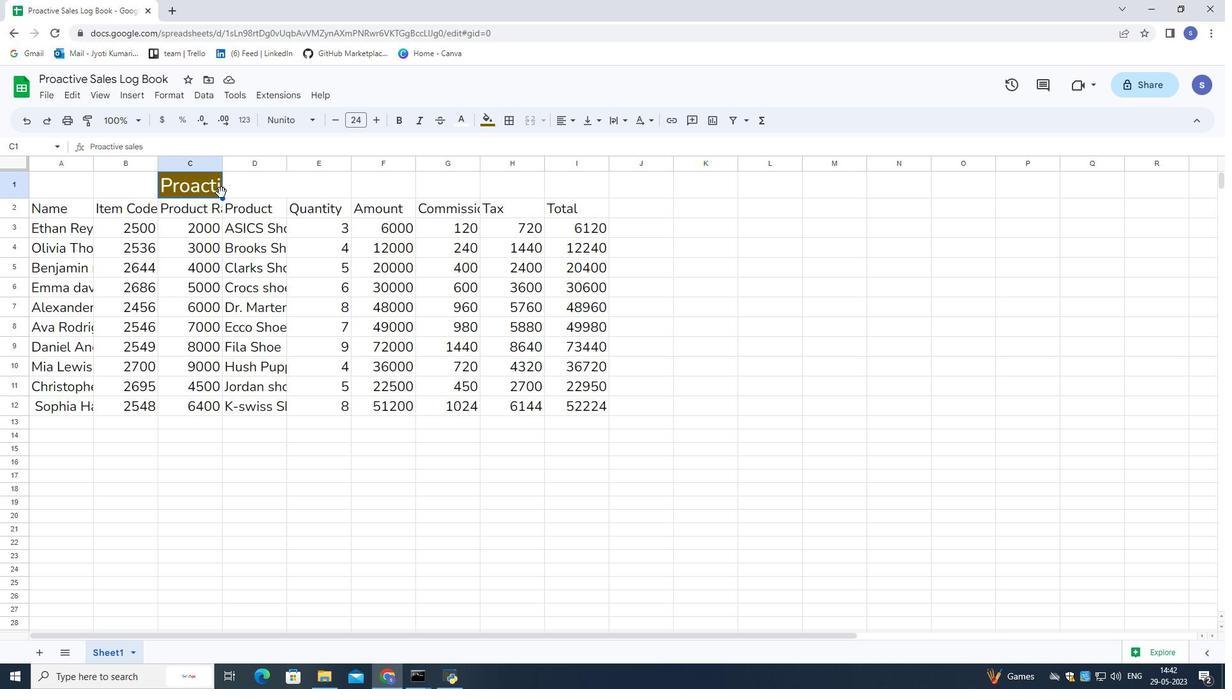 
Action: Mouse pressed left at (221, 197)
Screenshot: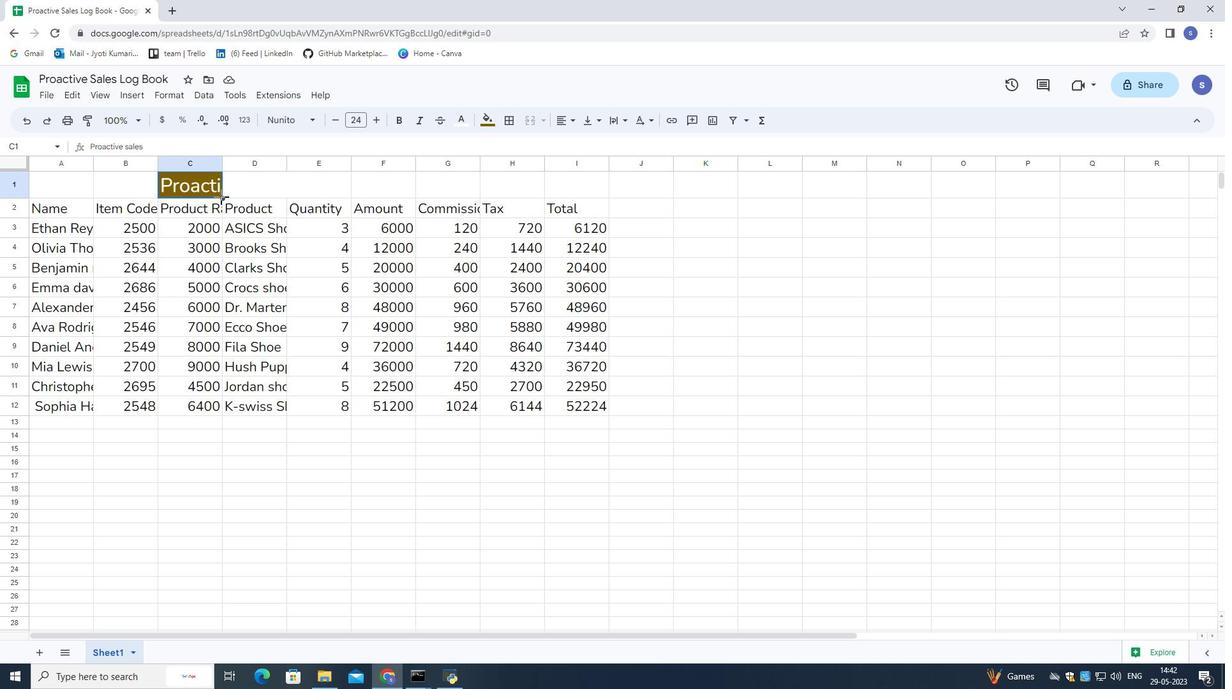 
Action: Mouse moved to (262, 185)
Screenshot: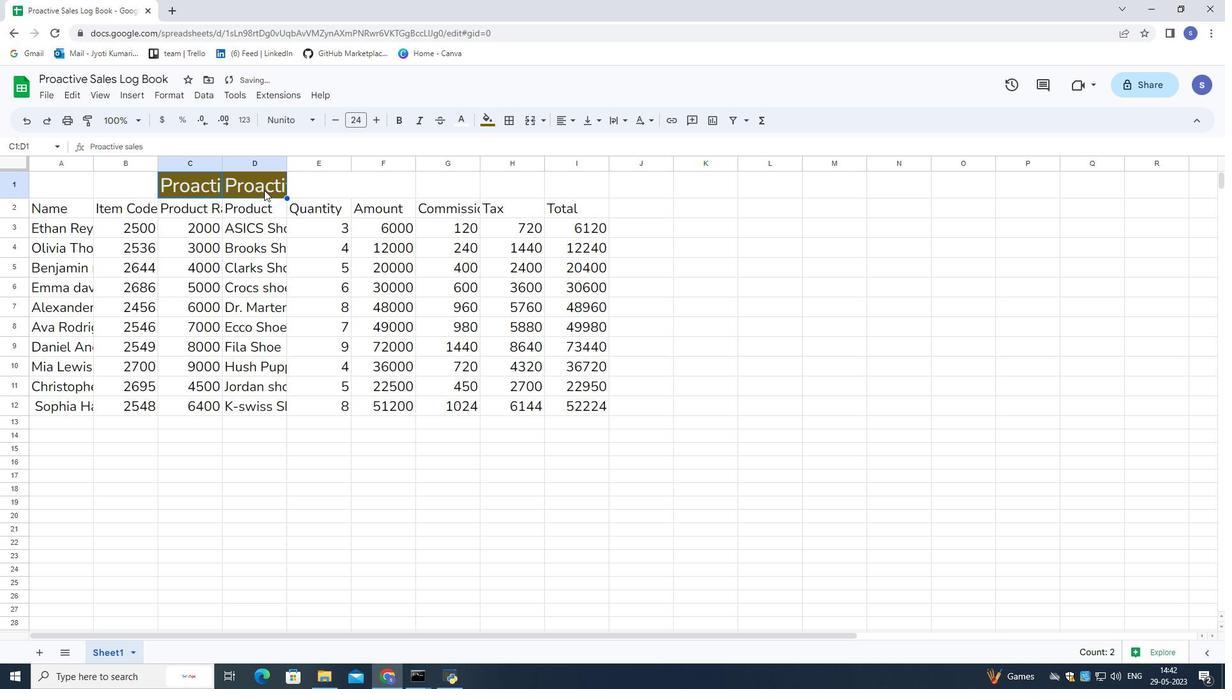
Action: Mouse pressed left at (262, 185)
Screenshot: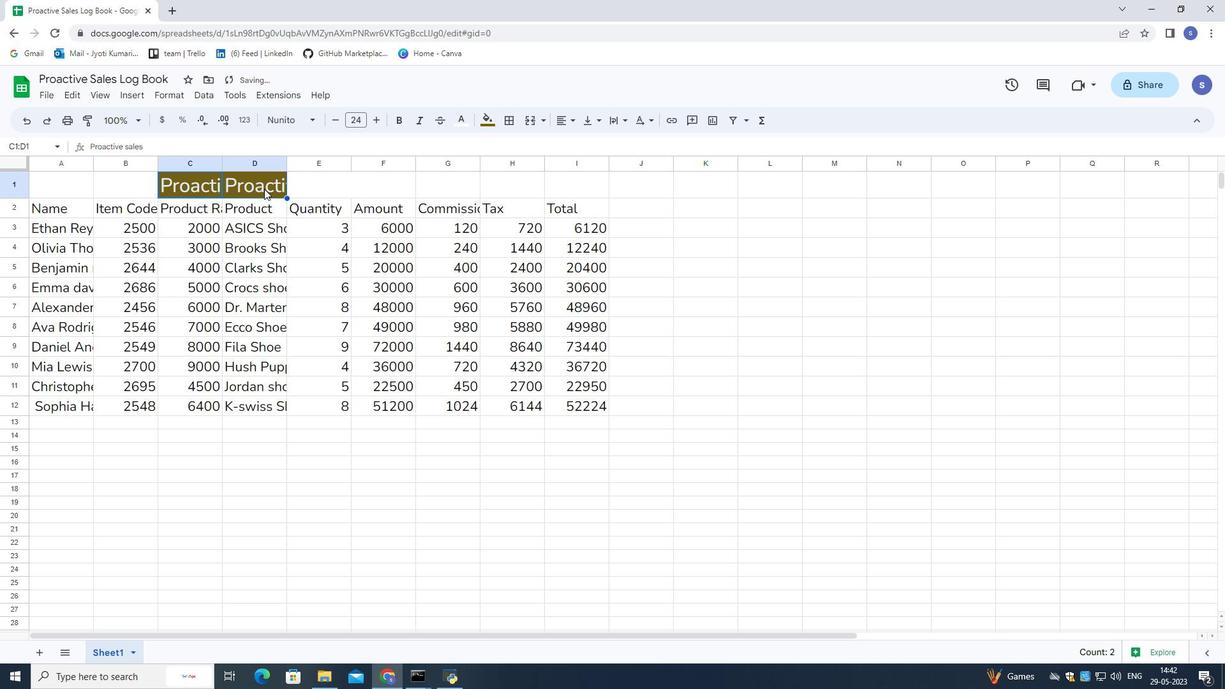 
Action: Mouse pressed right at (262, 185)
Screenshot: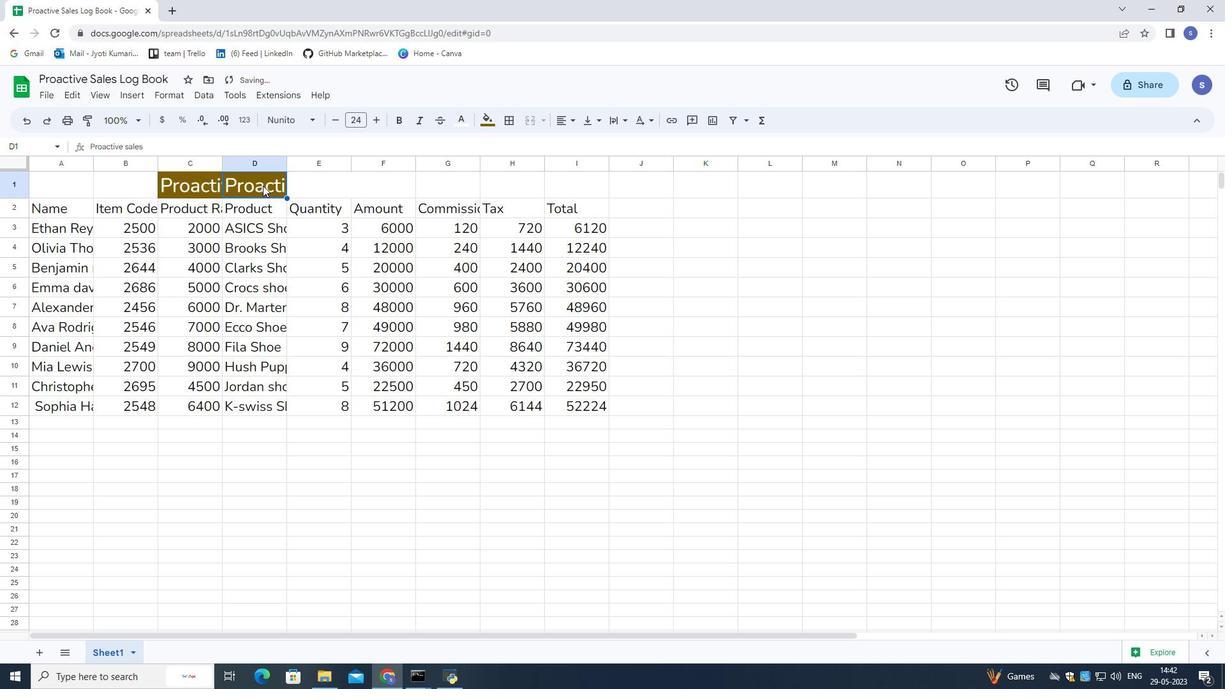 
Action: Mouse moved to (238, 227)
Screenshot: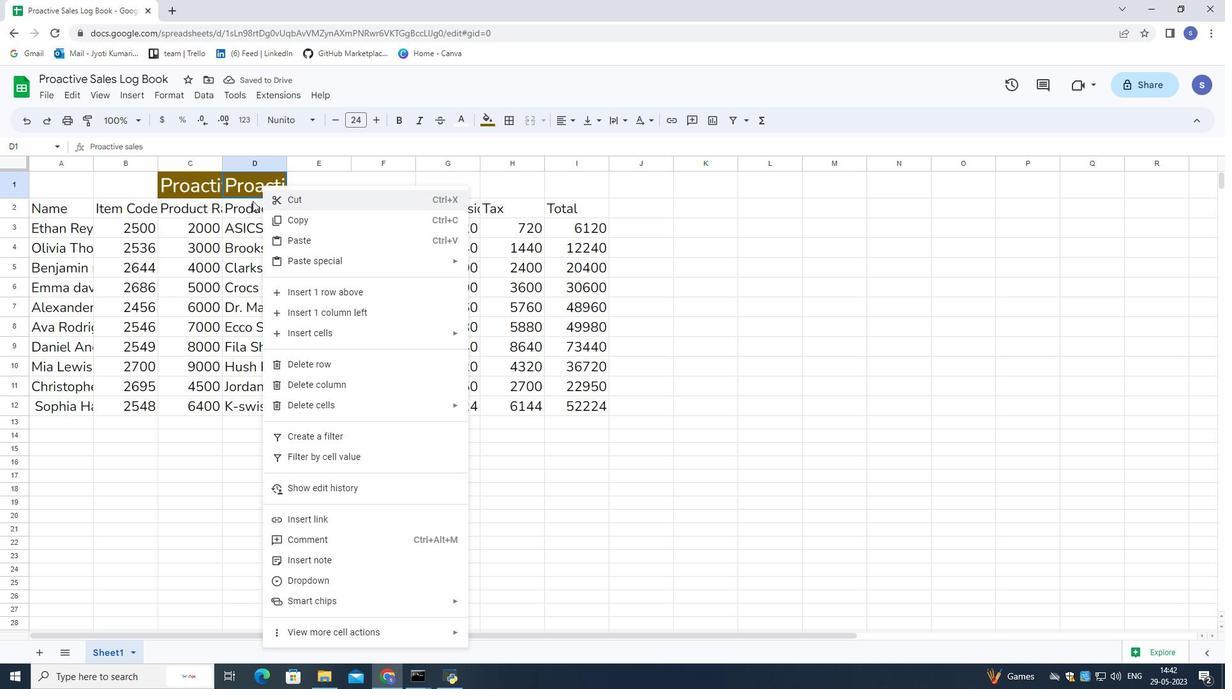 
Action: Mouse pressed left at (238, 227)
Screenshot: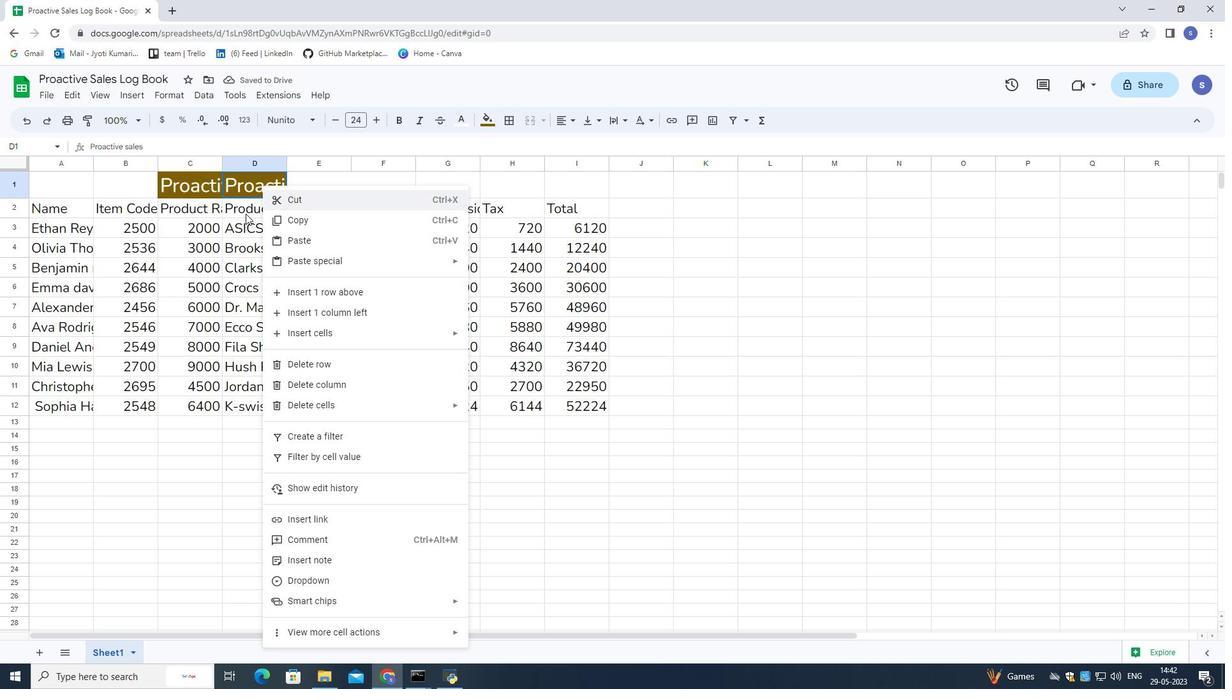 
Action: Mouse moved to (245, 181)
Screenshot: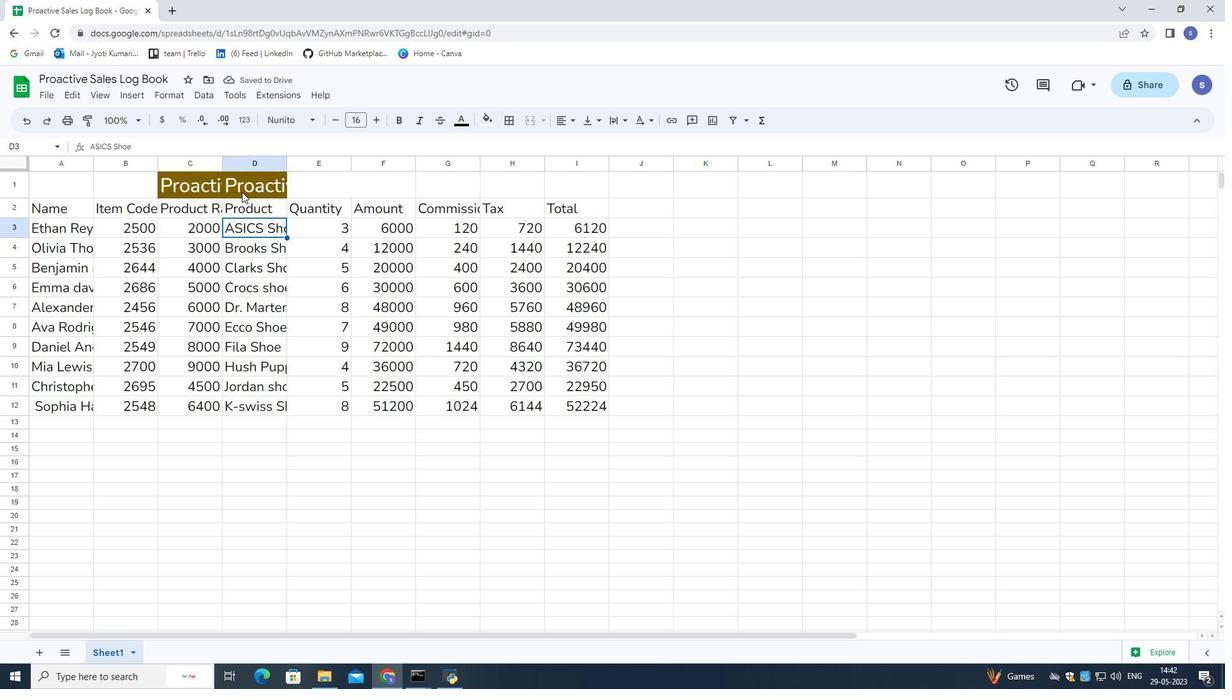 
Action: Mouse pressed left at (245, 181)
Screenshot: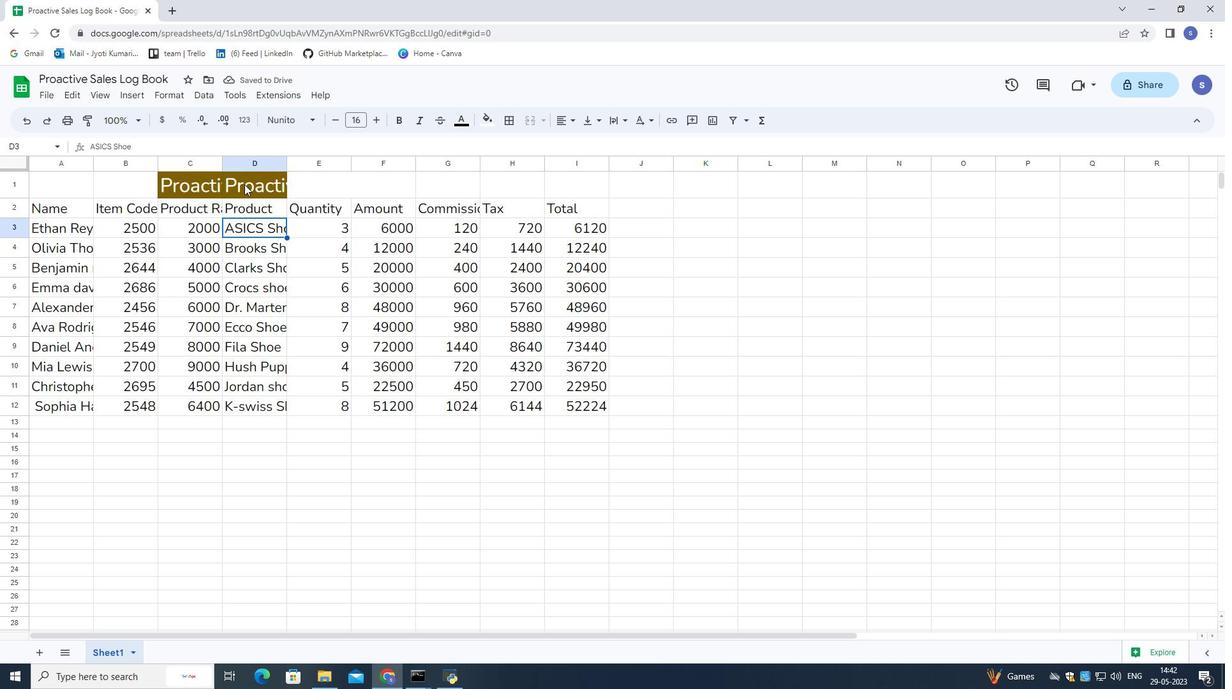 
Action: Mouse pressed right at (245, 181)
Screenshot: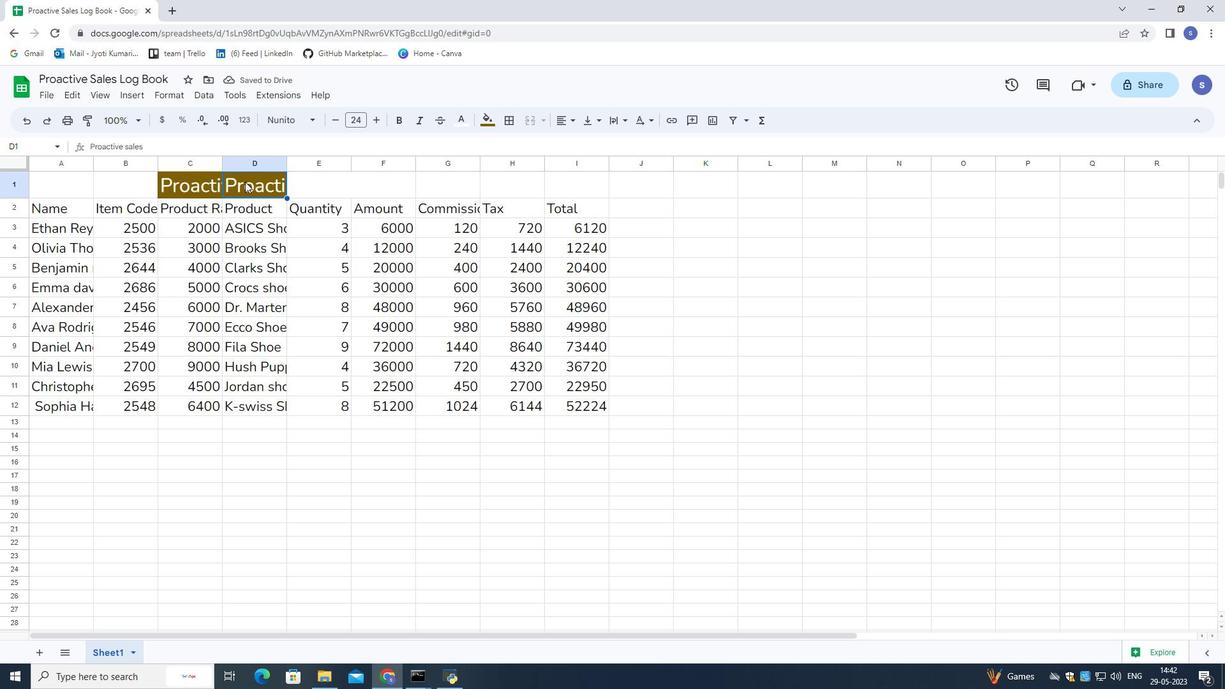 
Action: Mouse moved to (225, 213)
Screenshot: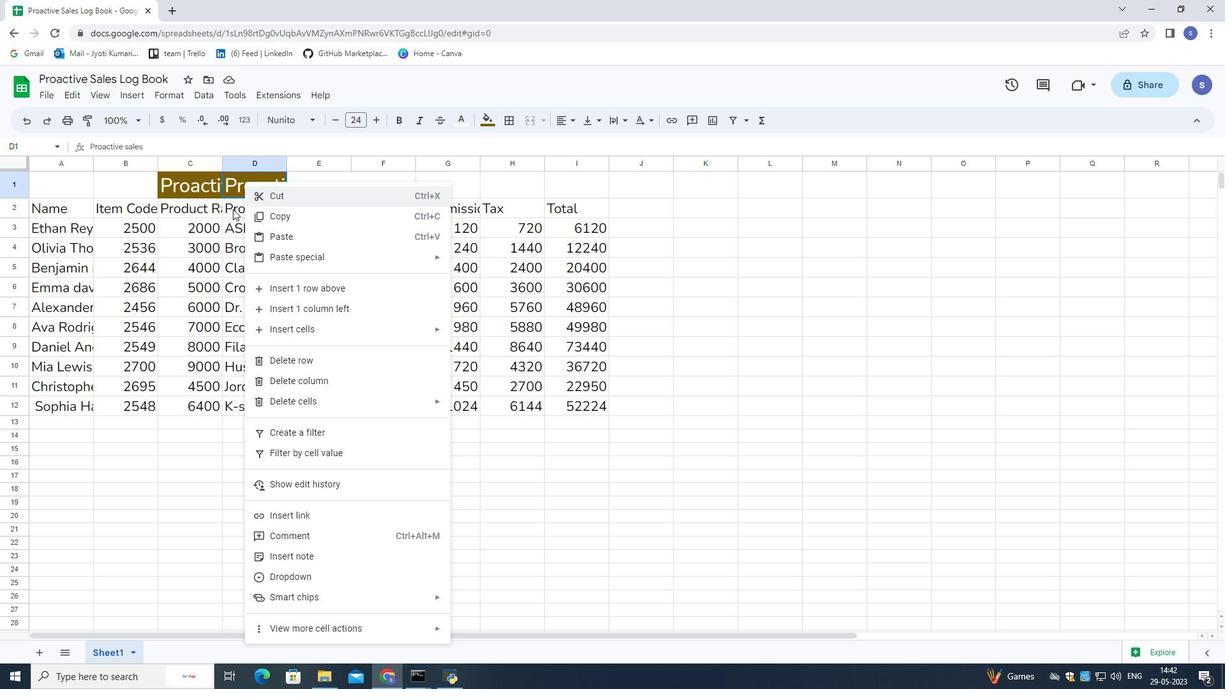 
Action: Mouse pressed left at (225, 213)
Screenshot: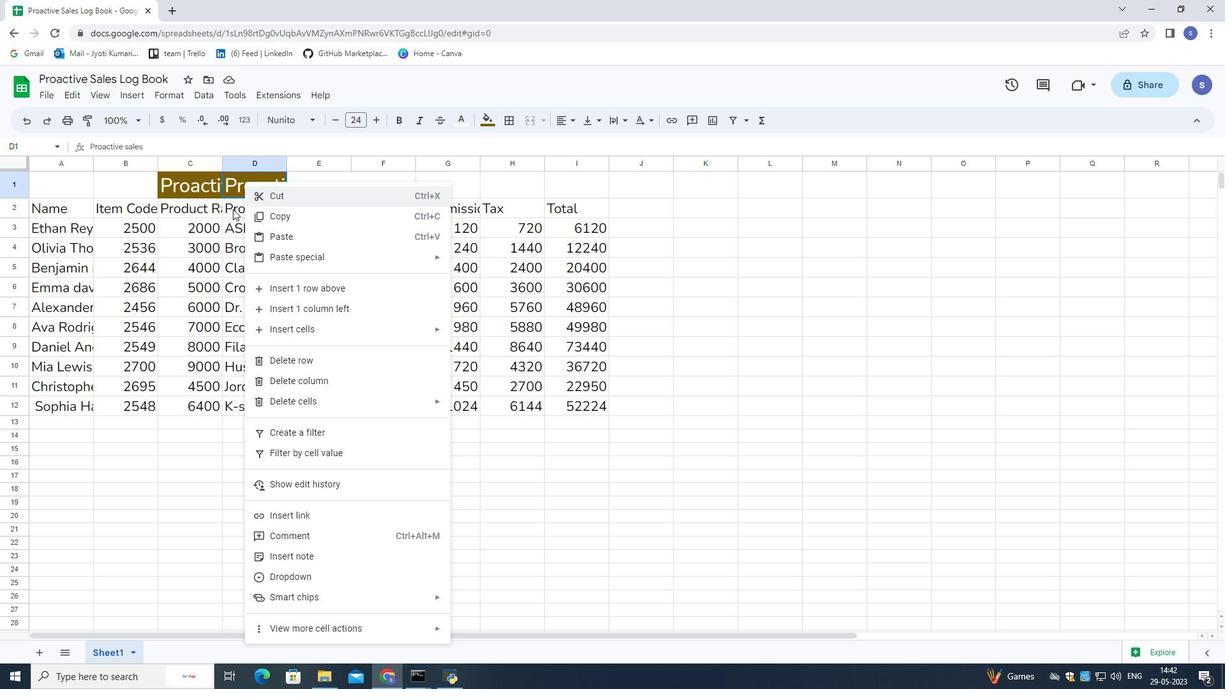 
Action: Mouse moved to (243, 183)
Screenshot: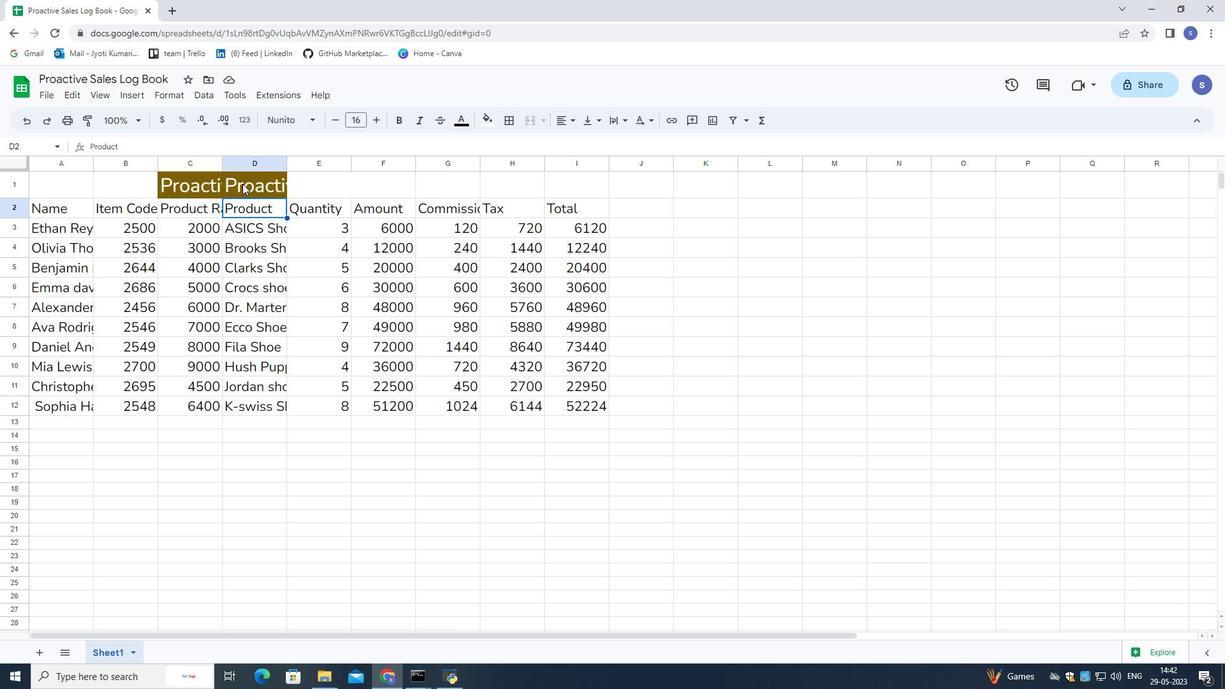 
Action: Mouse pressed left at (243, 183)
Screenshot: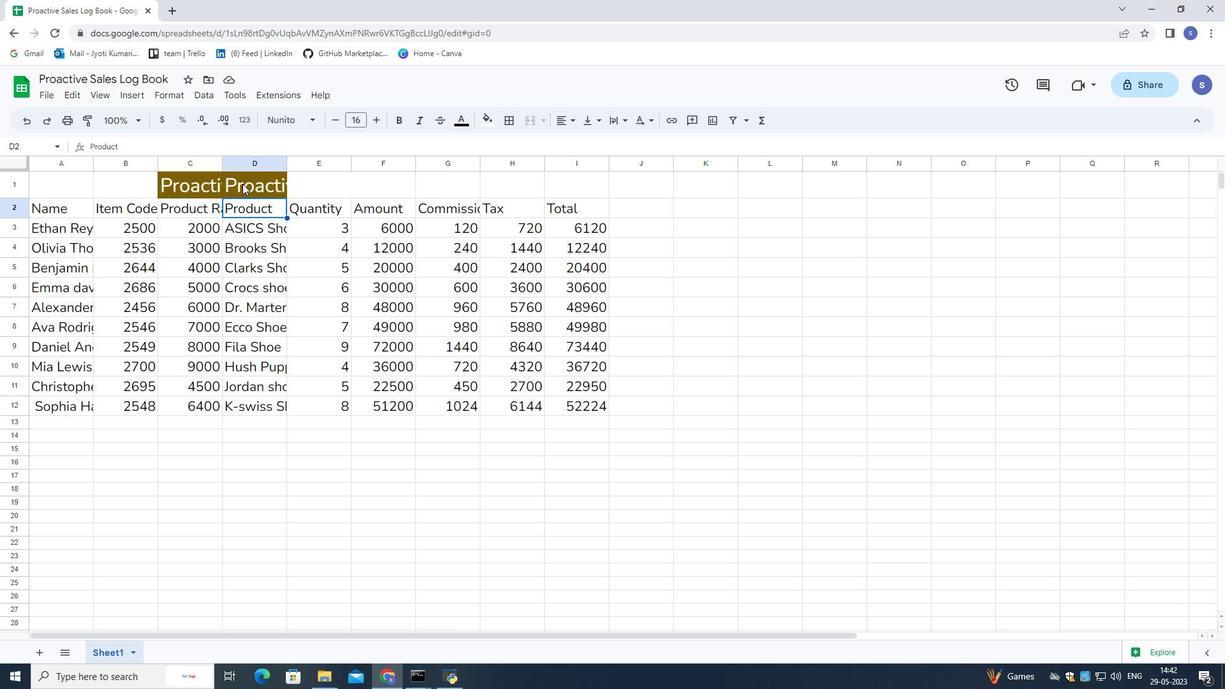 
Action: Mouse pressed left at (243, 183)
Screenshot: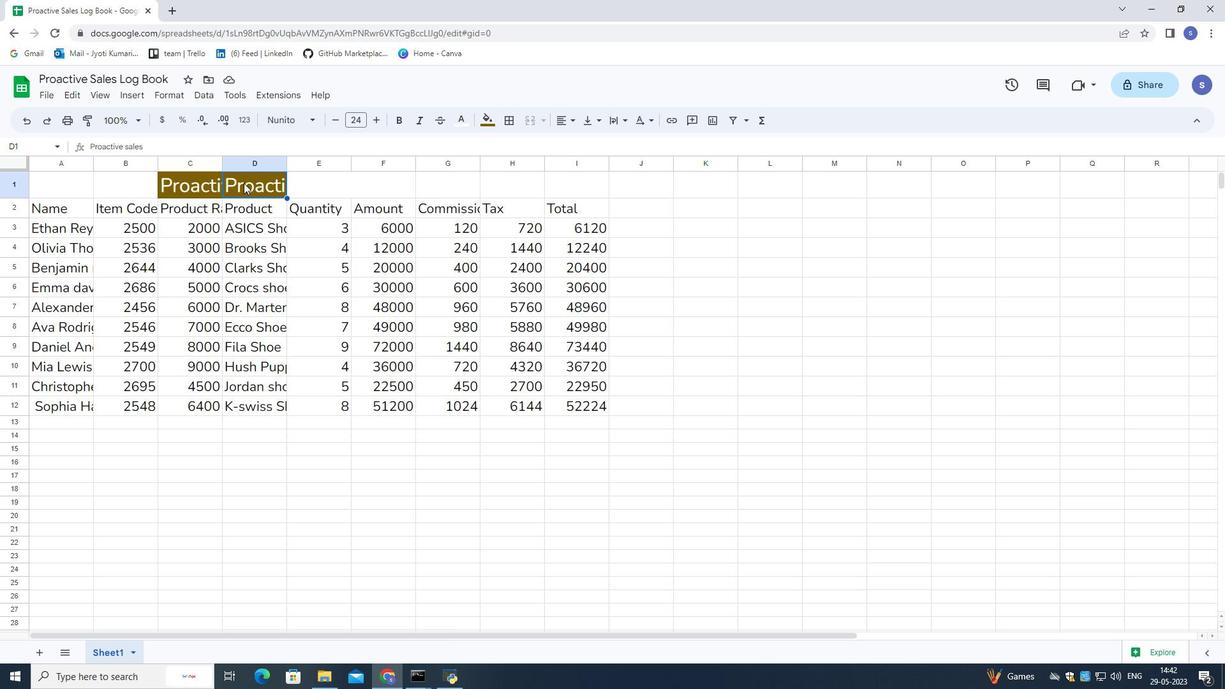 
Action: Mouse pressed left at (243, 183)
Screenshot: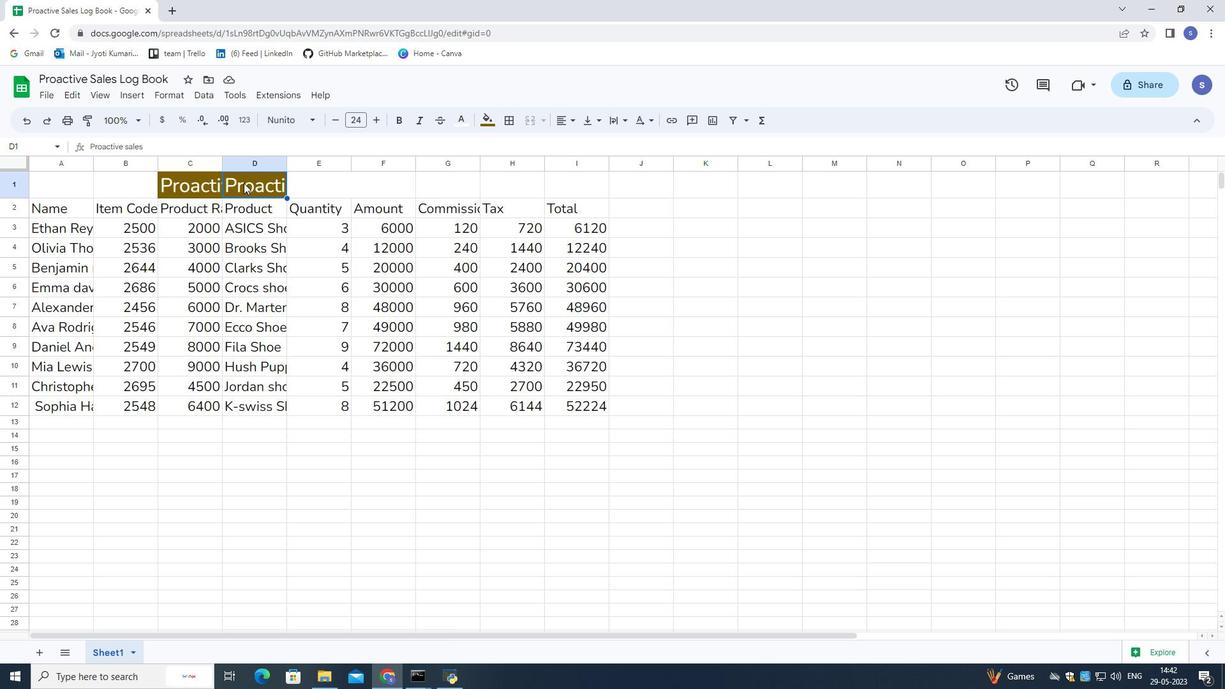 
Action: Mouse moved to (205, 182)
Screenshot: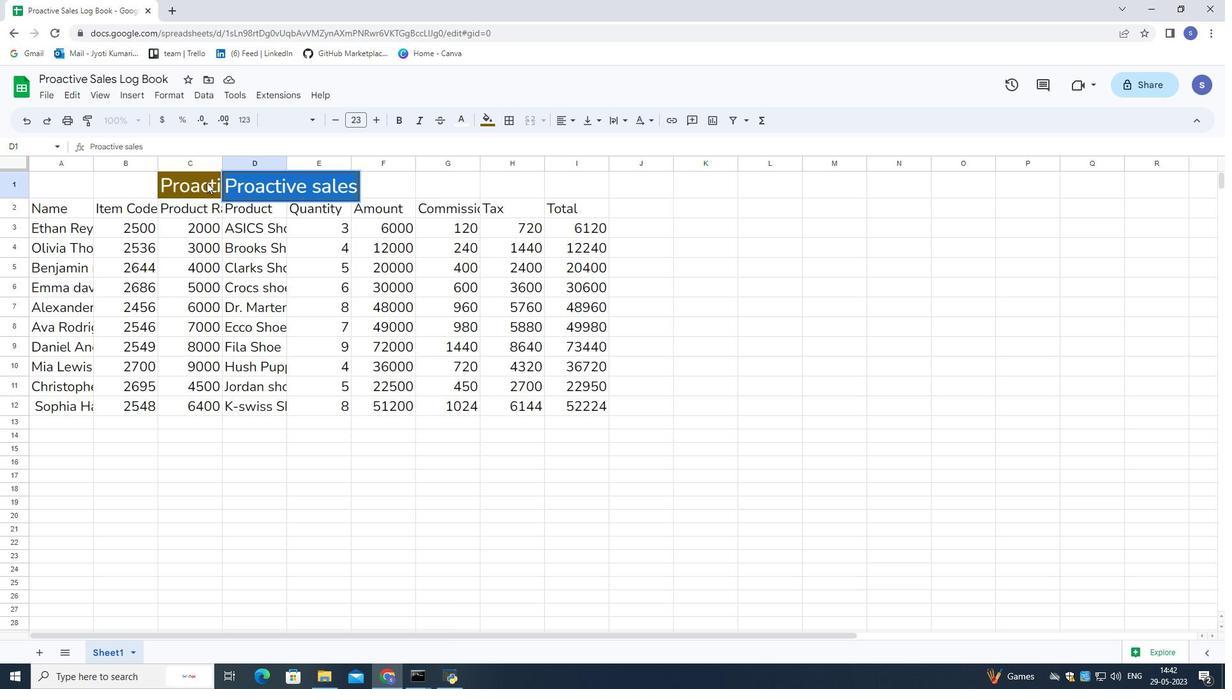 
Action: Mouse pressed left at (205, 182)
Screenshot: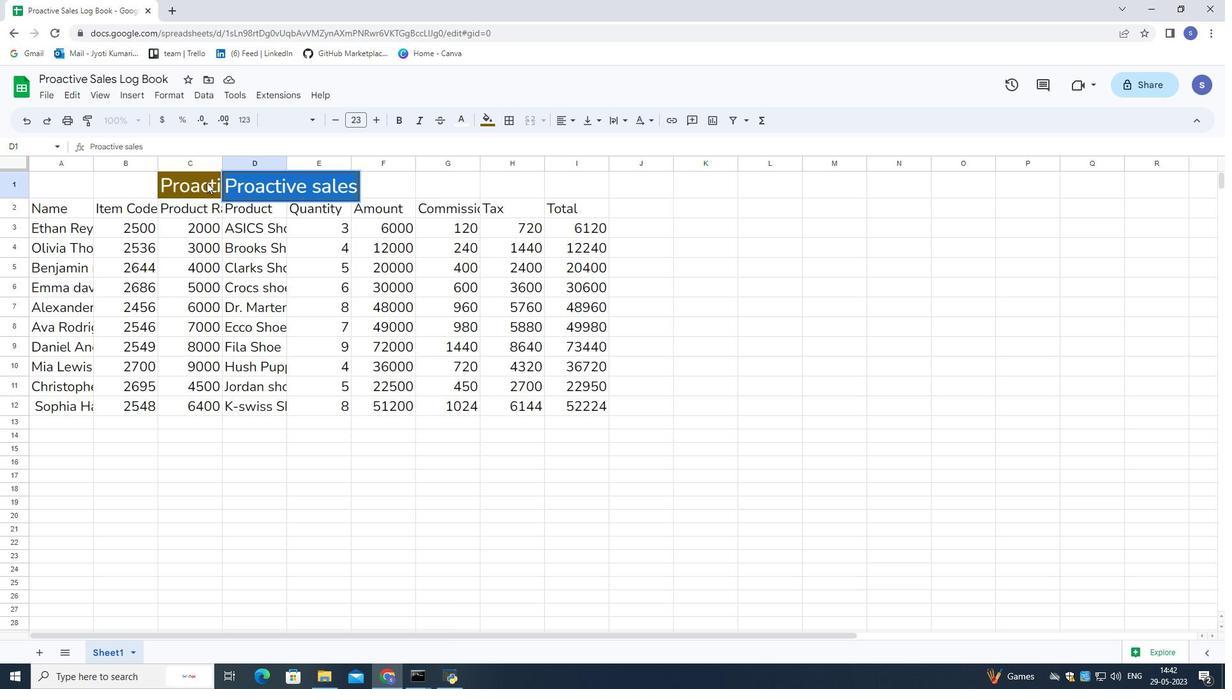 
Action: Mouse moved to (253, 183)
Screenshot: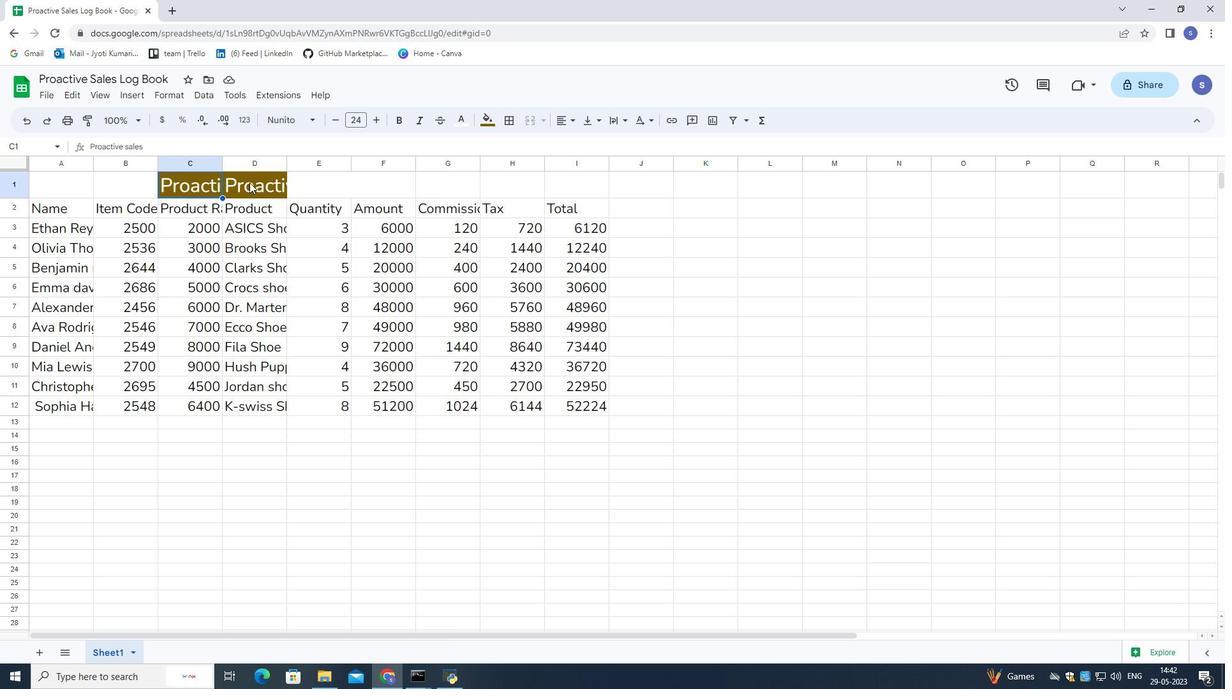 
Action: Mouse pressed left at (253, 183)
Screenshot: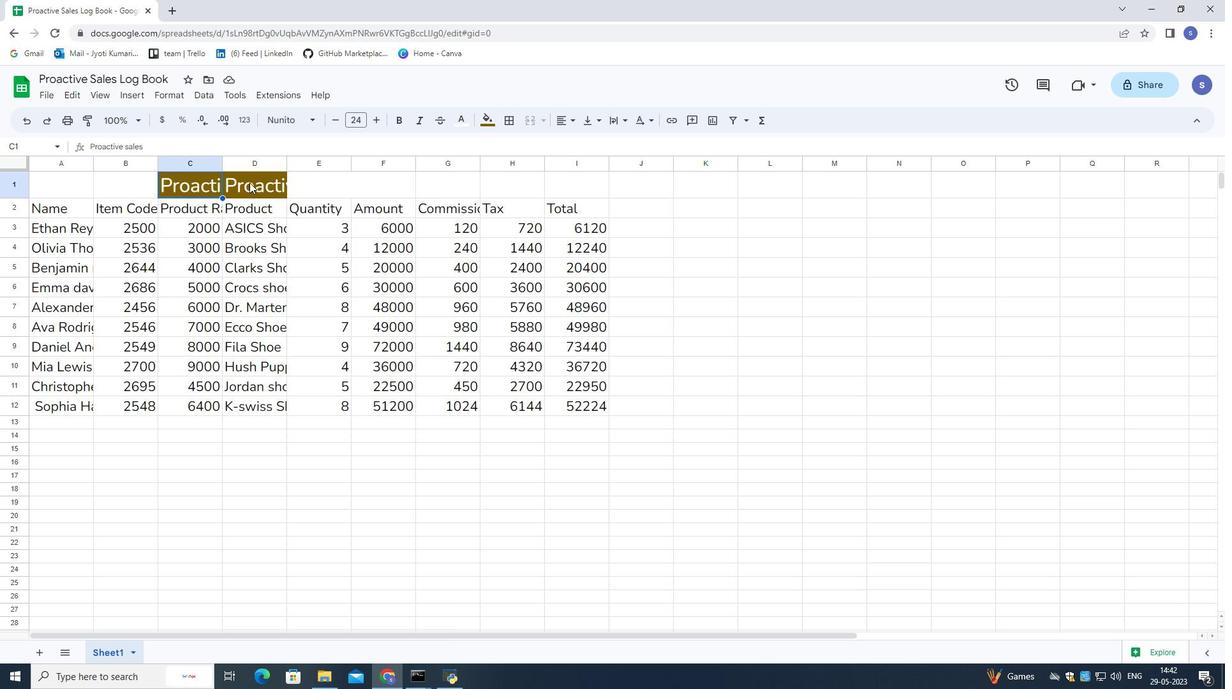 
Action: Mouse moved to (253, 183)
Screenshot: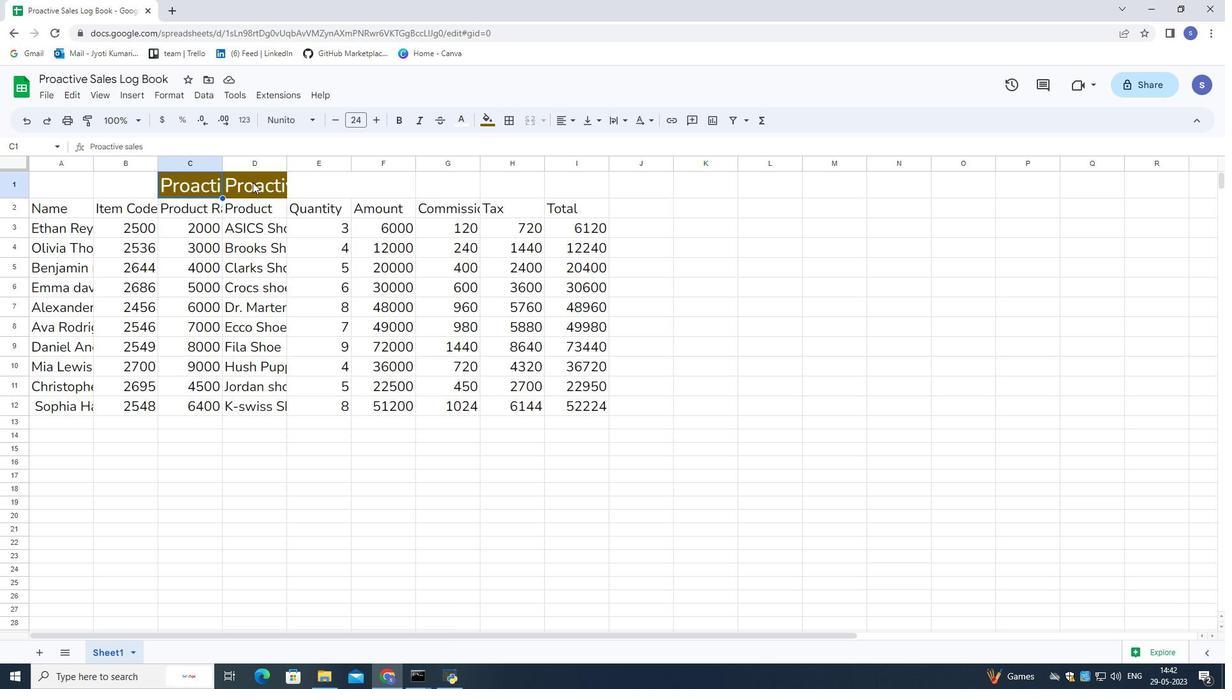 
Action: Mouse pressed left at (253, 183)
Screenshot: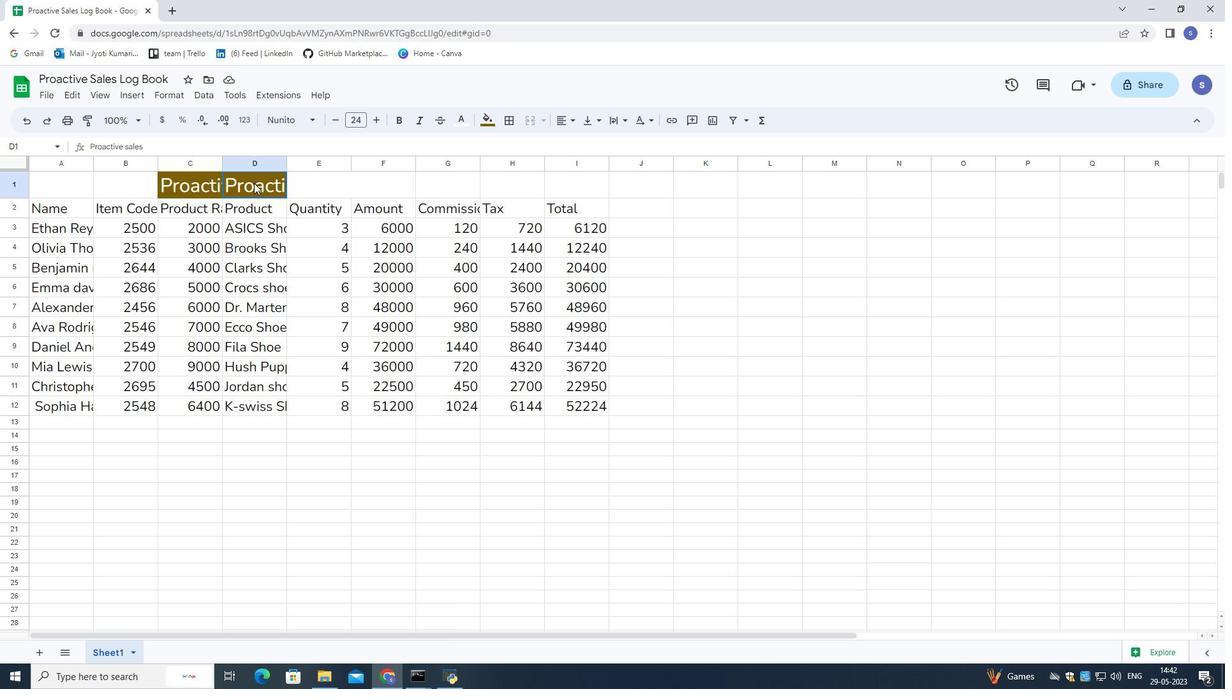 
Action: Mouse moved to (314, 188)
Screenshot: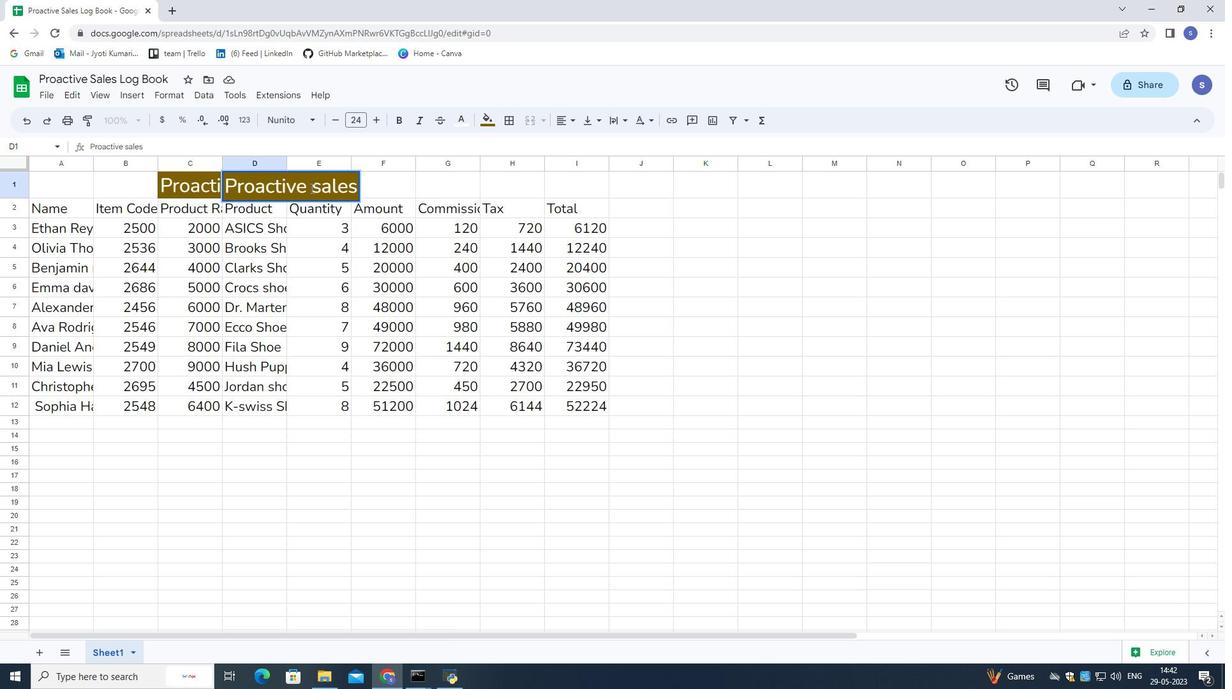 
Action: Mouse pressed left at (314, 188)
Screenshot: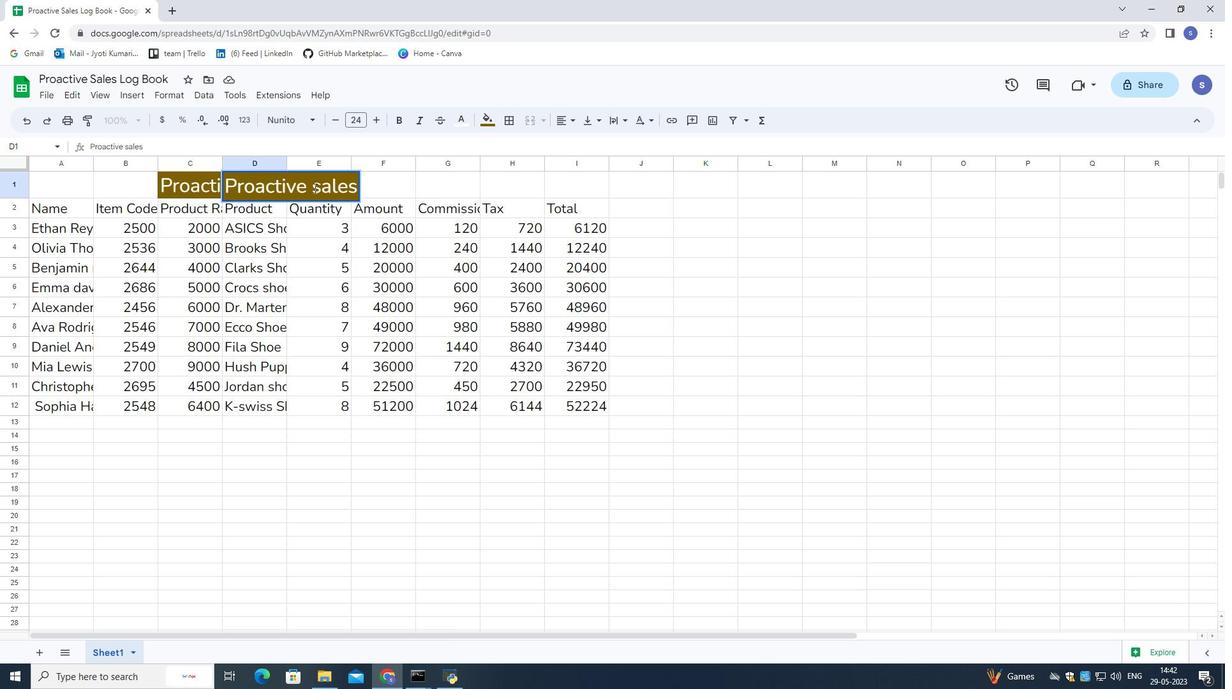 
Action: Key pressed <Key.enter>
Screenshot: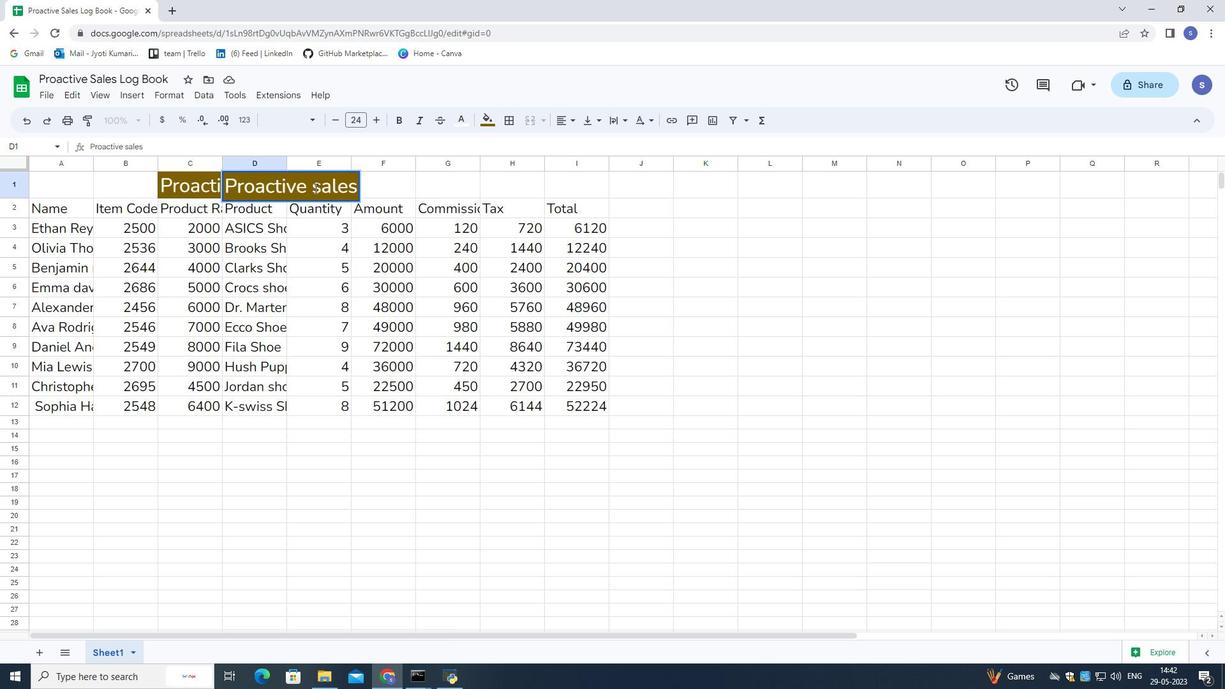 
Action: Mouse moved to (276, 183)
Screenshot: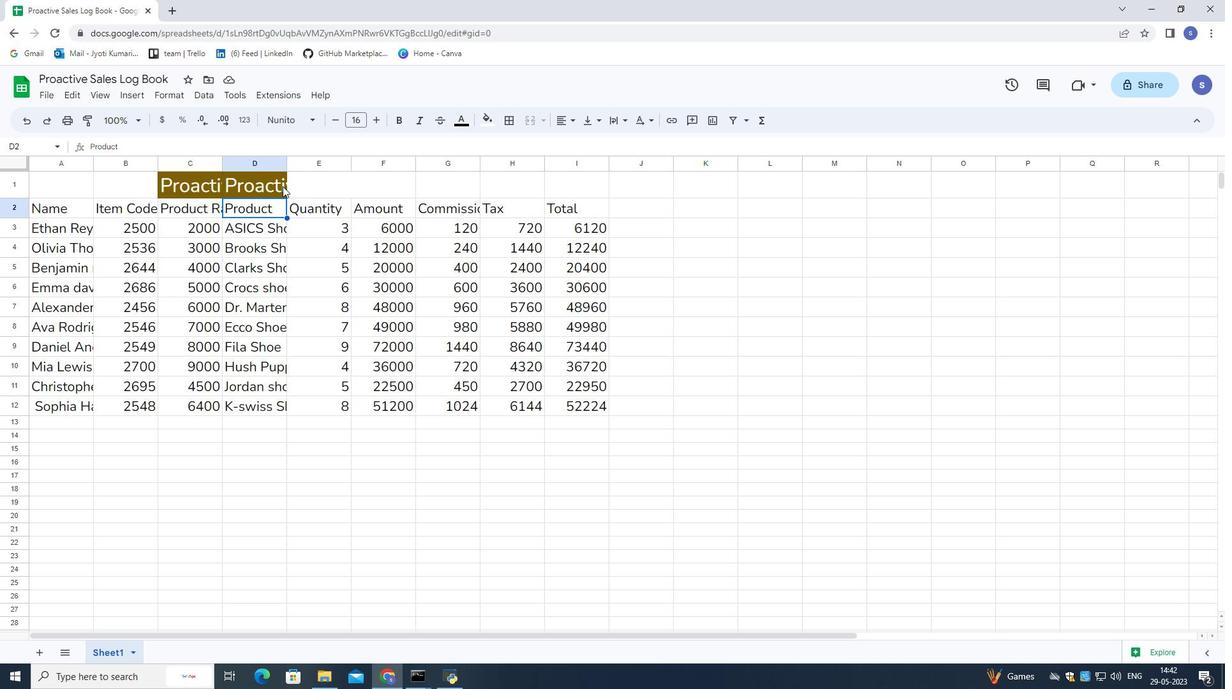 
Action: Mouse pressed left at (276, 183)
Screenshot: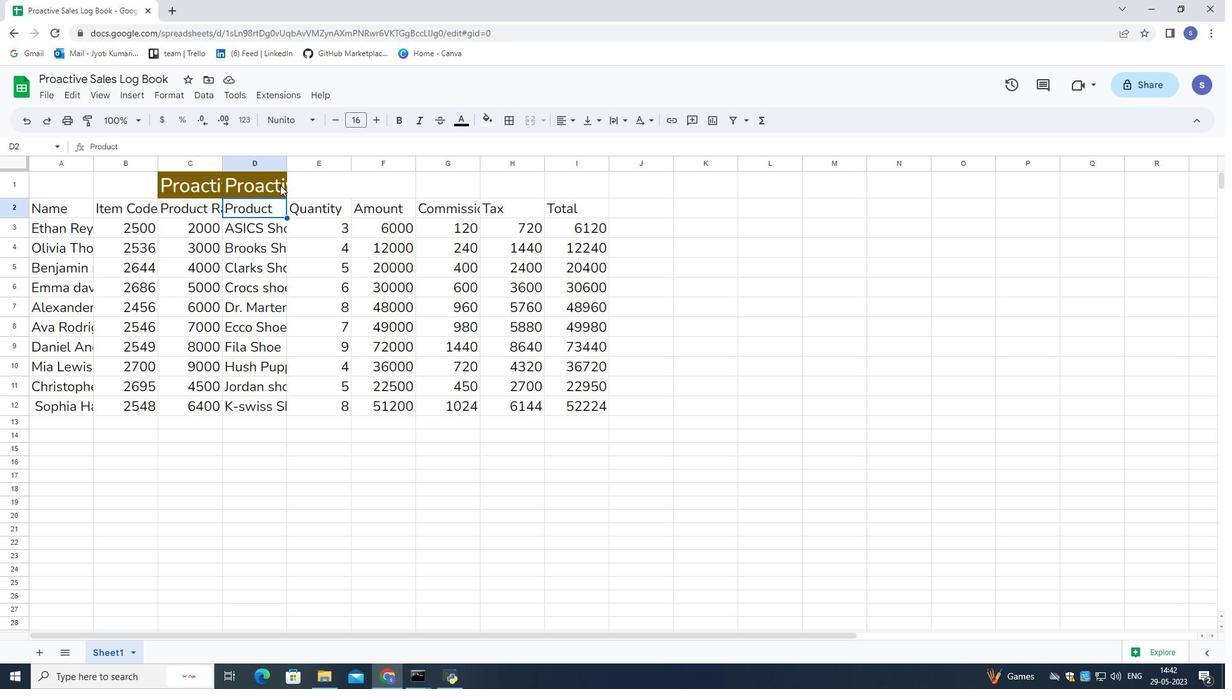 
Action: Mouse pressed left at (276, 183)
Screenshot: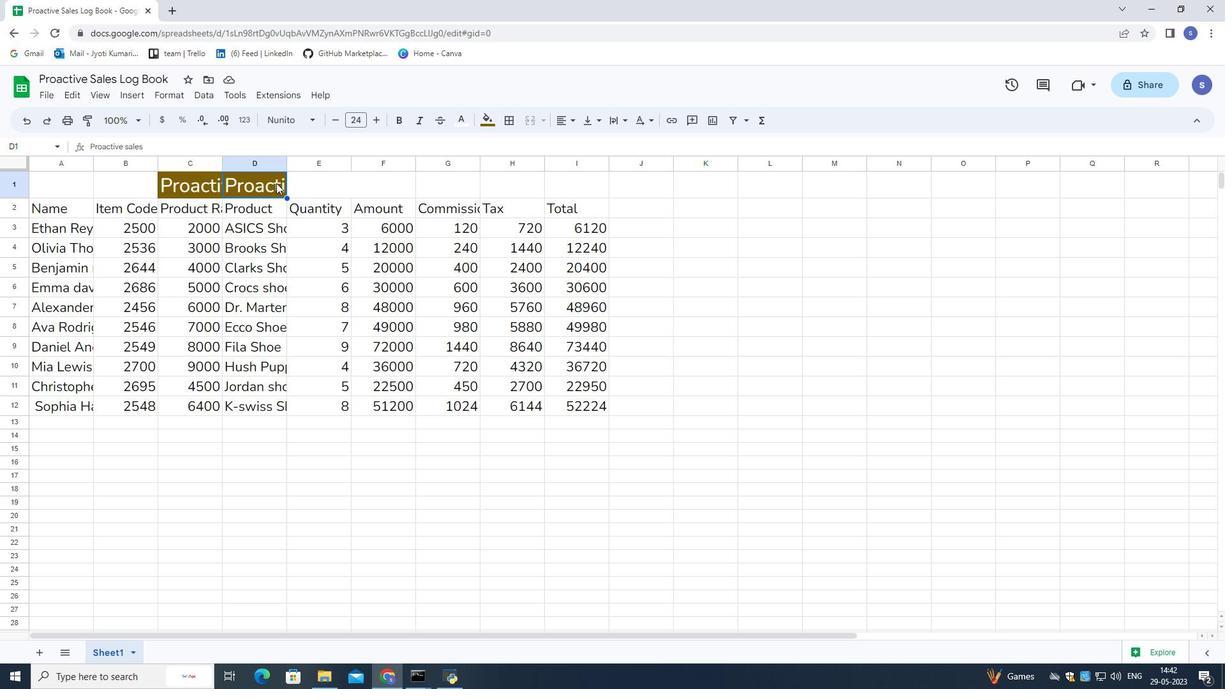 
Action: Mouse pressed left at (276, 183)
Screenshot: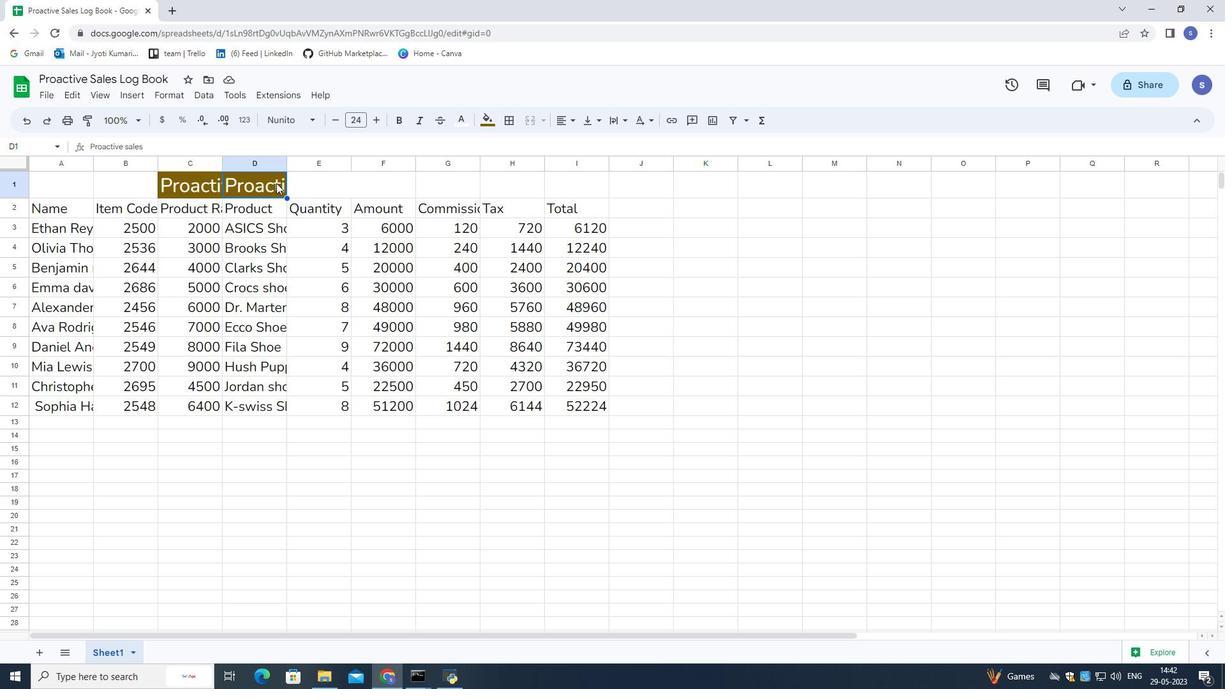 
Action: Mouse pressed left at (276, 183)
Screenshot: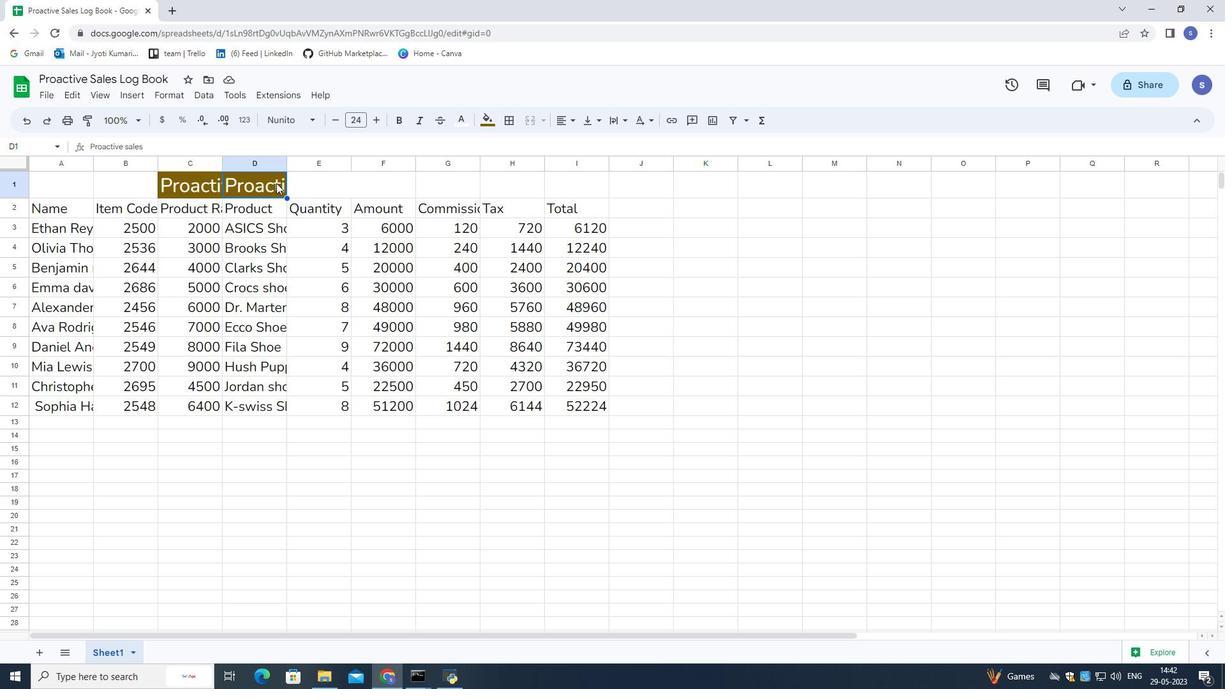 
Action: Mouse pressed left at (276, 183)
Screenshot: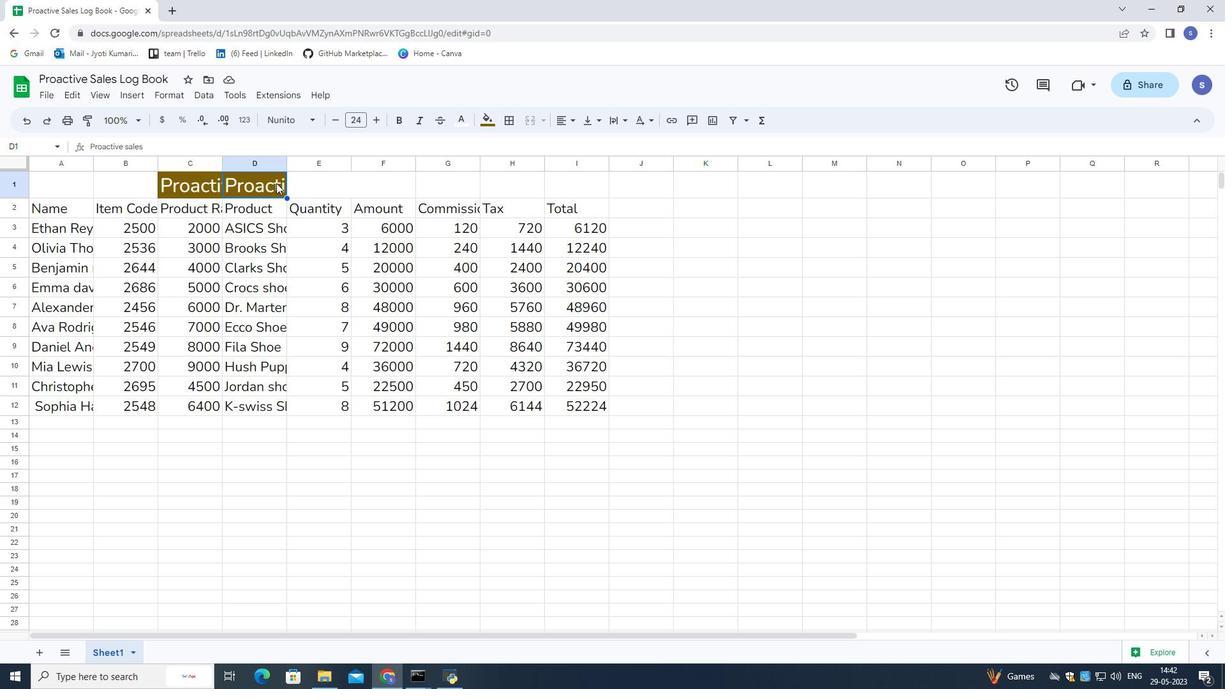 
Action: Mouse moved to (340, 114)
Screenshot: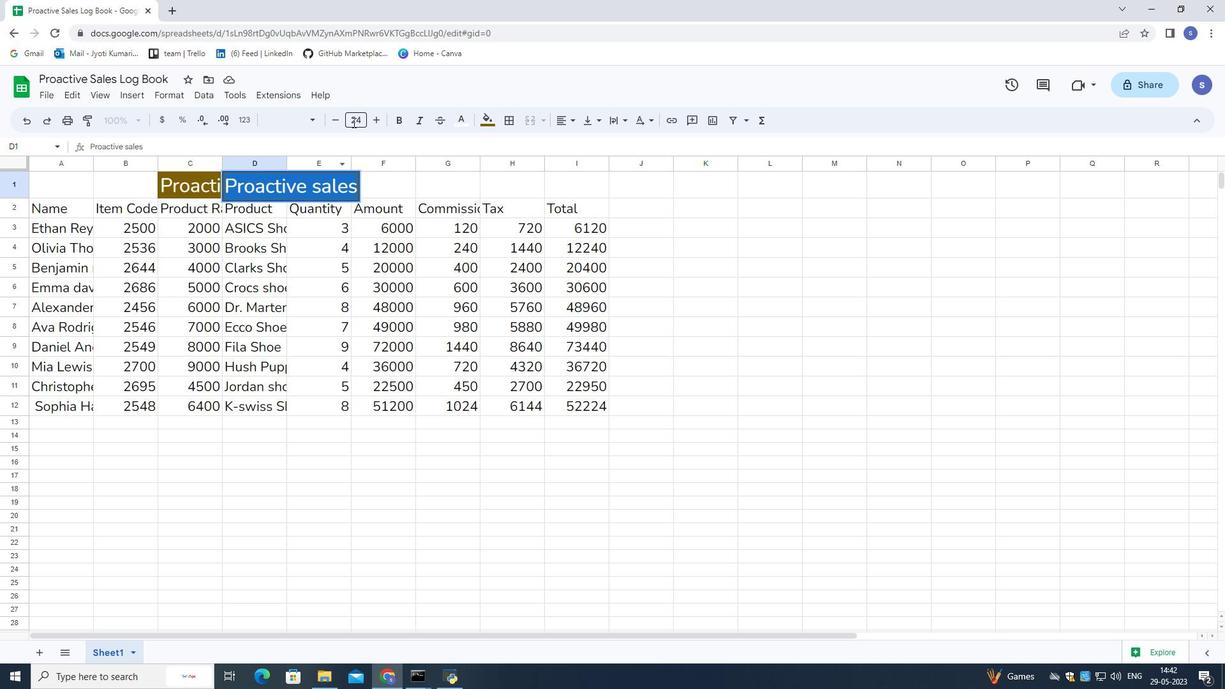 
Action: Mouse pressed left at (340, 114)
Screenshot: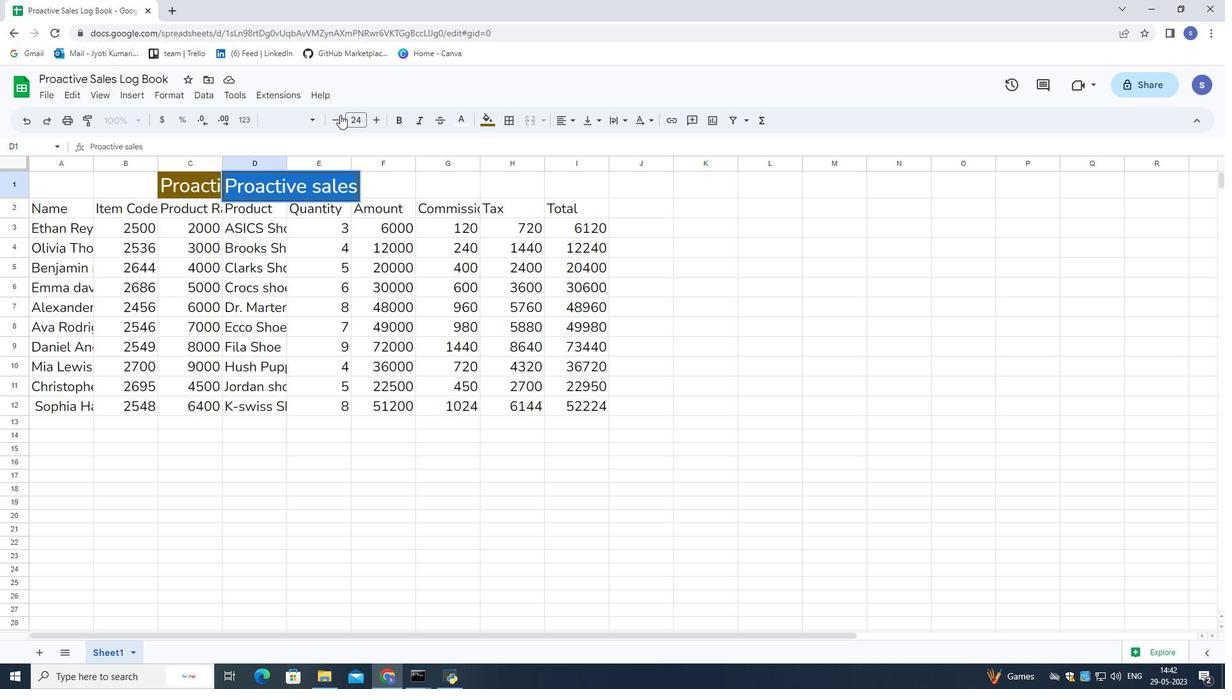 
Action: Mouse pressed left at (340, 114)
Screenshot: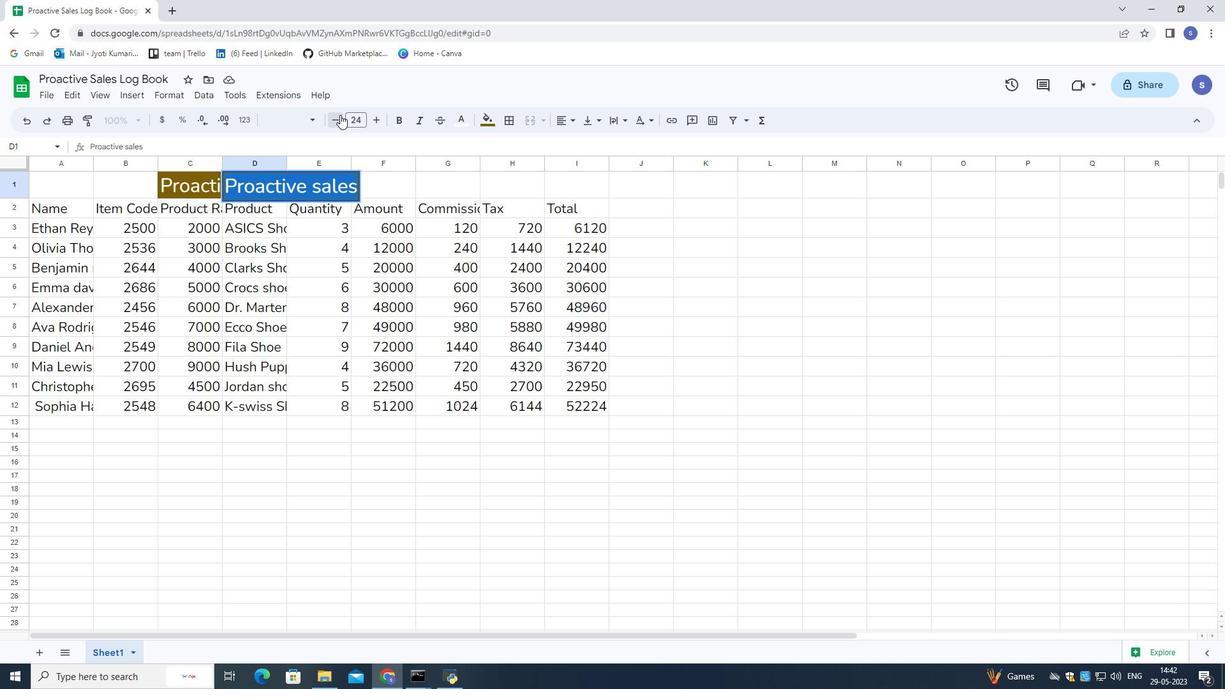 
Action: Mouse pressed left at (340, 114)
Screenshot: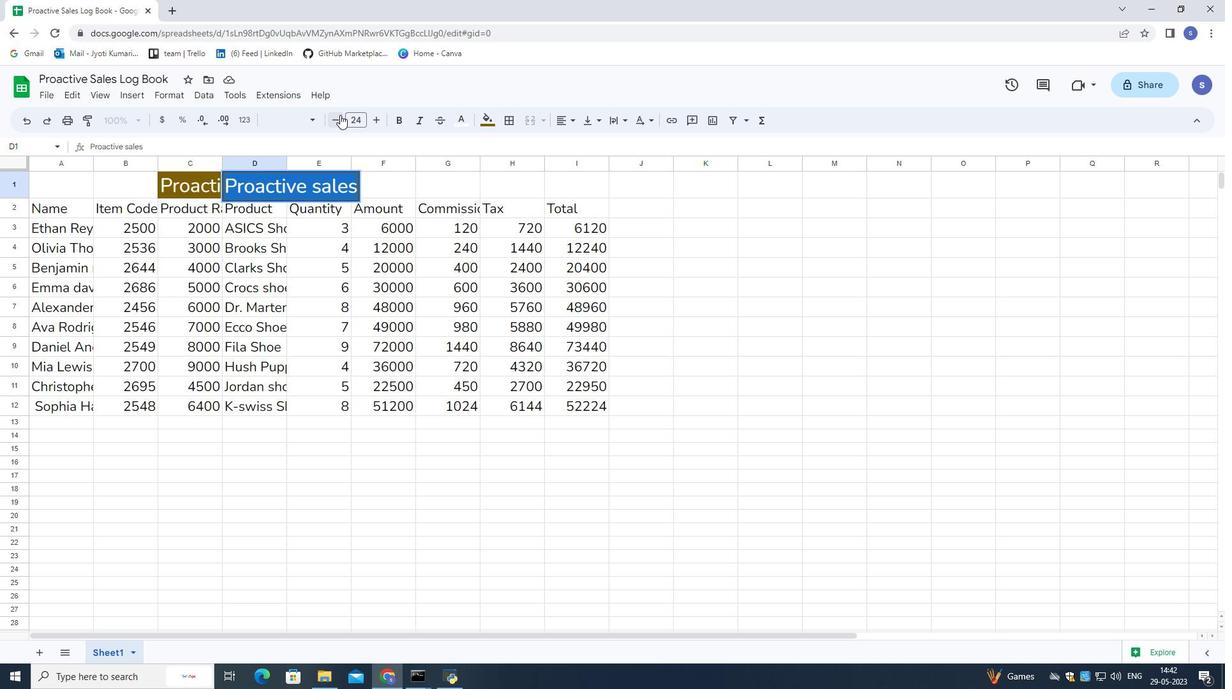 
Action: Mouse pressed left at (340, 114)
Screenshot: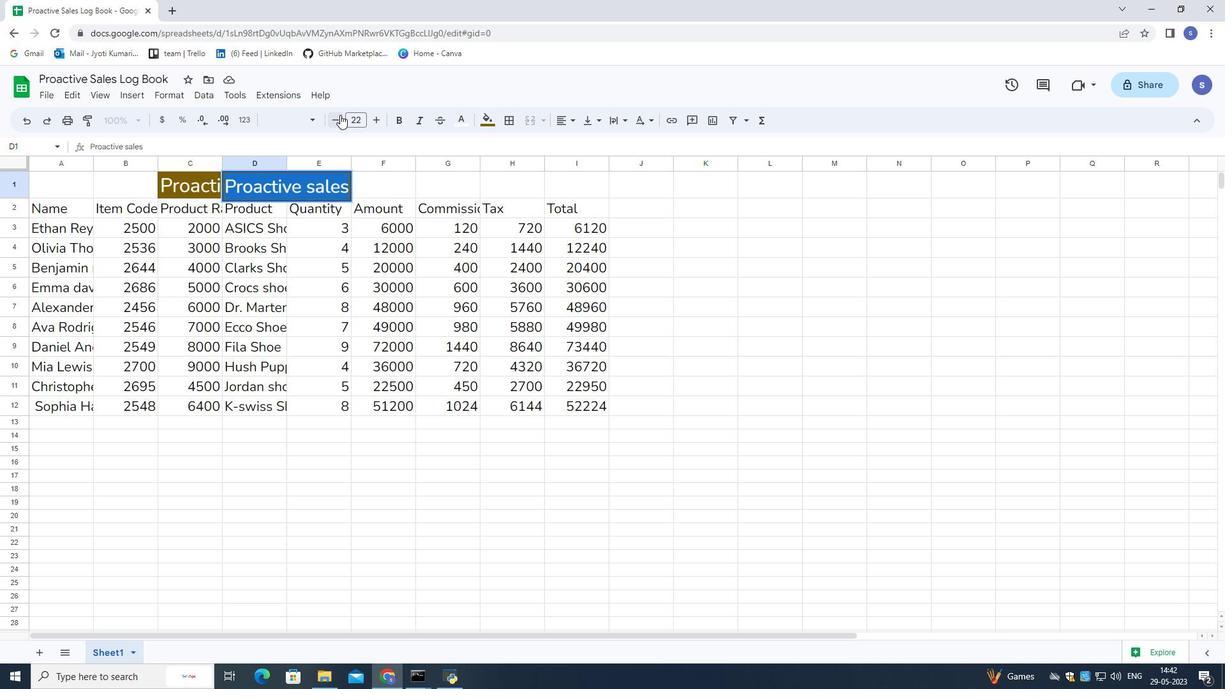
Action: Mouse pressed left at (340, 114)
Screenshot: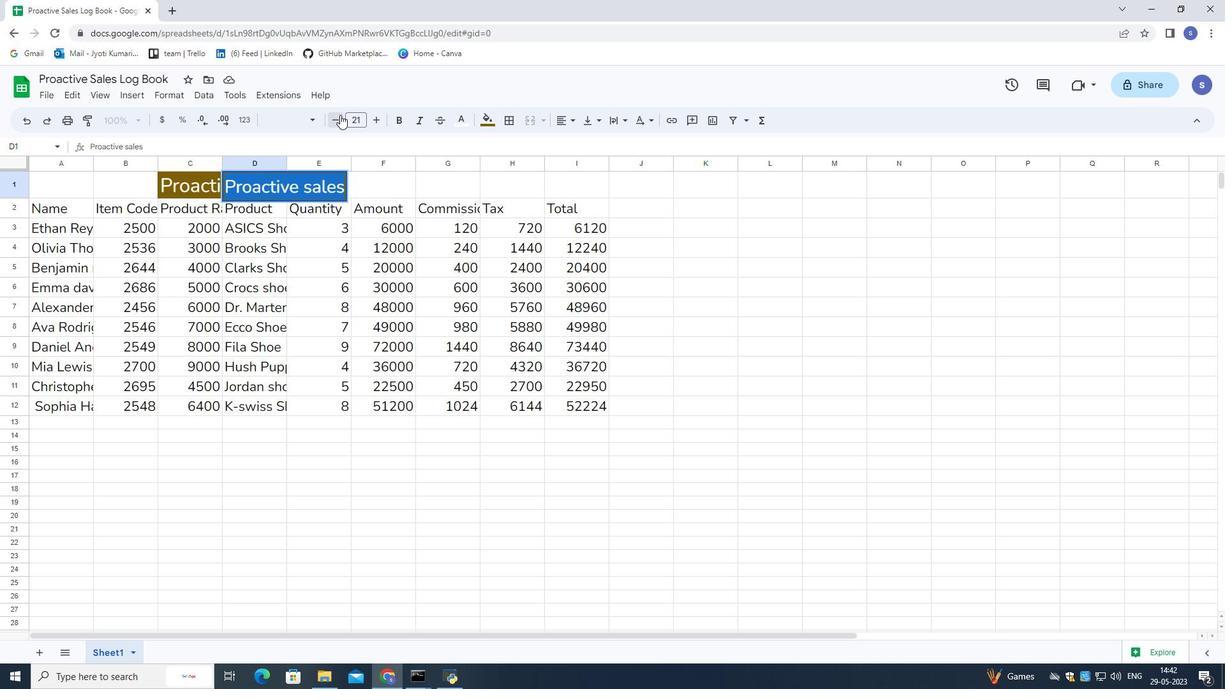 
Action: Mouse pressed left at (340, 114)
Screenshot: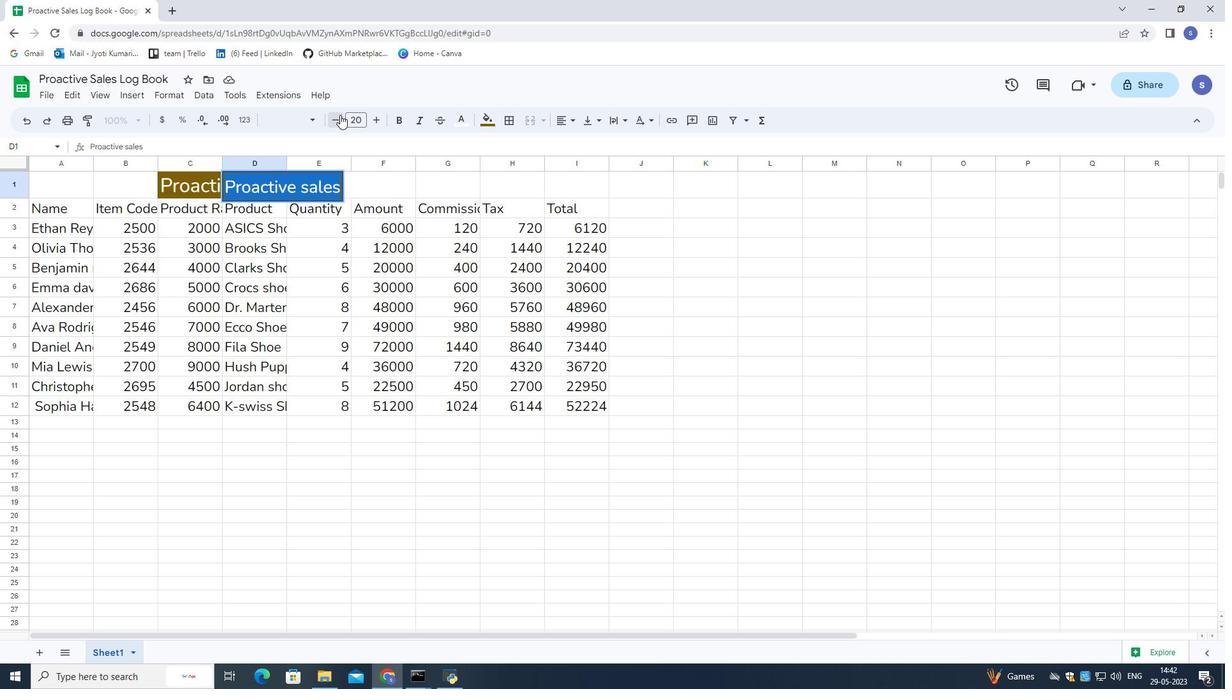 
Action: Mouse pressed left at (340, 114)
Screenshot: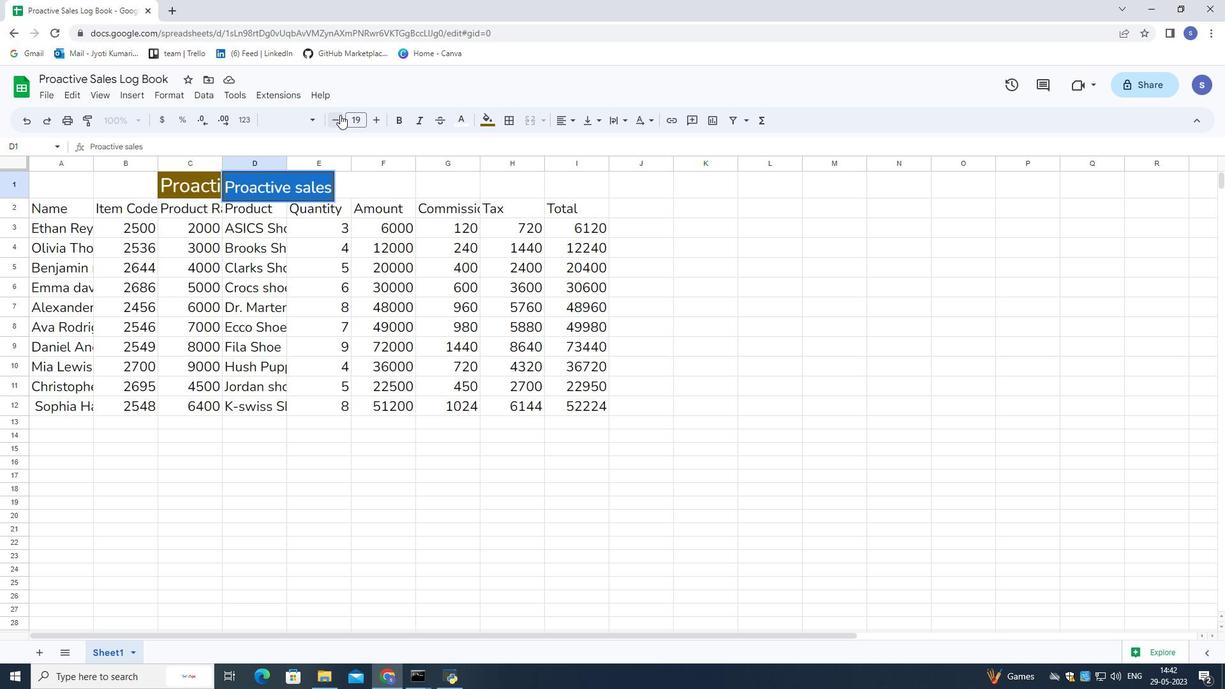 
Action: Mouse pressed left at (340, 114)
Screenshot: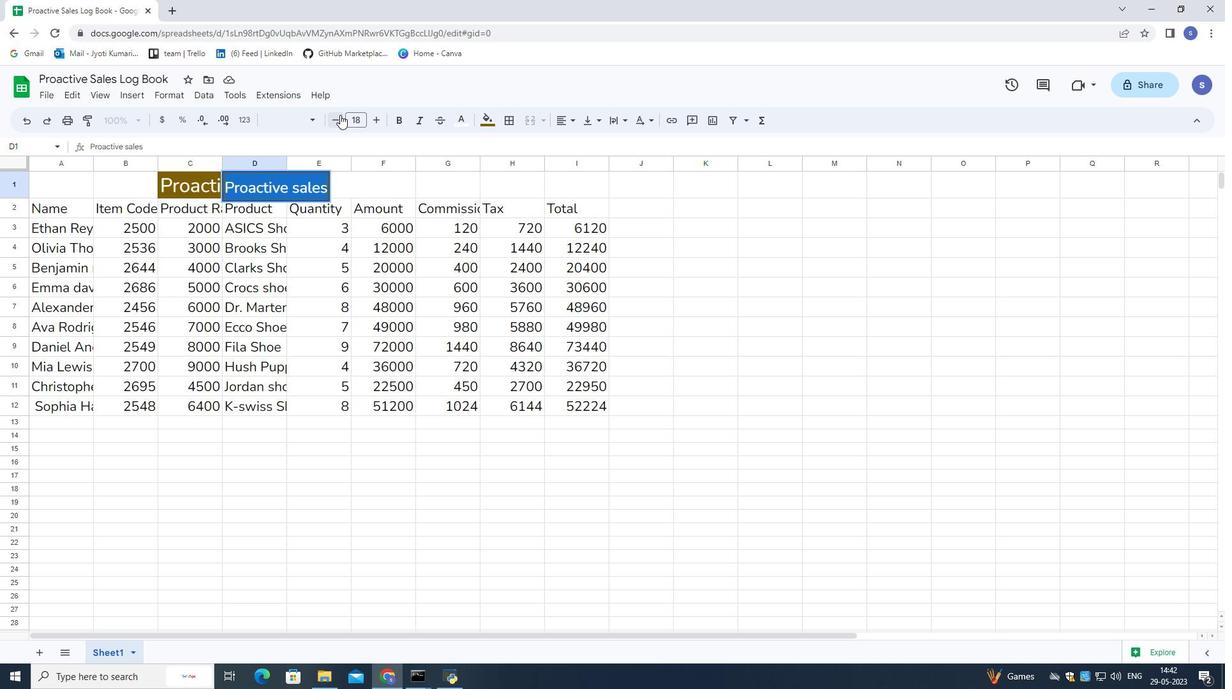 
Action: Mouse pressed left at (340, 114)
Screenshot: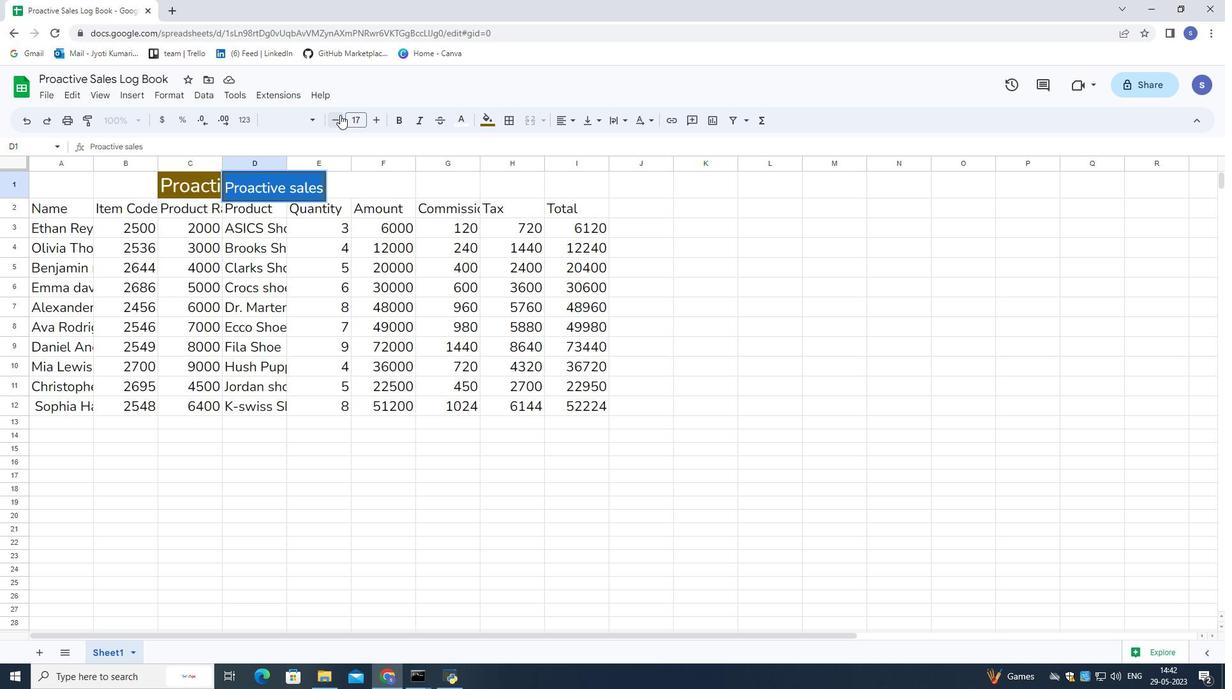 
Action: Mouse pressed left at (340, 114)
Screenshot: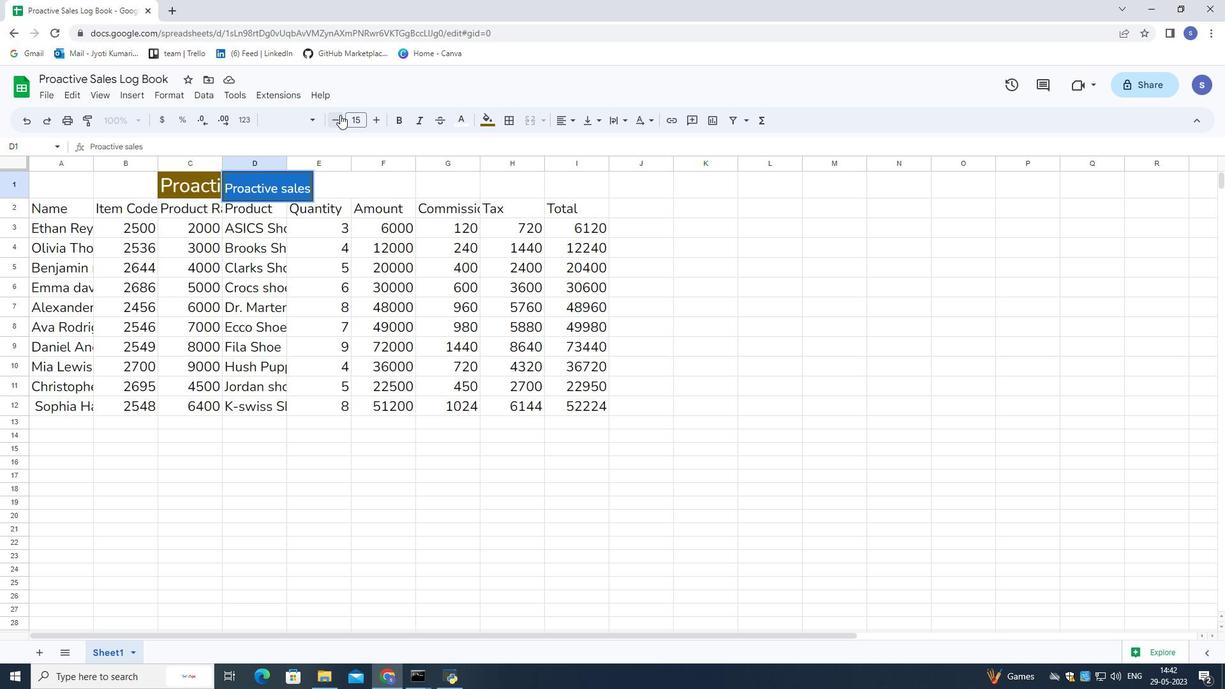 
Action: Mouse pressed left at (340, 114)
Screenshot: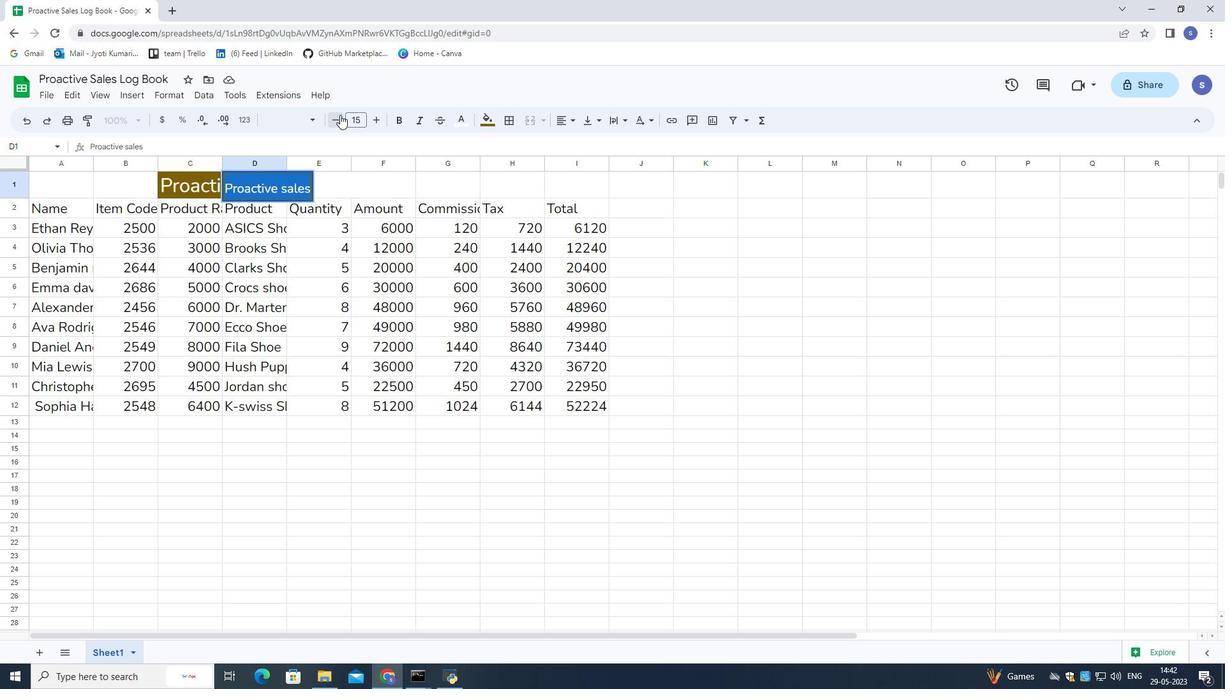 
Action: Mouse pressed left at (340, 114)
Screenshot: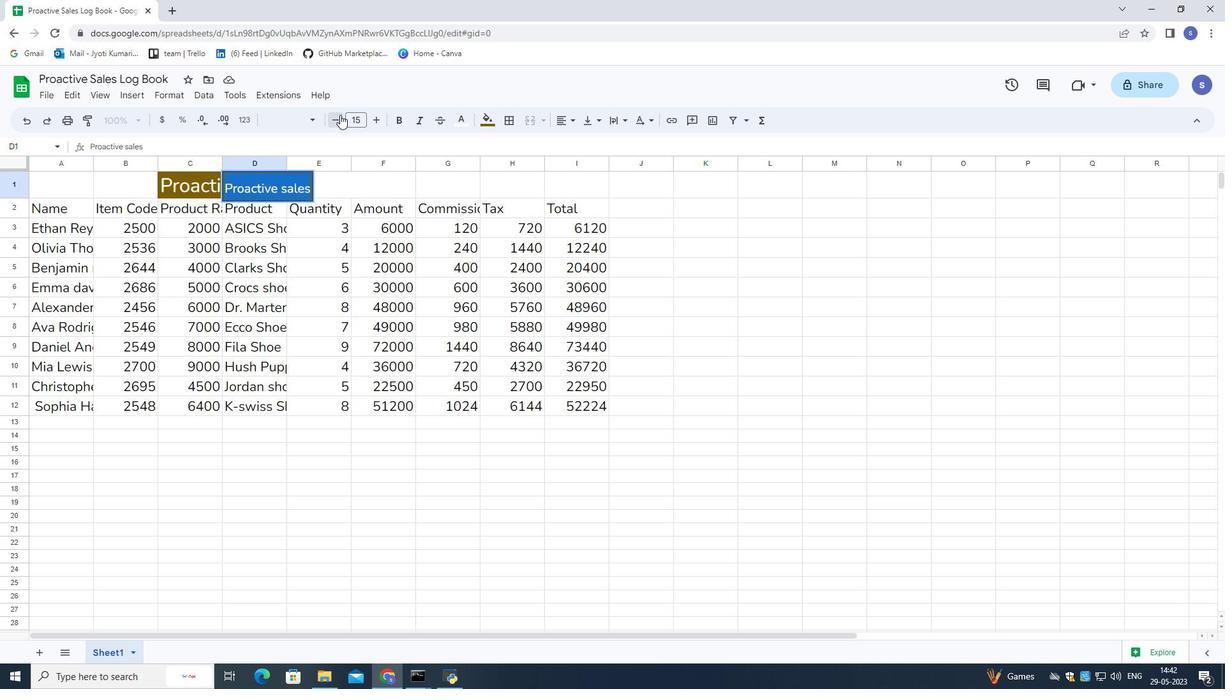 
Action: Mouse moved to (335, 118)
Screenshot: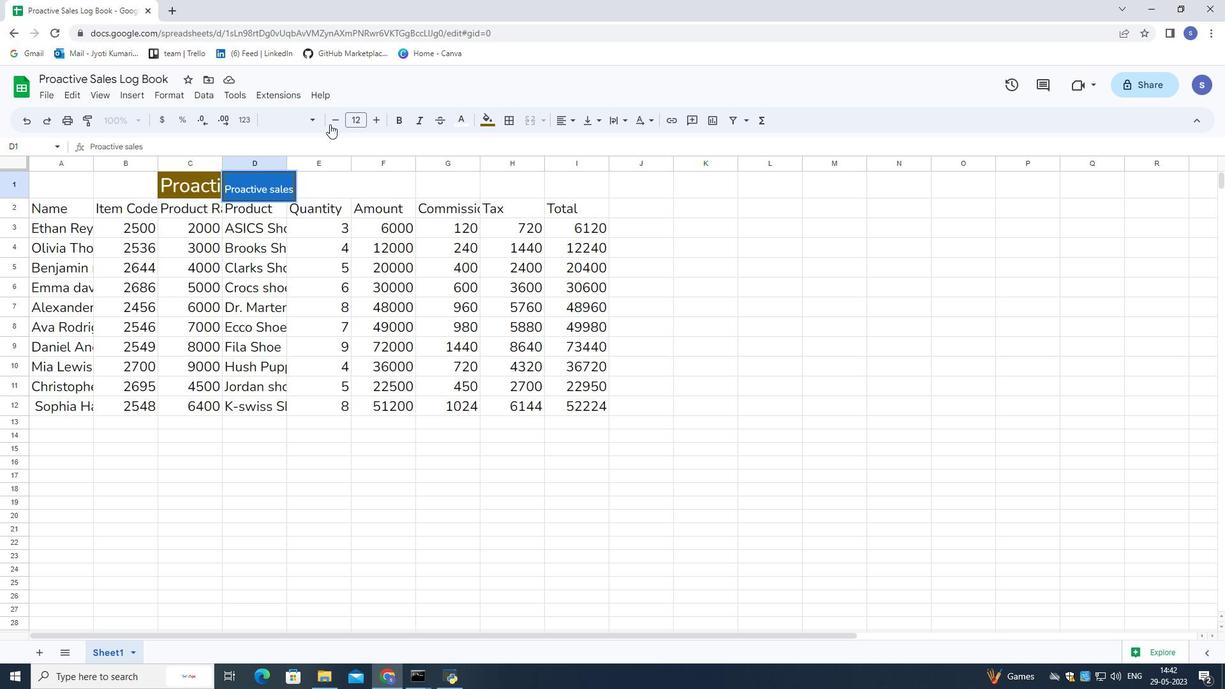 
Action: Mouse pressed left at (335, 118)
Screenshot: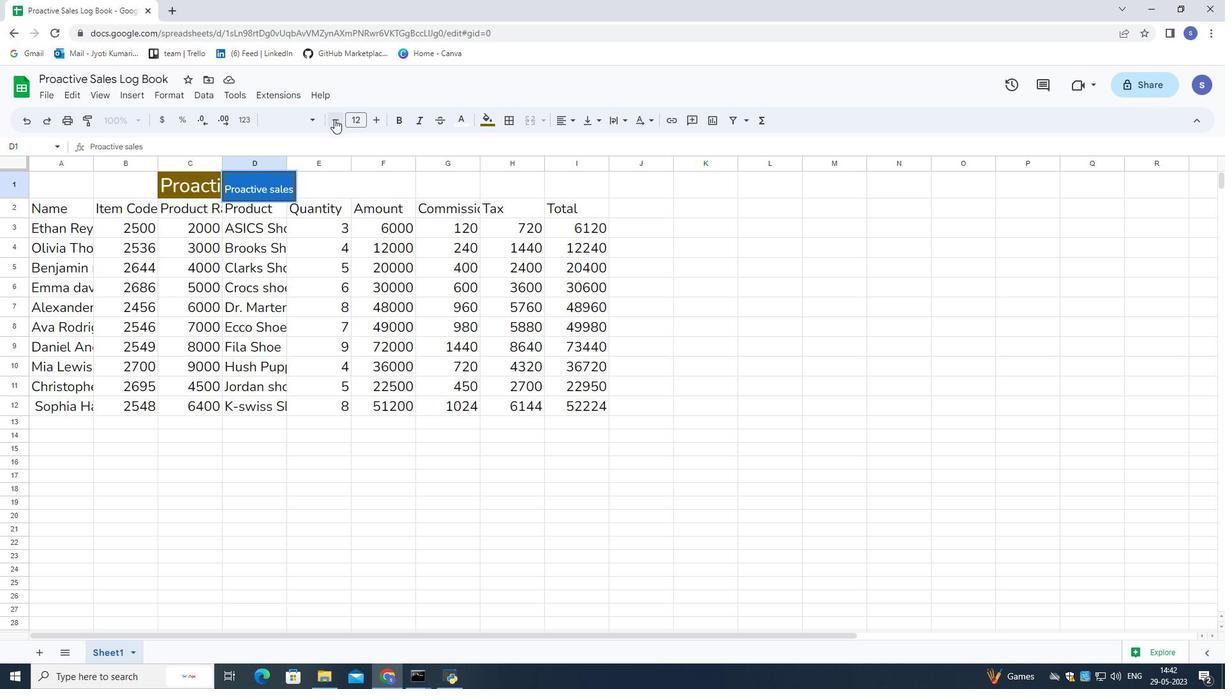 
Action: Mouse pressed left at (335, 118)
Screenshot: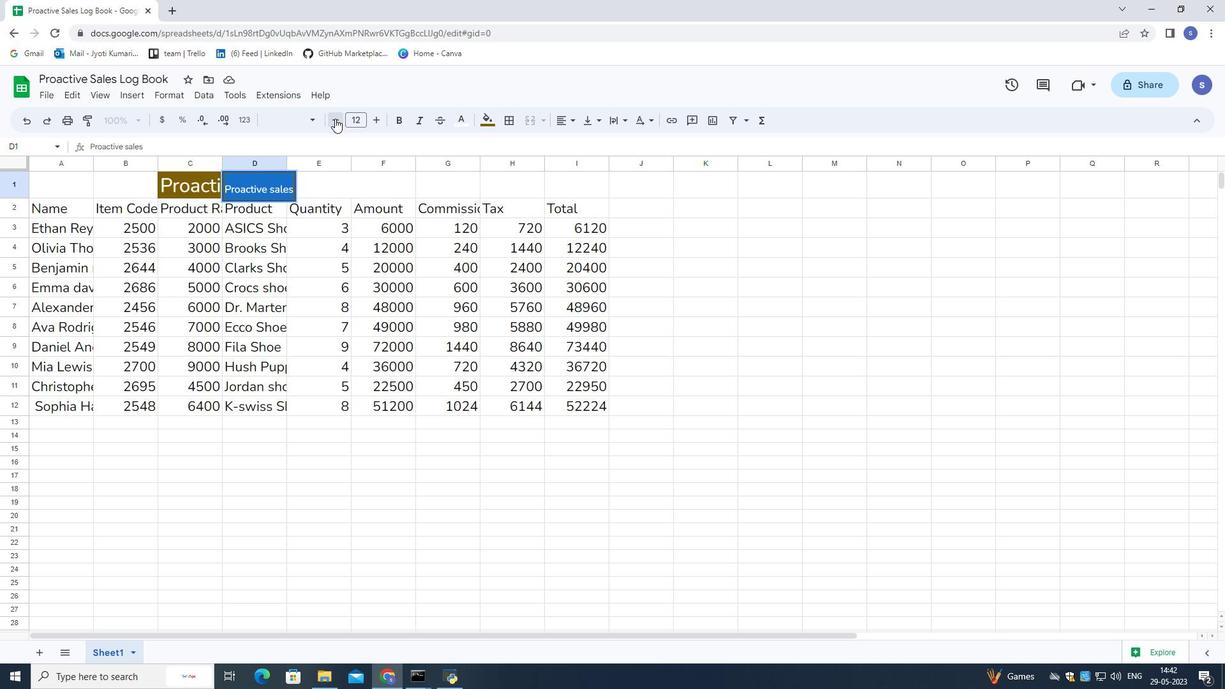 
Action: Mouse pressed left at (335, 118)
Screenshot: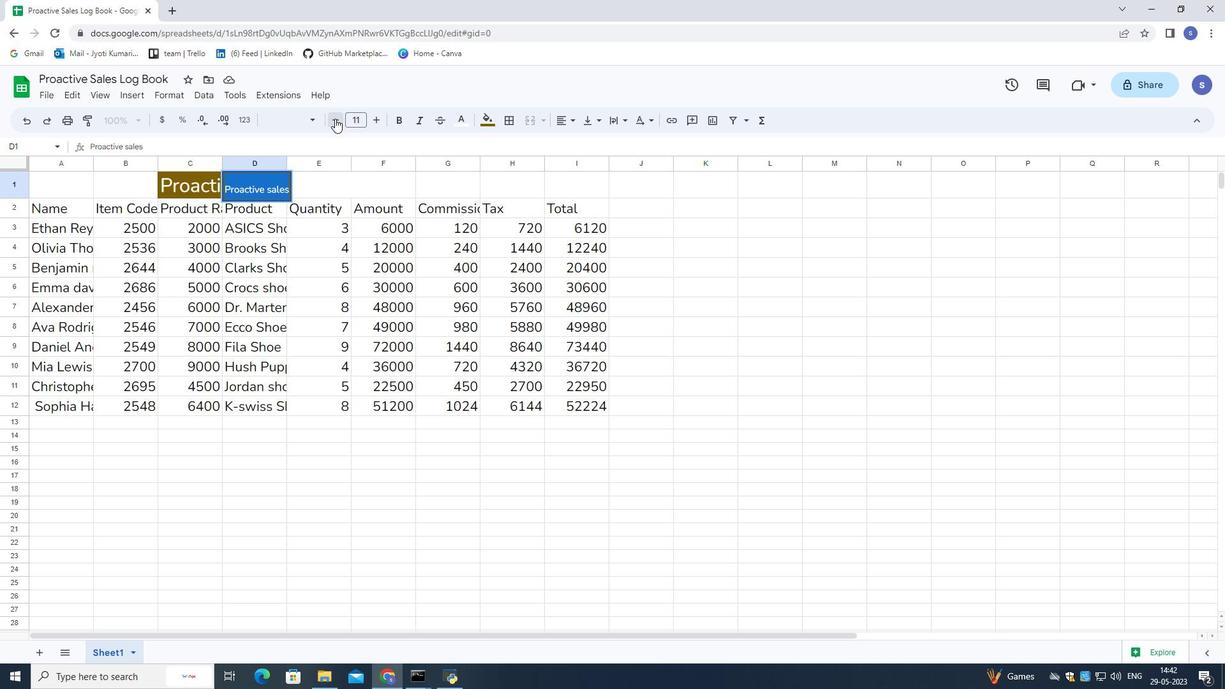 
Action: Mouse moved to (338, 208)
Screenshot: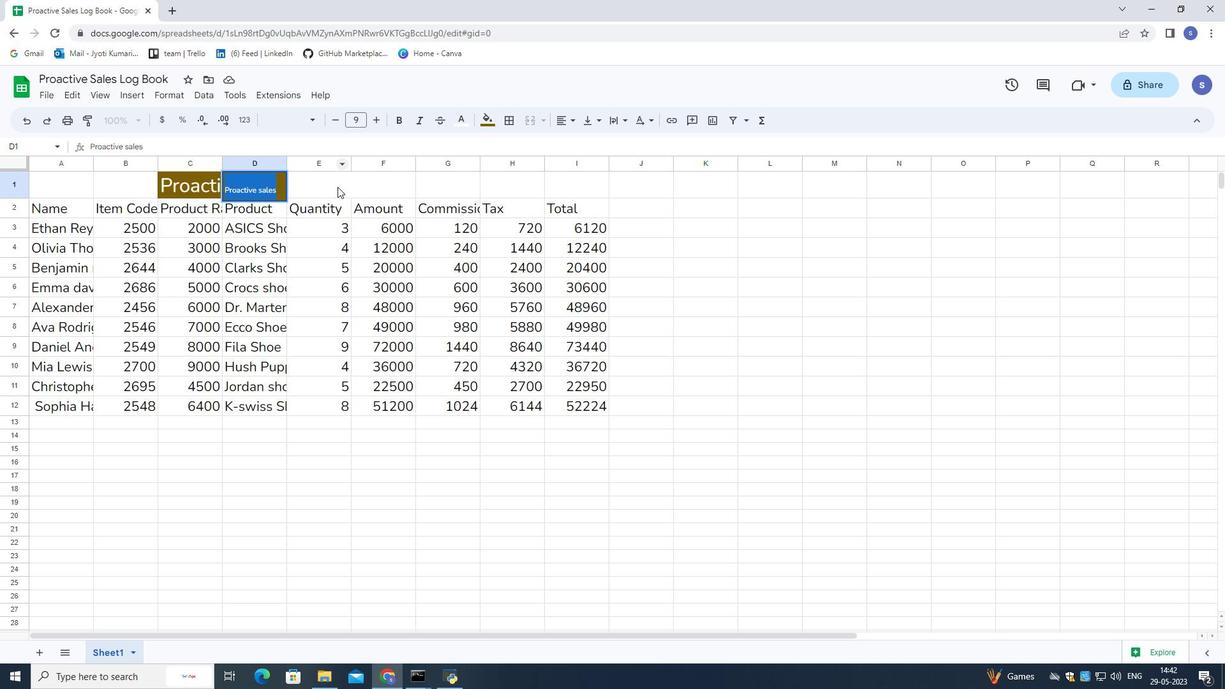 
Action: Mouse pressed left at (338, 208)
Screenshot: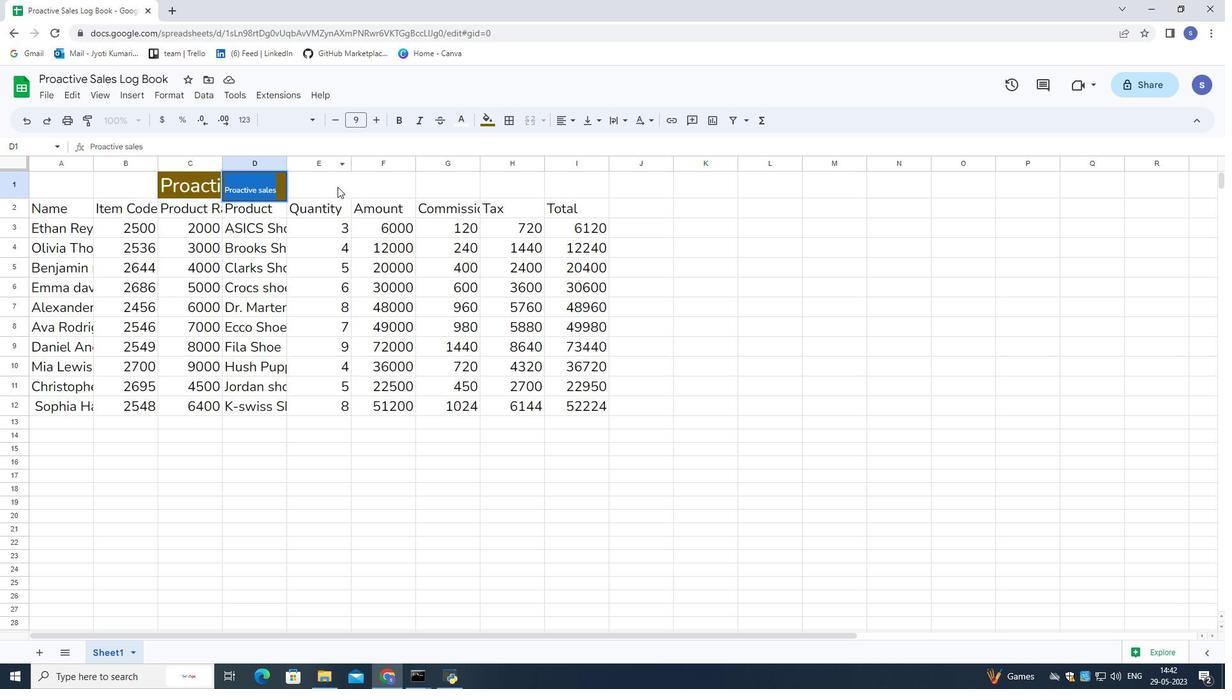 
Action: Mouse moved to (213, 178)
Screenshot: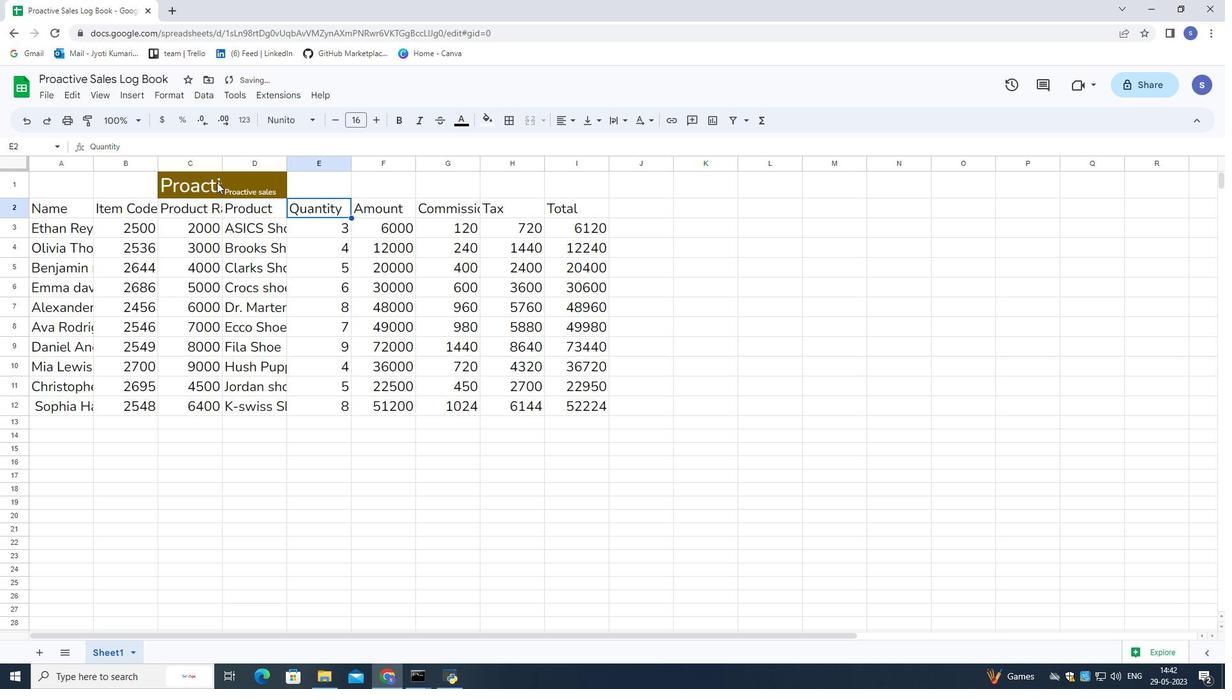 
Action: Mouse pressed left at (213, 178)
Screenshot: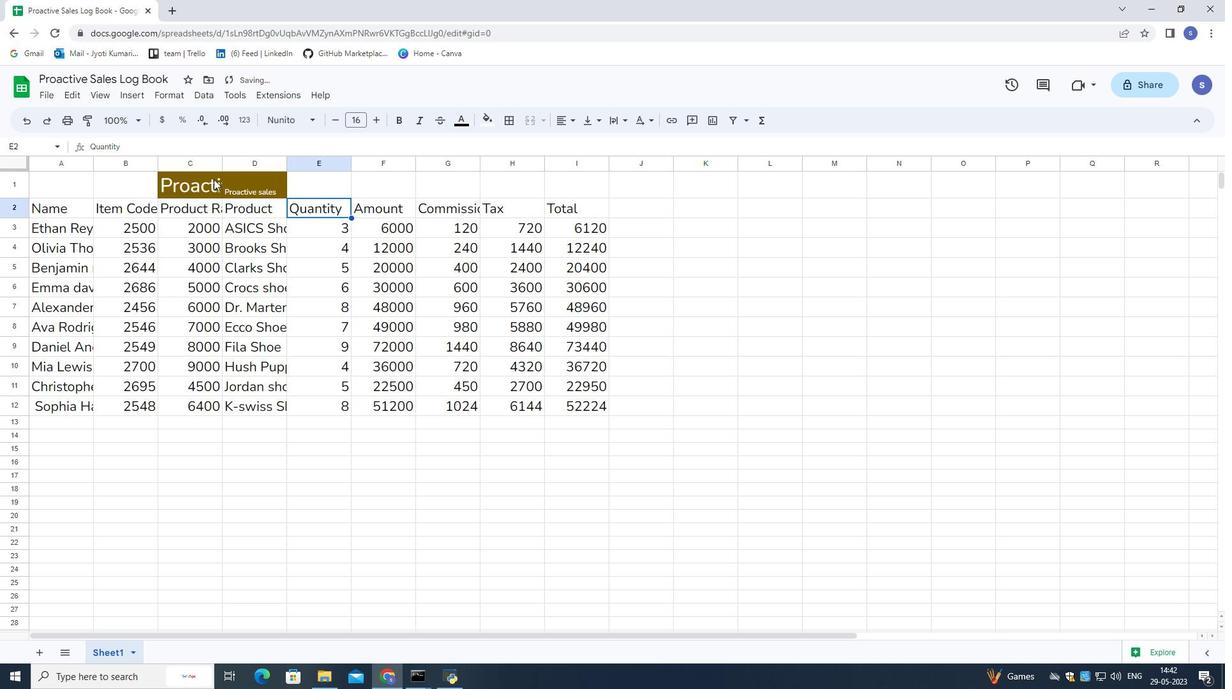 
Action: Key pressed <Key.delete>
Screenshot: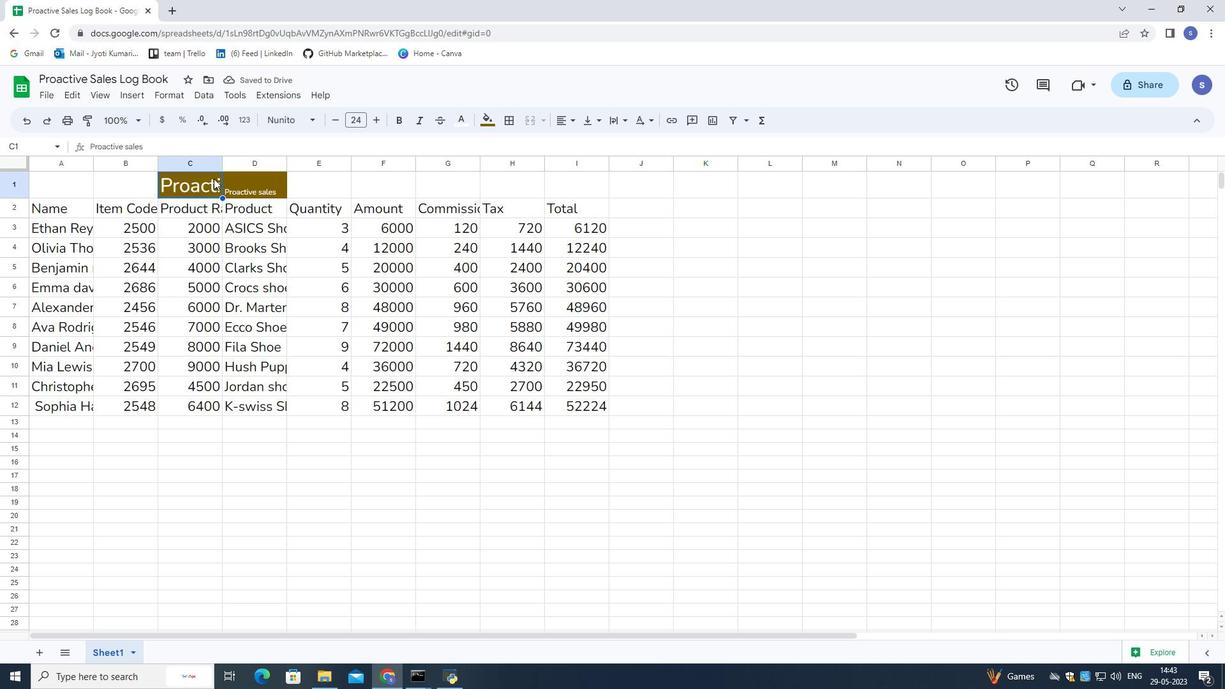 
Action: Mouse pressed left at (213, 178)
Screenshot: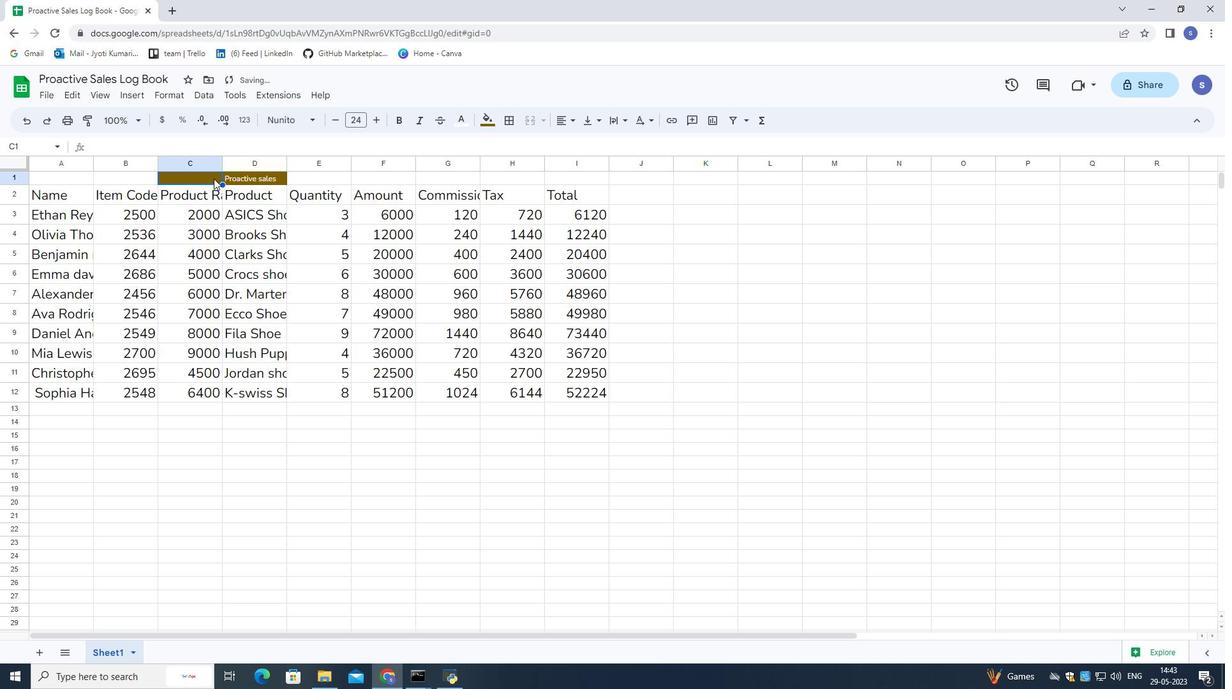 
Action: Key pressed <Key.delete>
Screenshot: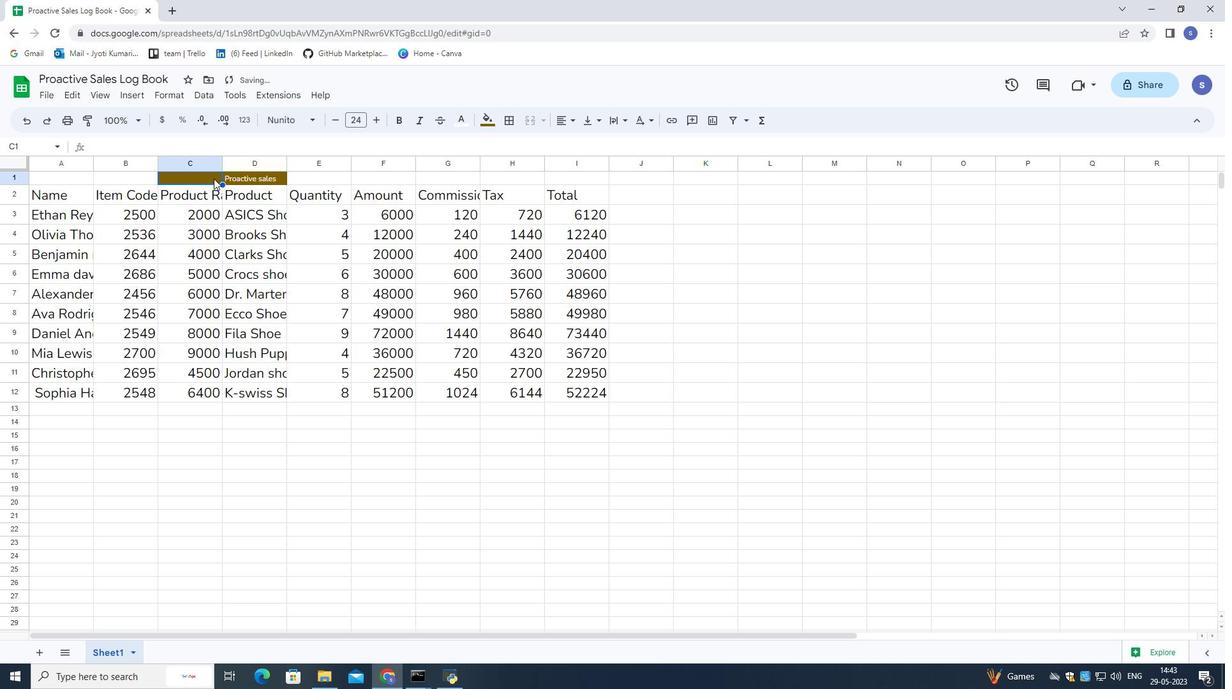 
Action: Mouse pressed right at (213, 178)
Screenshot: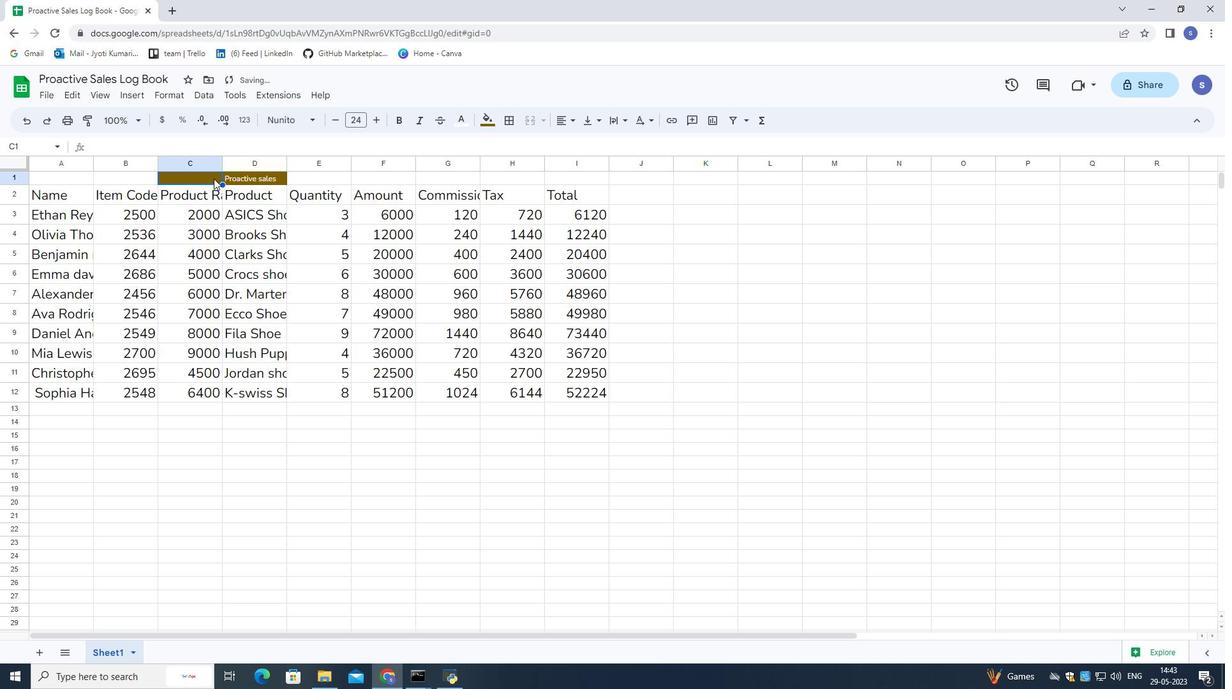 
Action: Mouse moved to (245, 192)
Screenshot: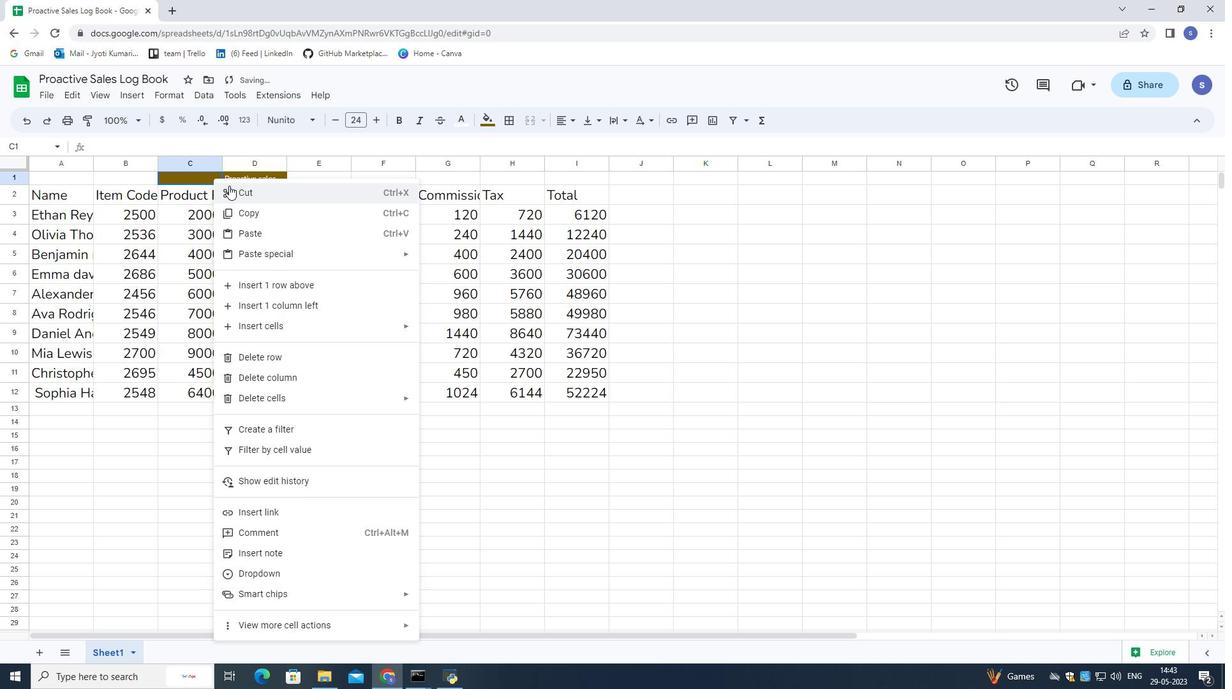 
Action: Mouse pressed left at (245, 192)
Screenshot: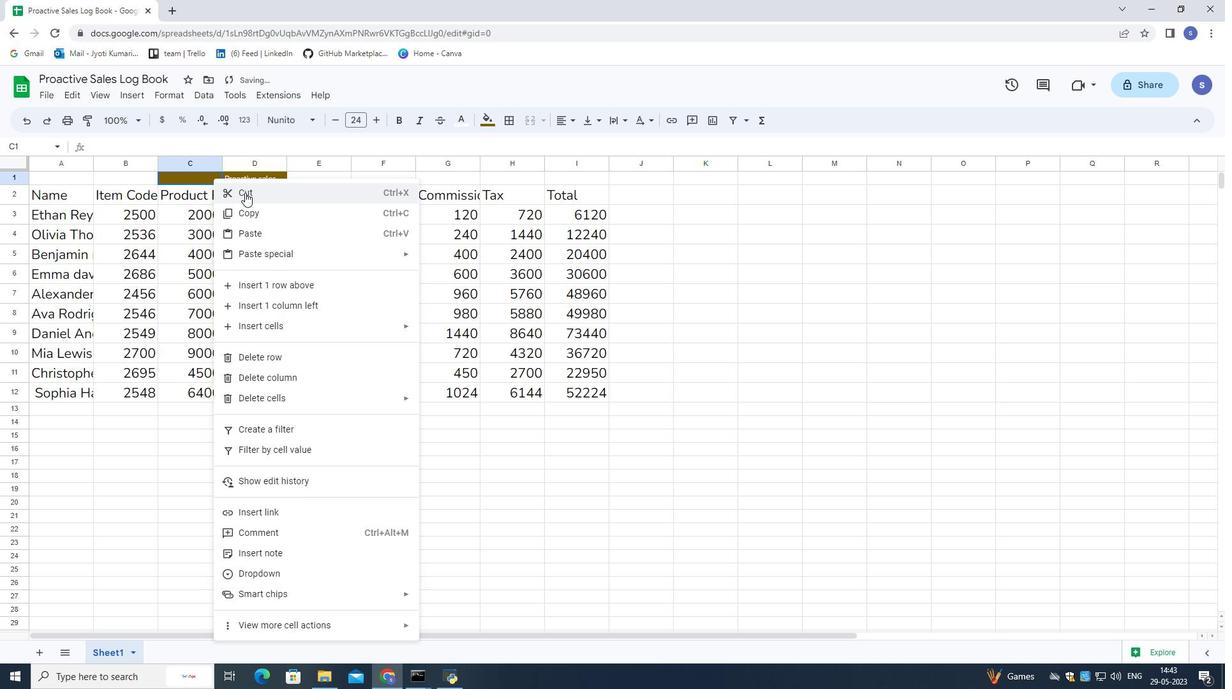 
Action: Mouse moved to (214, 176)
Screenshot: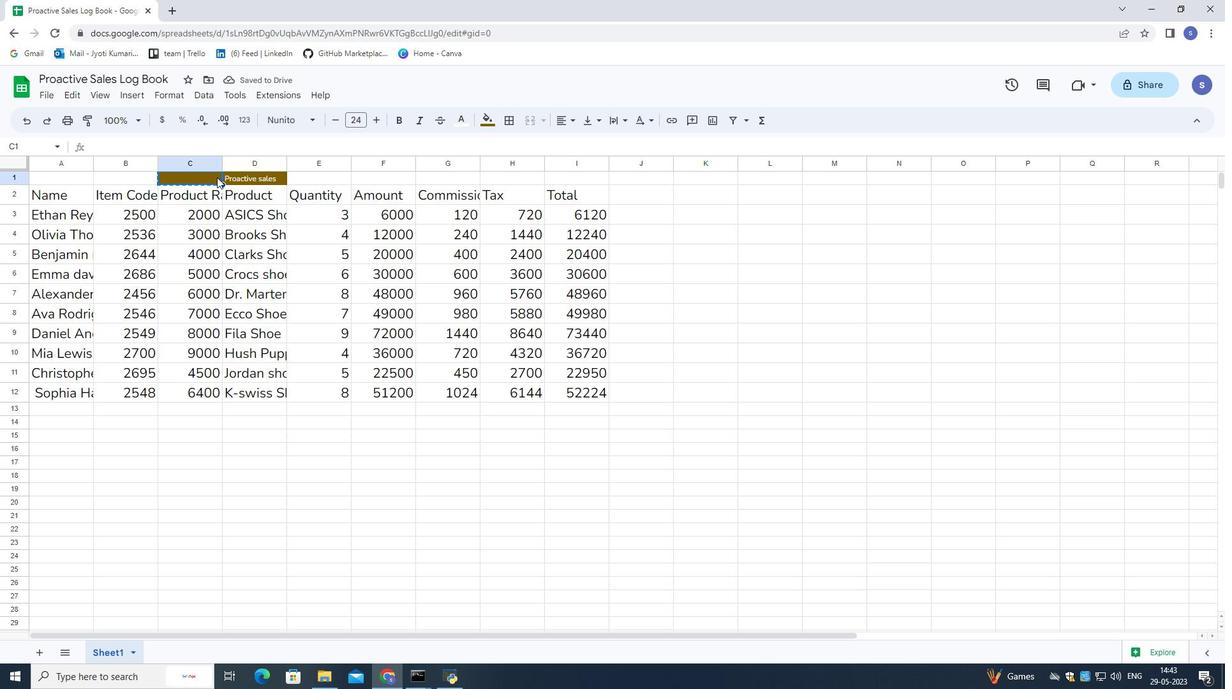 
Action: Mouse pressed left at (214, 176)
Screenshot: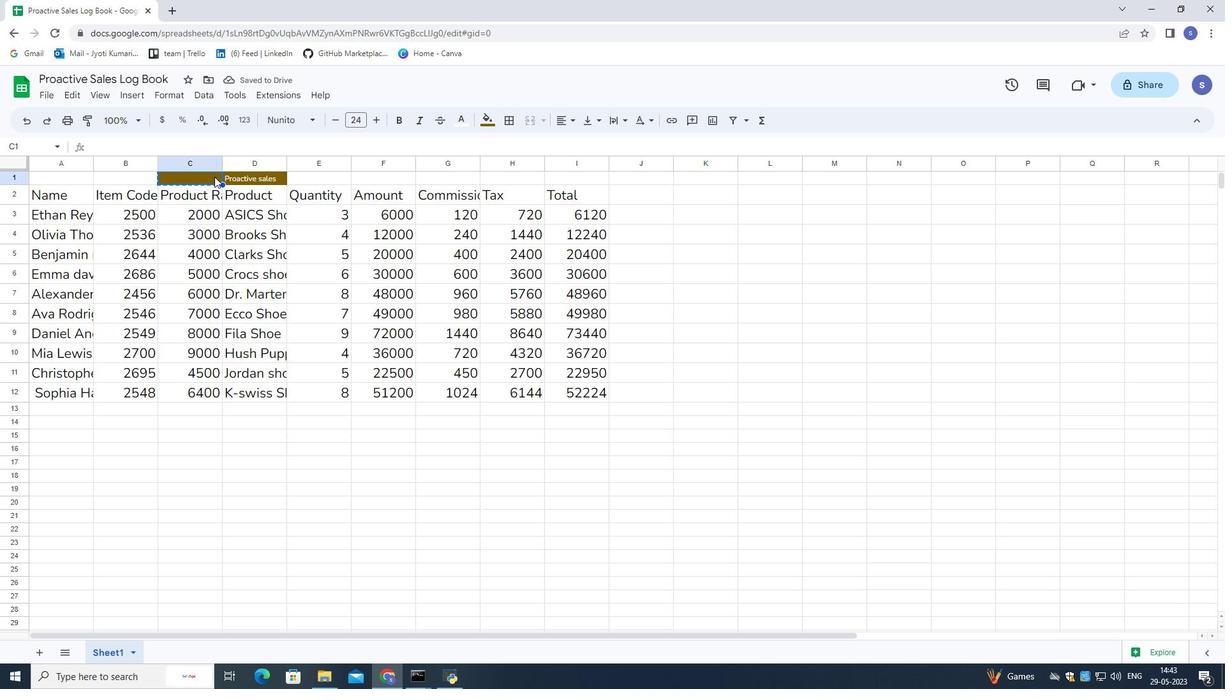
Action: Mouse pressed right at (214, 176)
Screenshot: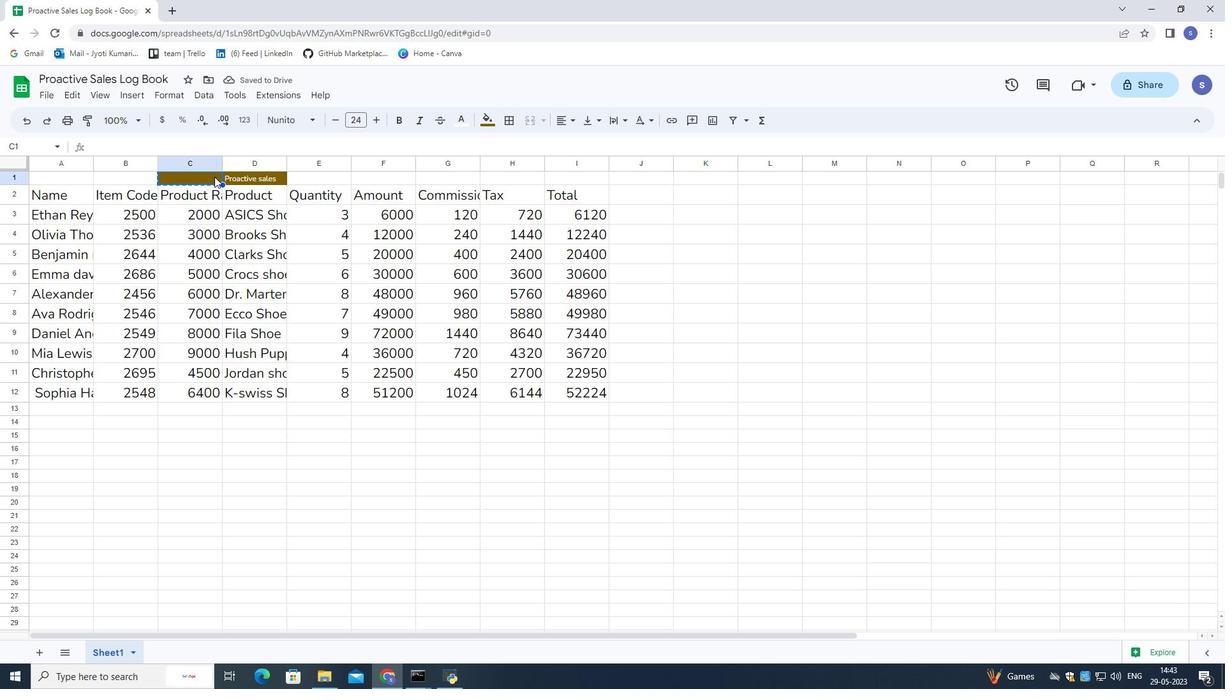 
Action: Mouse moved to (230, 190)
Screenshot: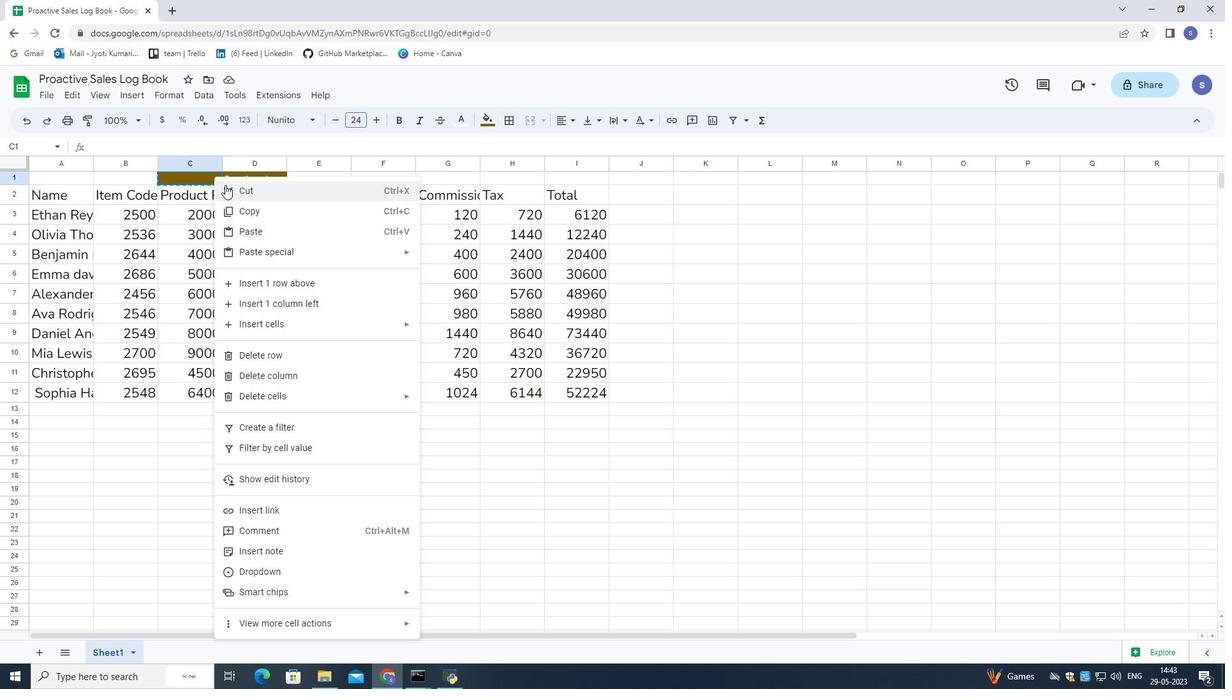 
Action: Mouse pressed left at (230, 190)
Screenshot: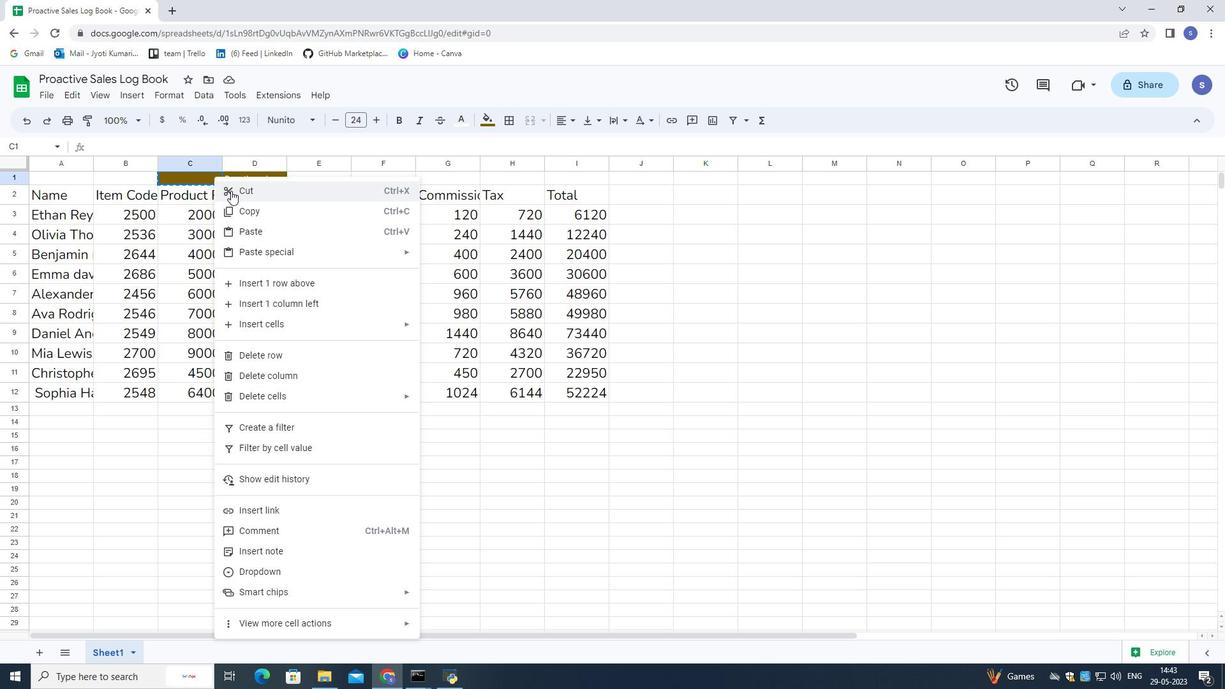 
Action: Mouse moved to (230, 190)
Screenshot: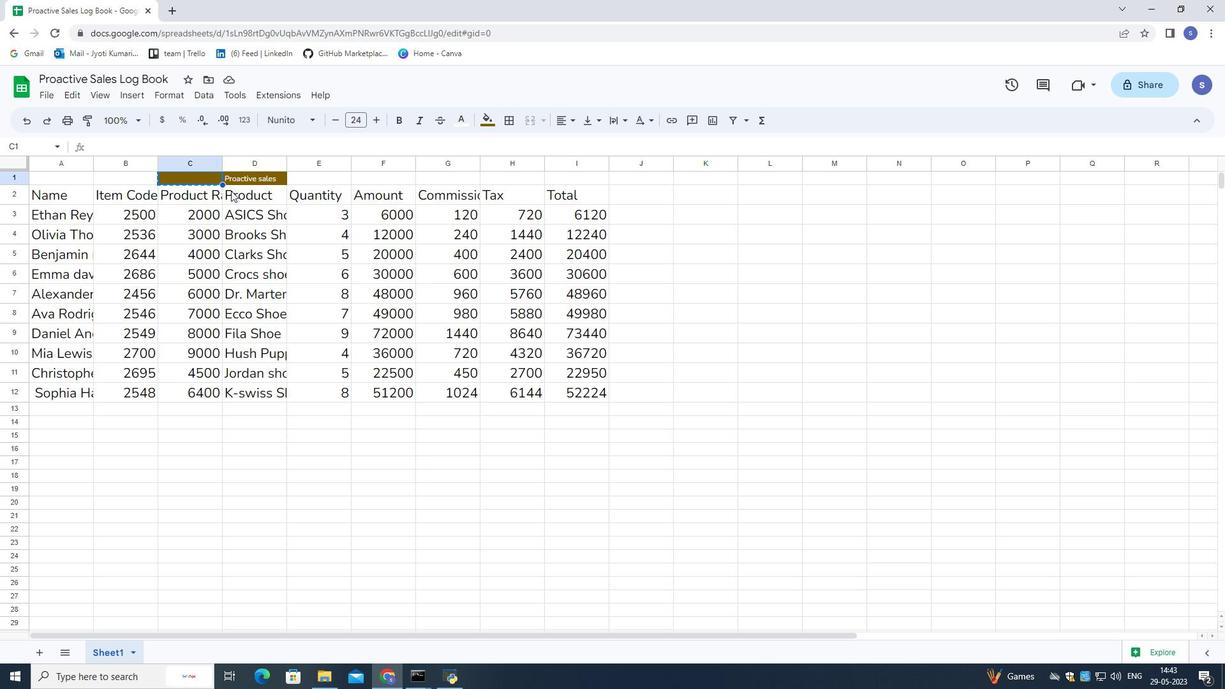 
Action: Mouse pressed left at (230, 190)
Screenshot: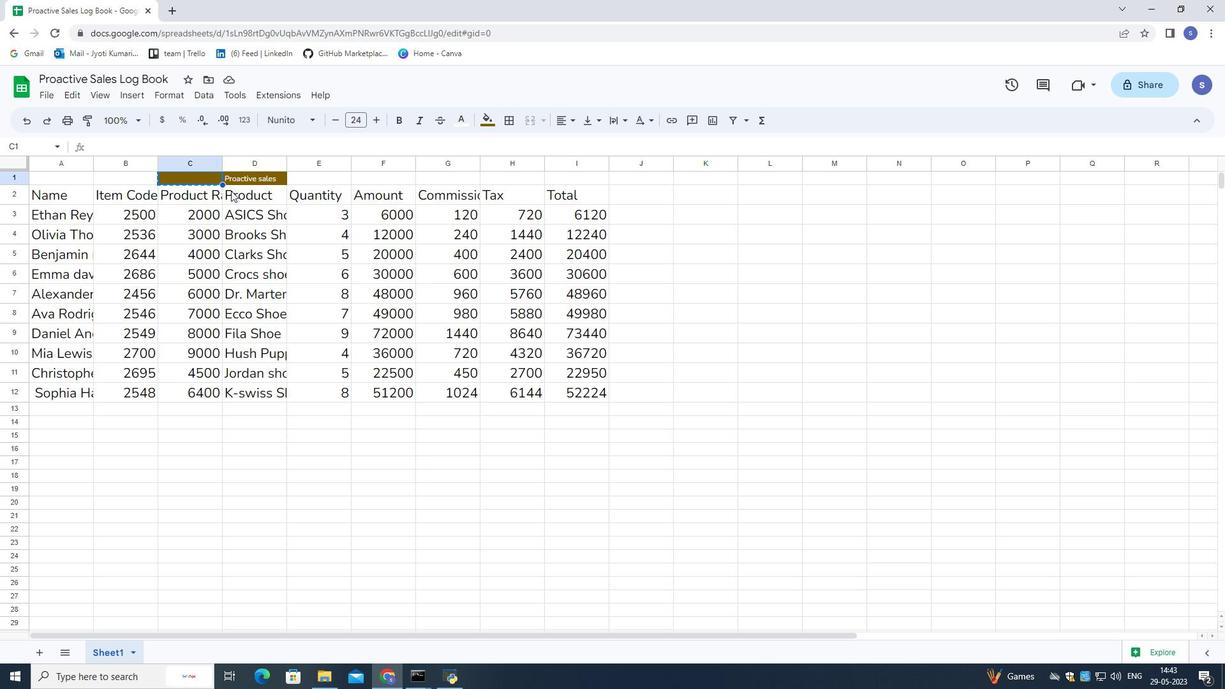 
Action: Mouse moved to (227, 207)
Screenshot: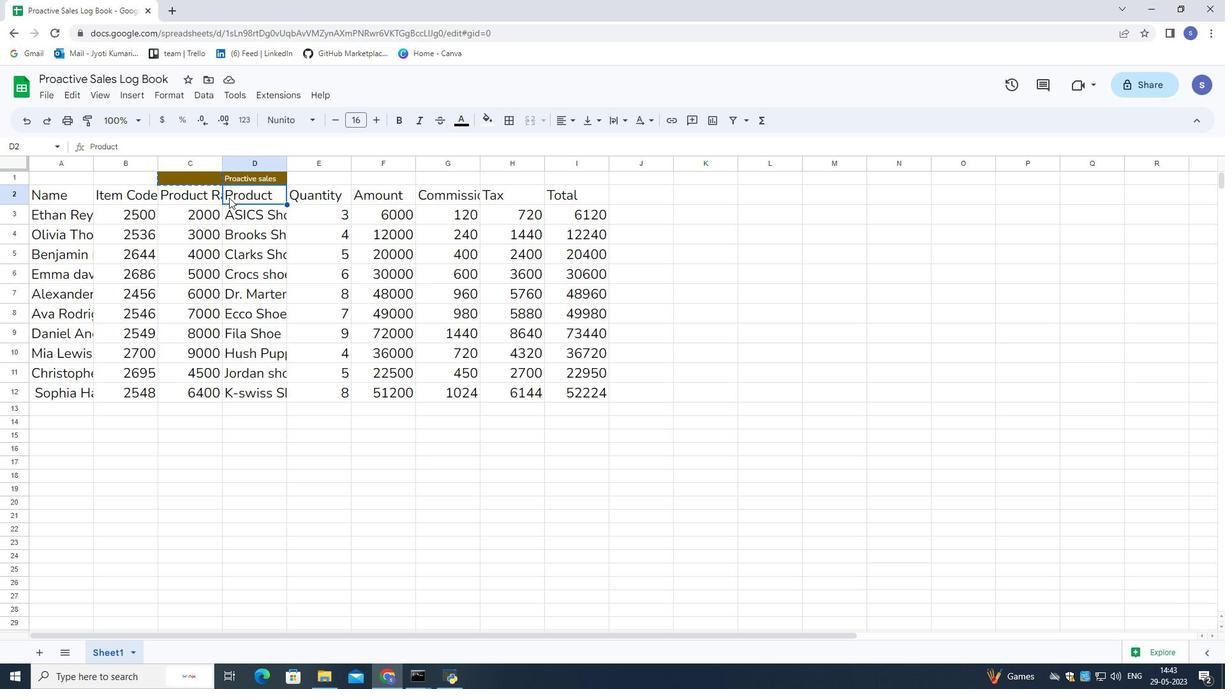 
Action: Mouse pressed left at (227, 207)
Screenshot: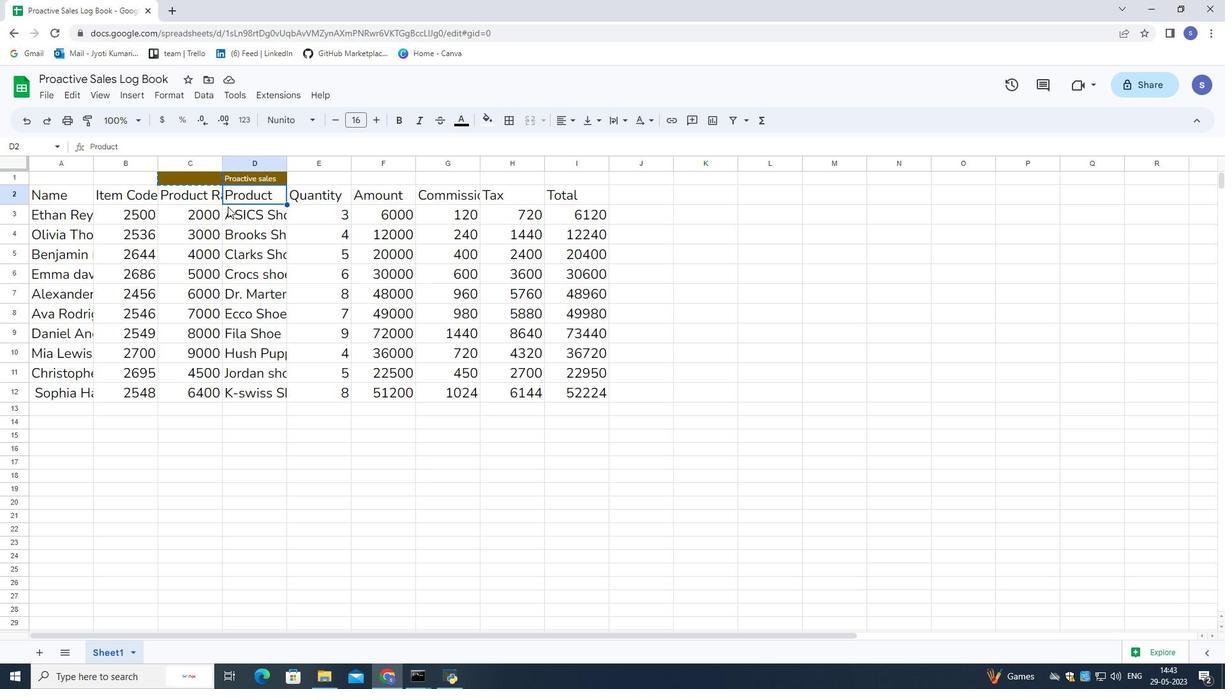 
Action: Mouse moved to (204, 179)
Screenshot: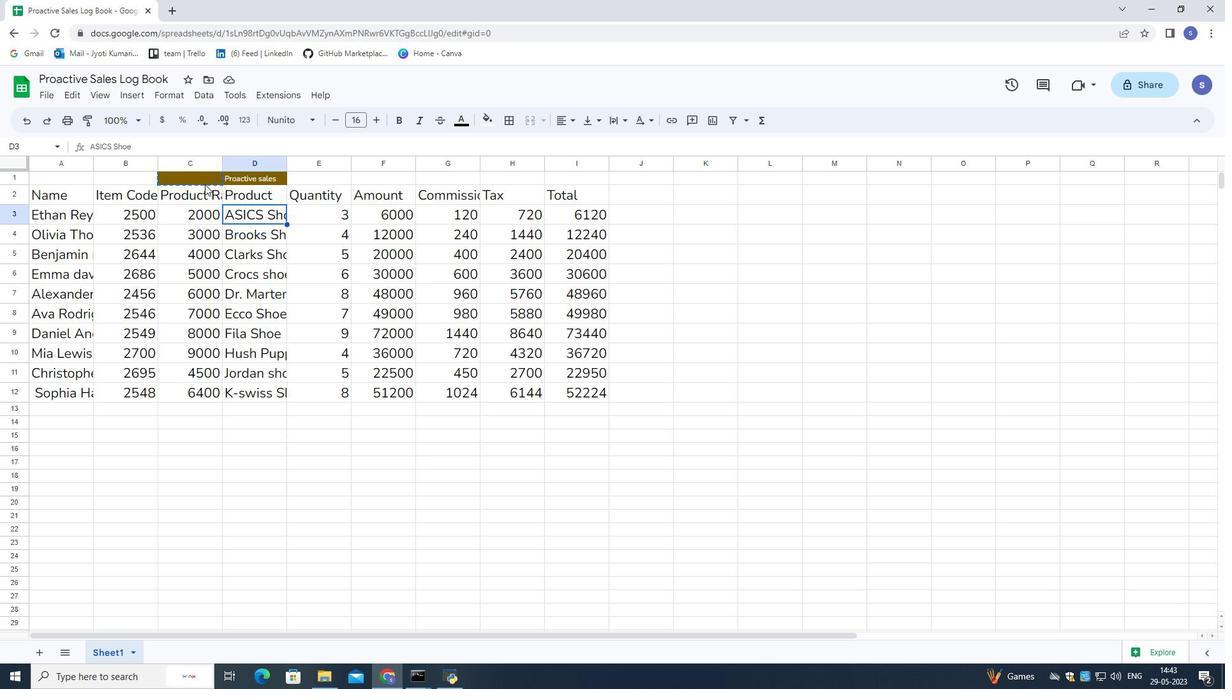 
Action: Mouse pressed left at (204, 179)
Screenshot: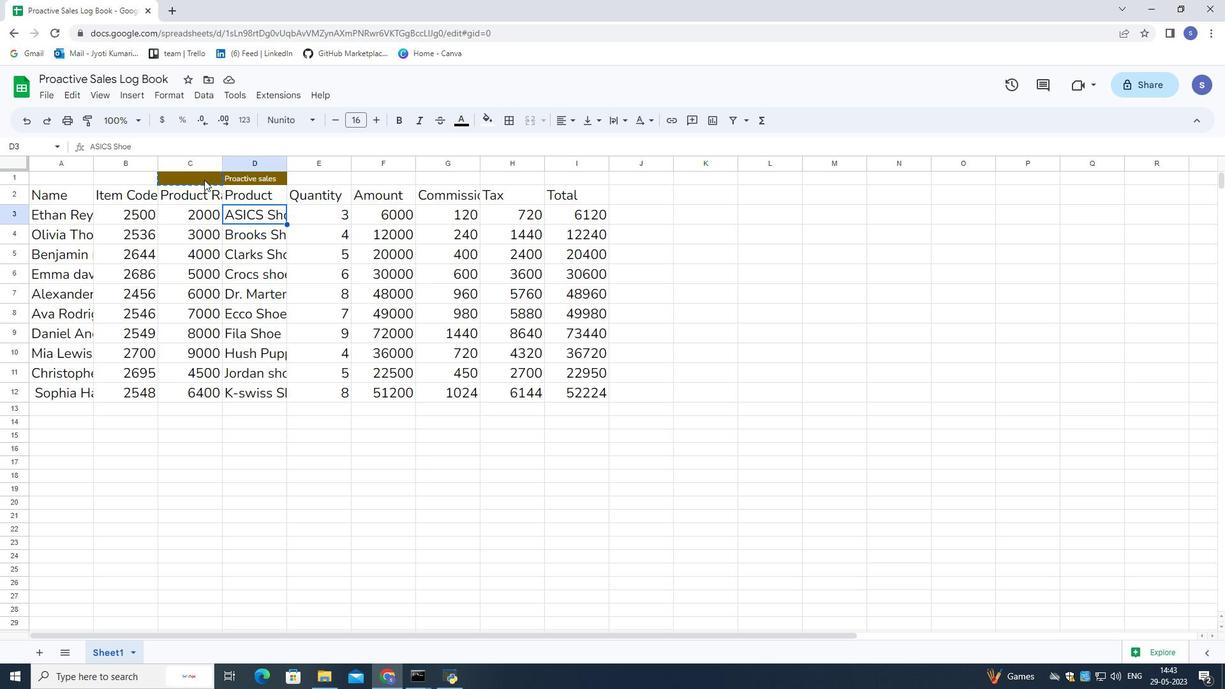 
Action: Mouse moved to (203, 178)
Screenshot: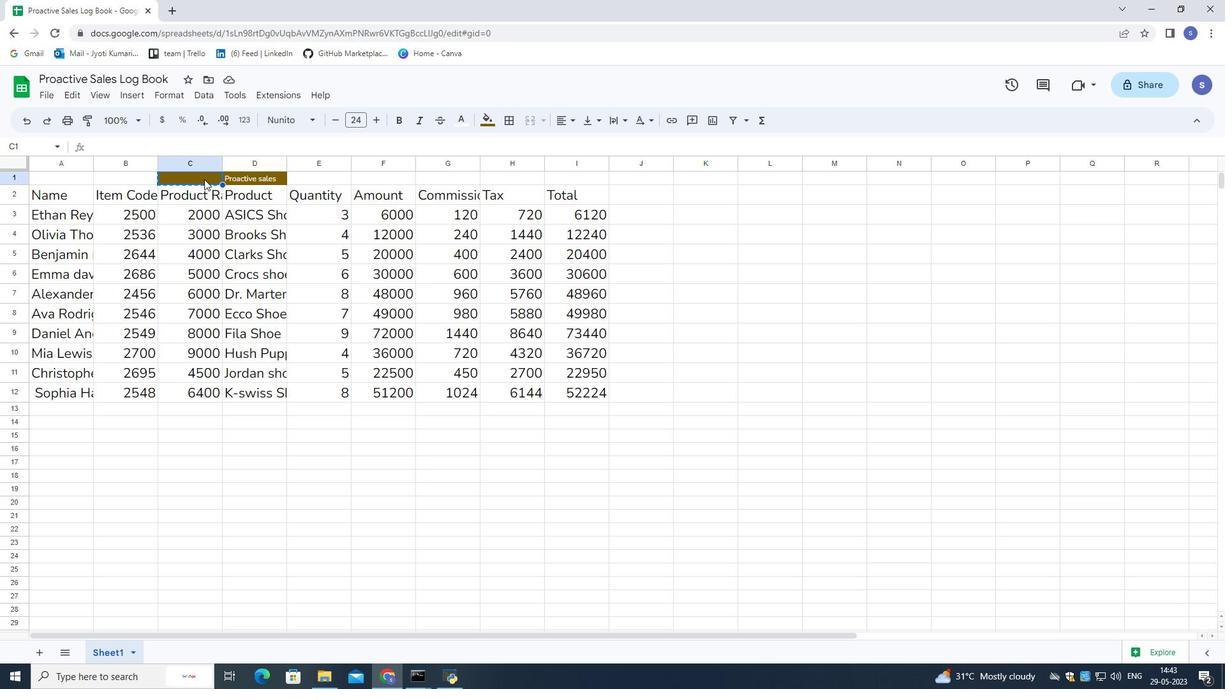 
Action: Key pressed ctrl+Z<'\x1a'><'\x1a'><'\x1a'>
Screenshot: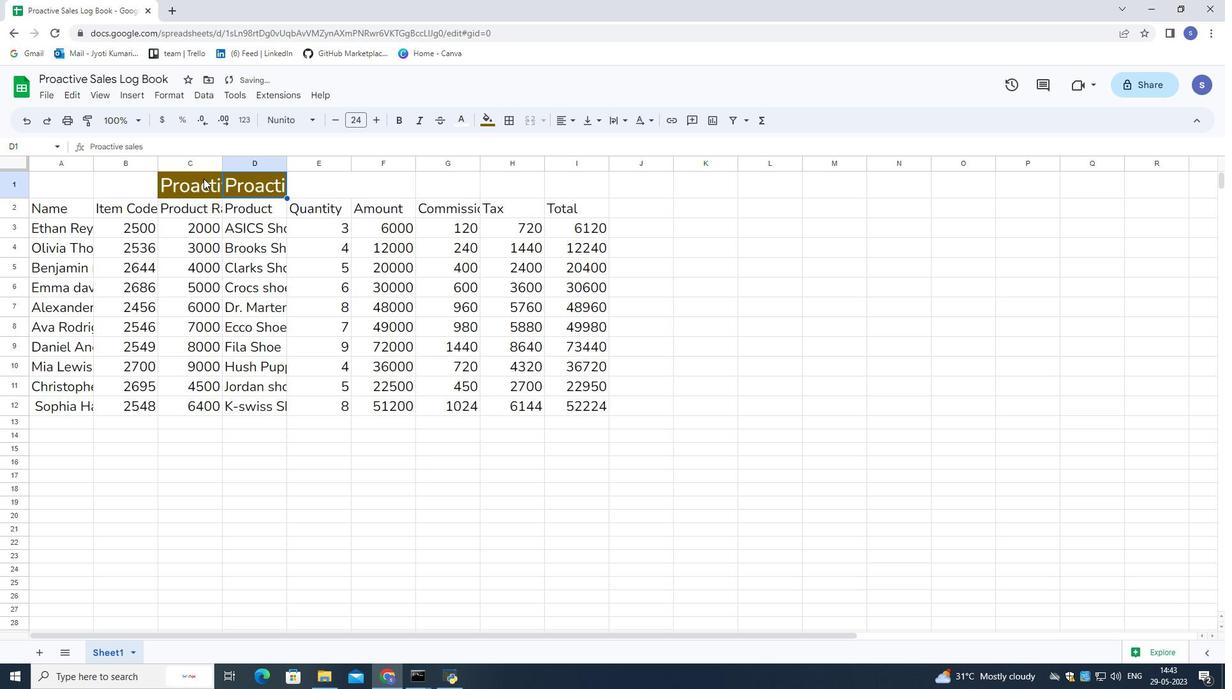 
Action: Mouse moved to (203, 179)
Screenshot: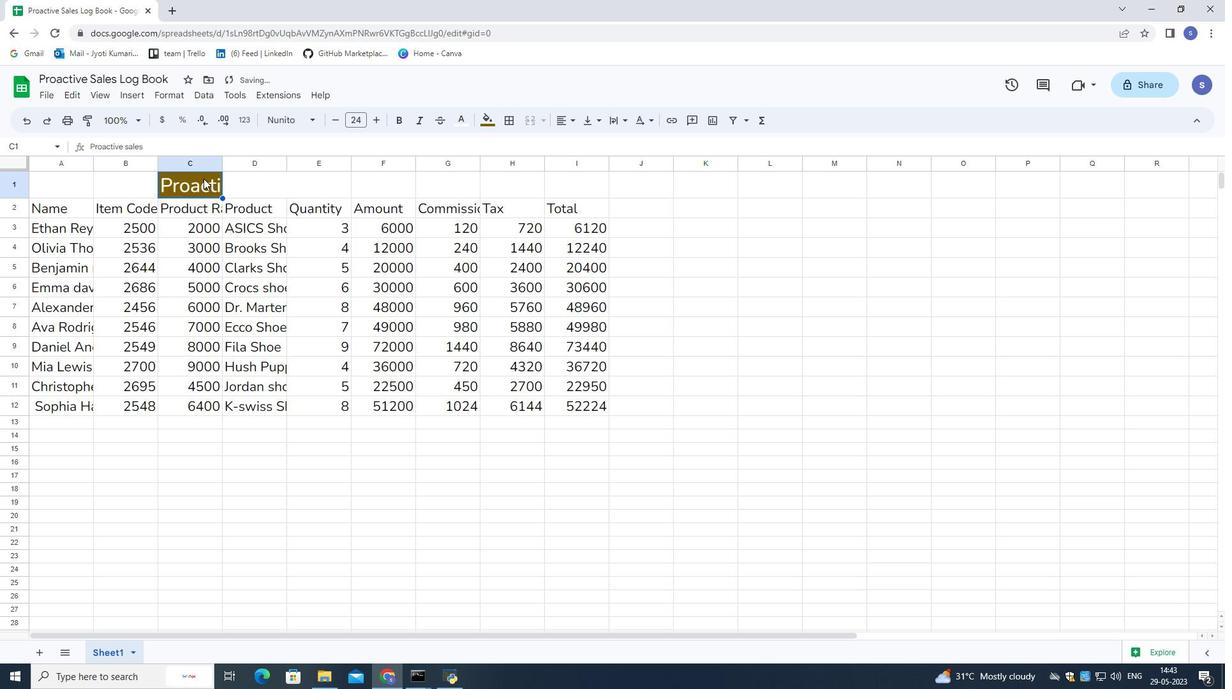 
Action: Mouse pressed left at (203, 179)
Screenshot: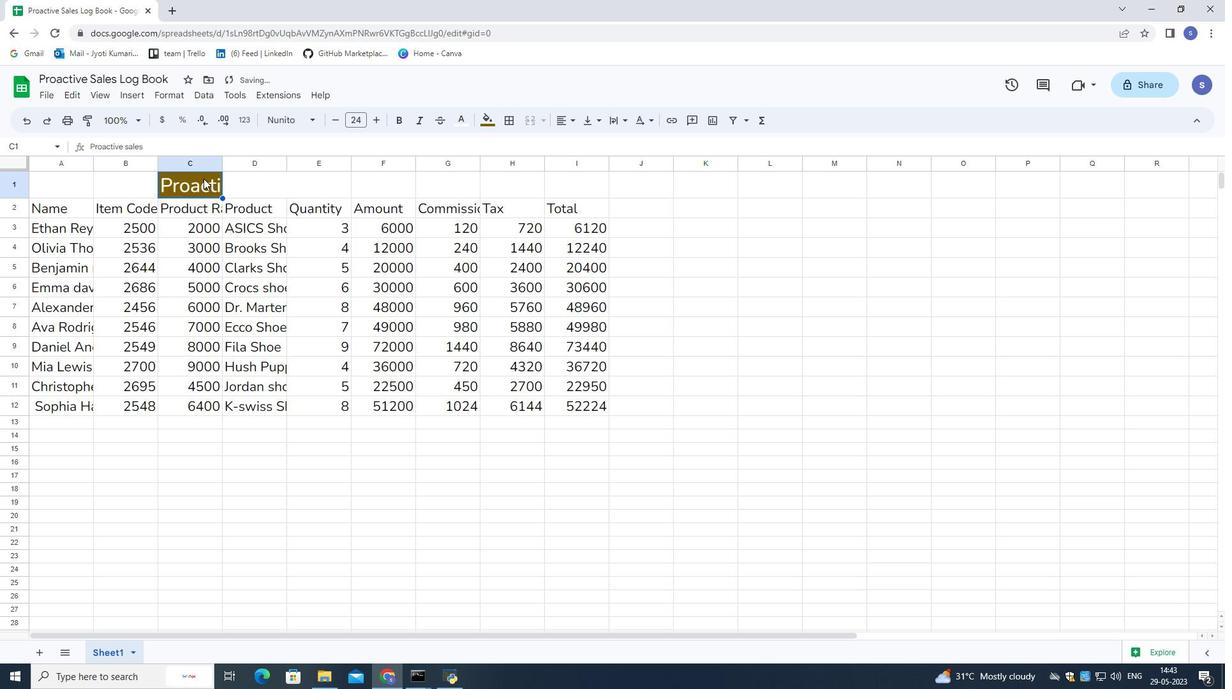 
Action: Mouse moved to (205, 179)
Screenshot: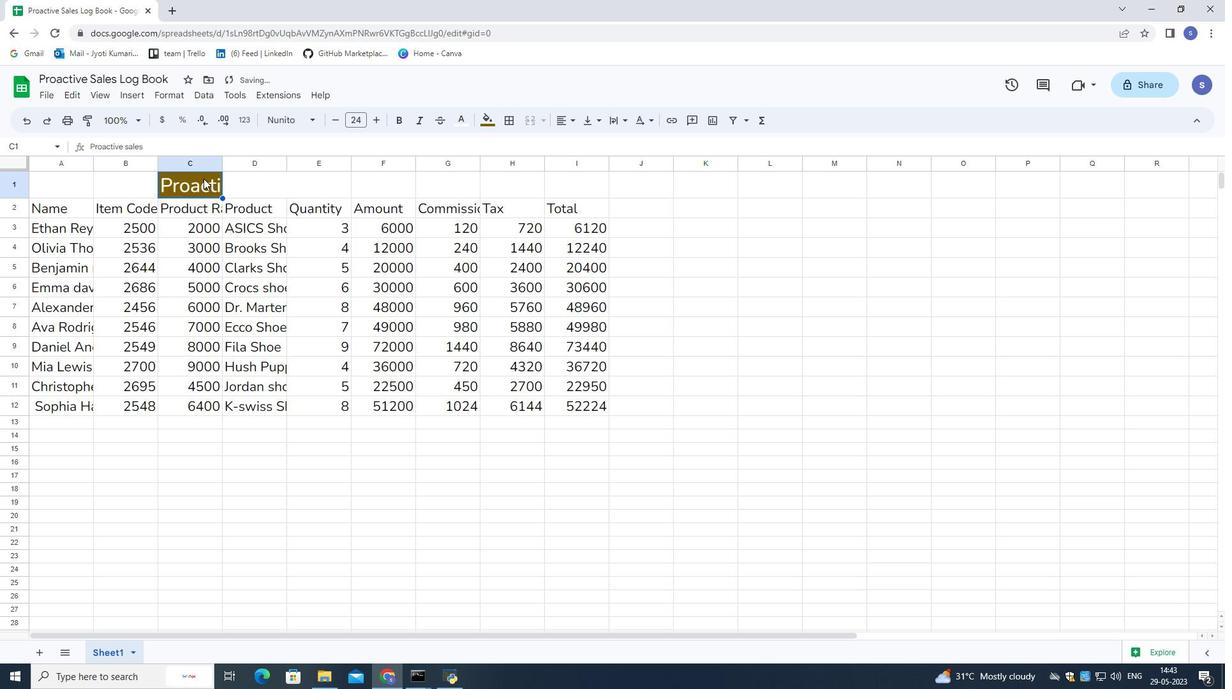 
Action: Mouse pressed left at (205, 179)
Screenshot: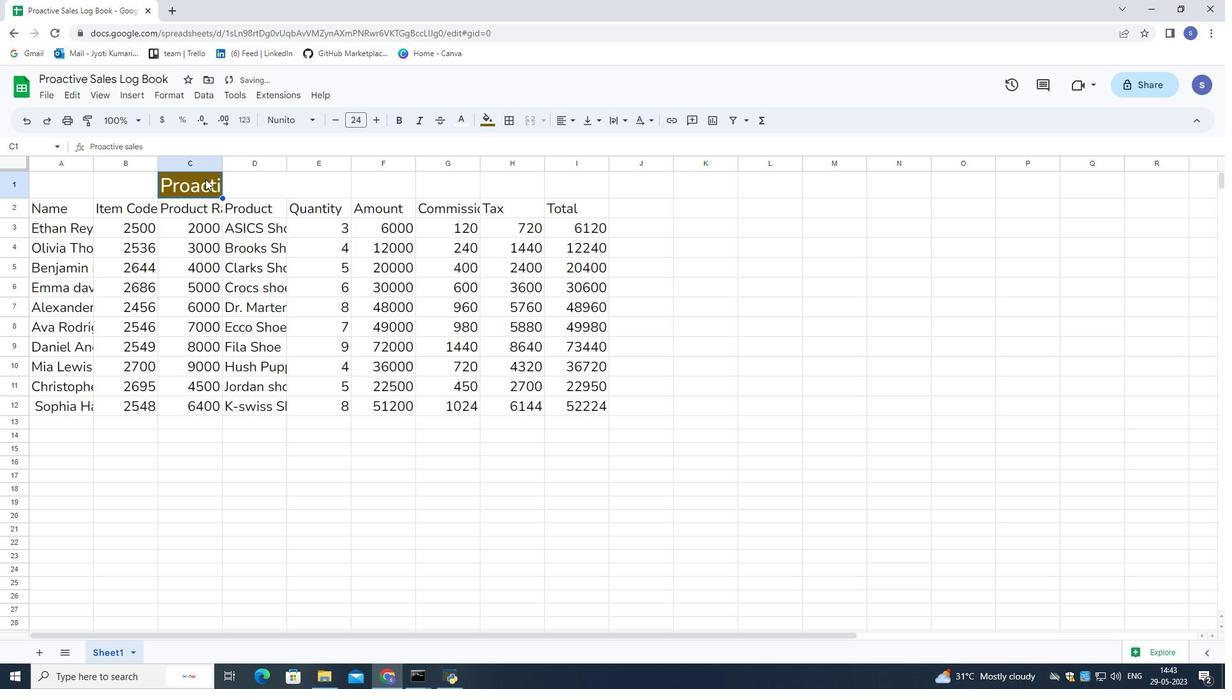 
Action: Mouse pressed left at (205, 179)
Screenshot: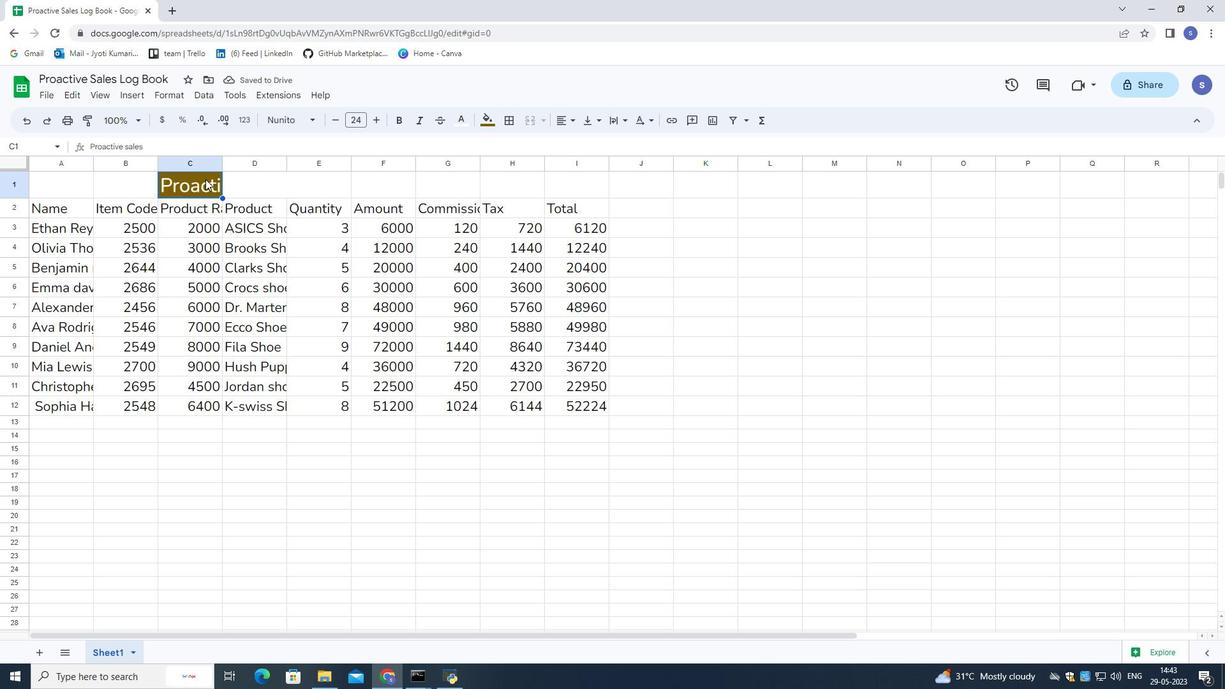 
Action: Mouse moved to (336, 123)
Screenshot: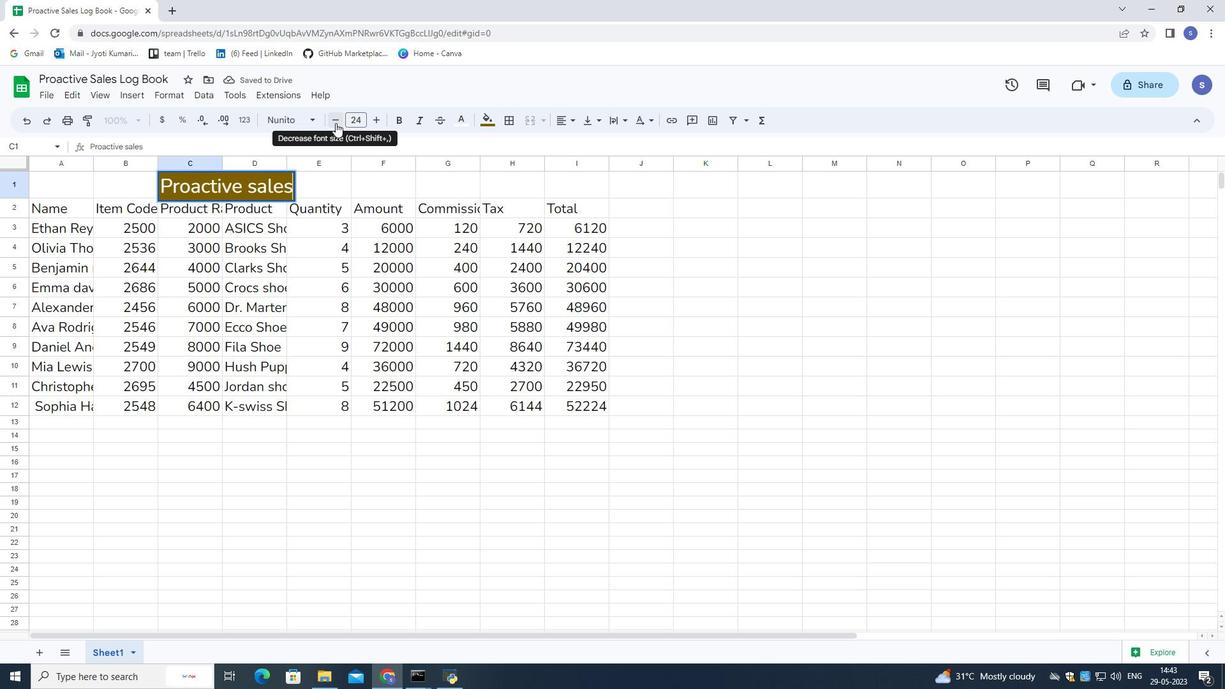 
Action: Mouse pressed left at (336, 123)
Screenshot: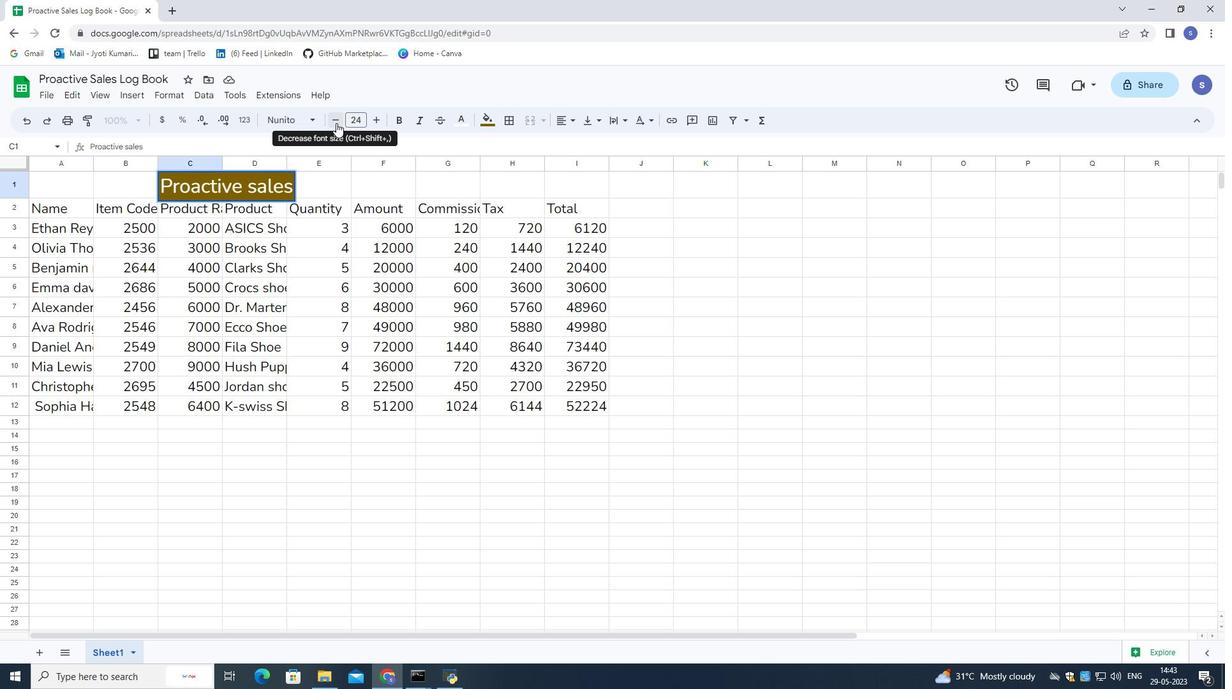 
Action: Mouse pressed left at (336, 123)
Screenshot: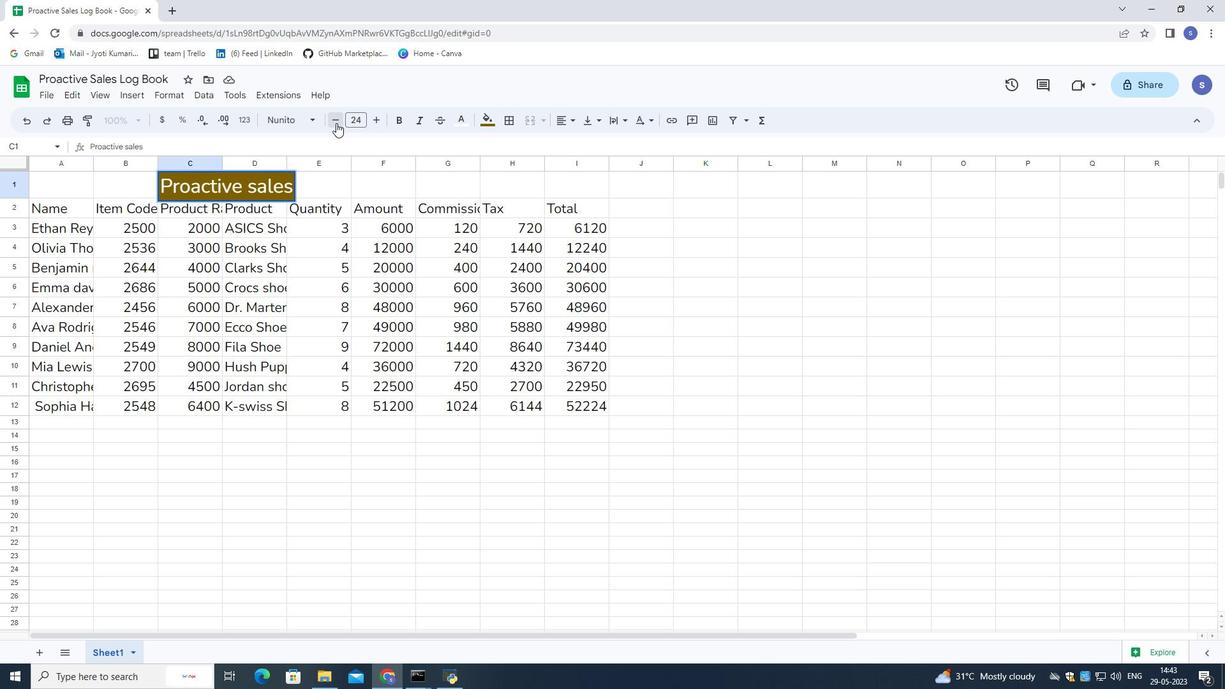 
Action: Mouse pressed left at (336, 123)
Screenshot: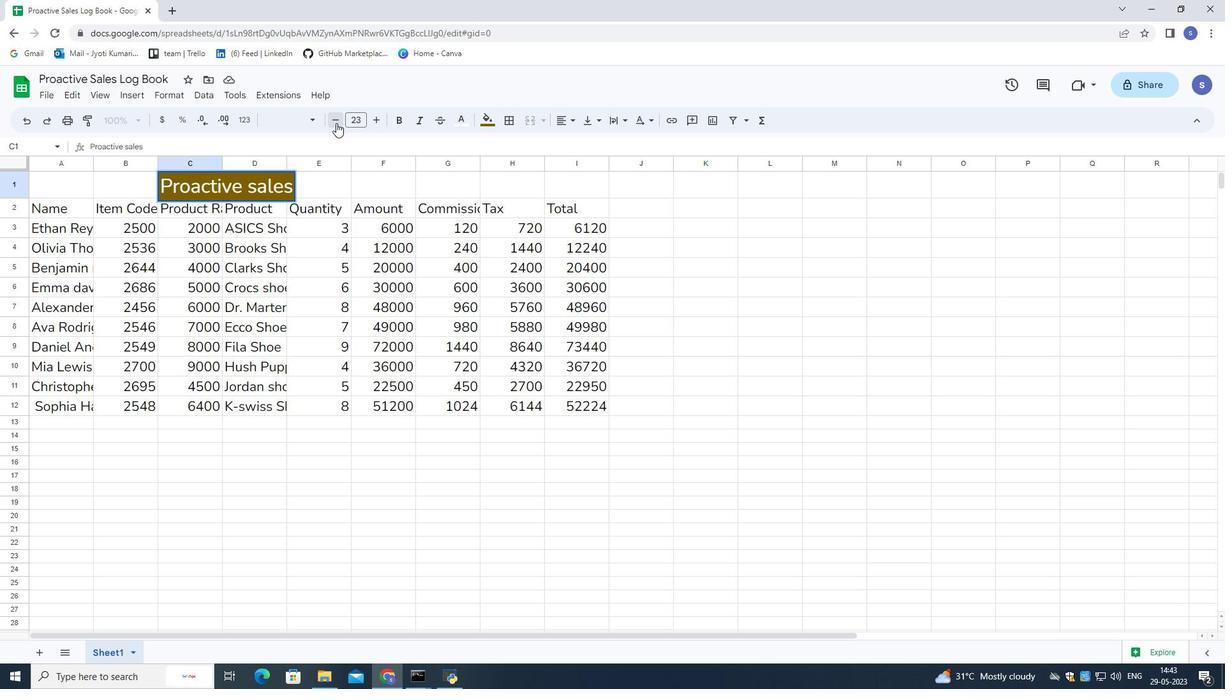 
Action: Mouse pressed left at (336, 123)
Screenshot: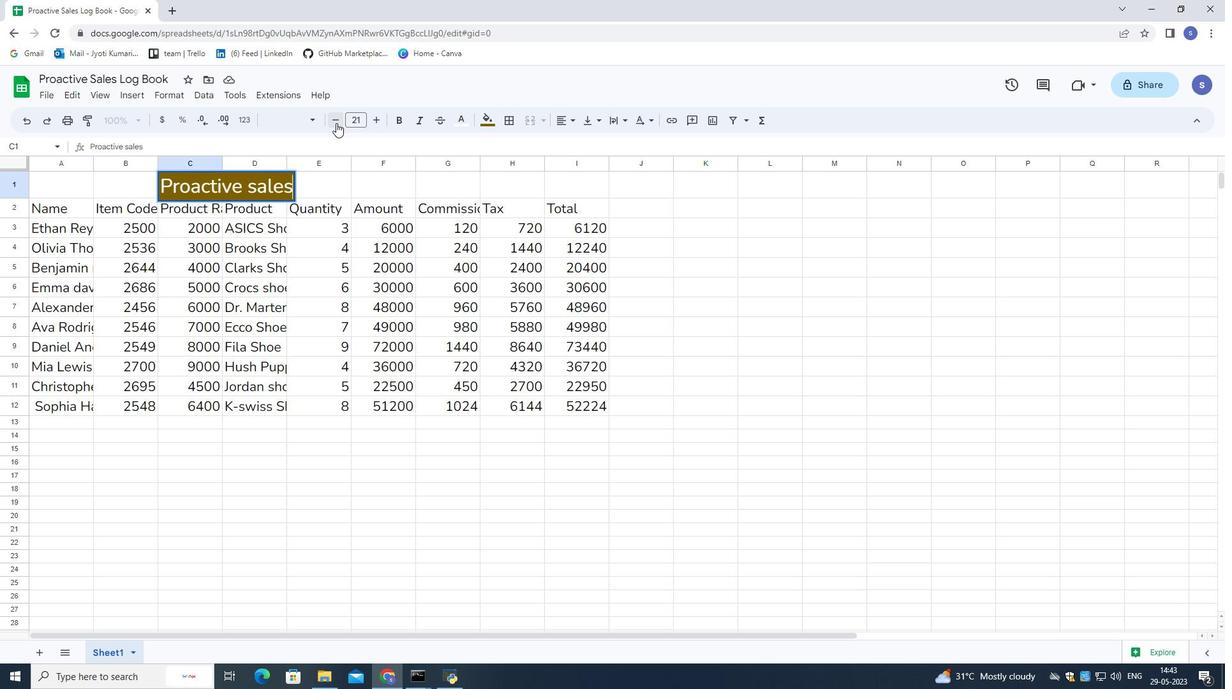 
Action: Mouse pressed left at (336, 123)
Screenshot: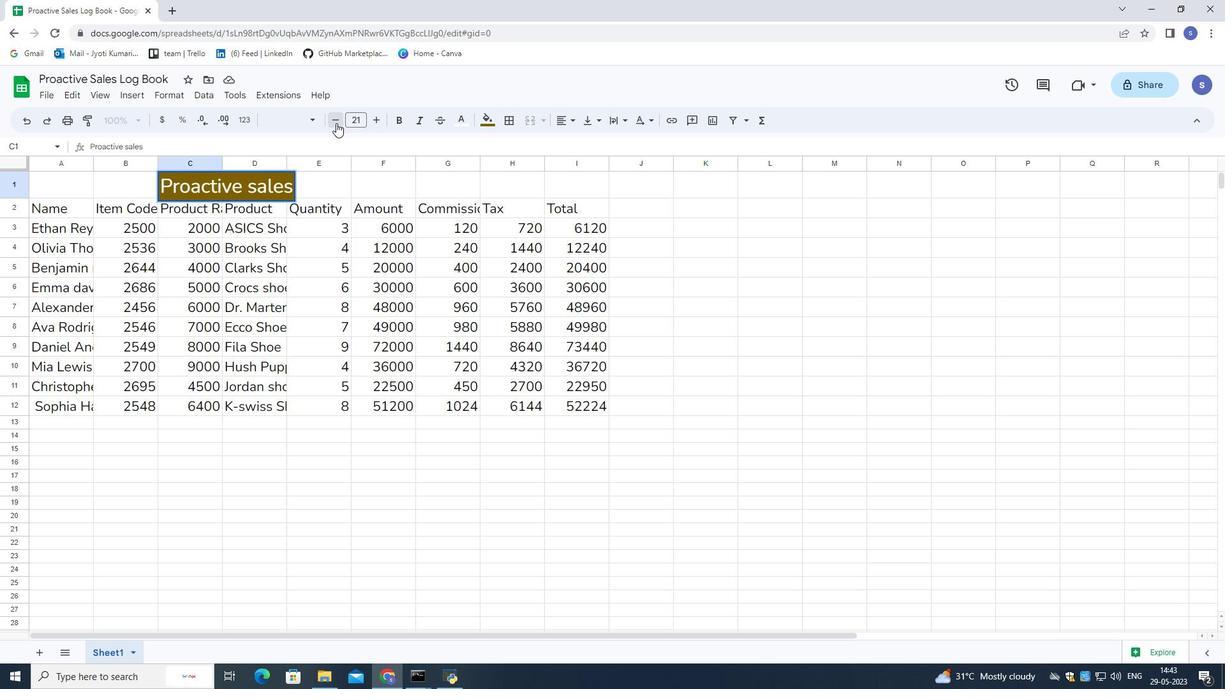
Action: Mouse pressed left at (336, 123)
Screenshot: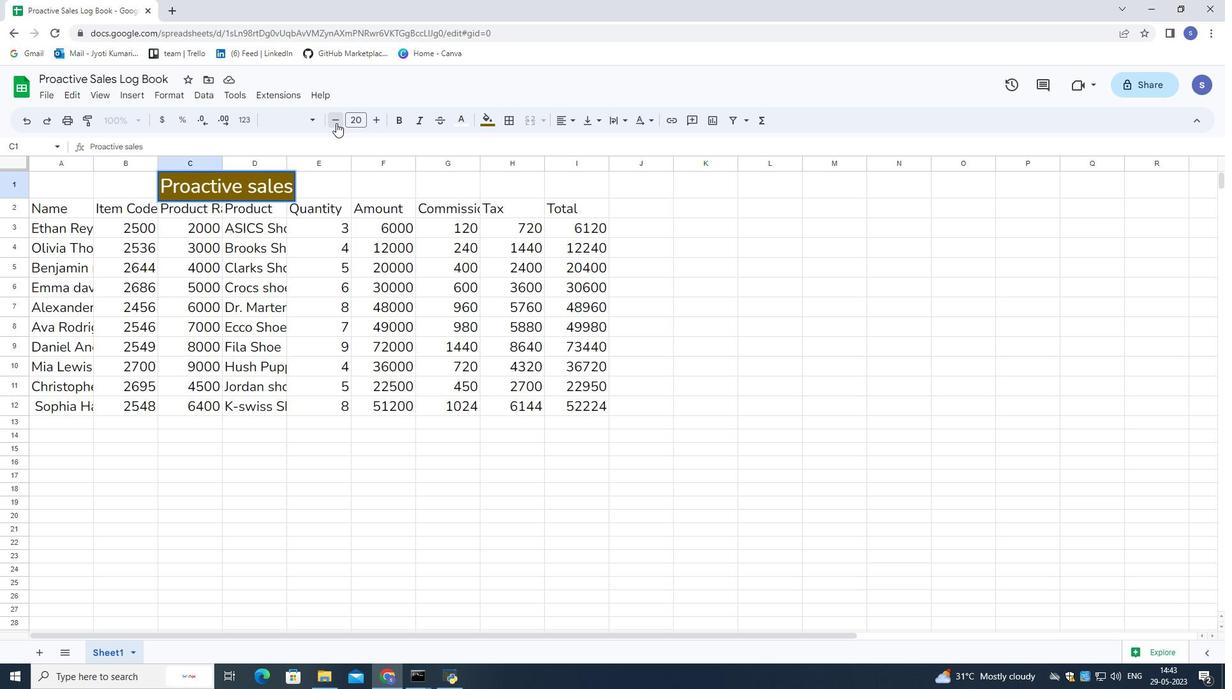 
Action: Mouse pressed left at (336, 123)
Screenshot: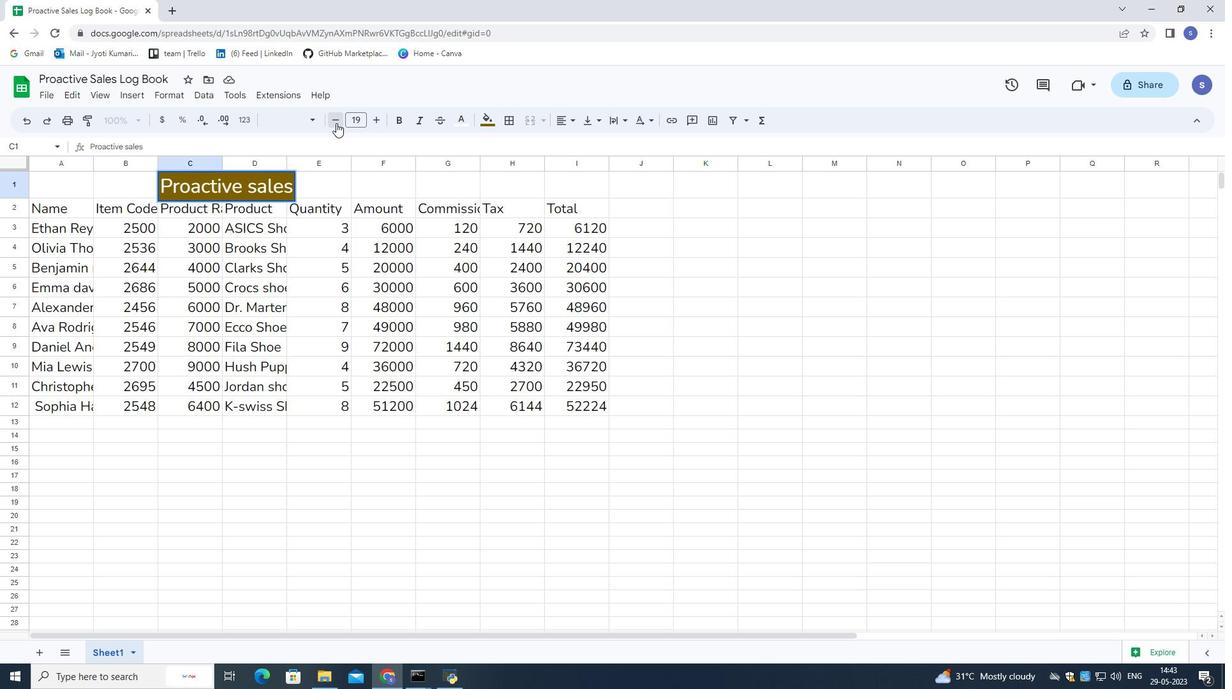
Action: Mouse pressed left at (336, 123)
Screenshot: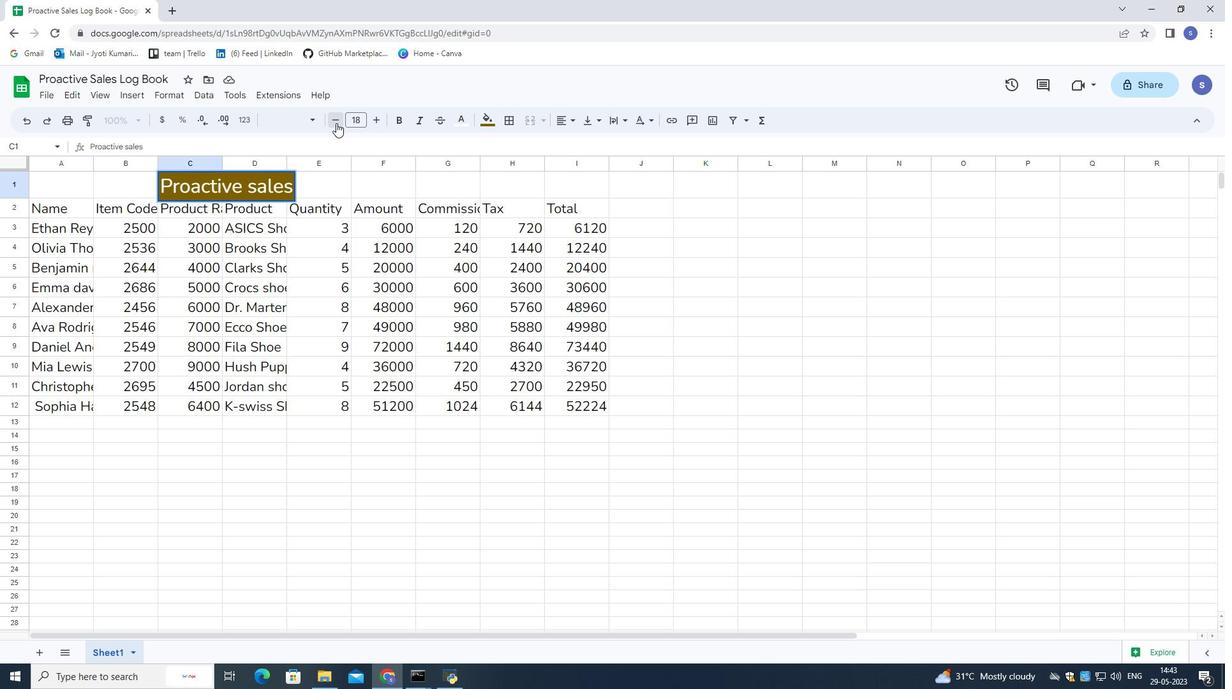 
Action: Mouse pressed left at (336, 123)
Screenshot: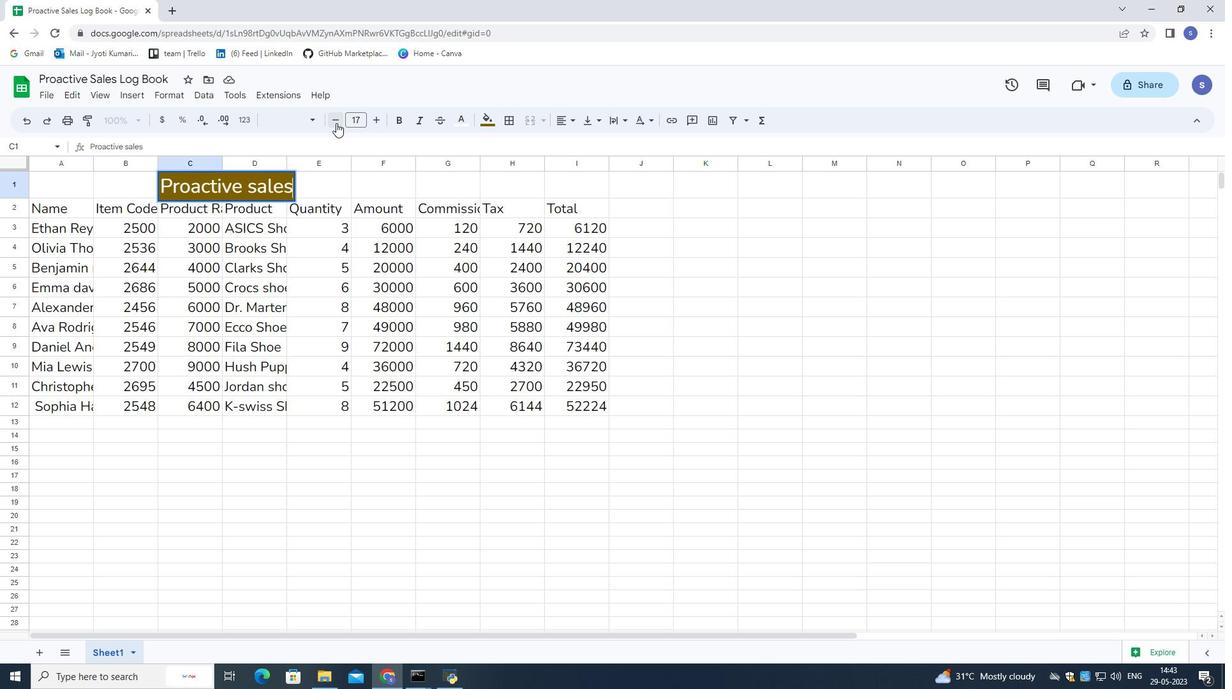 
Action: Mouse pressed left at (336, 123)
Screenshot: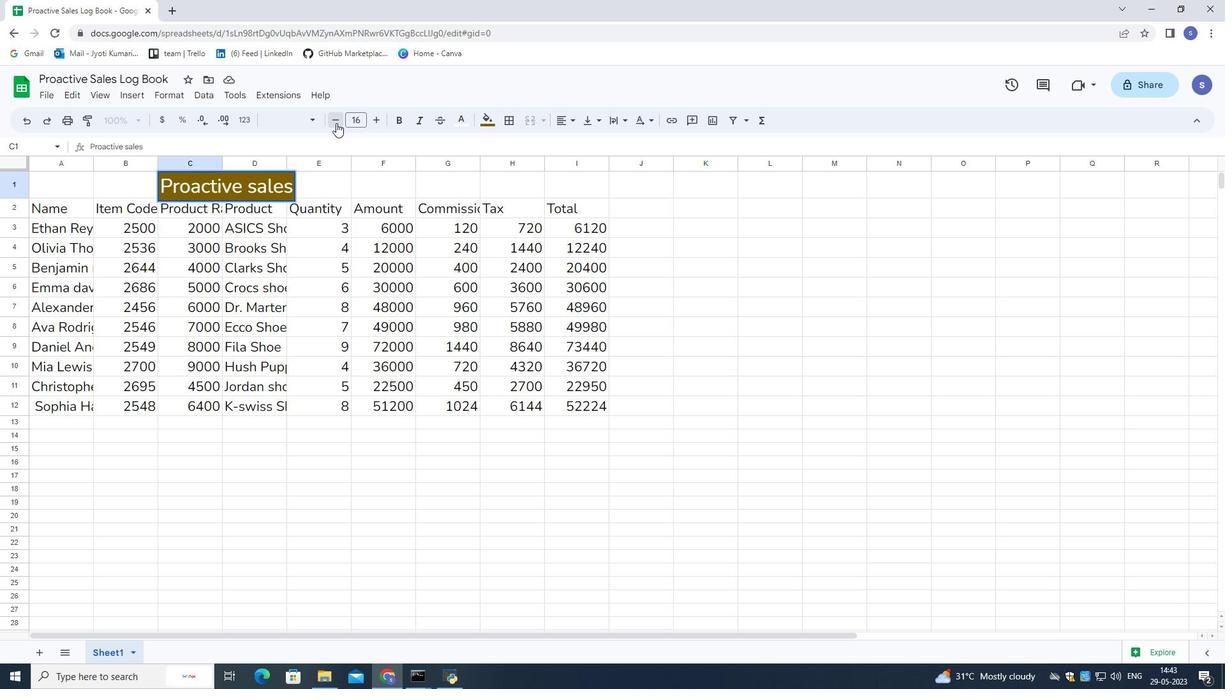 
Action: Mouse moved to (319, 205)
Screenshot: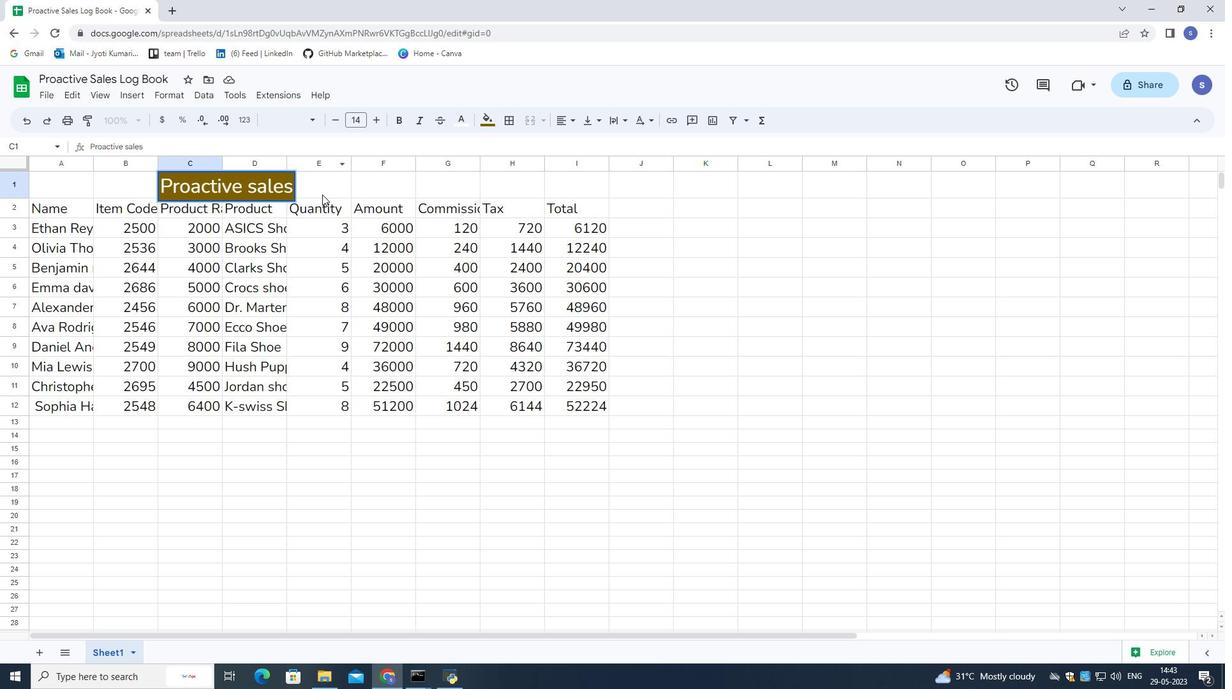 
Action: Mouse pressed left at (319, 205)
Screenshot: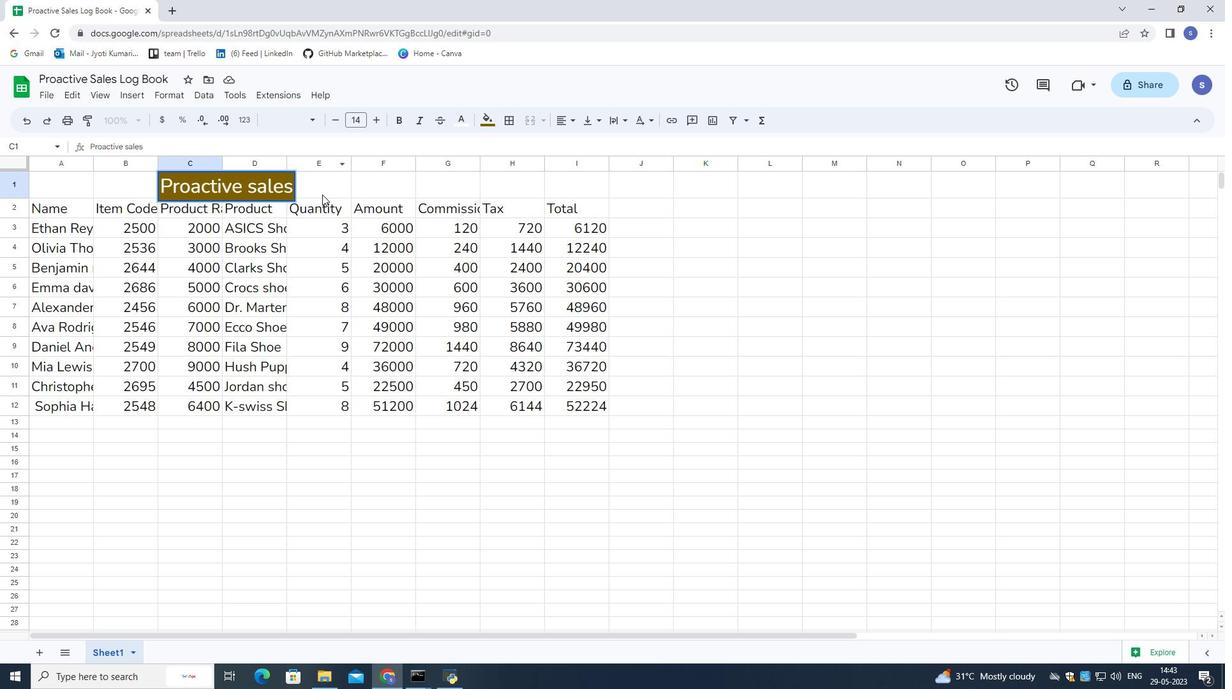 
Action: Mouse moved to (203, 178)
Screenshot: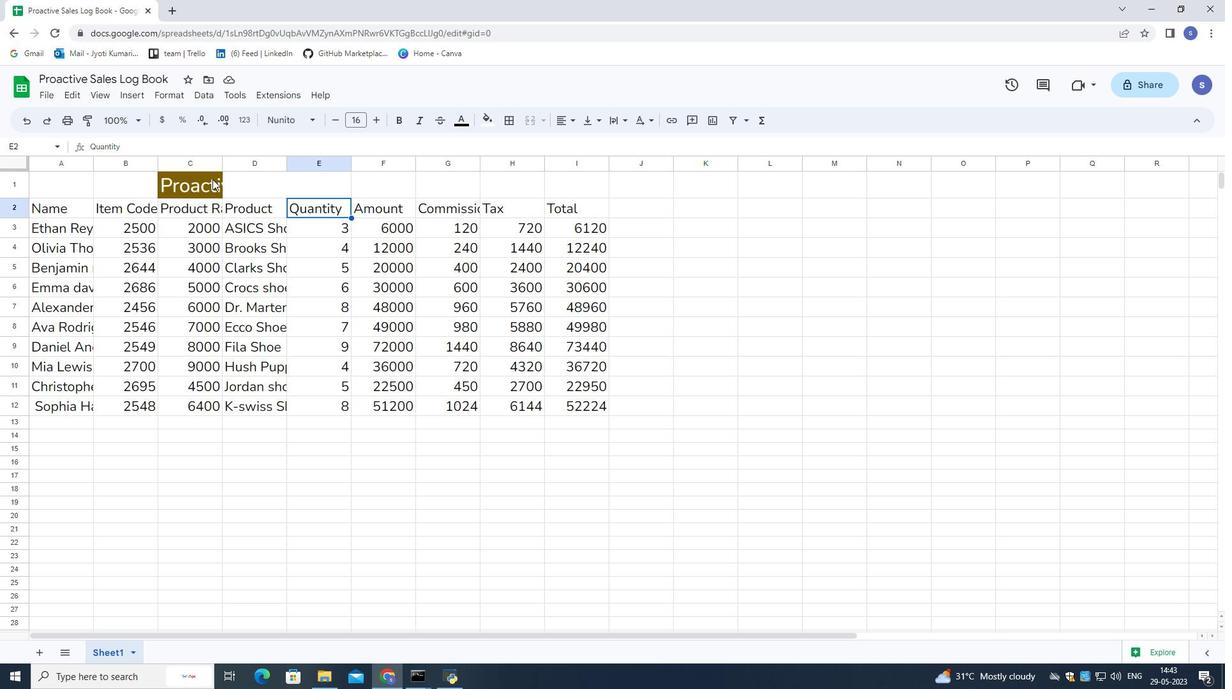 
Action: Mouse pressed left at (203, 178)
